 Task: Search for a digital music player on Amazon and review its specifications.
Action: Mouse pressed left at (430, 700)
Screenshot: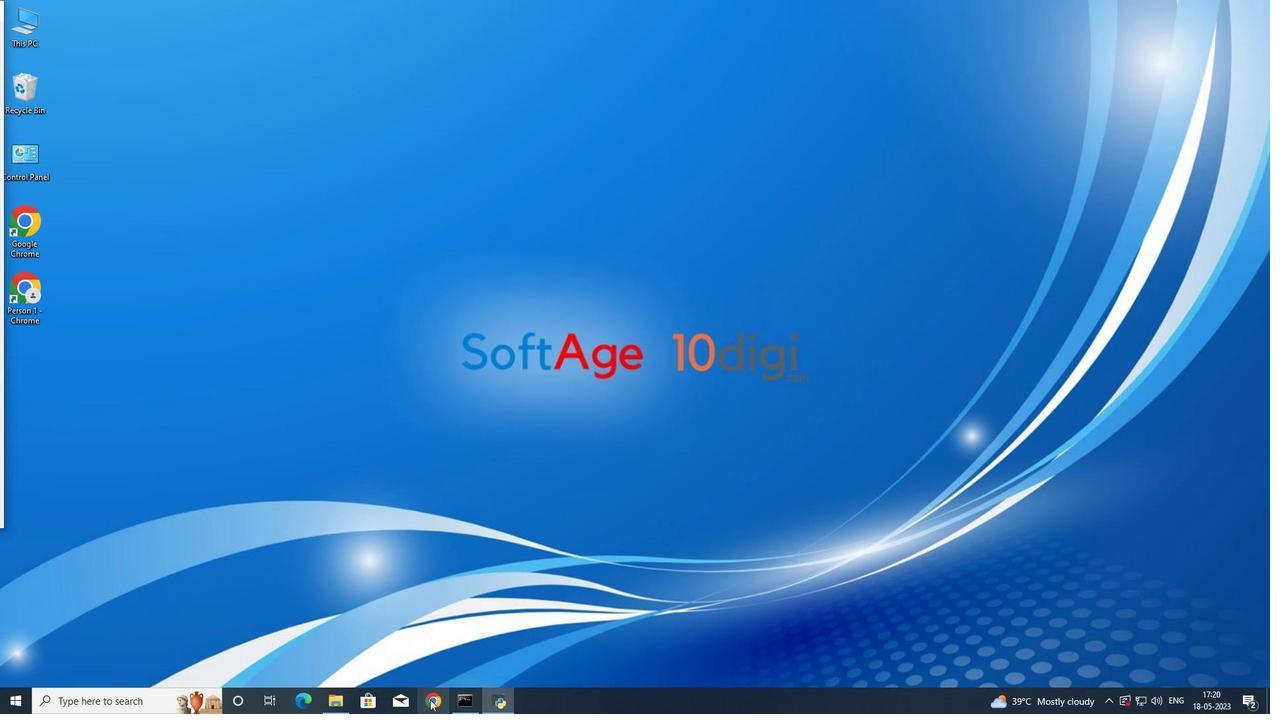 
Action: Mouse moved to (637, 400)
Screenshot: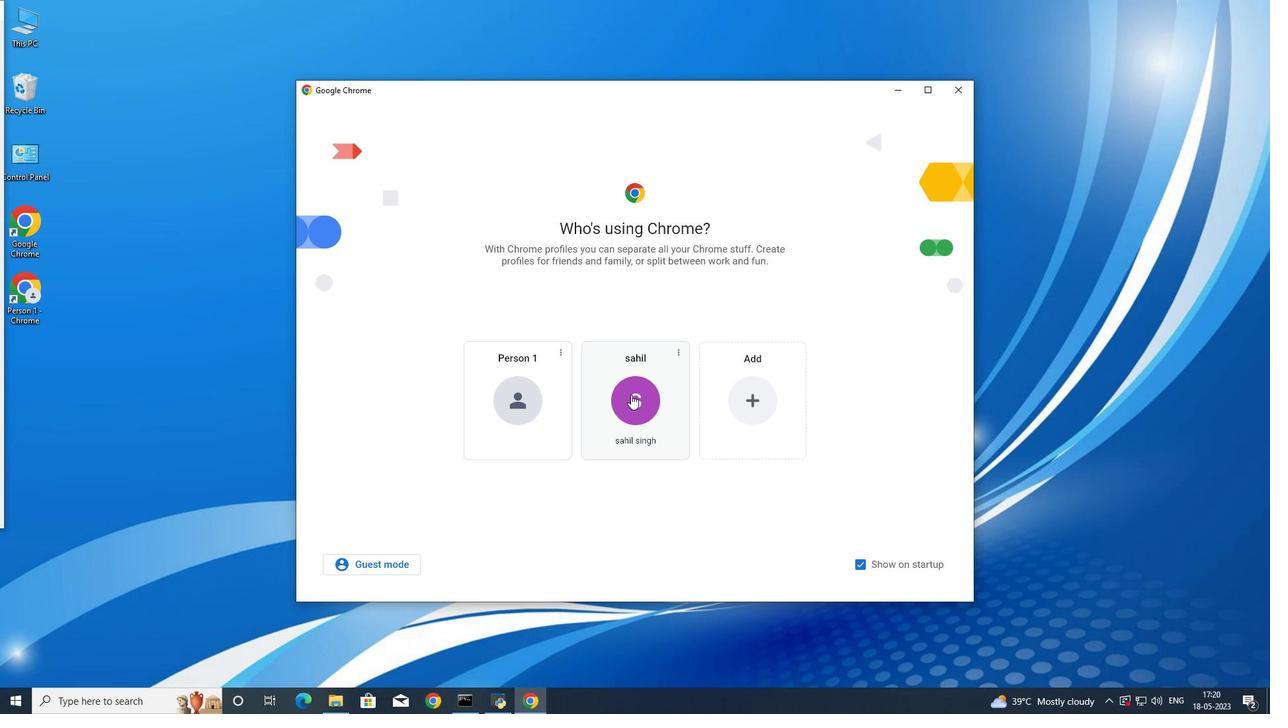
Action: Mouse pressed left at (637, 400)
Screenshot: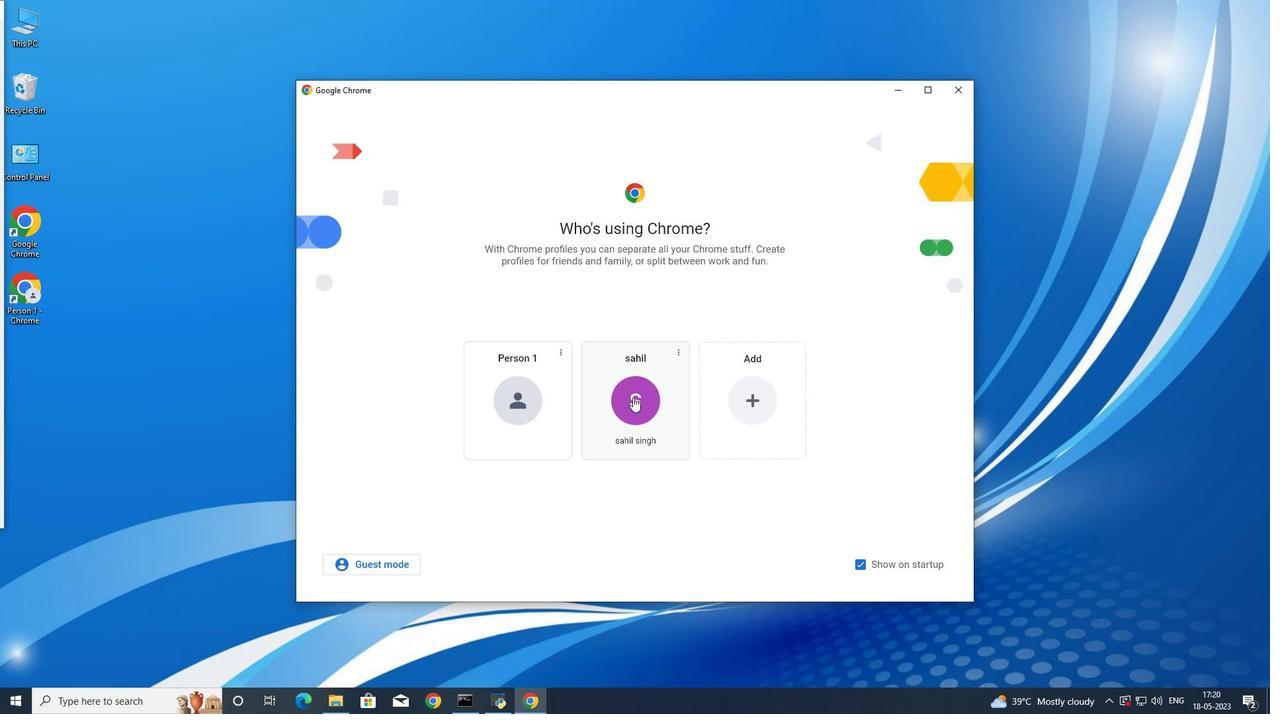 
Action: Mouse moved to (571, 263)
Screenshot: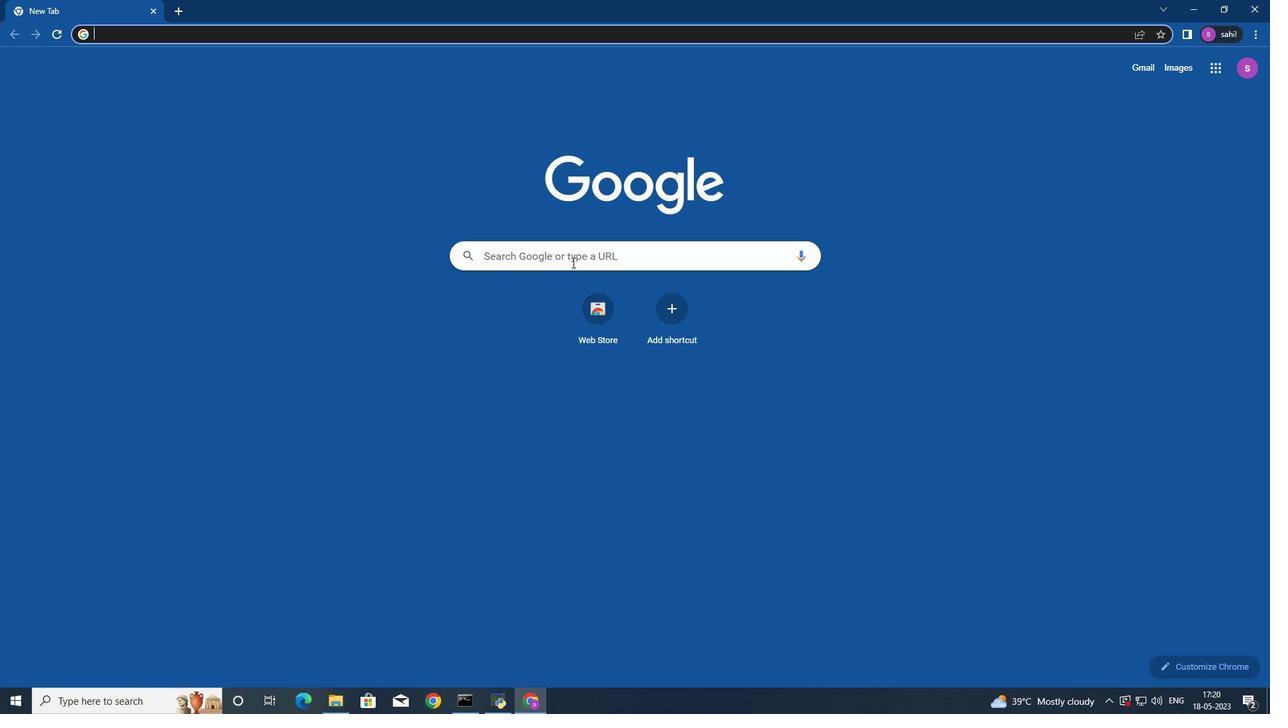 
Action: Mouse pressed left at (571, 263)
Screenshot: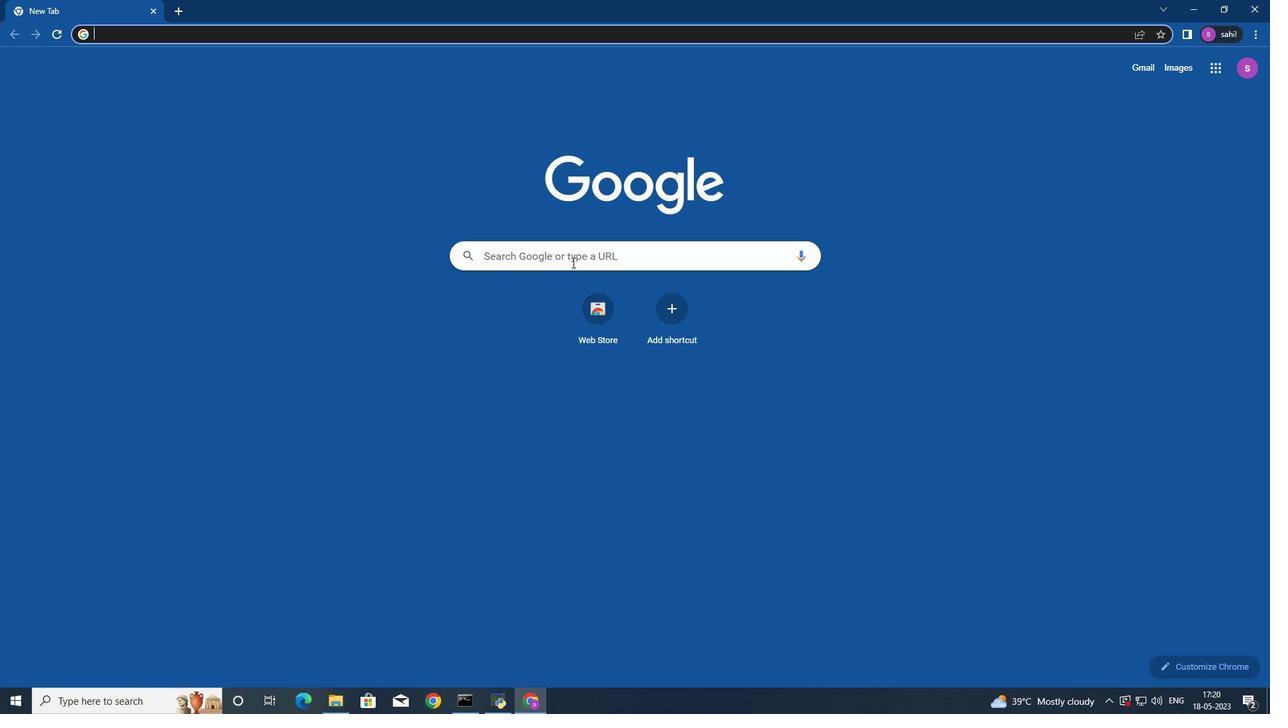 
Action: Mouse moved to (559, 287)
Screenshot: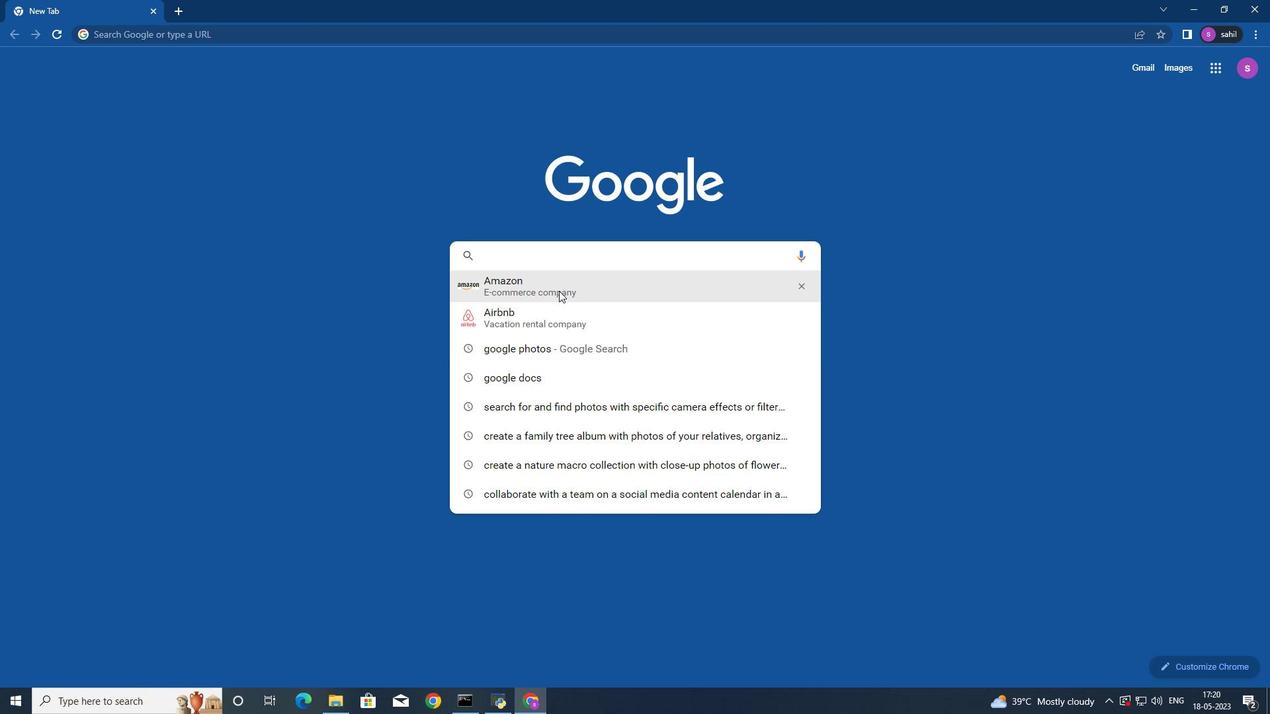 
Action: Mouse pressed left at (559, 287)
Screenshot: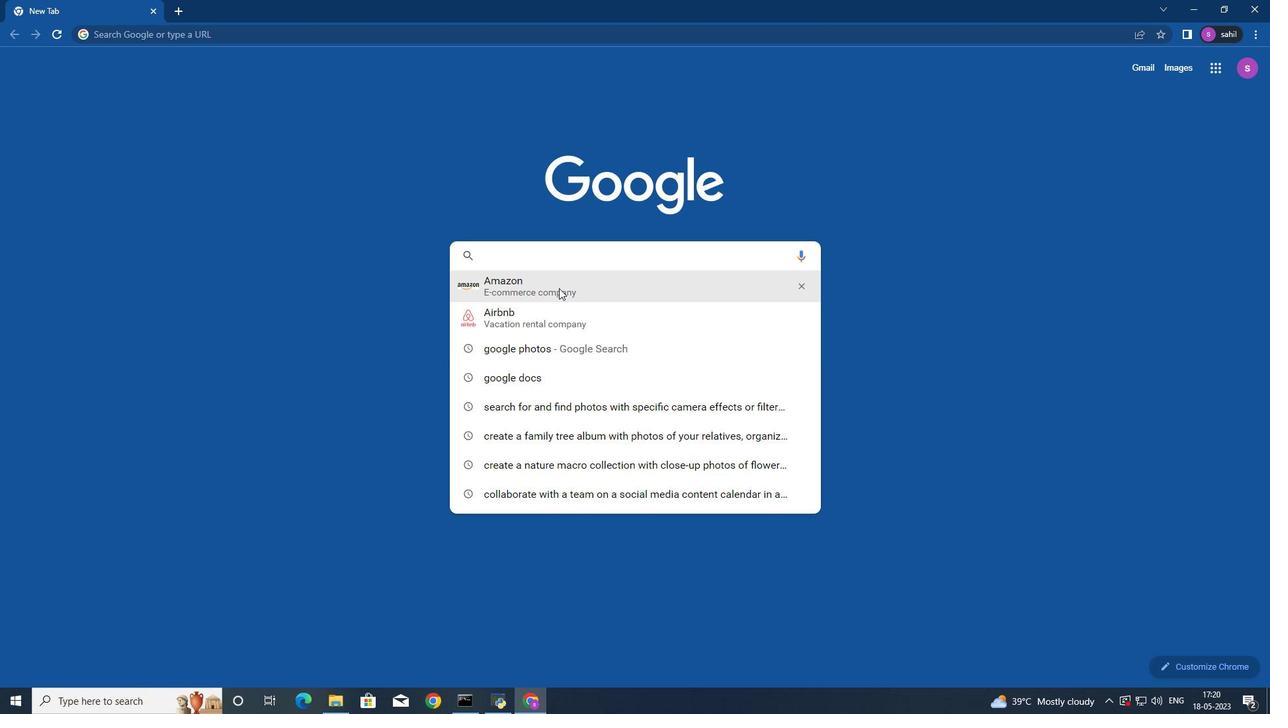 
Action: Mouse moved to (187, 201)
Screenshot: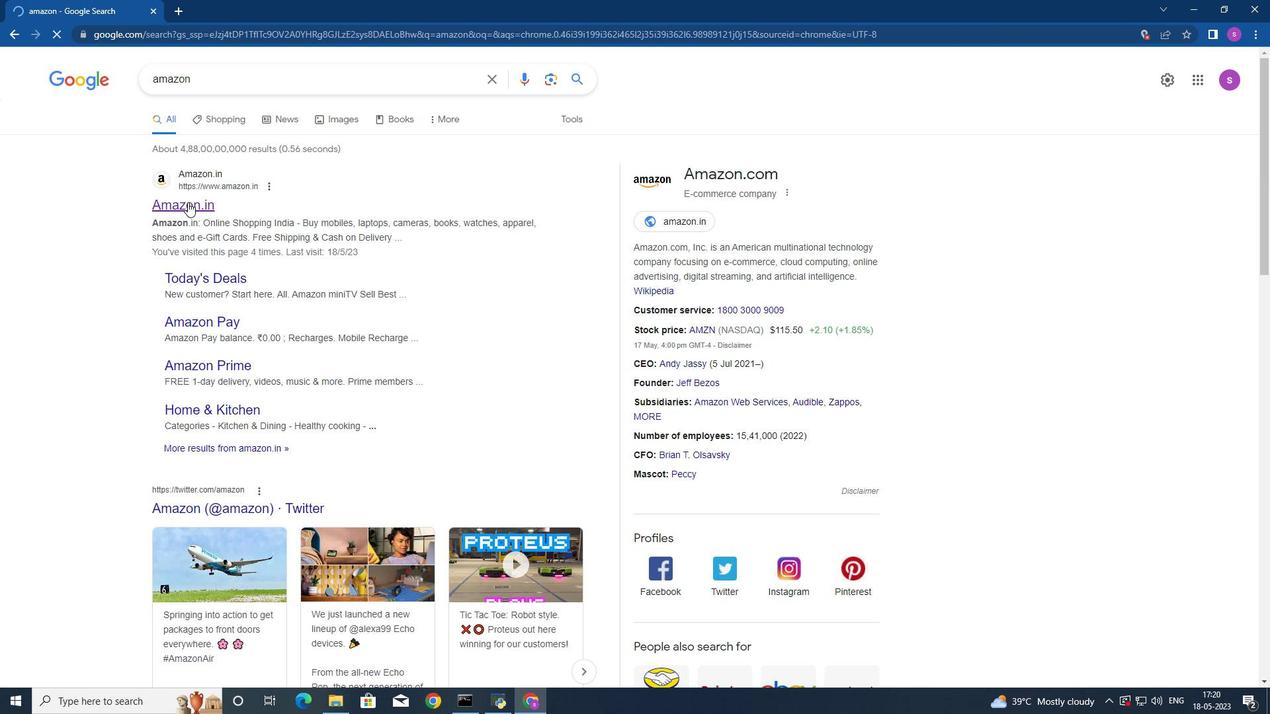 
Action: Mouse pressed left at (187, 201)
Screenshot: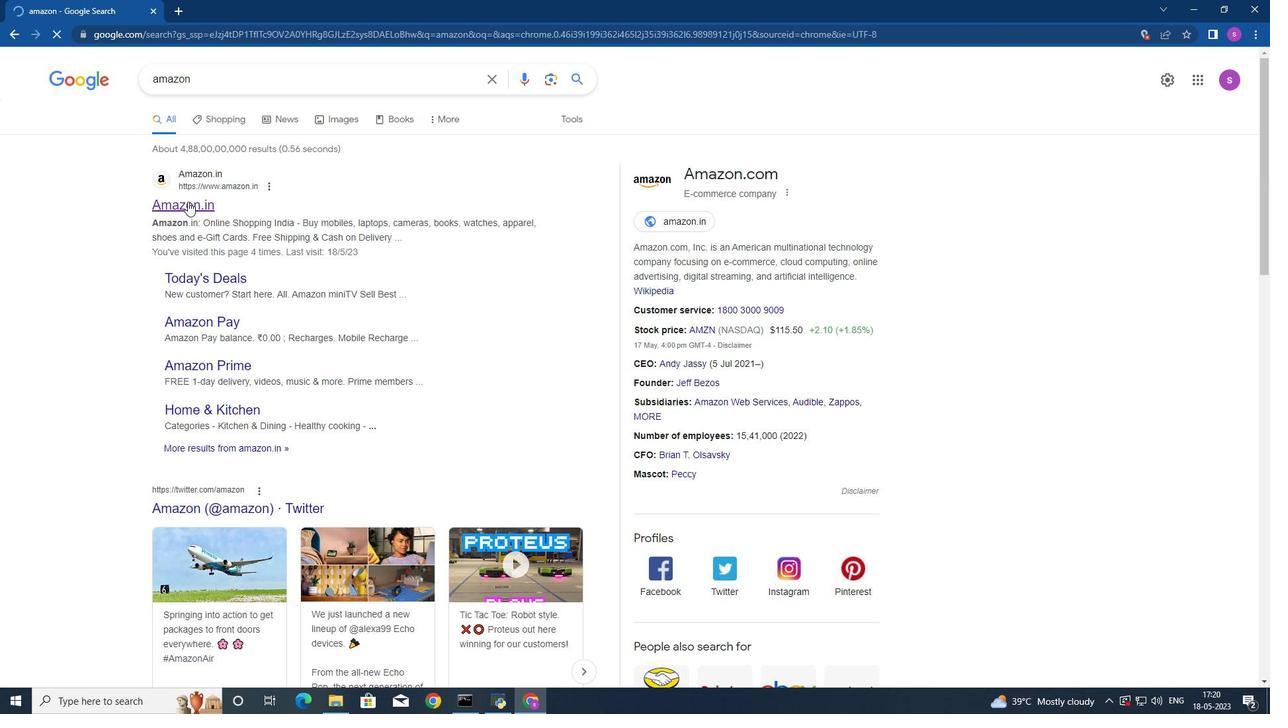 
Action: Mouse moved to (442, 63)
Screenshot: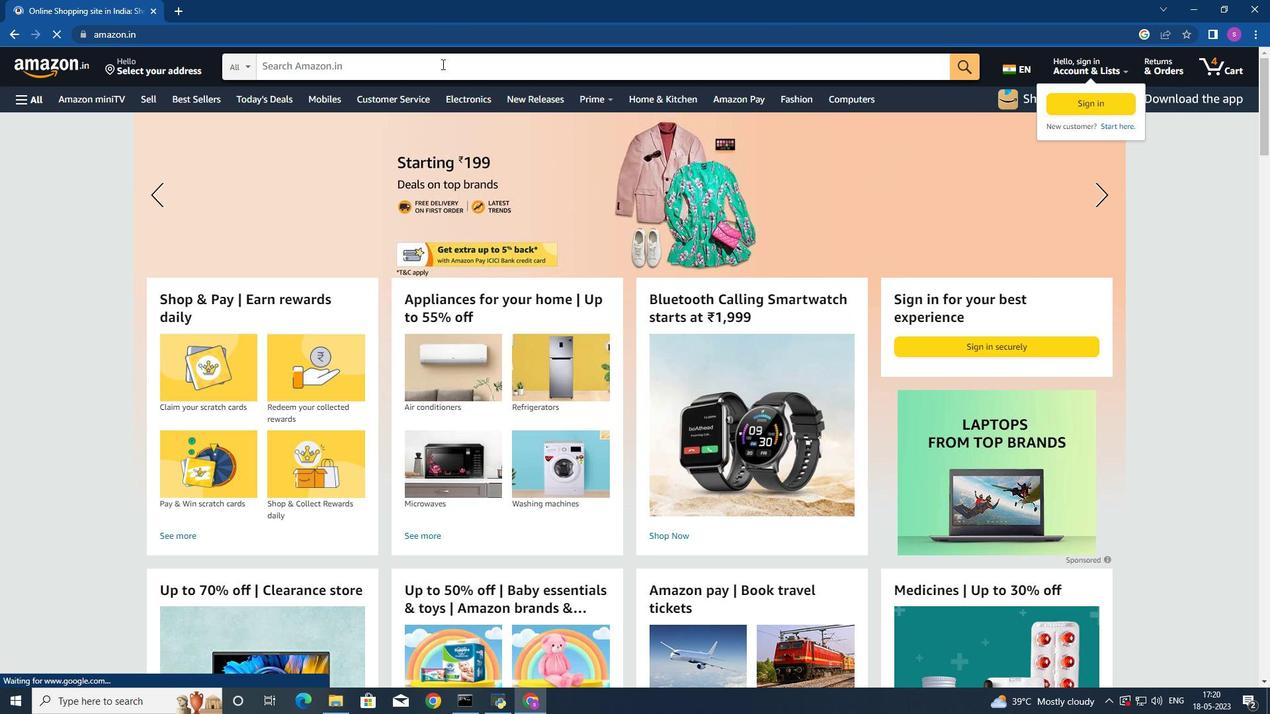 
Action: Mouse pressed left at (442, 63)
Screenshot: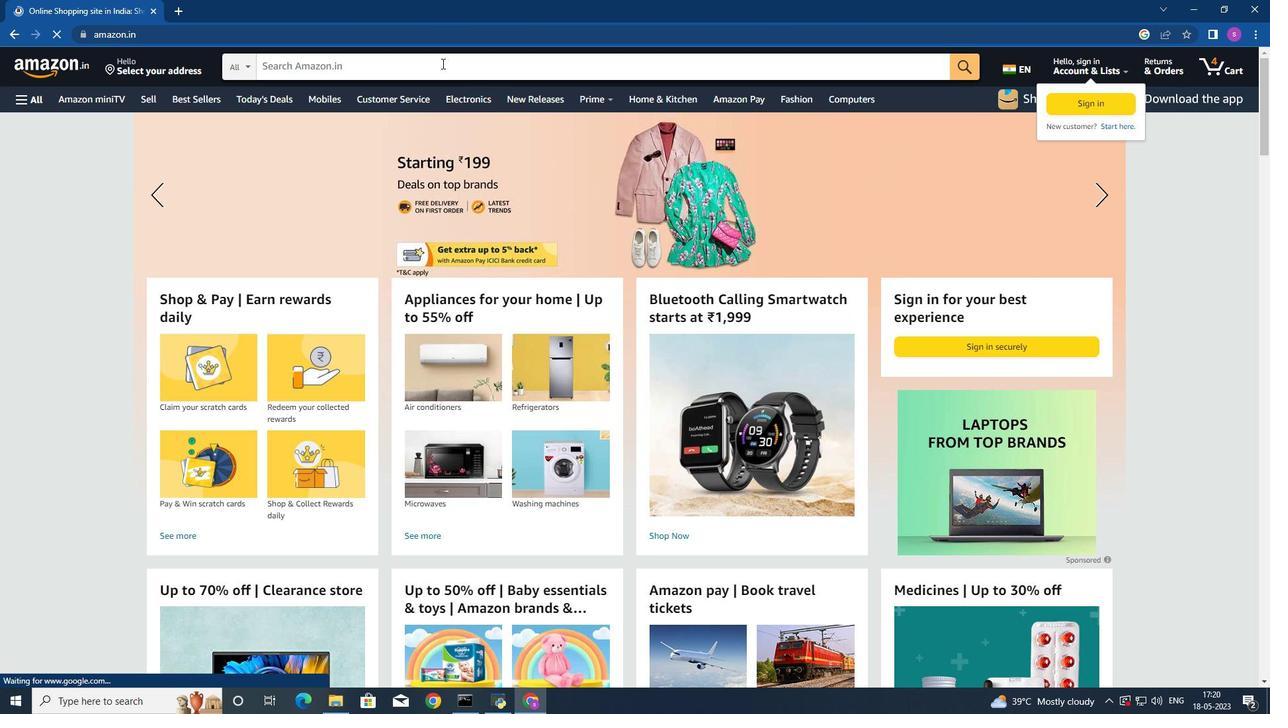 
Action: Key pressed <Key.shift>Digital<Key.space>music<Key.enter>
Screenshot: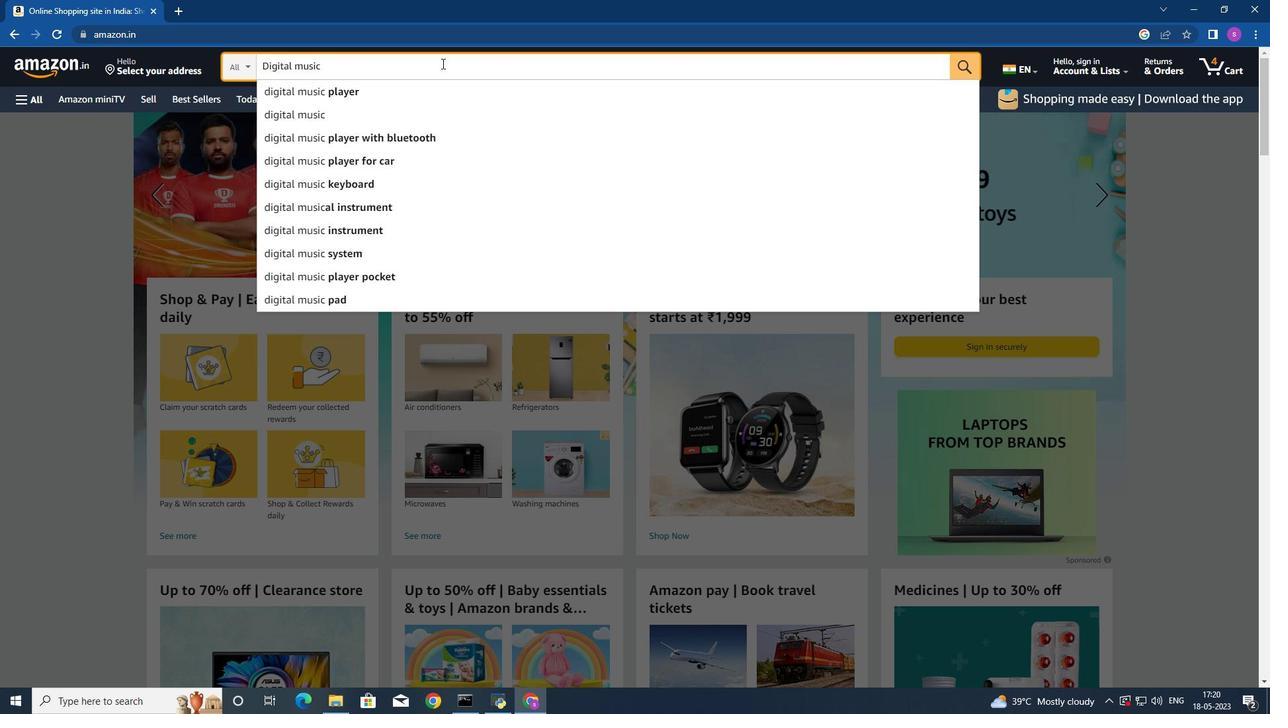 
Action: Mouse moved to (562, 426)
Screenshot: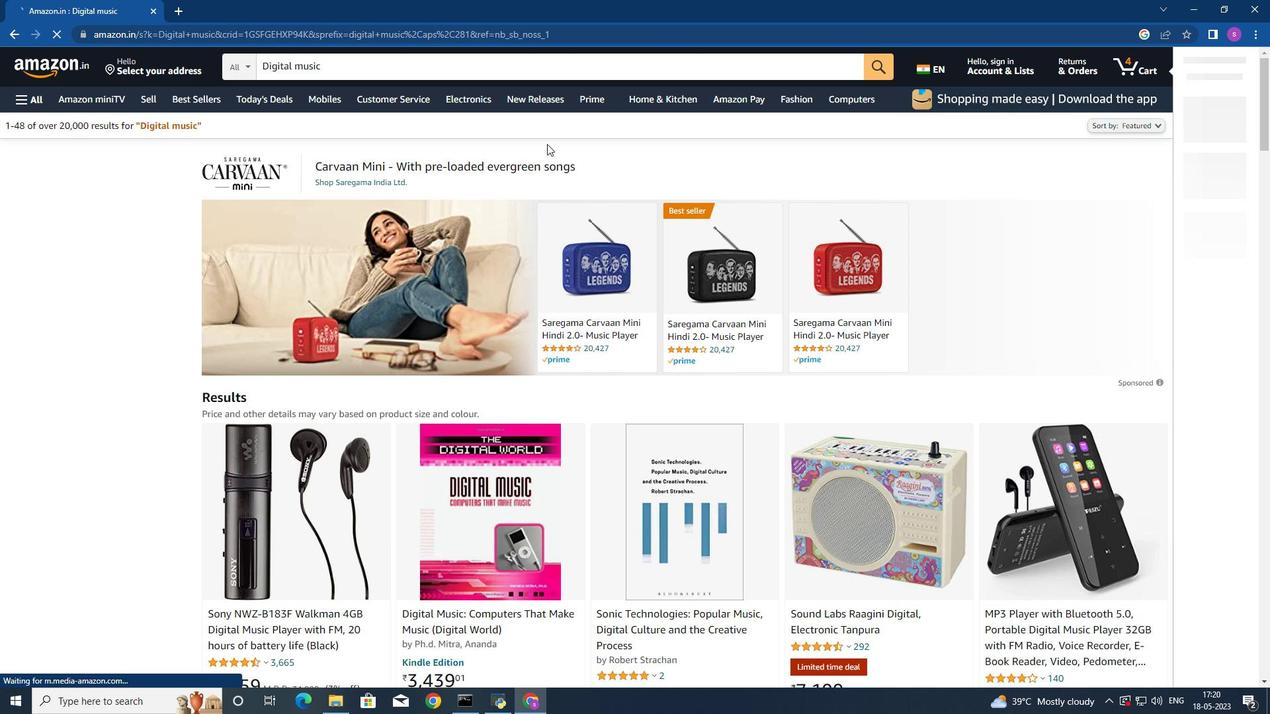 
Action: Mouse scrolled (559, 184) with delta (0, 0)
Screenshot: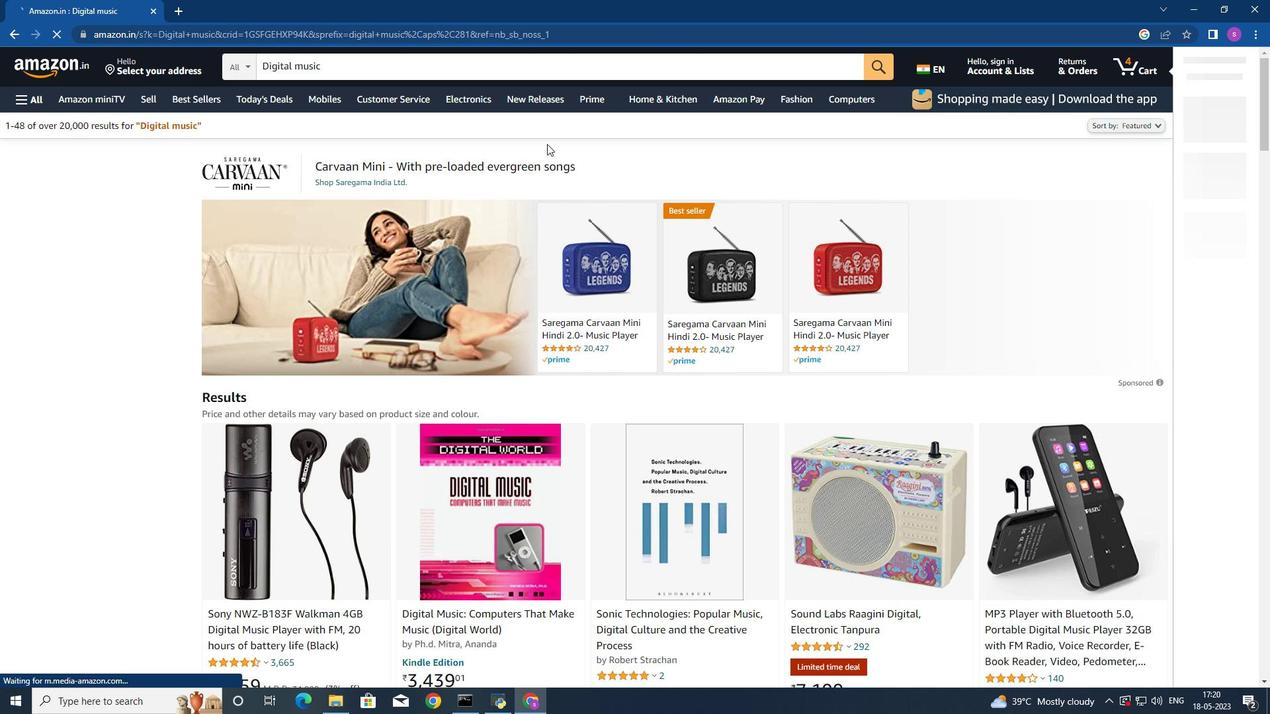 
Action: Mouse moved to (563, 438)
Screenshot: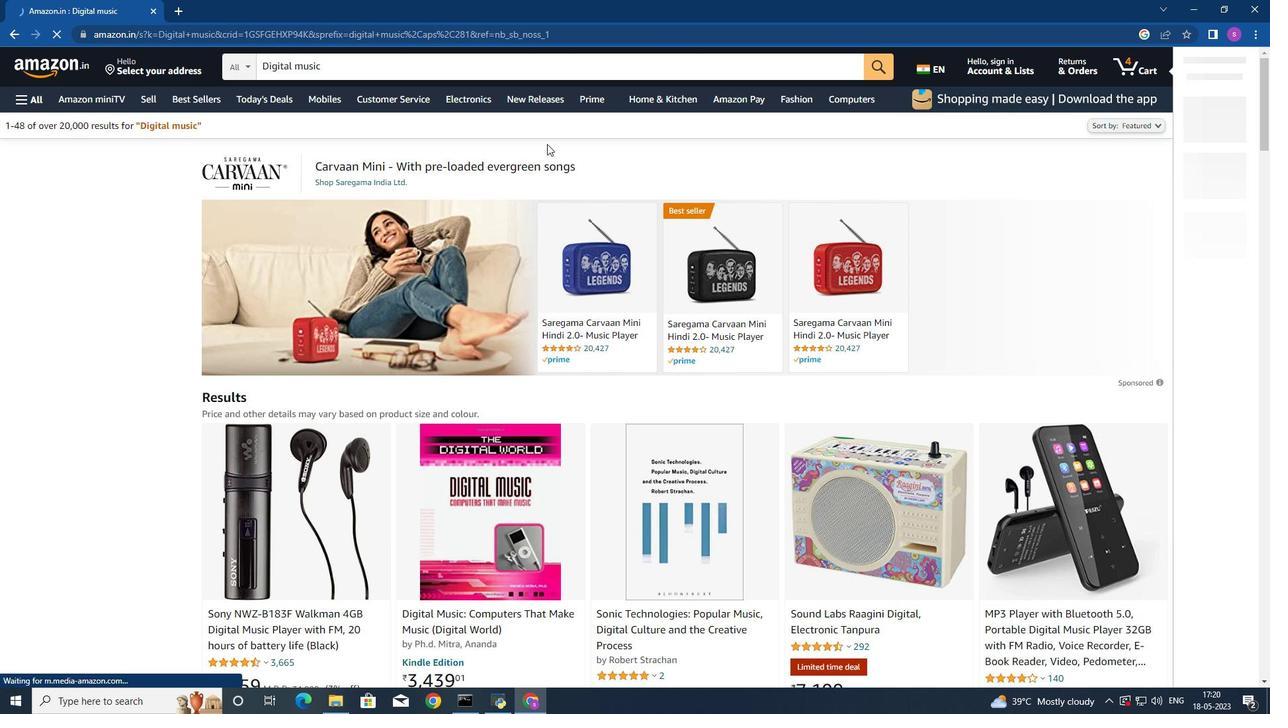 
Action: Mouse scrolled (563, 436) with delta (0, 0)
Screenshot: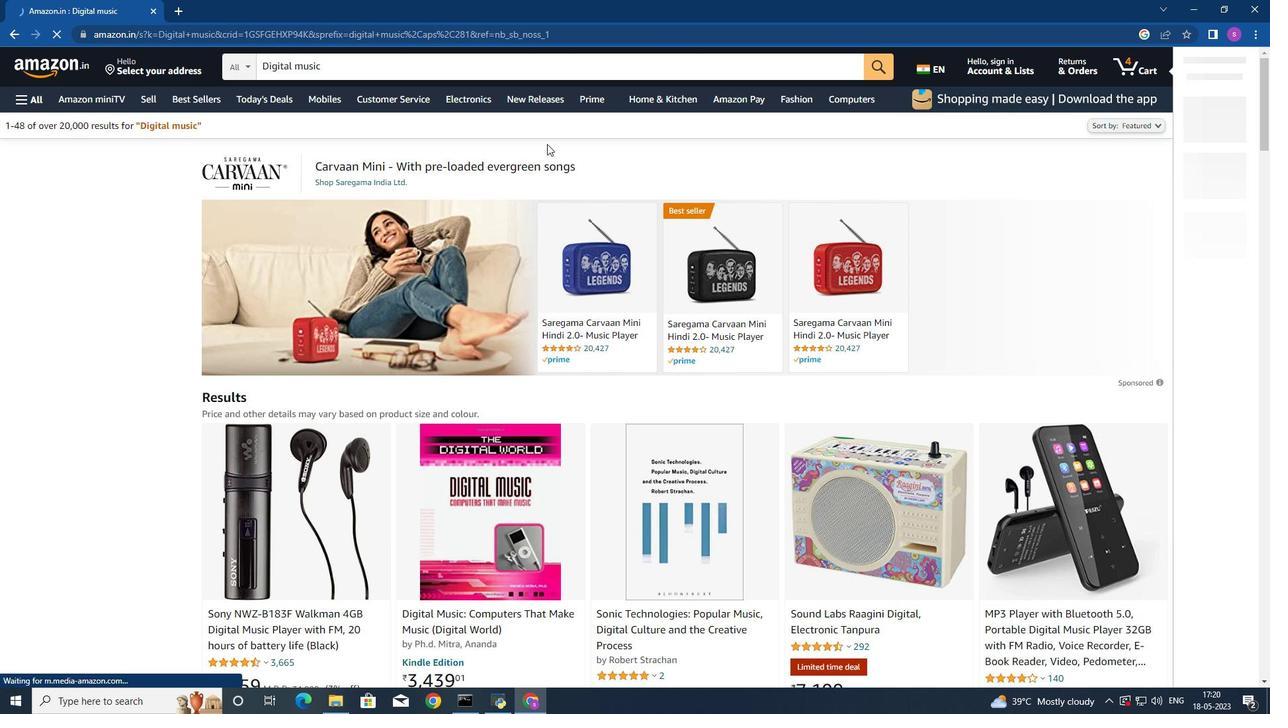 
Action: Mouse moved to (559, 463)
Screenshot: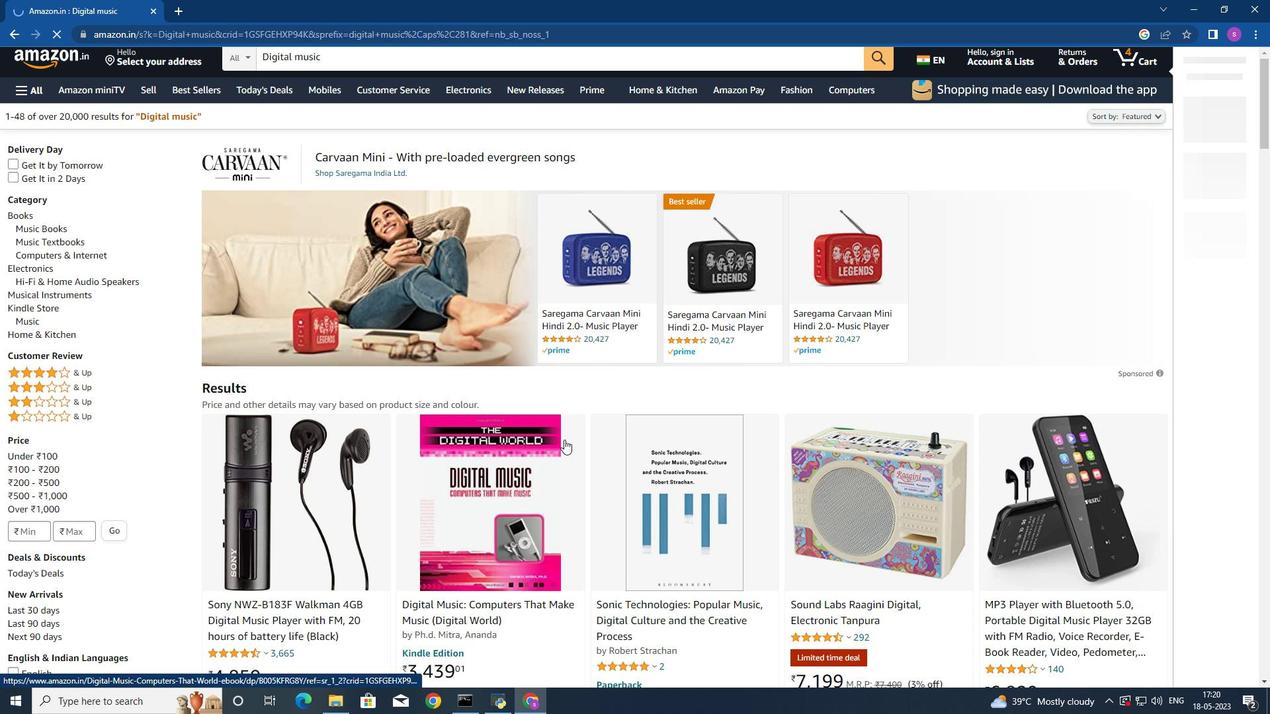 
Action: Mouse scrolled (559, 463) with delta (0, 0)
Screenshot: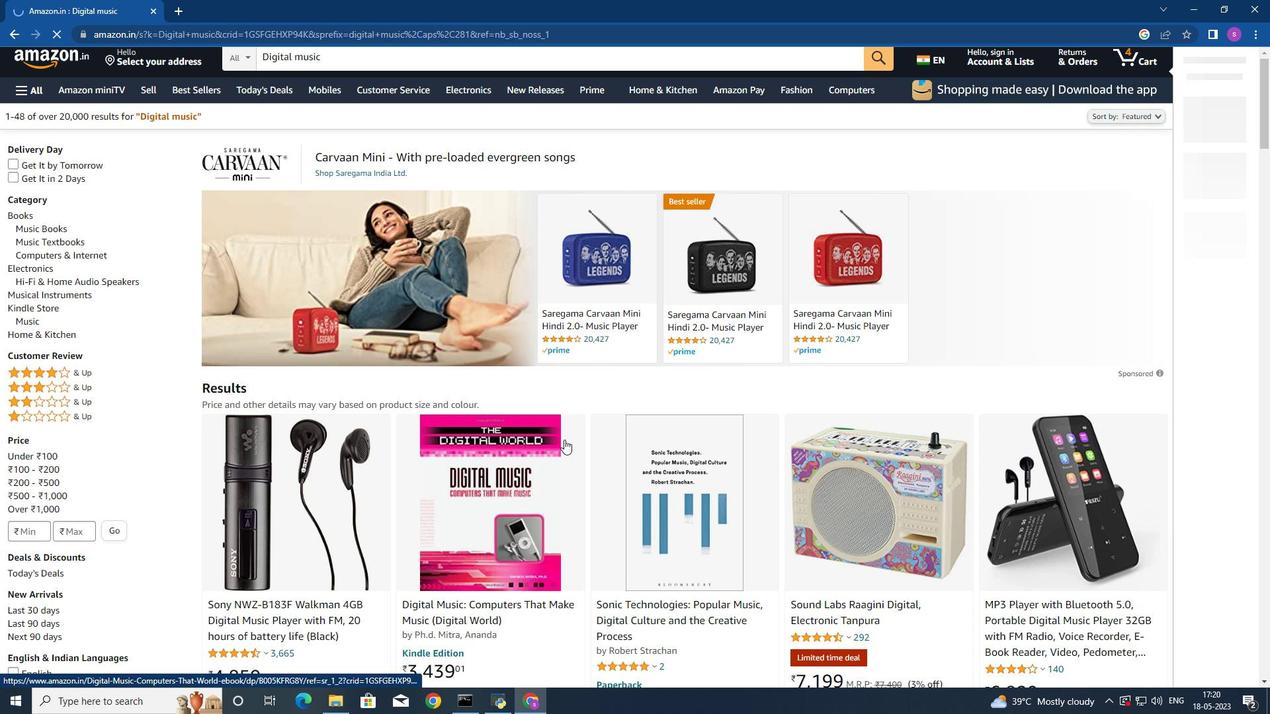 
Action: Mouse moved to (557, 502)
Screenshot: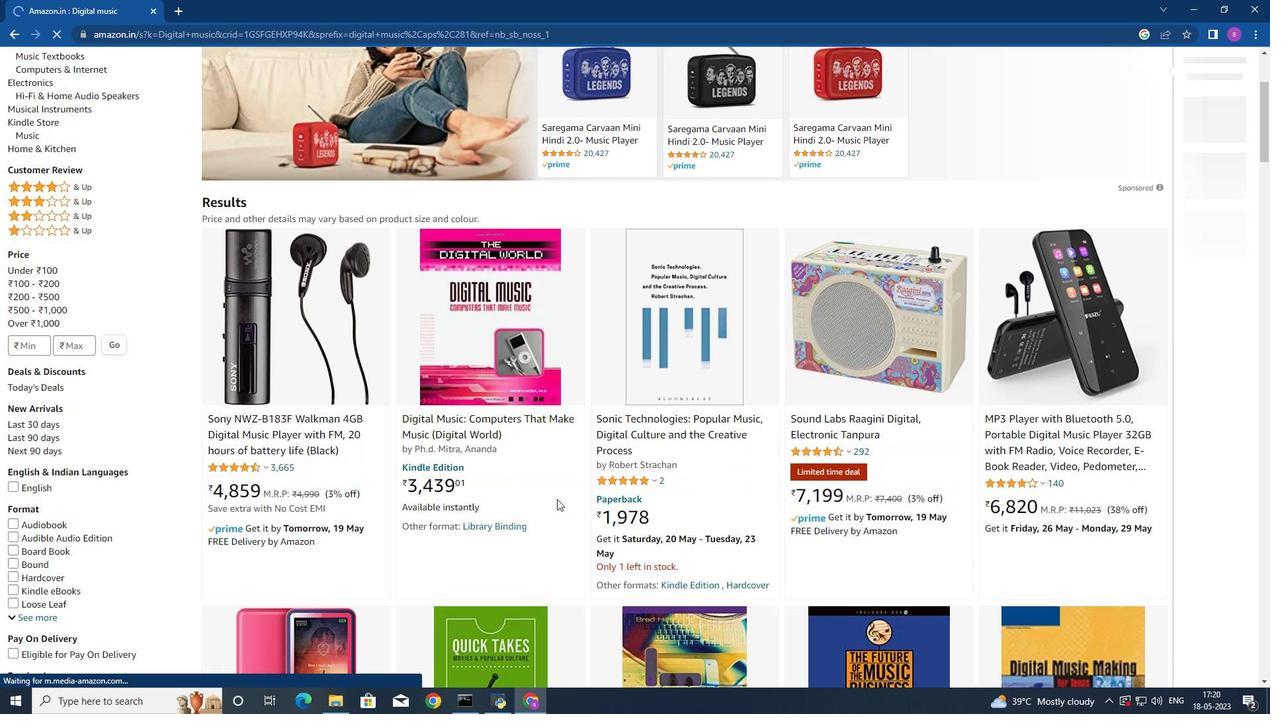 
Action: Mouse scrolled (557, 502) with delta (0, 0)
Screenshot: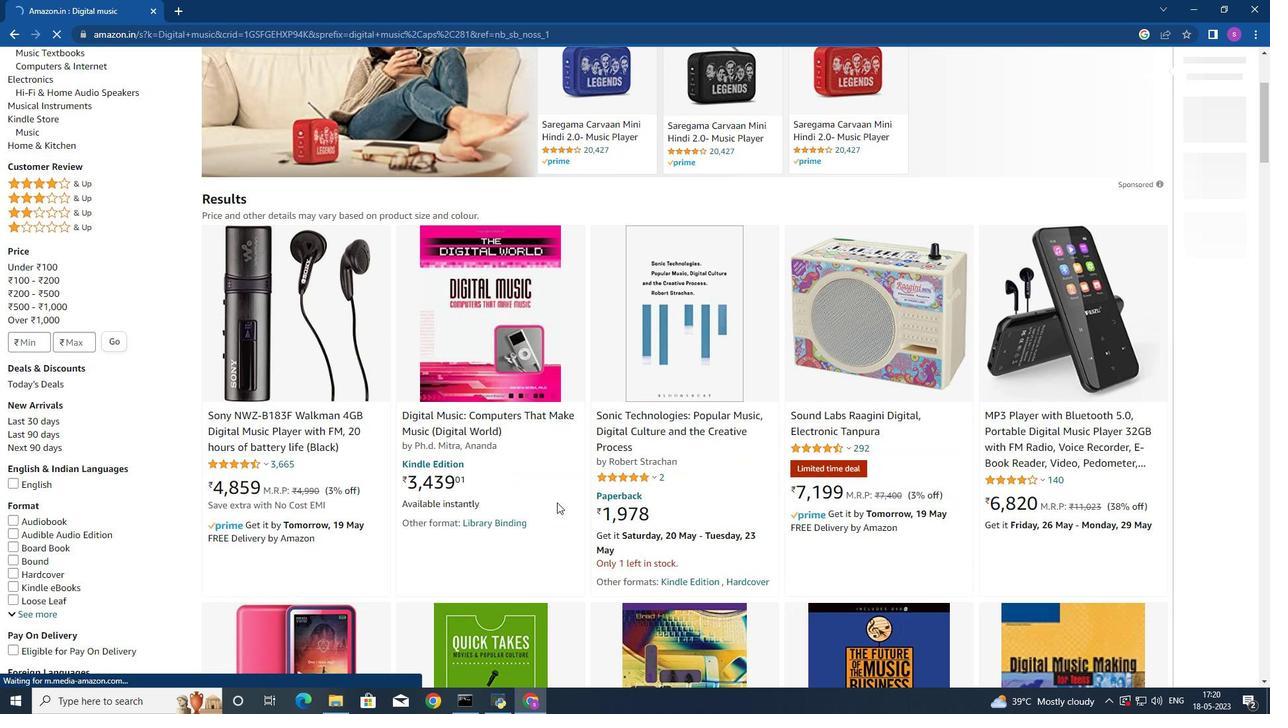 
Action: Mouse moved to (558, 501)
Screenshot: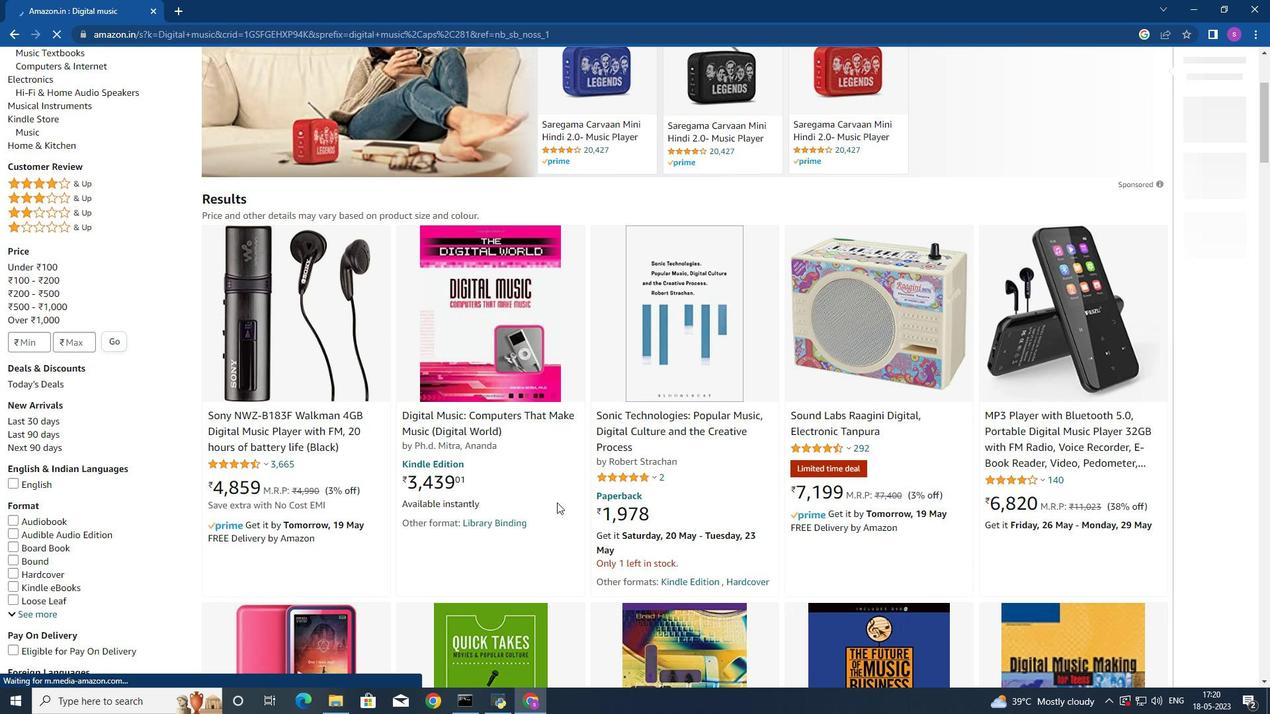 
Action: Mouse scrolled (557, 501) with delta (0, 0)
Screenshot: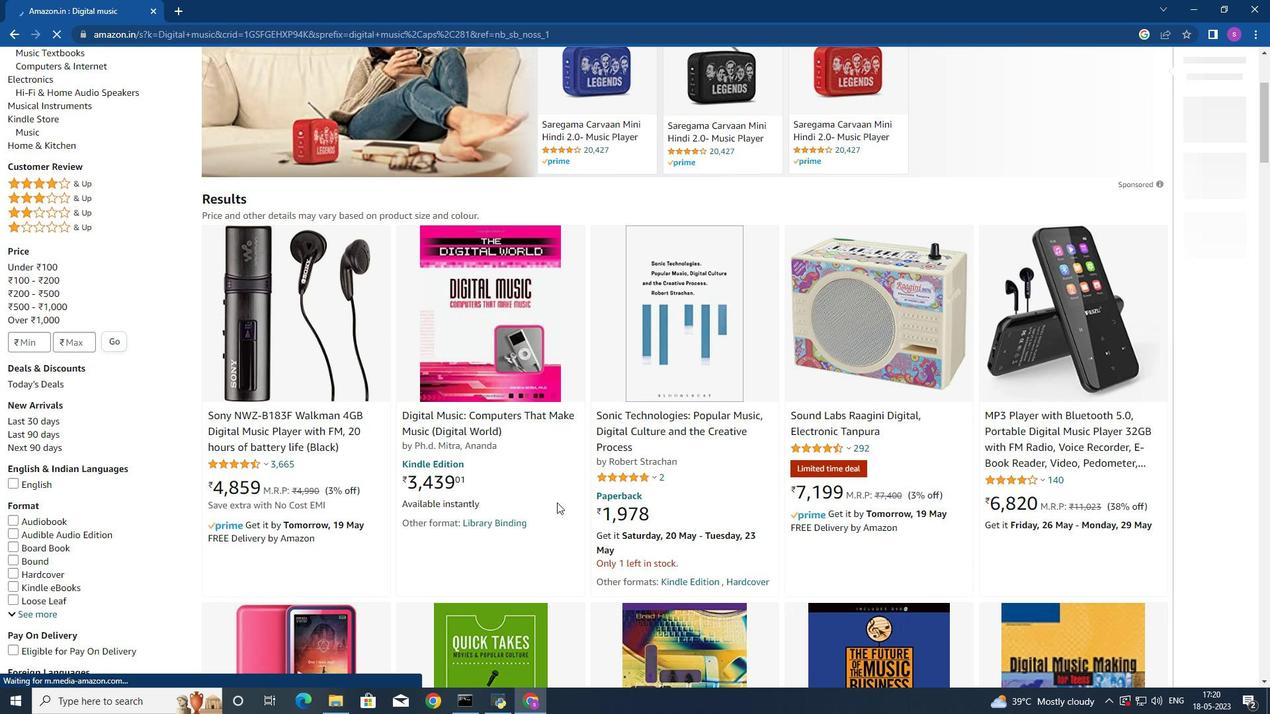 
Action: Mouse moved to (558, 501)
Screenshot: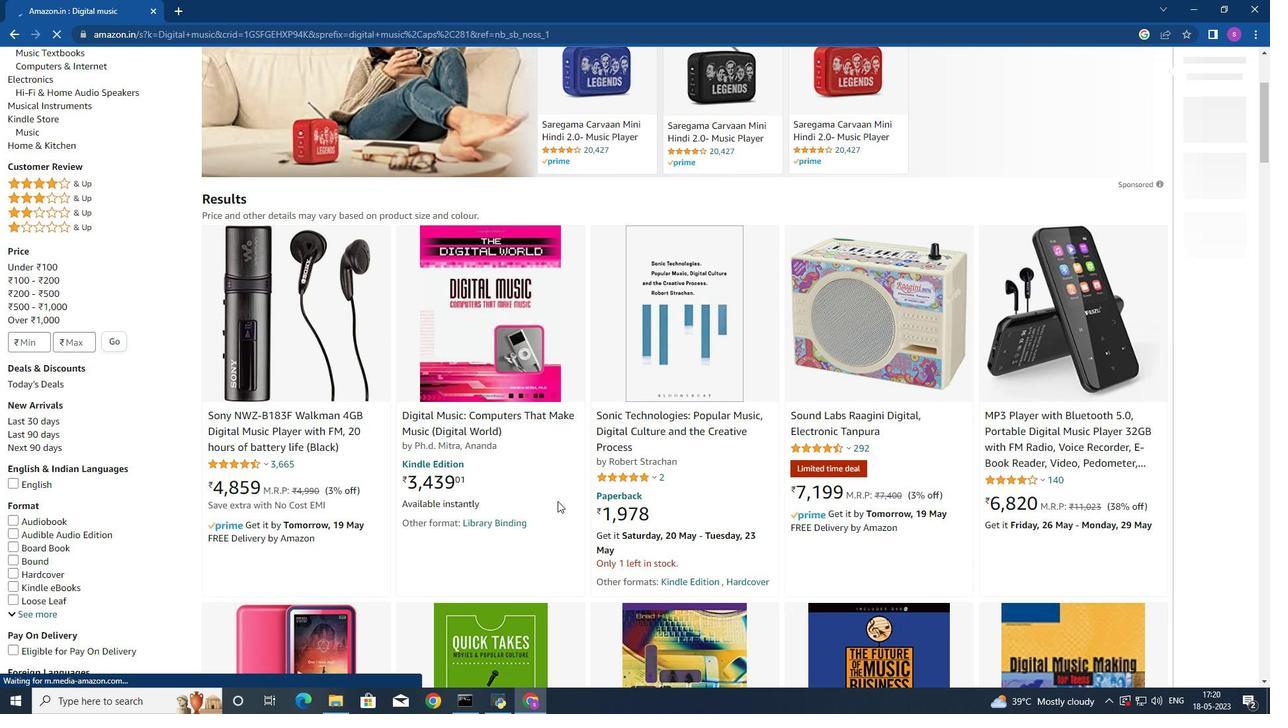 
Action: Mouse scrolled (558, 500) with delta (0, 0)
Screenshot: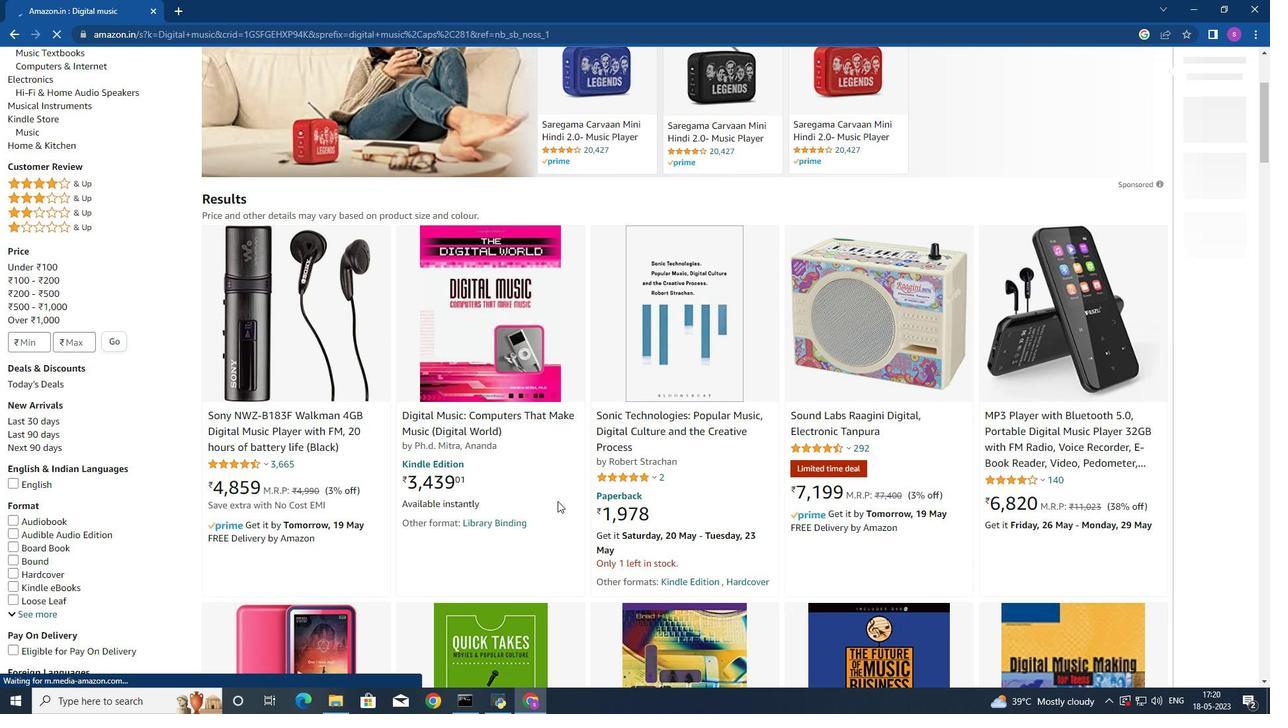 
Action: Mouse moved to (559, 499)
Screenshot: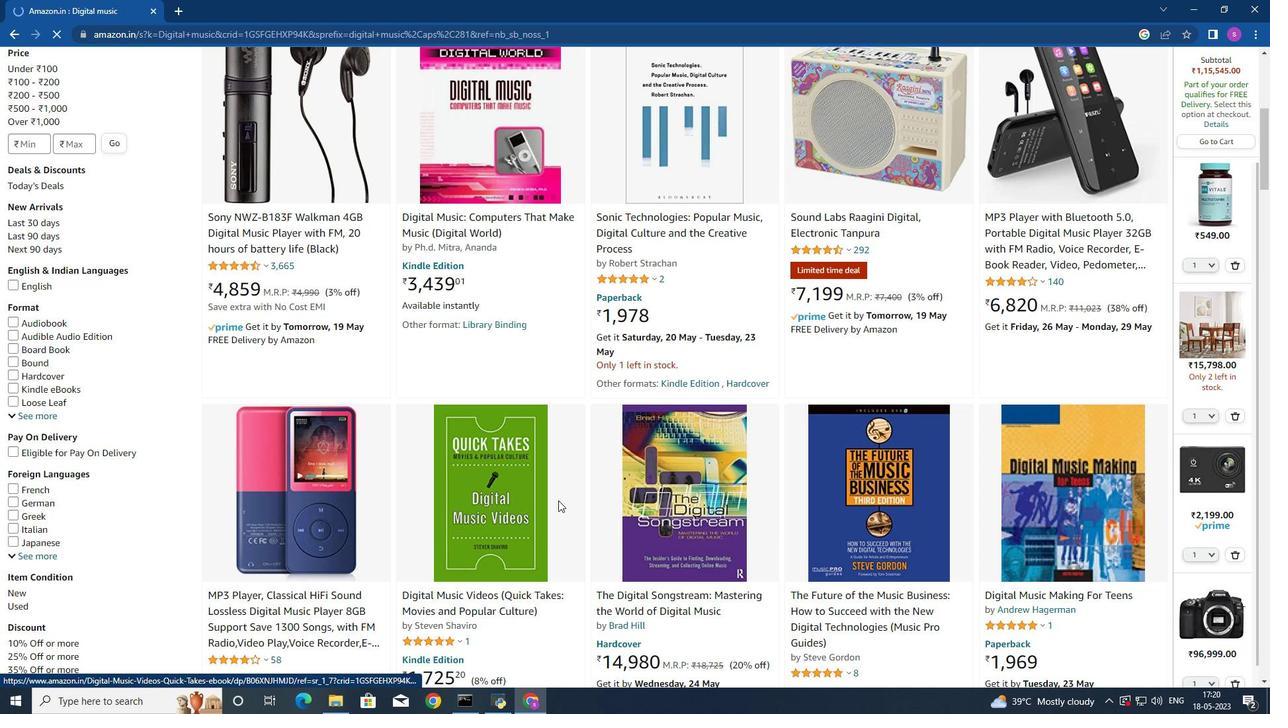 
Action: Mouse scrolled (559, 500) with delta (0, 0)
Screenshot: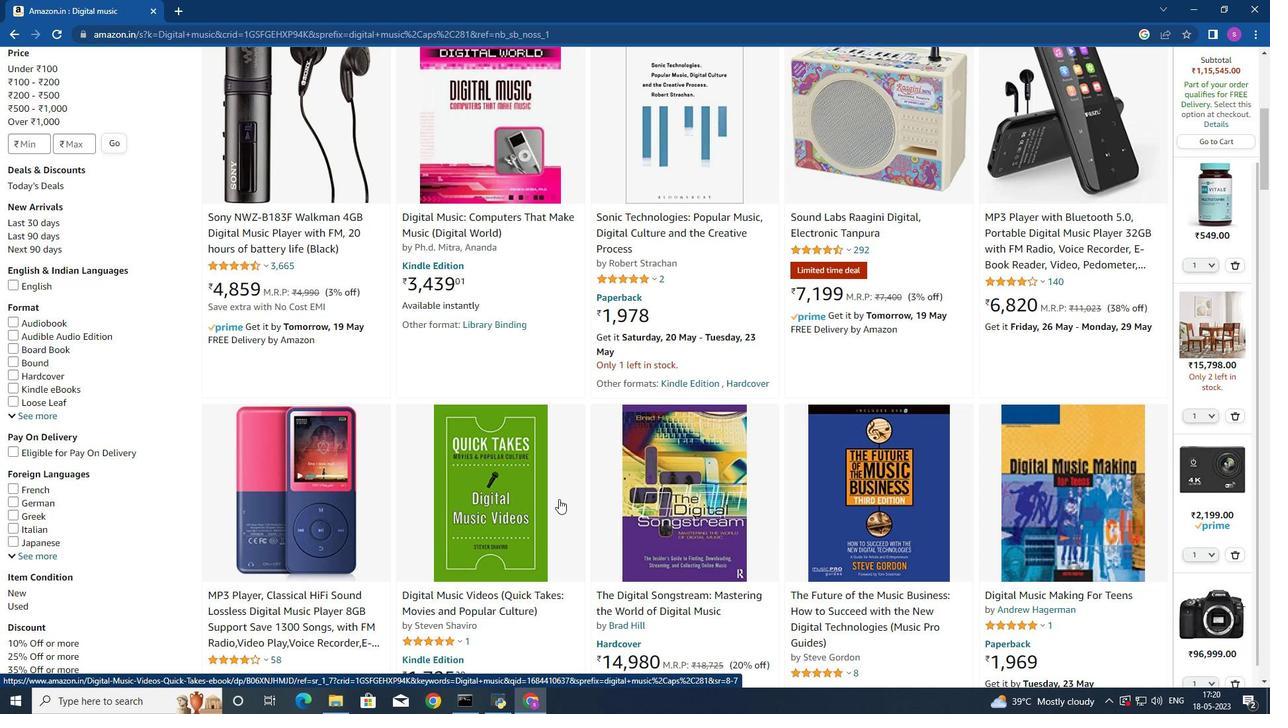 
Action: Mouse scrolled (559, 500) with delta (0, 0)
Screenshot: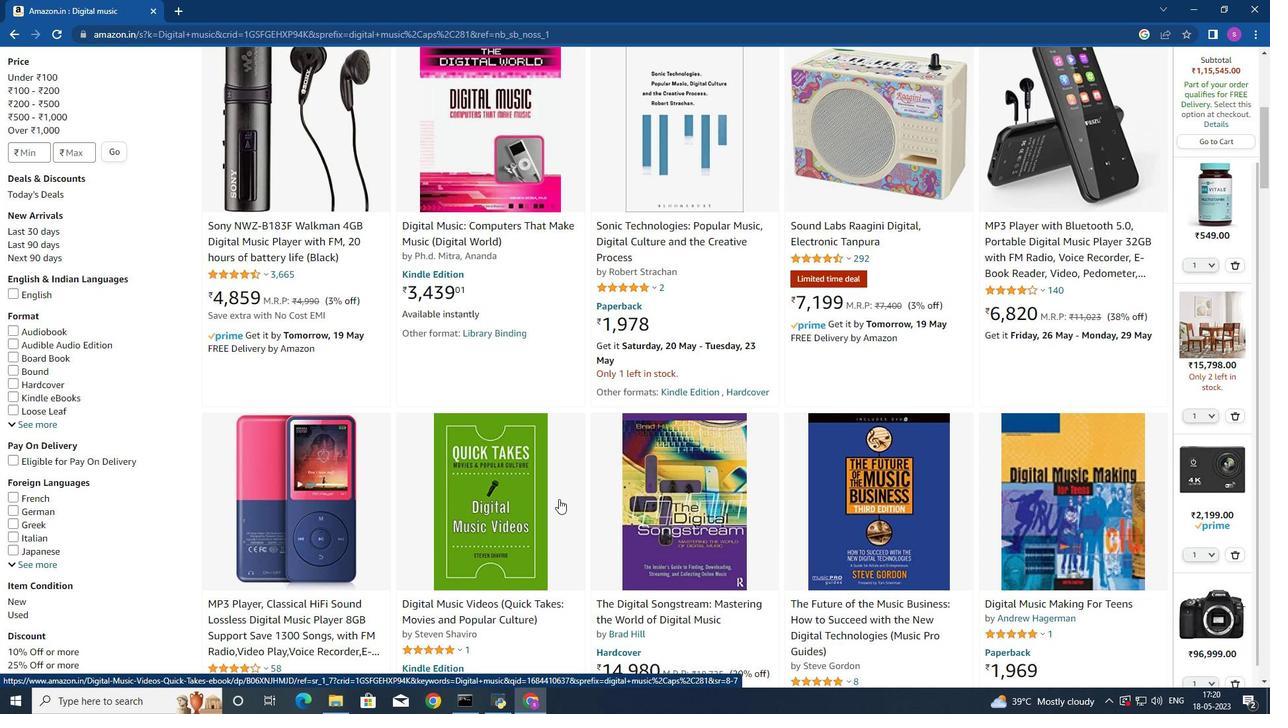 
Action: Mouse scrolled (559, 500) with delta (0, 0)
Screenshot: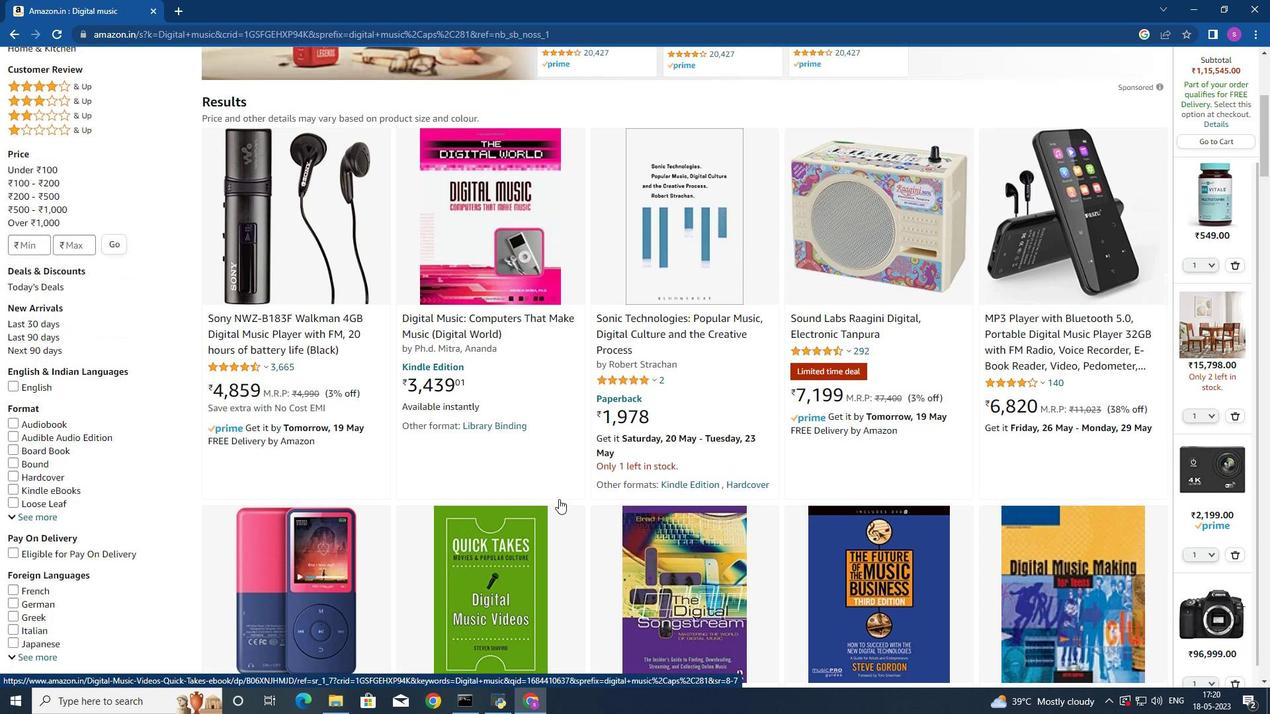 
Action: Mouse scrolled (559, 500) with delta (0, 0)
Screenshot: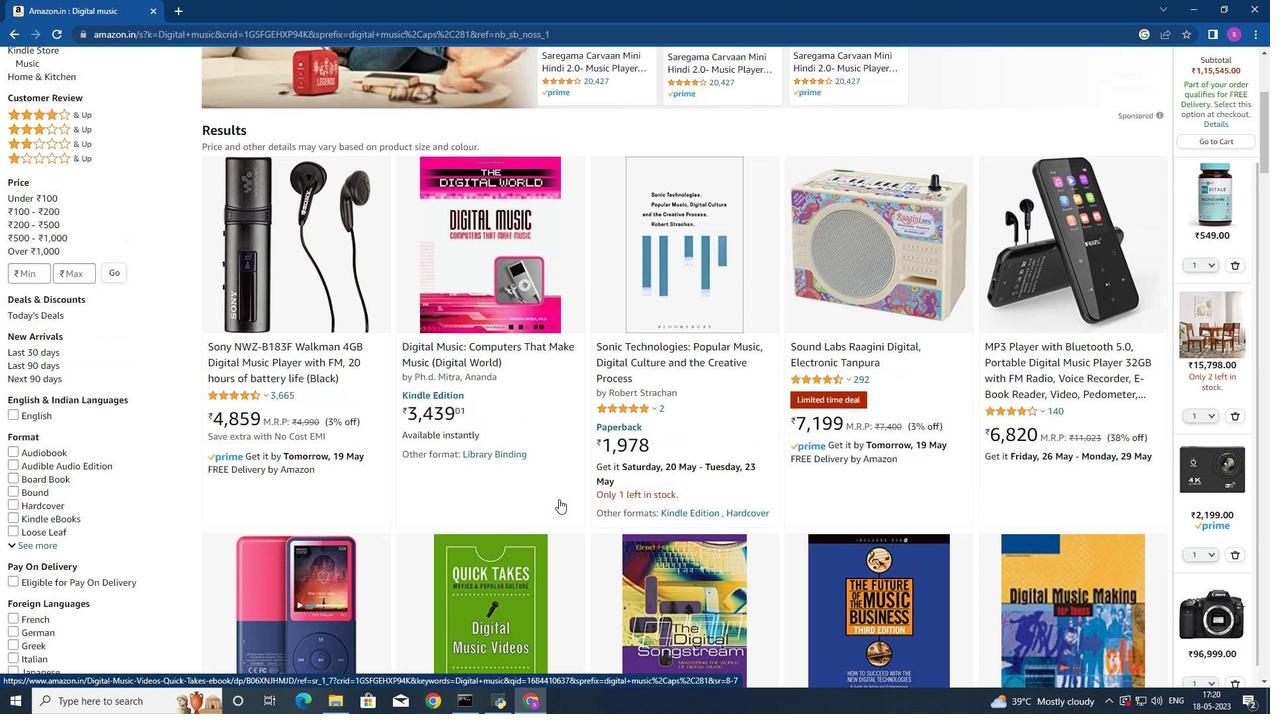 
Action: Mouse scrolled (559, 500) with delta (0, 0)
Screenshot: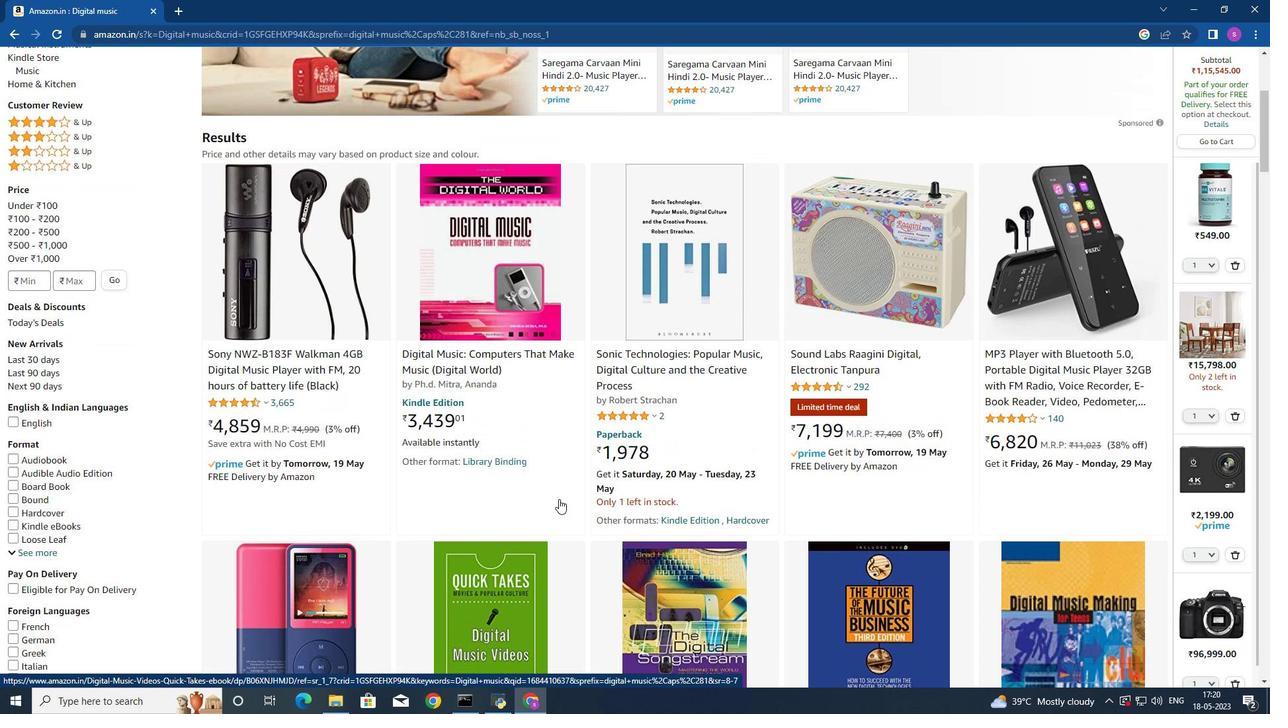 
Action: Mouse moved to (577, 342)
Screenshot: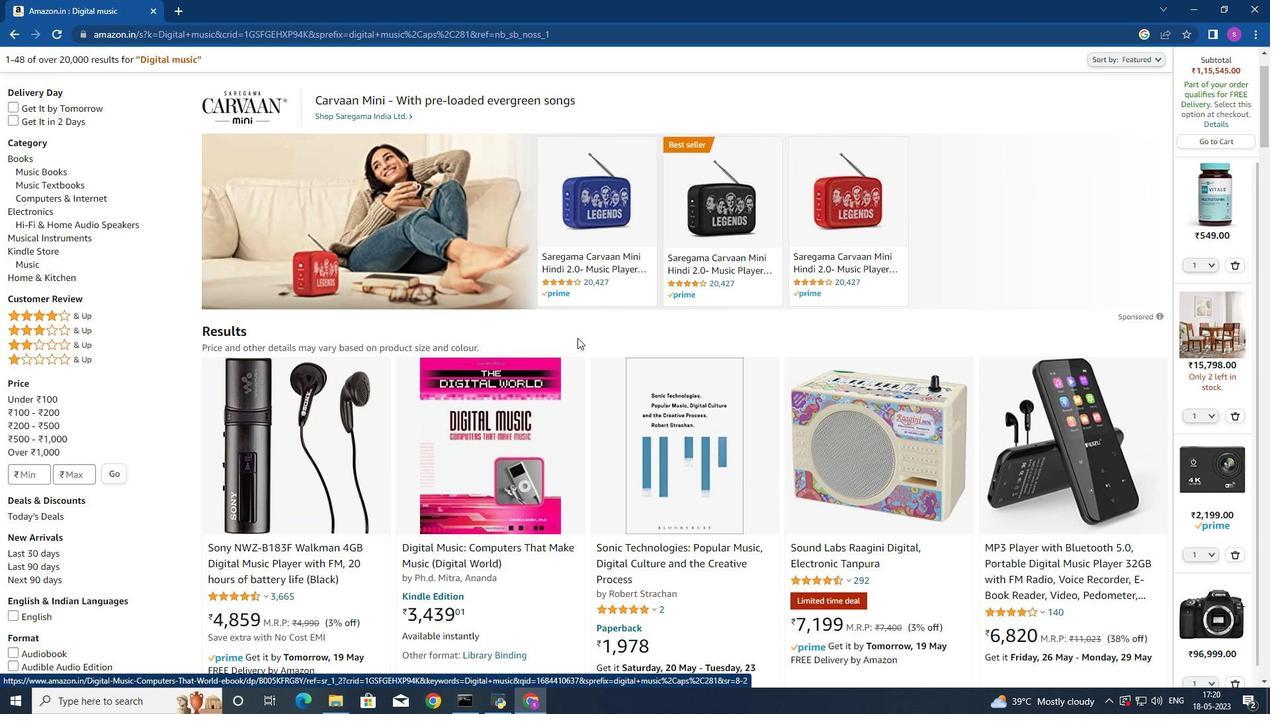 
Action: Mouse scrolled (577, 343) with delta (0, 0)
Screenshot: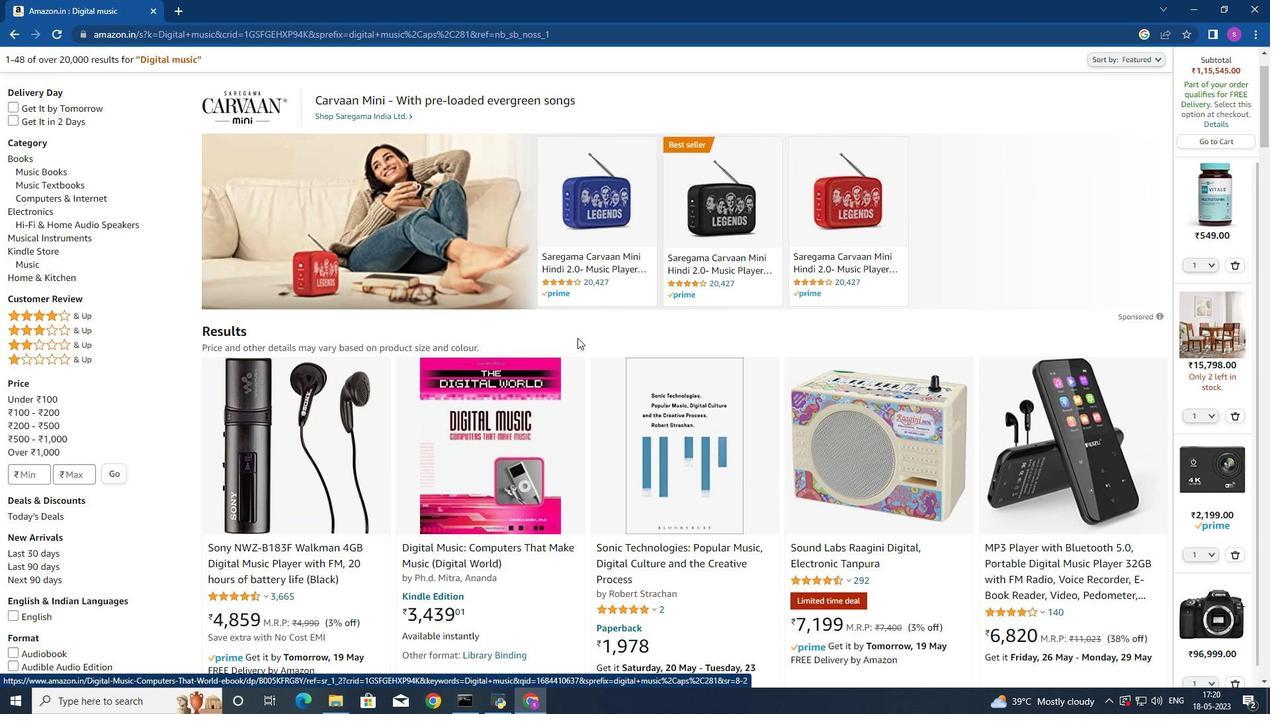 
Action: Mouse moved to (576, 343)
Screenshot: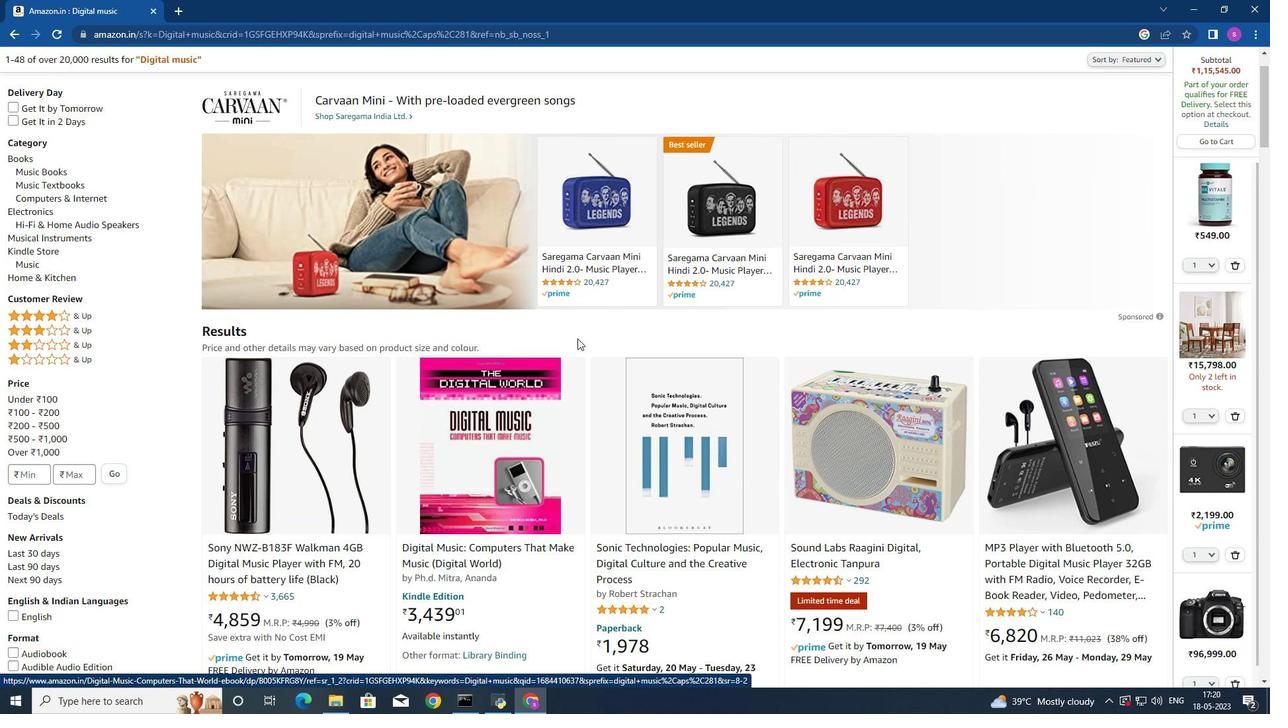 
Action: Mouse scrolled (576, 344) with delta (0, 0)
Screenshot: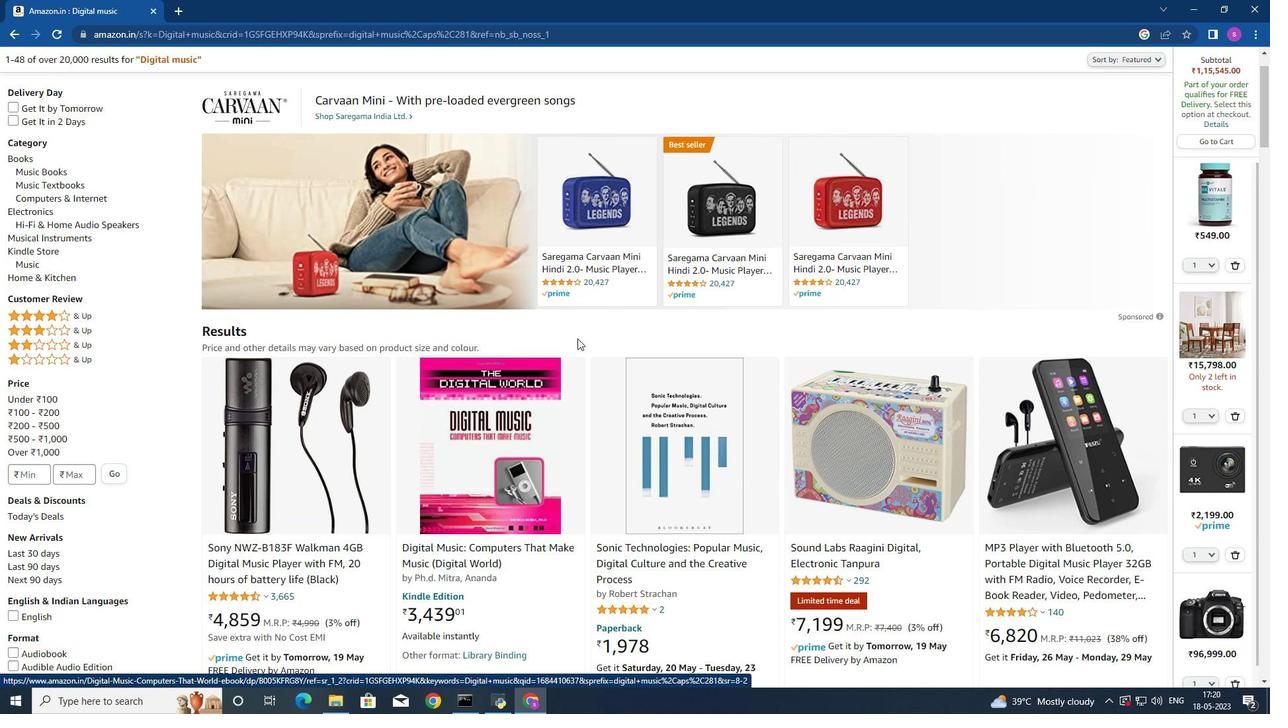 
Action: Mouse moved to (576, 344)
Screenshot: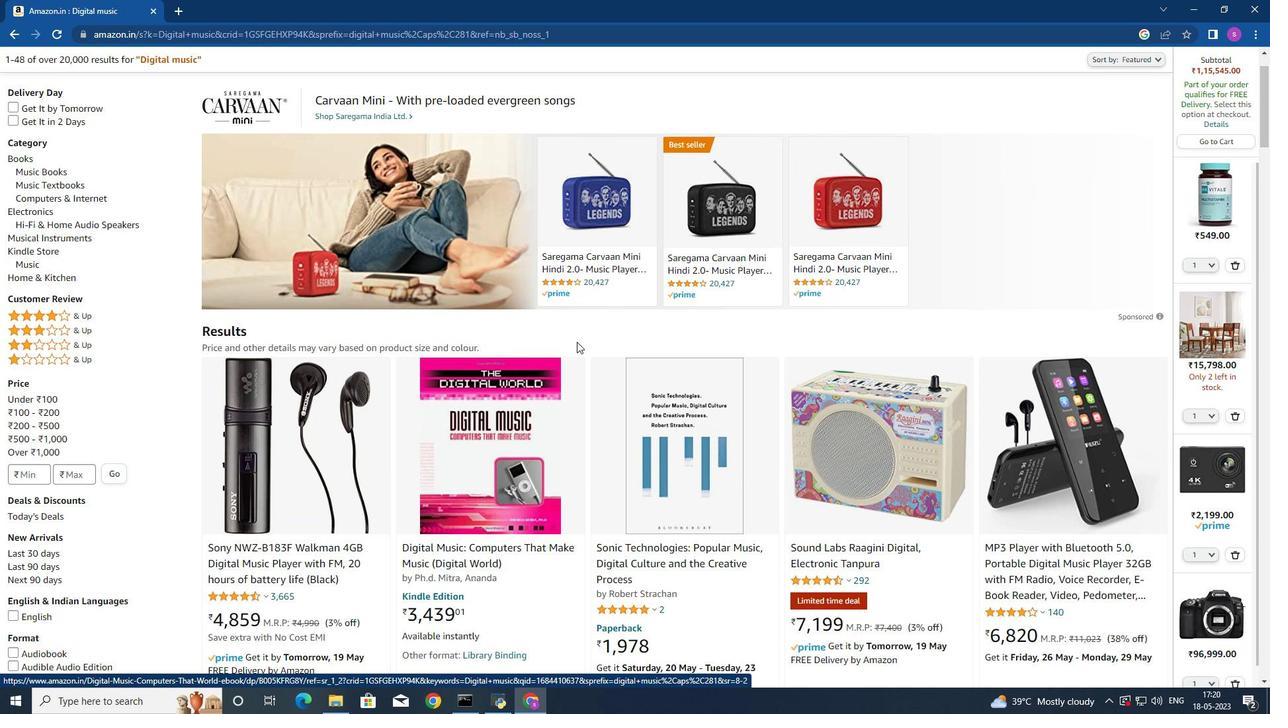 
Action: Mouse scrolled (576, 344) with delta (0, 0)
Screenshot: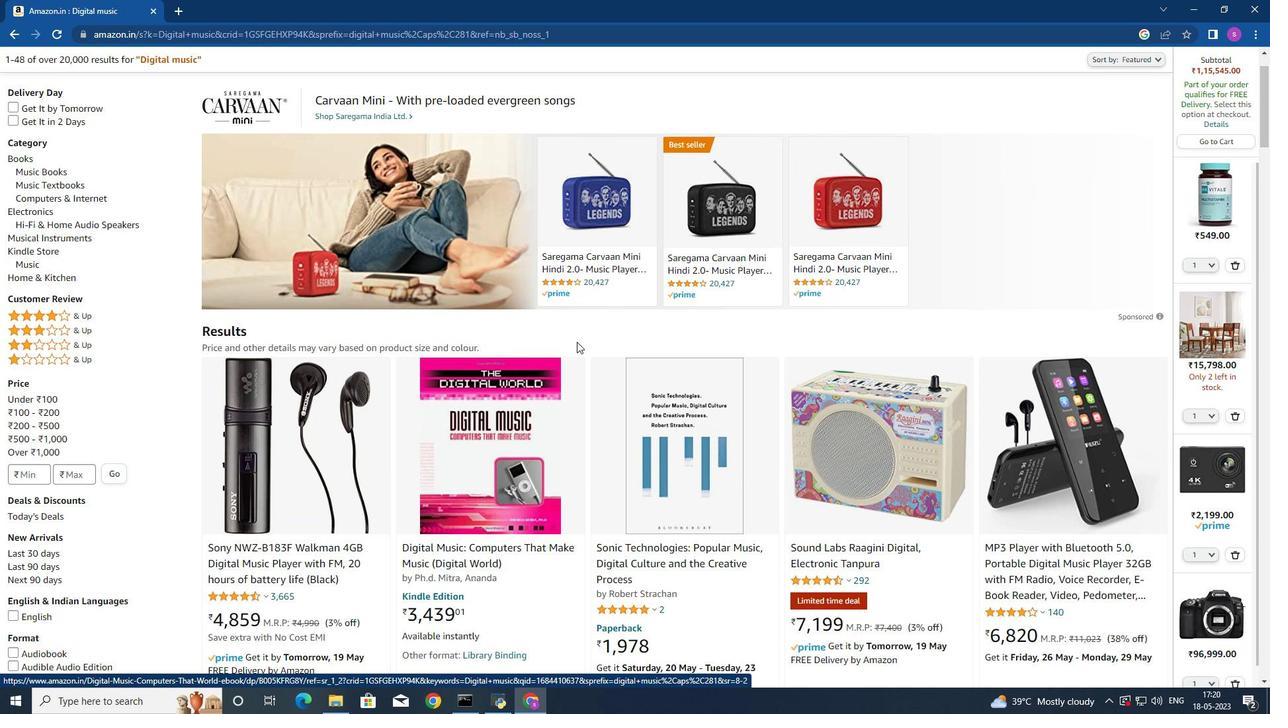 
Action: Mouse scrolled (576, 344) with delta (0, 0)
Screenshot: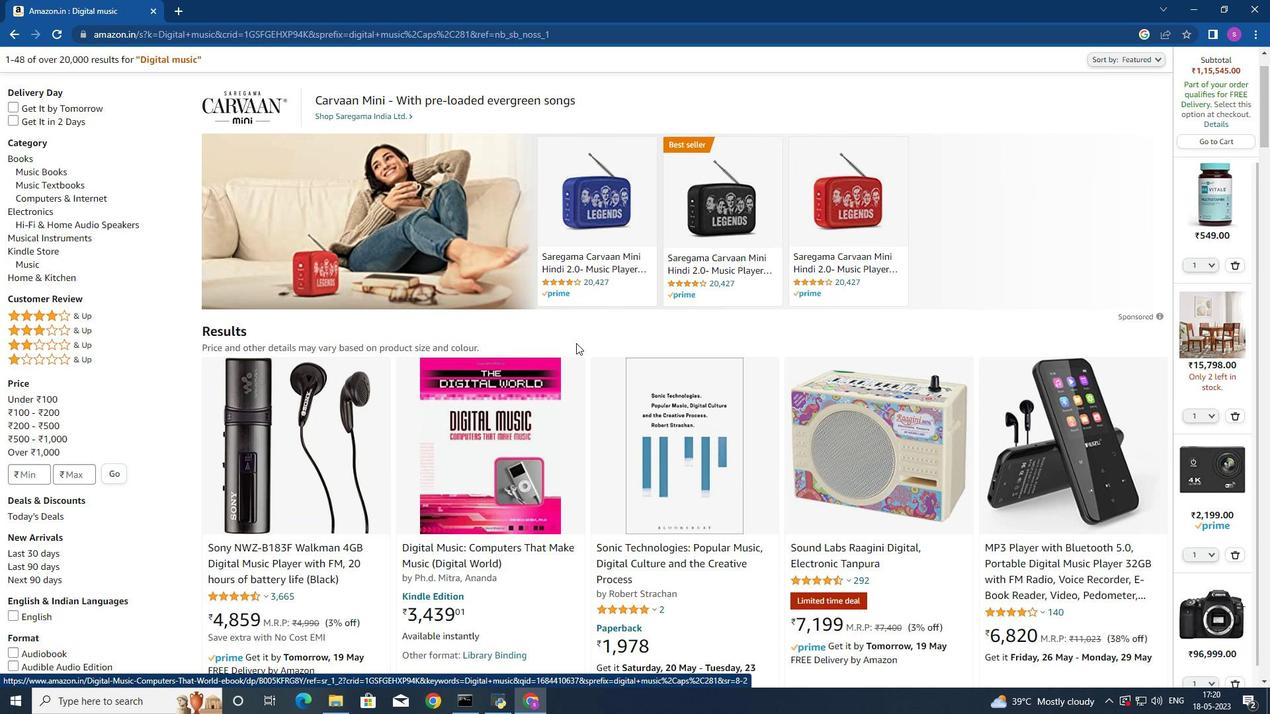 
Action: Mouse moved to (360, 60)
Screenshot: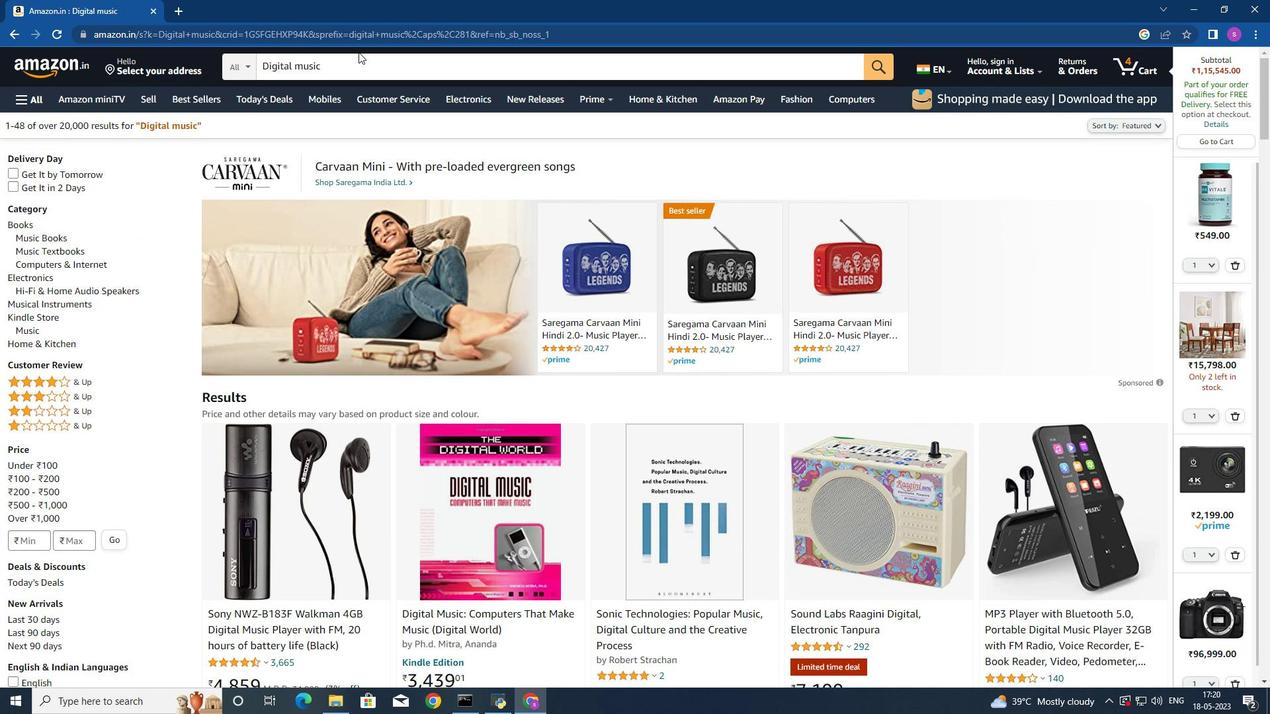 
Action: Mouse pressed left at (360, 60)
Screenshot: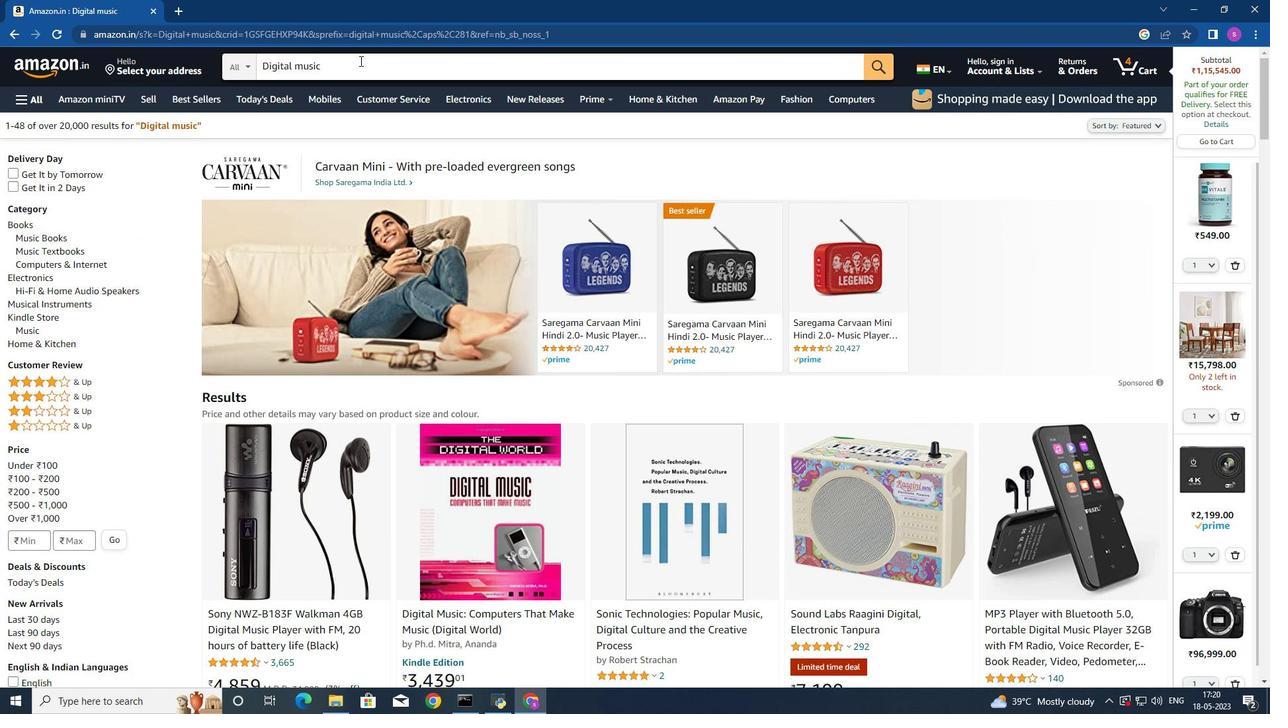 
Action: Mouse moved to (360, 60)
Screenshot: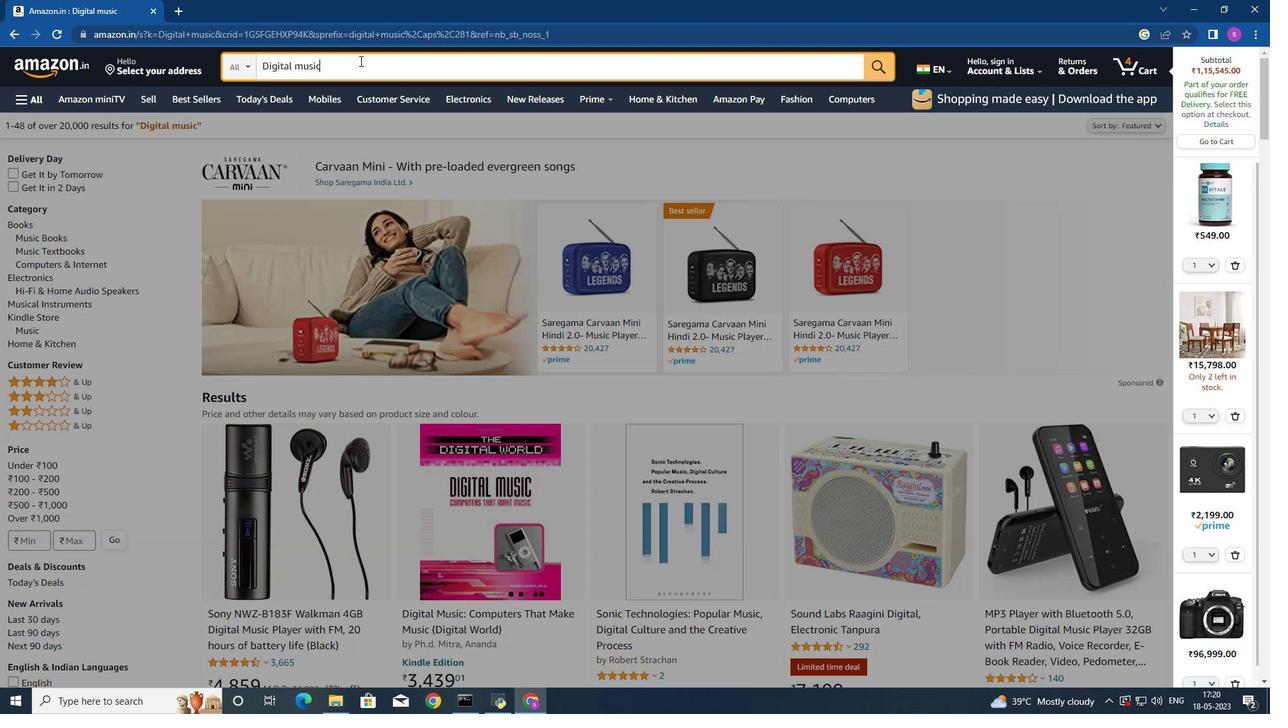 
Action: Key pressed <Key.space>section<Key.enter>
Screenshot: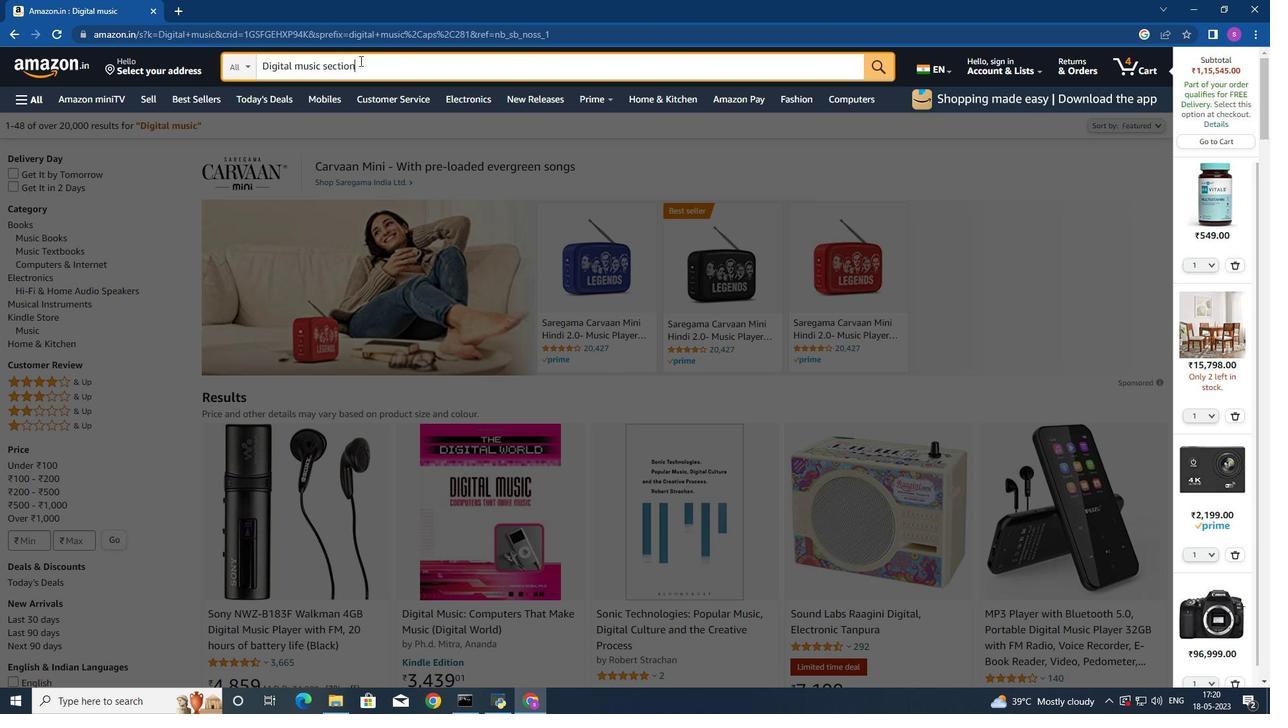 
Action: Mouse moved to (347, 220)
Screenshot: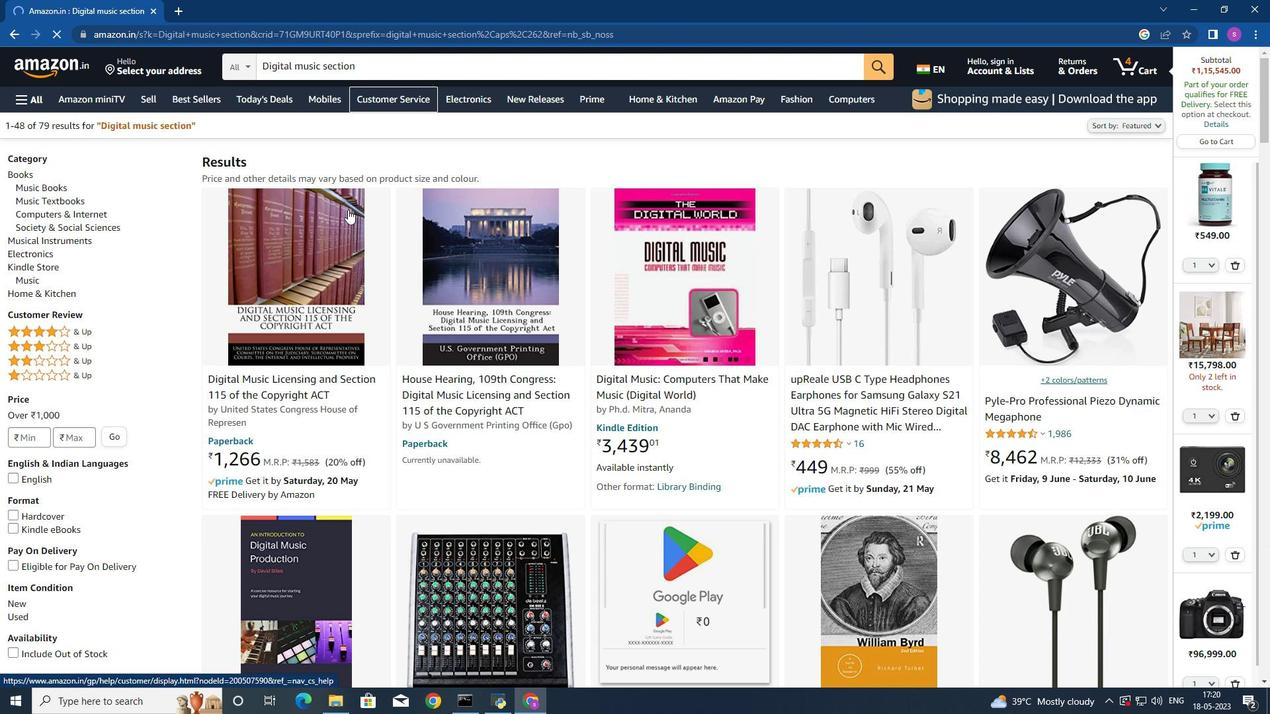 
Action: Mouse scrolled (347, 219) with delta (0, 0)
Screenshot: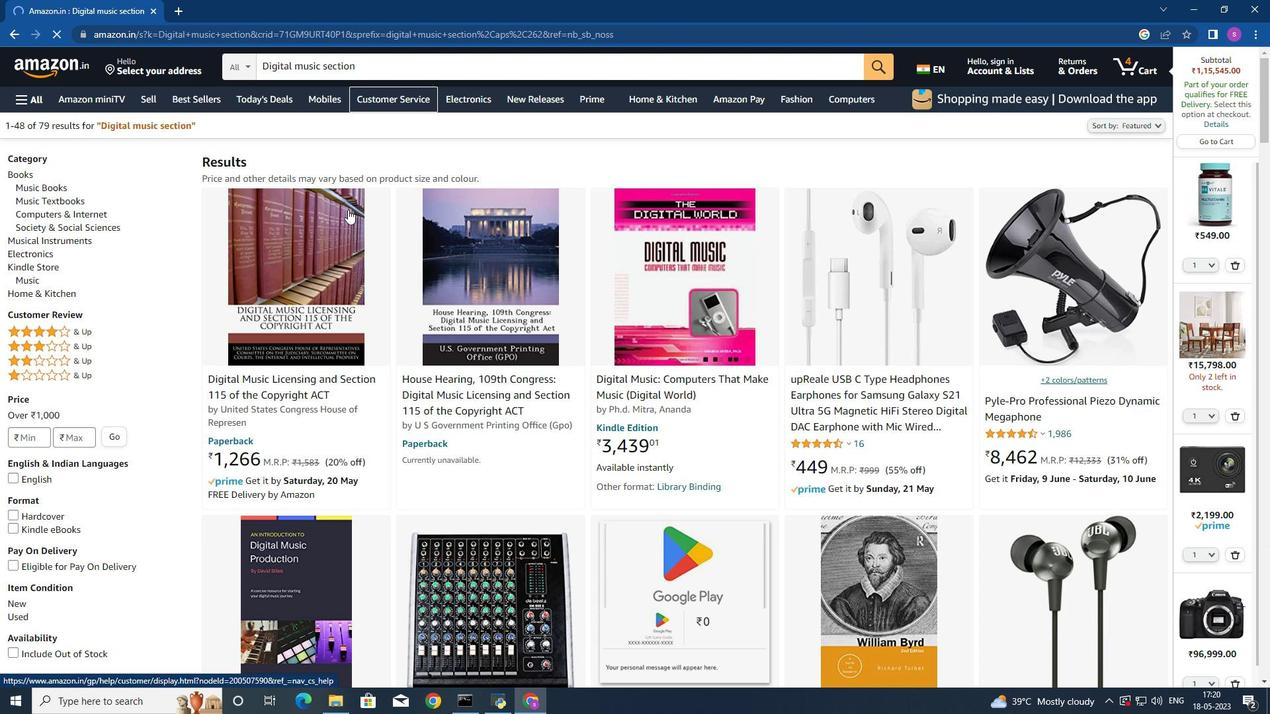 
Action: Mouse moved to (354, 231)
Screenshot: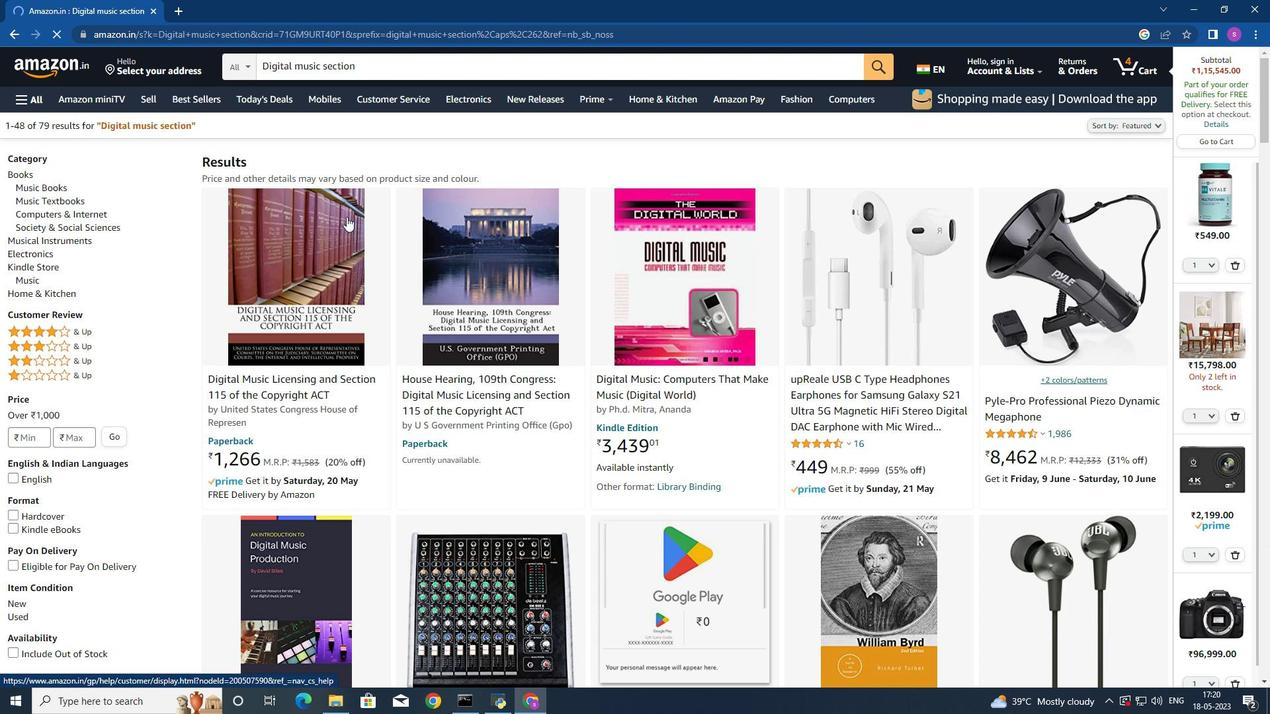 
Action: Mouse scrolled (354, 230) with delta (0, 0)
Screenshot: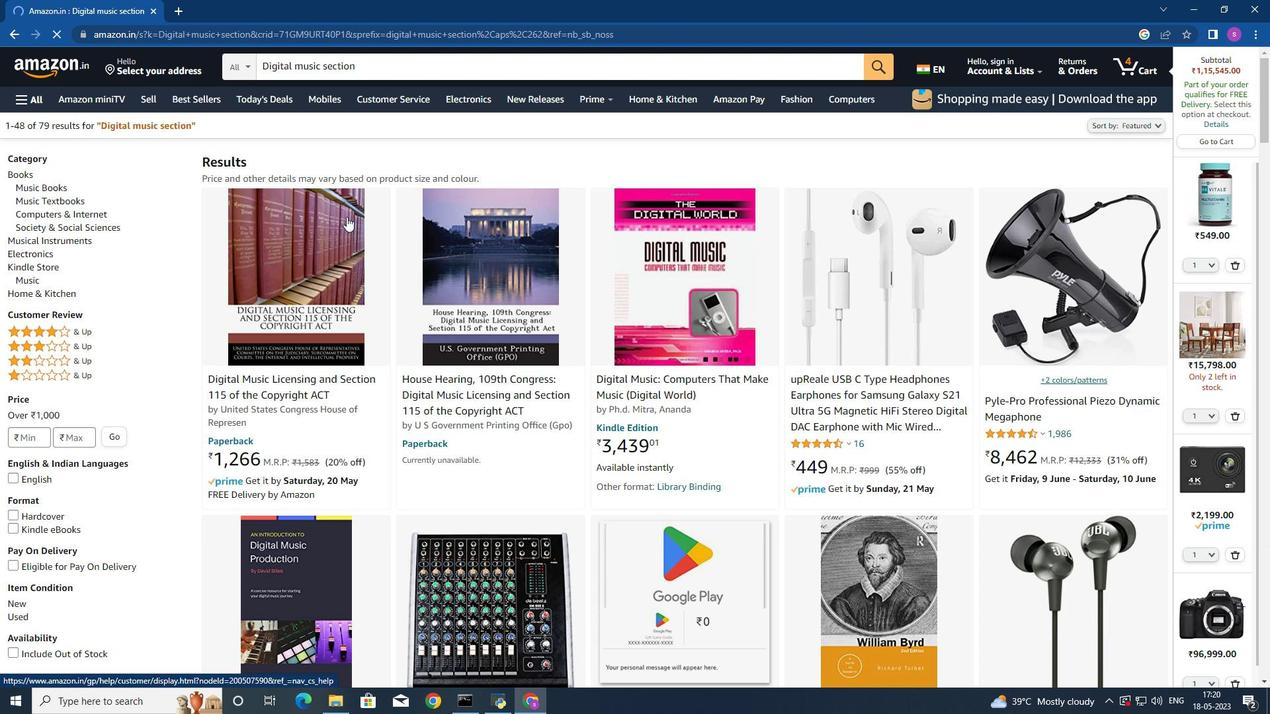 
Action: Mouse moved to (370, 239)
Screenshot: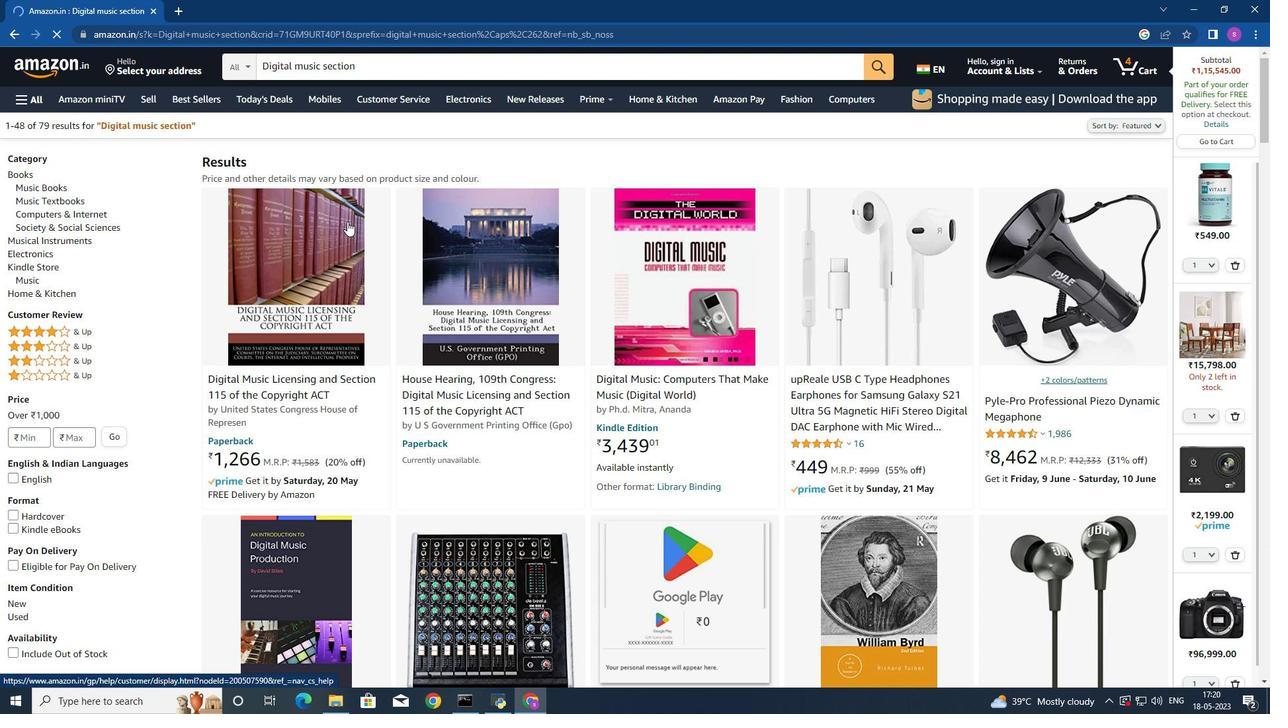 
Action: Mouse scrolled (370, 238) with delta (0, 0)
Screenshot: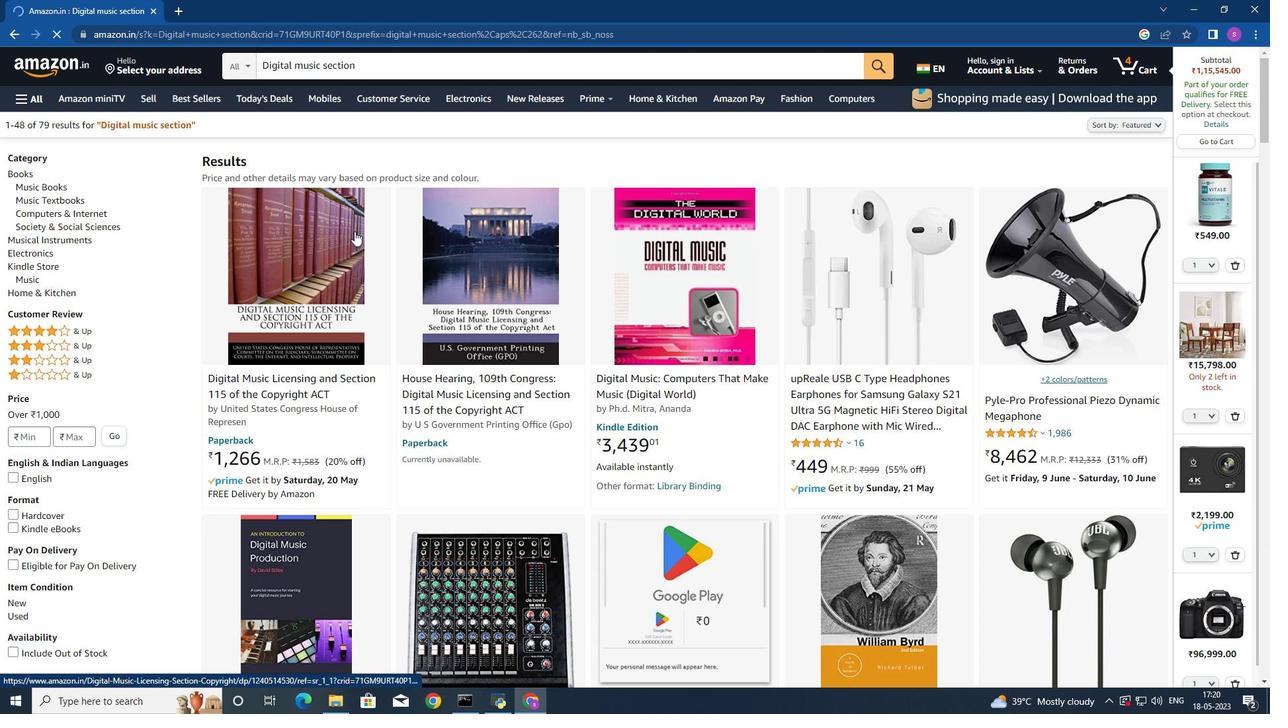 
Action: Mouse moved to (378, 242)
Screenshot: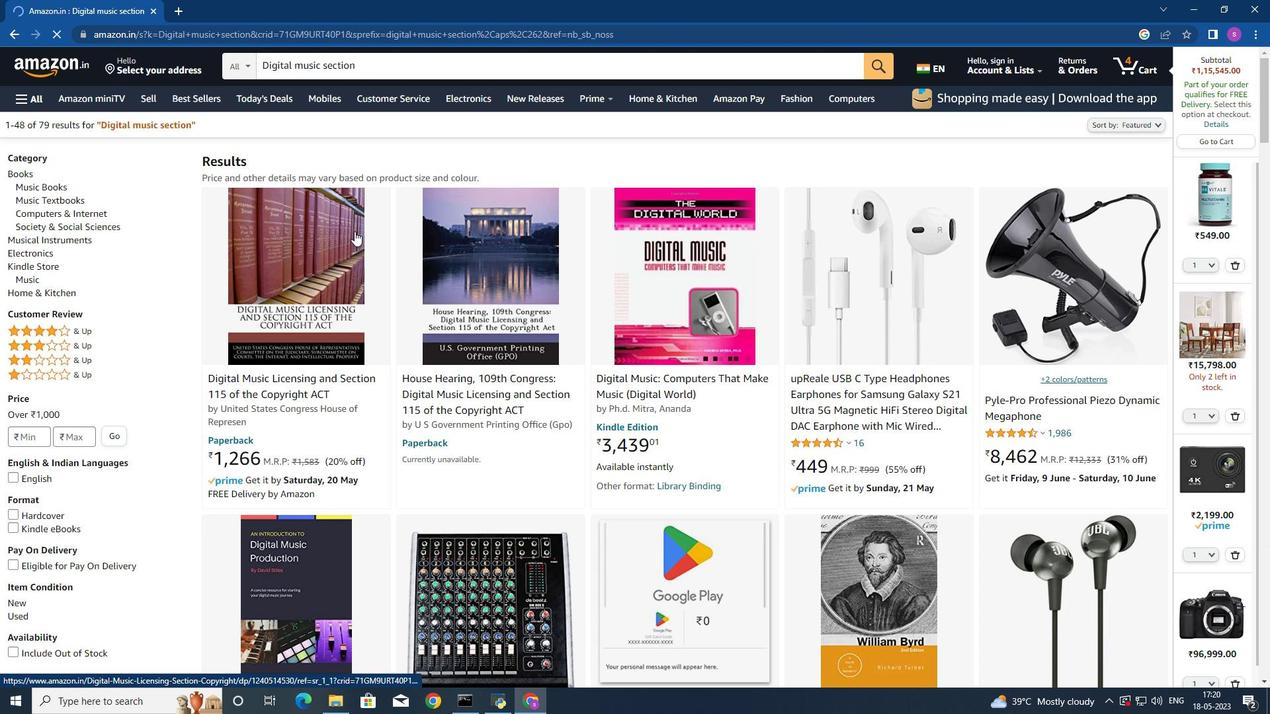 
Action: Mouse scrolled (378, 241) with delta (0, 0)
Screenshot: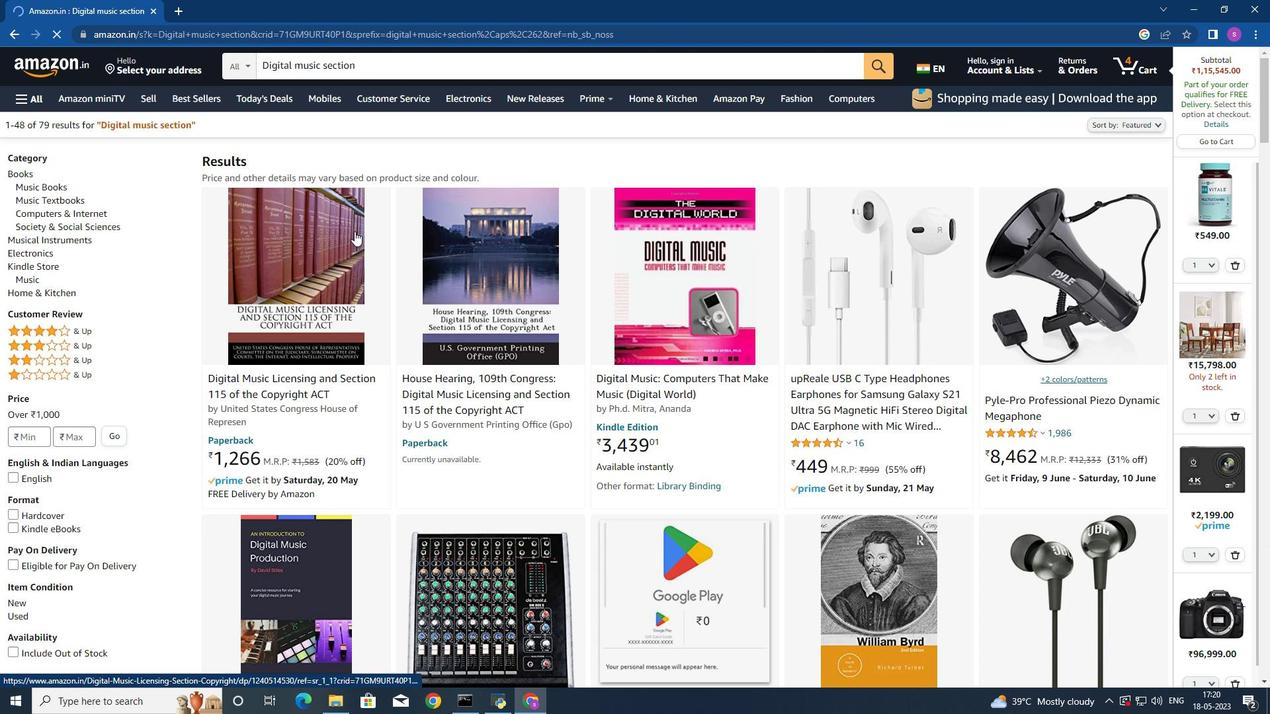 
Action: Mouse moved to (407, 250)
Screenshot: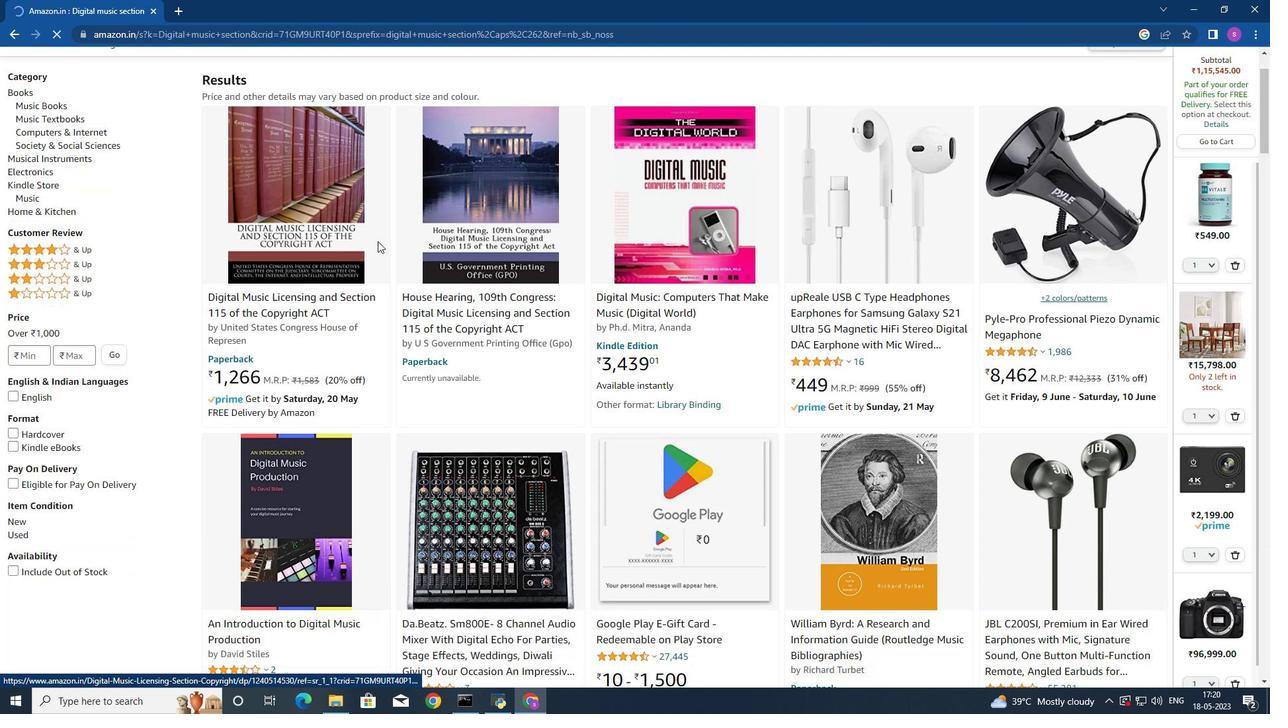 
Action: Mouse scrolled (407, 250) with delta (0, 0)
Screenshot: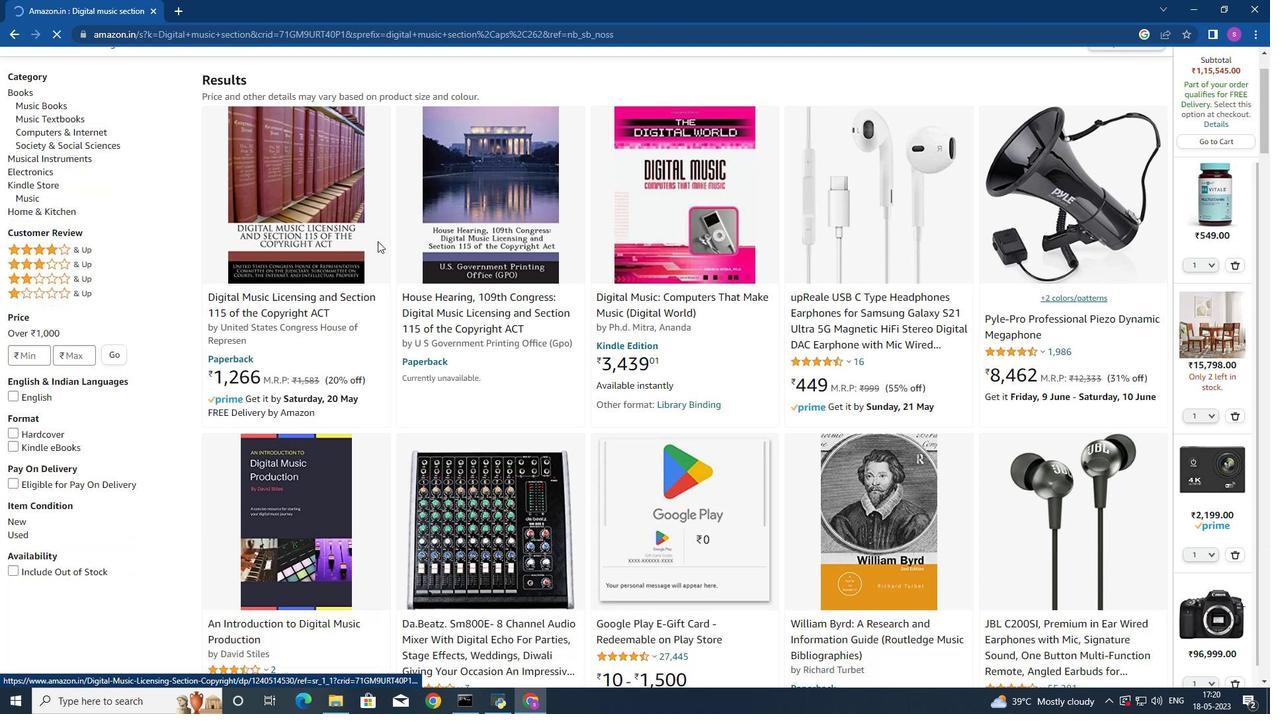 
Action: Mouse moved to (490, 311)
Screenshot: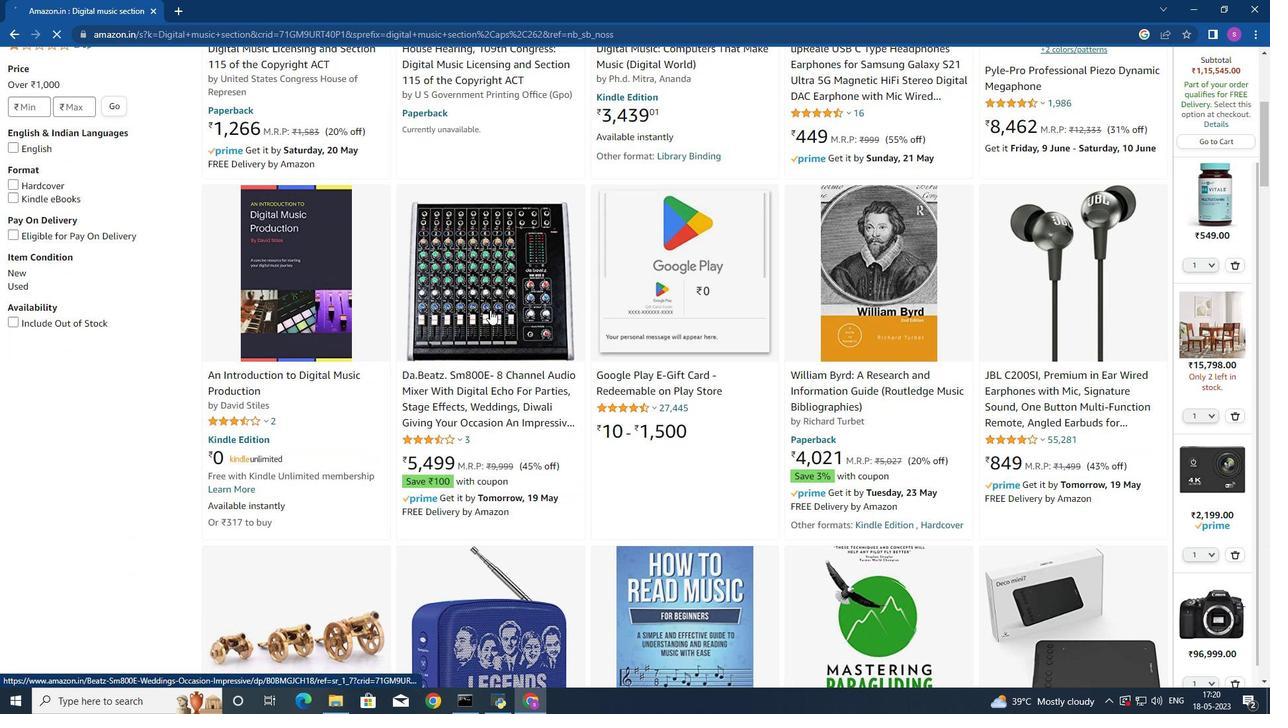 
Action: Mouse scrolled (490, 310) with delta (0, 0)
Screenshot: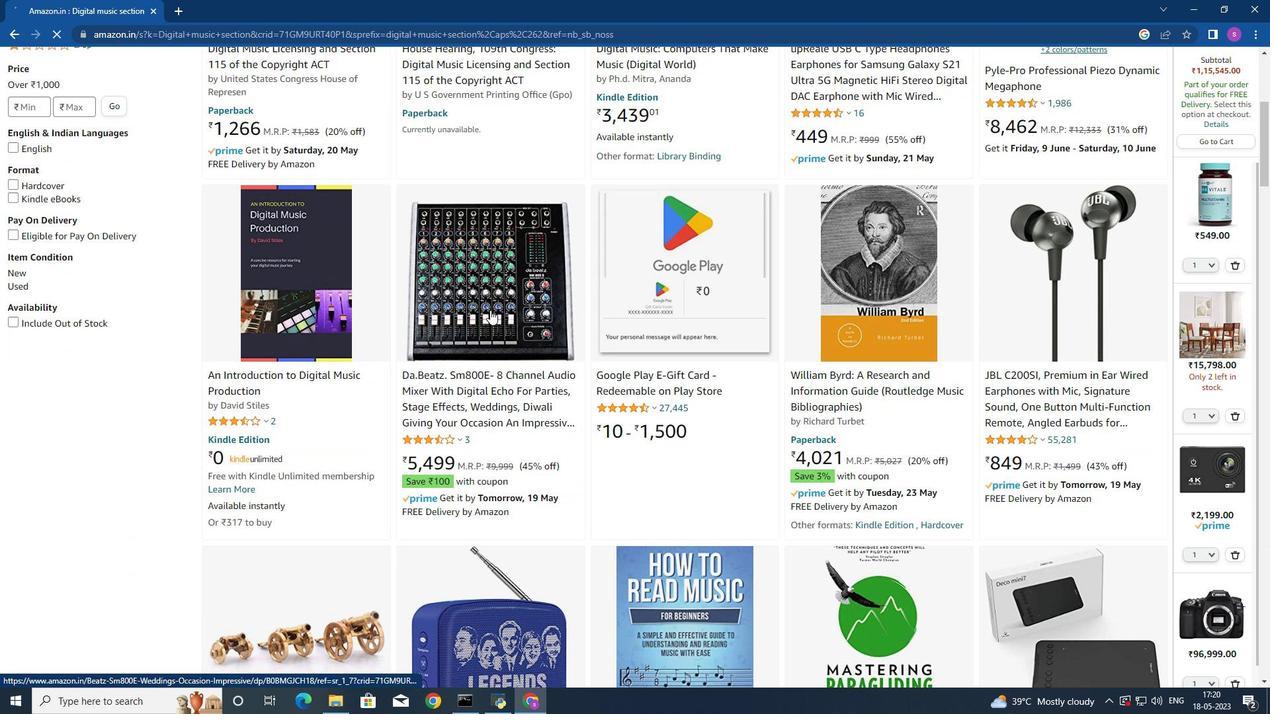 
Action: Mouse scrolled (490, 310) with delta (0, 0)
Screenshot: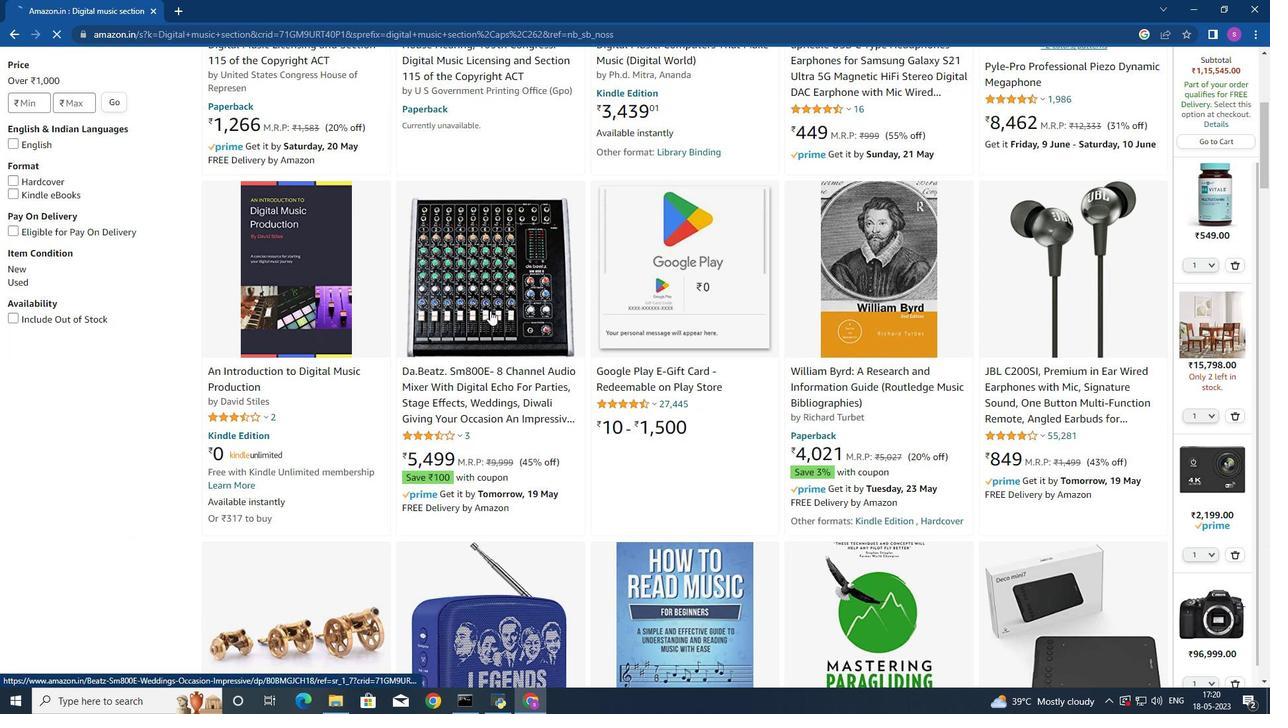 
Action: Mouse scrolled (490, 310) with delta (0, 0)
Screenshot: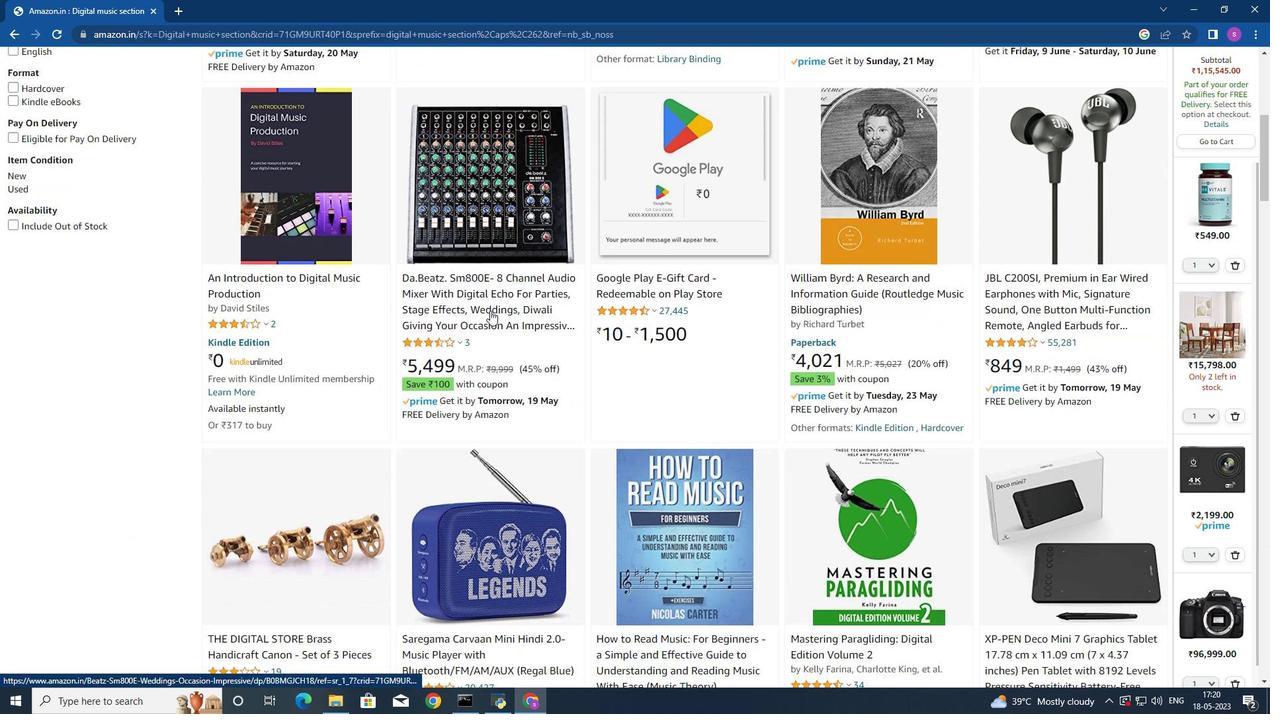 
Action: Mouse scrolled (490, 310) with delta (0, 0)
Screenshot: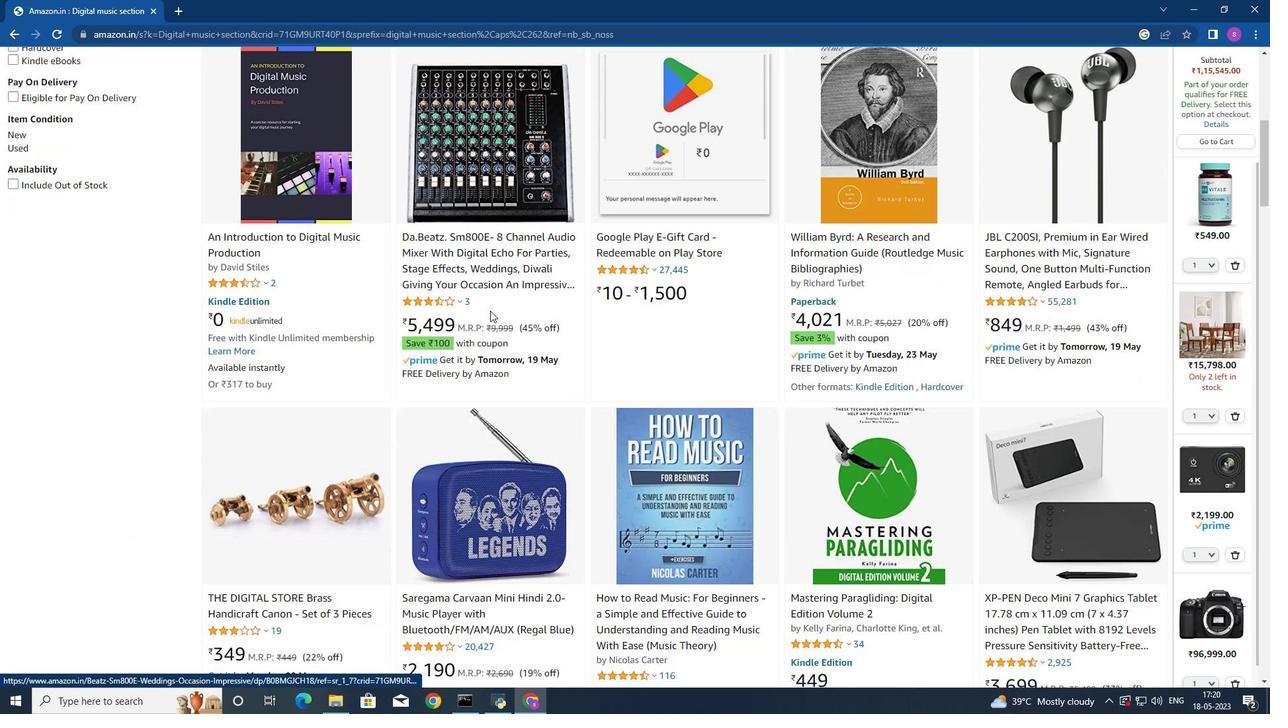 
Action: Mouse moved to (490, 311)
Screenshot: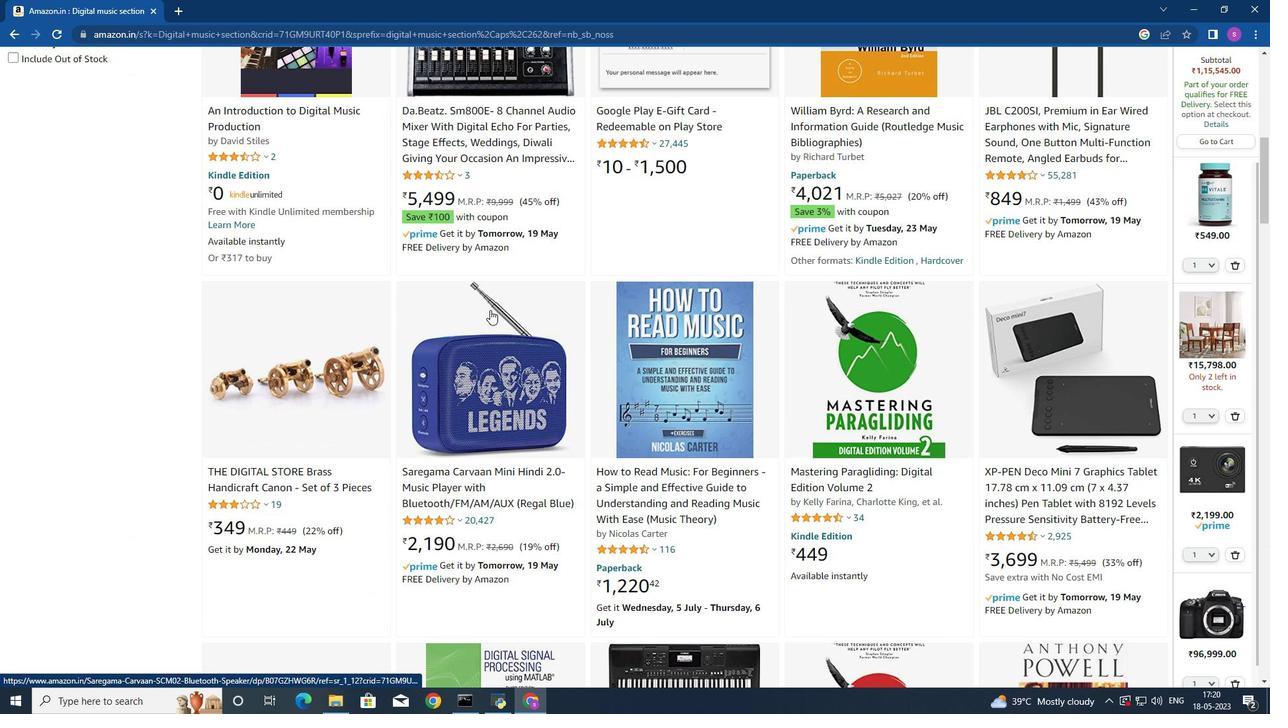 
Action: Mouse scrolled (490, 310) with delta (0, 0)
Screenshot: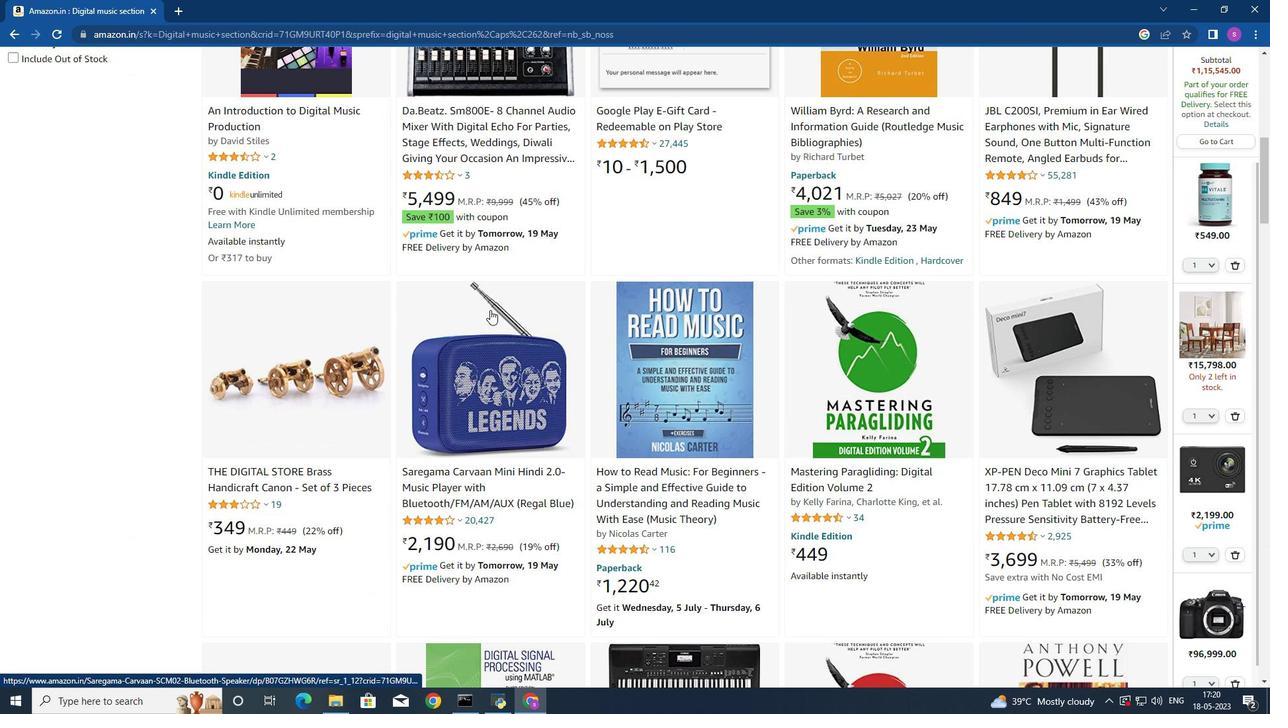 
Action: Mouse scrolled (490, 310) with delta (0, 0)
Screenshot: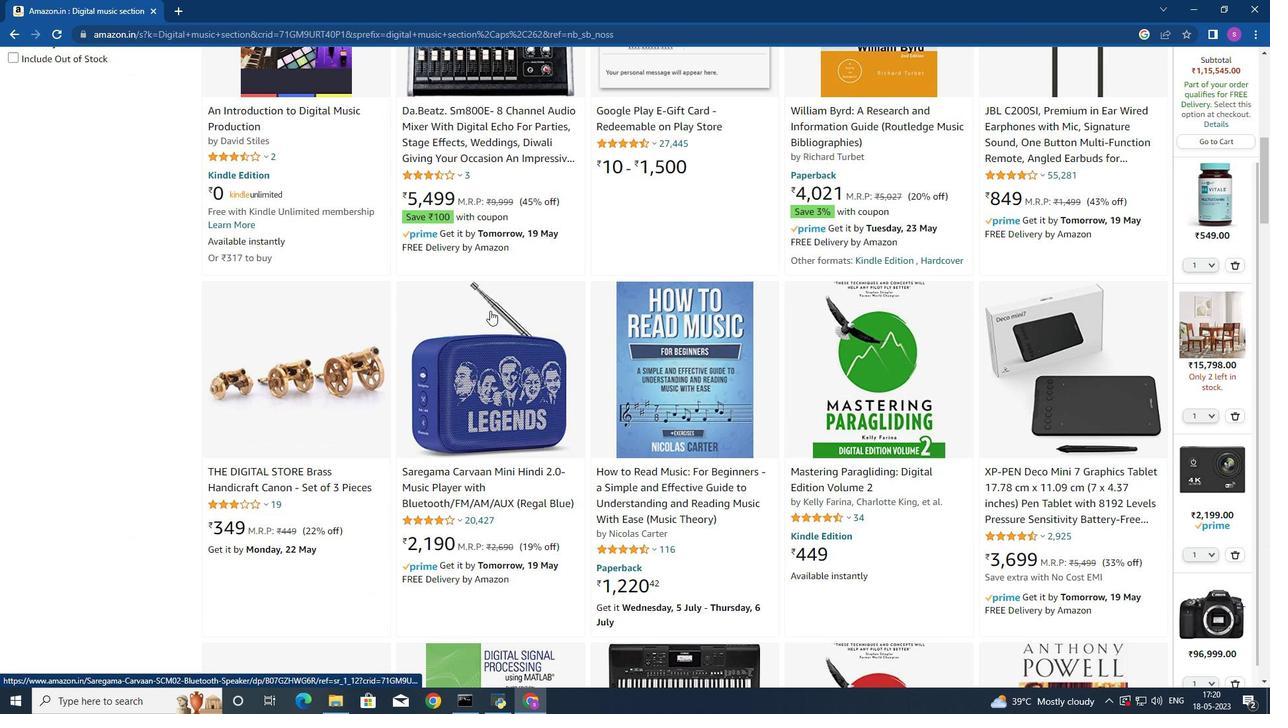 
Action: Mouse scrolled (490, 310) with delta (0, 0)
Screenshot: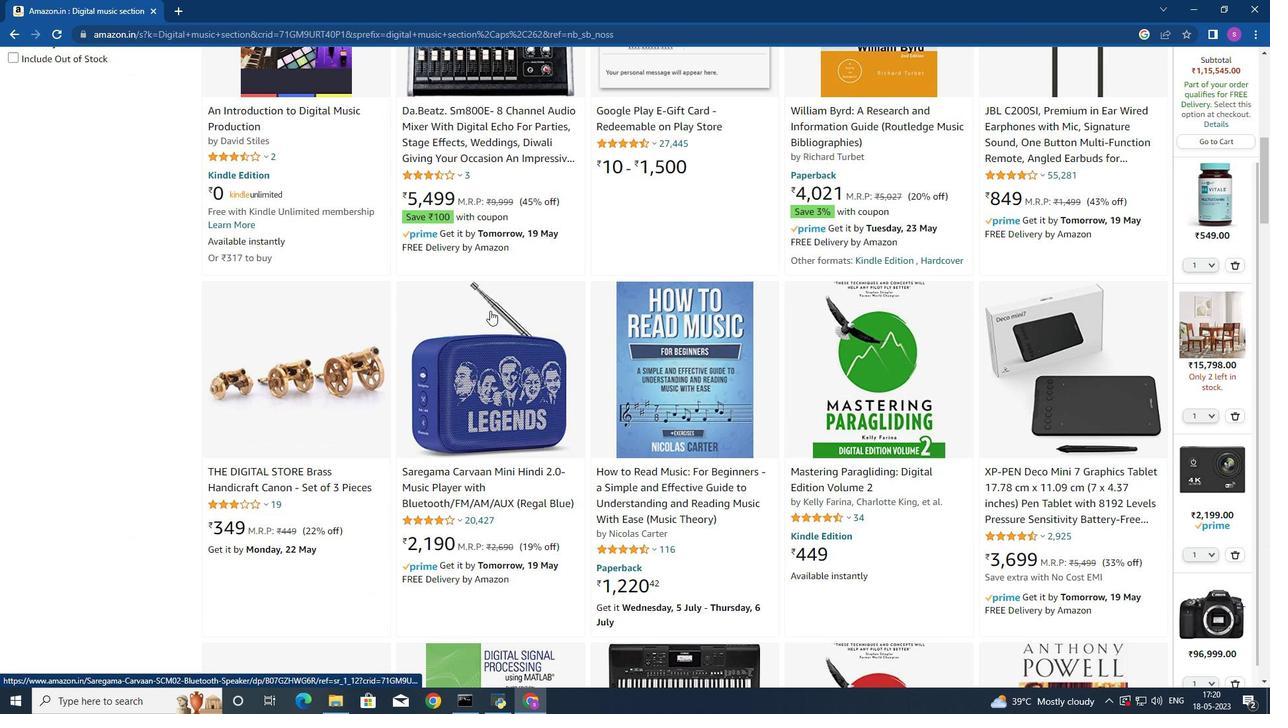 
Action: Mouse scrolled (490, 310) with delta (0, 0)
Screenshot: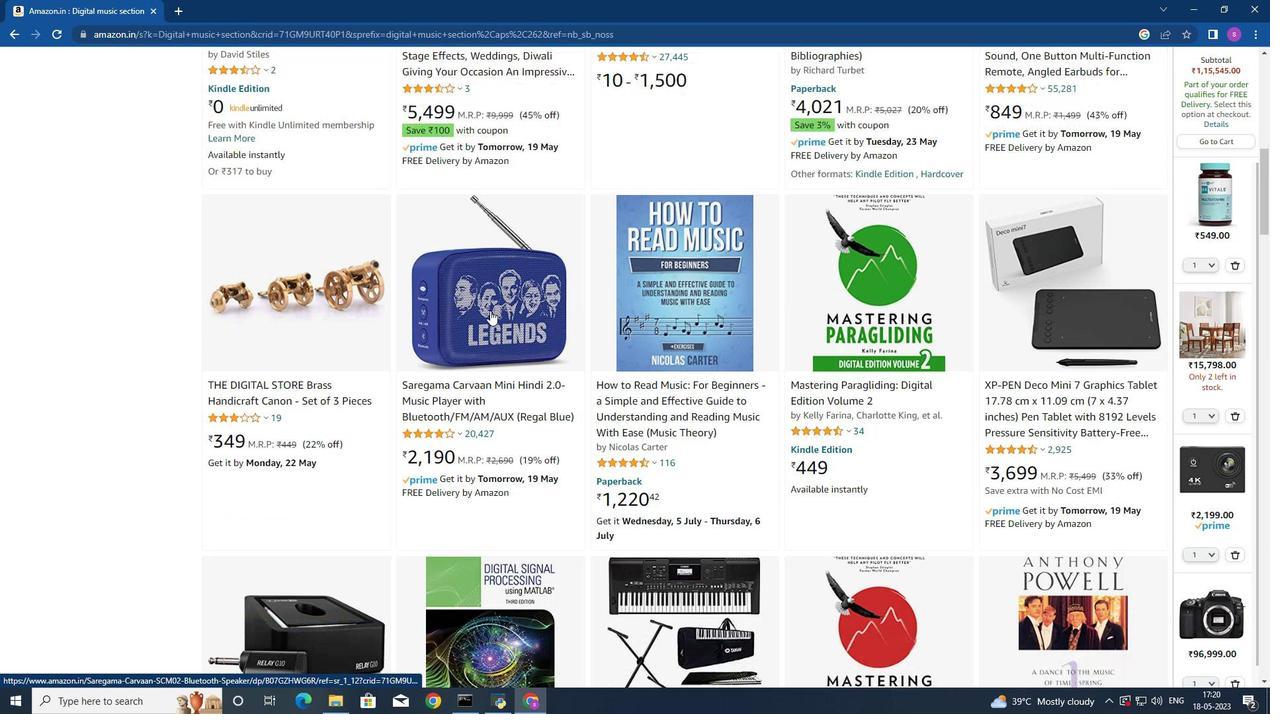
Action: Mouse scrolled (490, 310) with delta (0, 0)
Screenshot: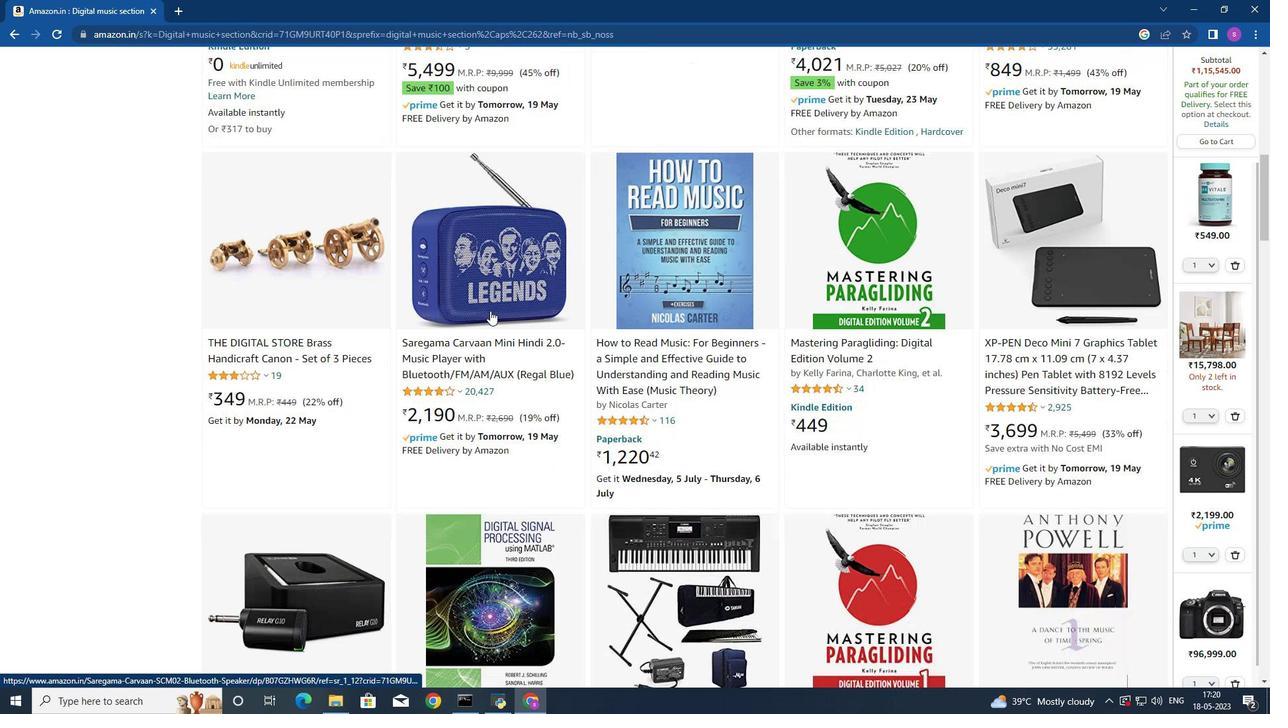 
Action: Mouse moved to (490, 310)
Screenshot: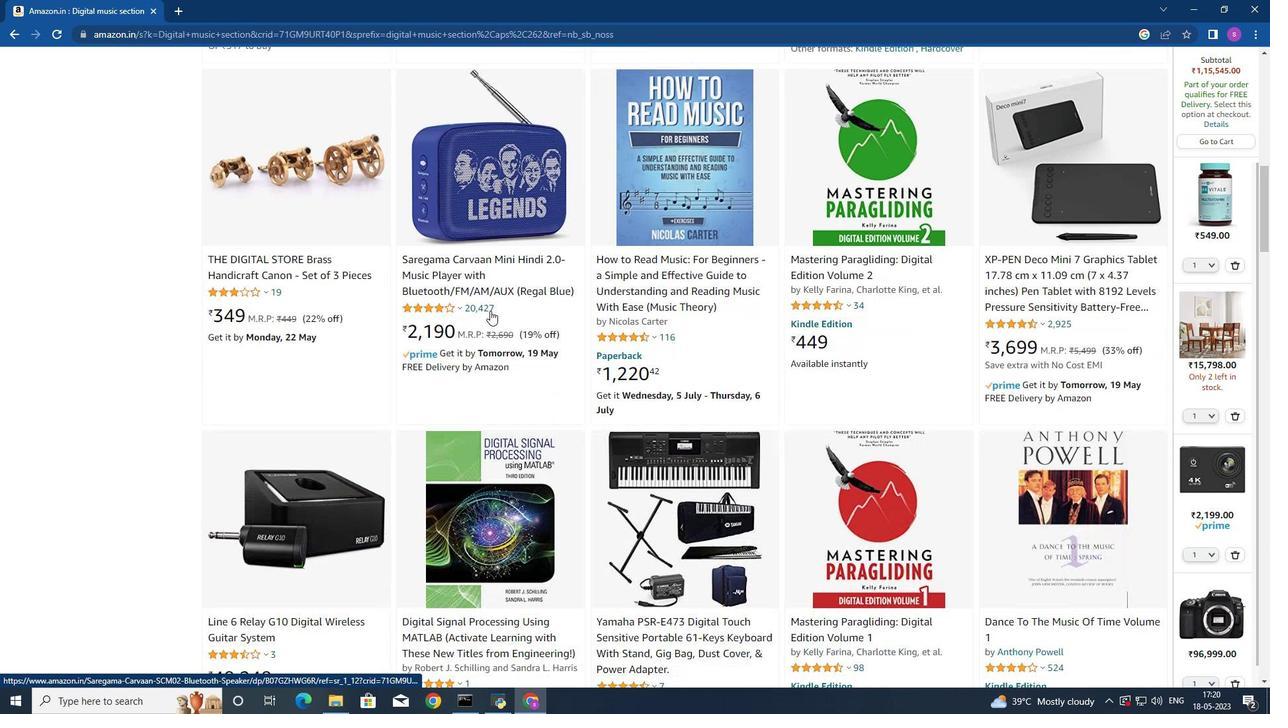 
Action: Mouse scrolled (490, 309) with delta (0, 0)
Screenshot: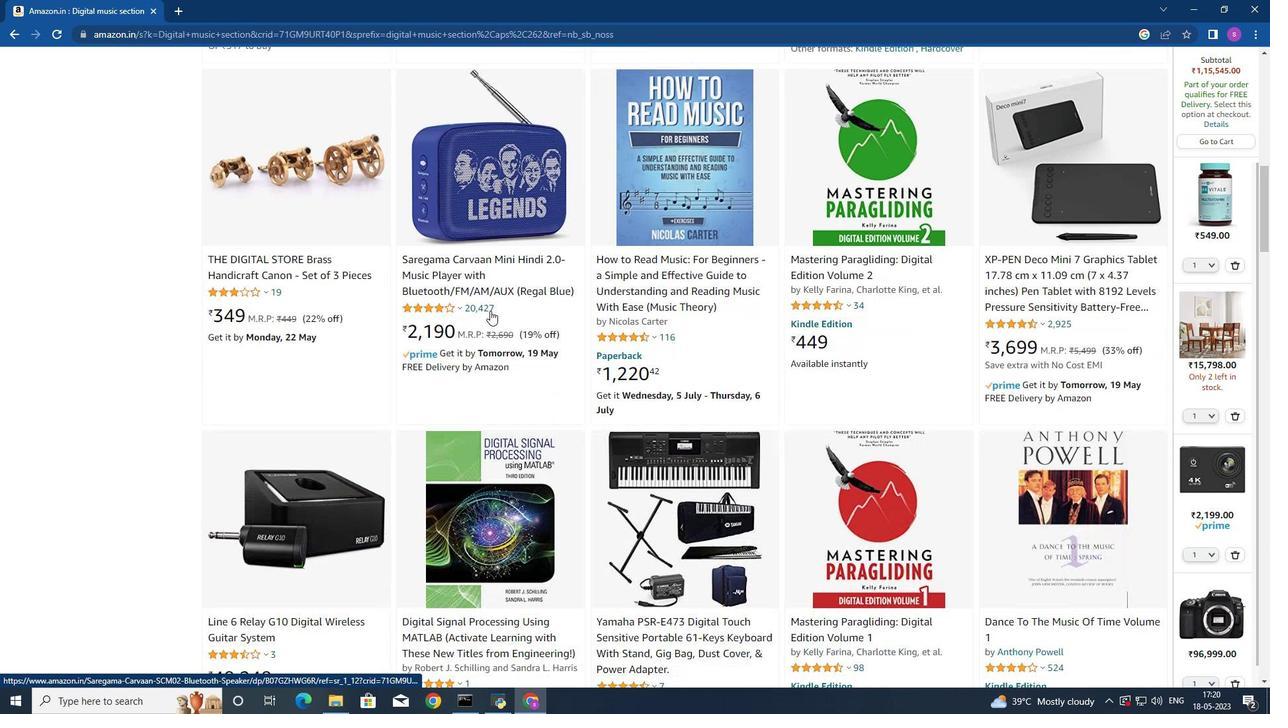 
Action: Mouse moved to (490, 309)
Screenshot: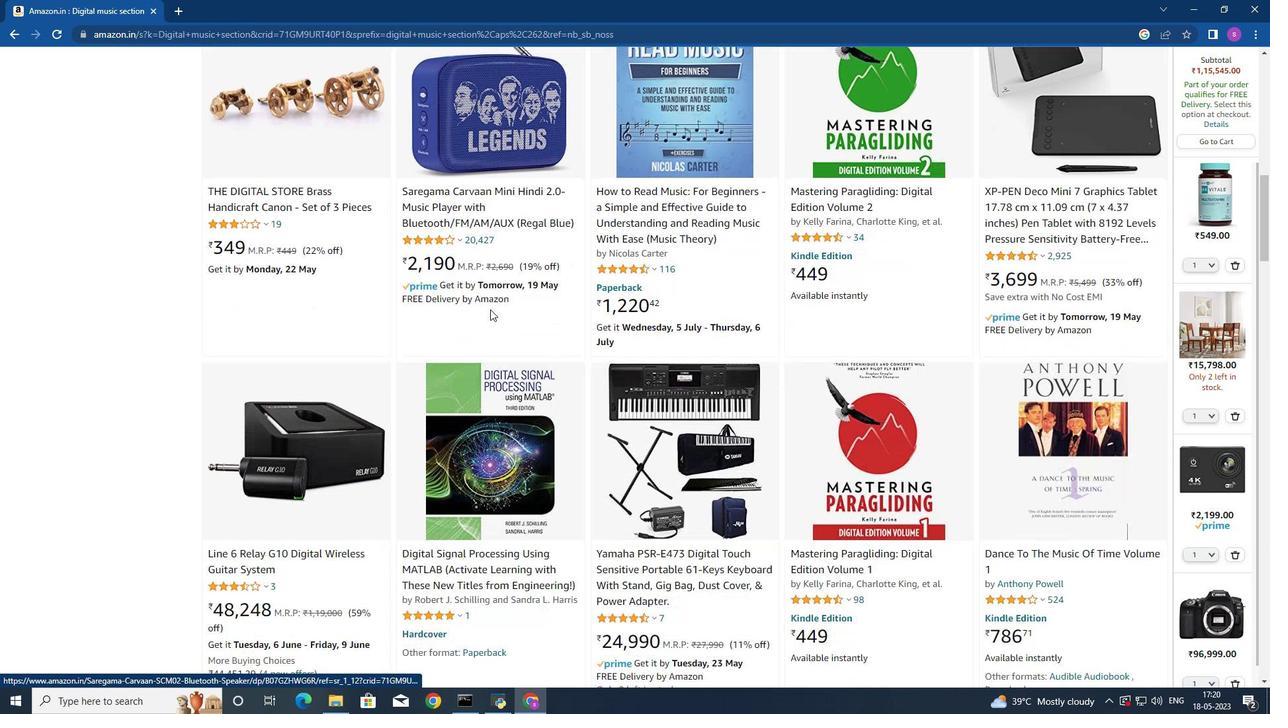 
Action: Mouse scrolled (490, 309) with delta (0, 0)
Screenshot: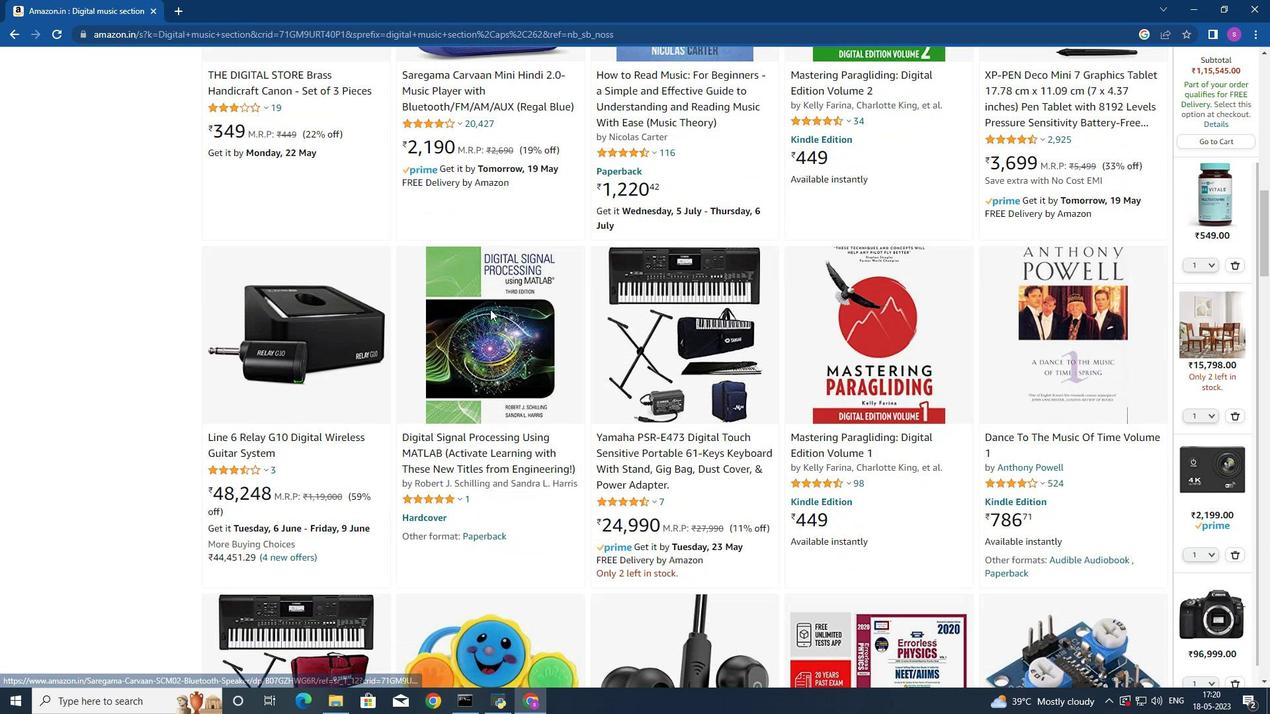 
Action: Mouse moved to (490, 309)
Screenshot: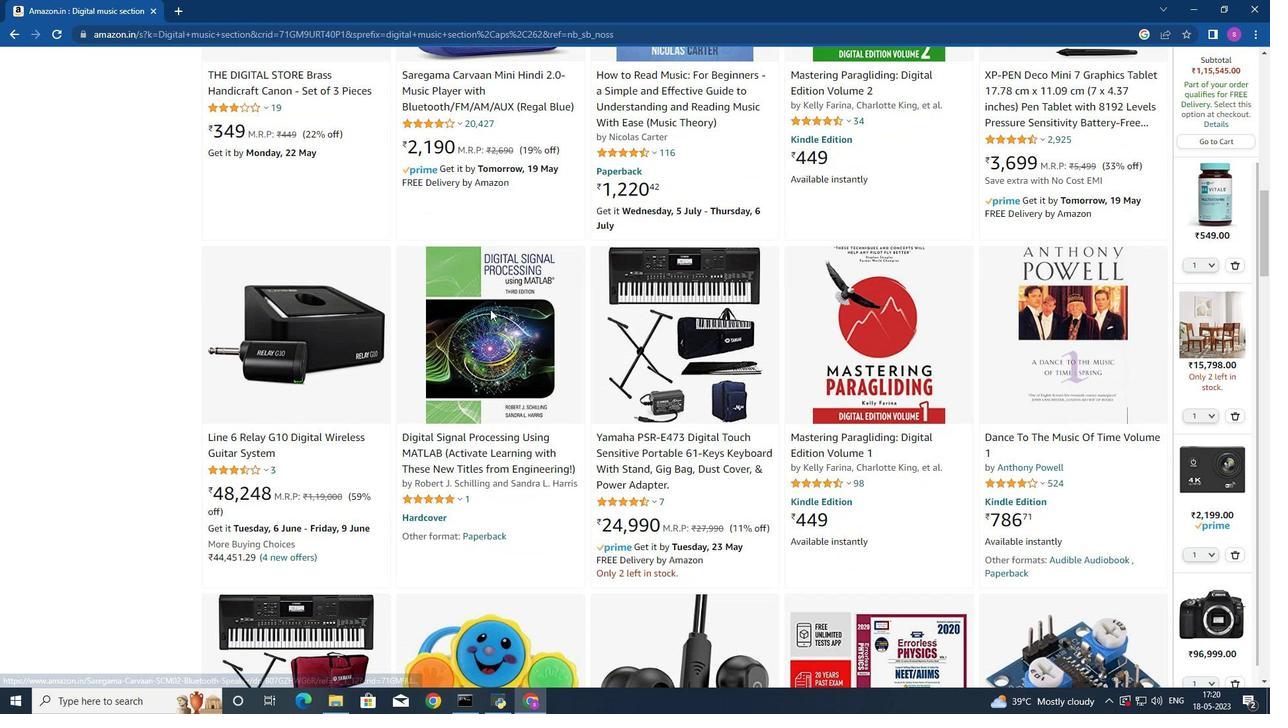 
Action: Mouse scrolled (490, 309) with delta (0, 0)
Screenshot: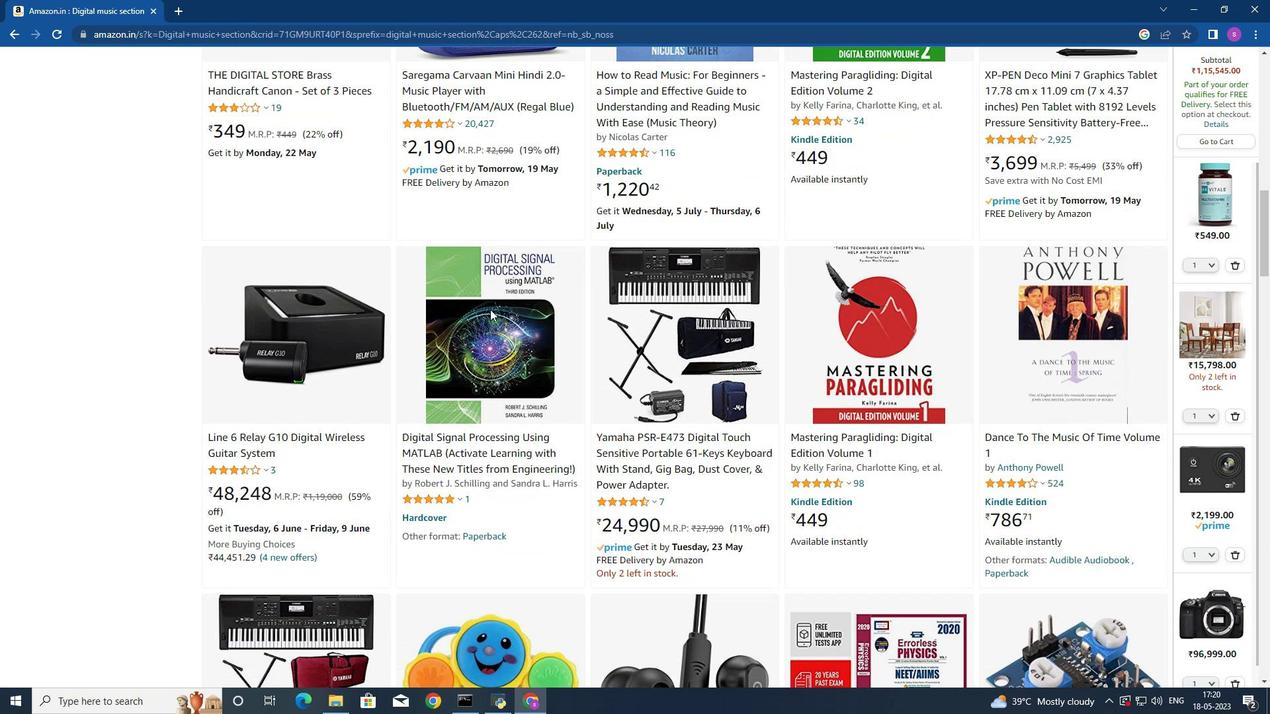 
Action: Mouse scrolled (490, 309) with delta (0, 0)
Screenshot: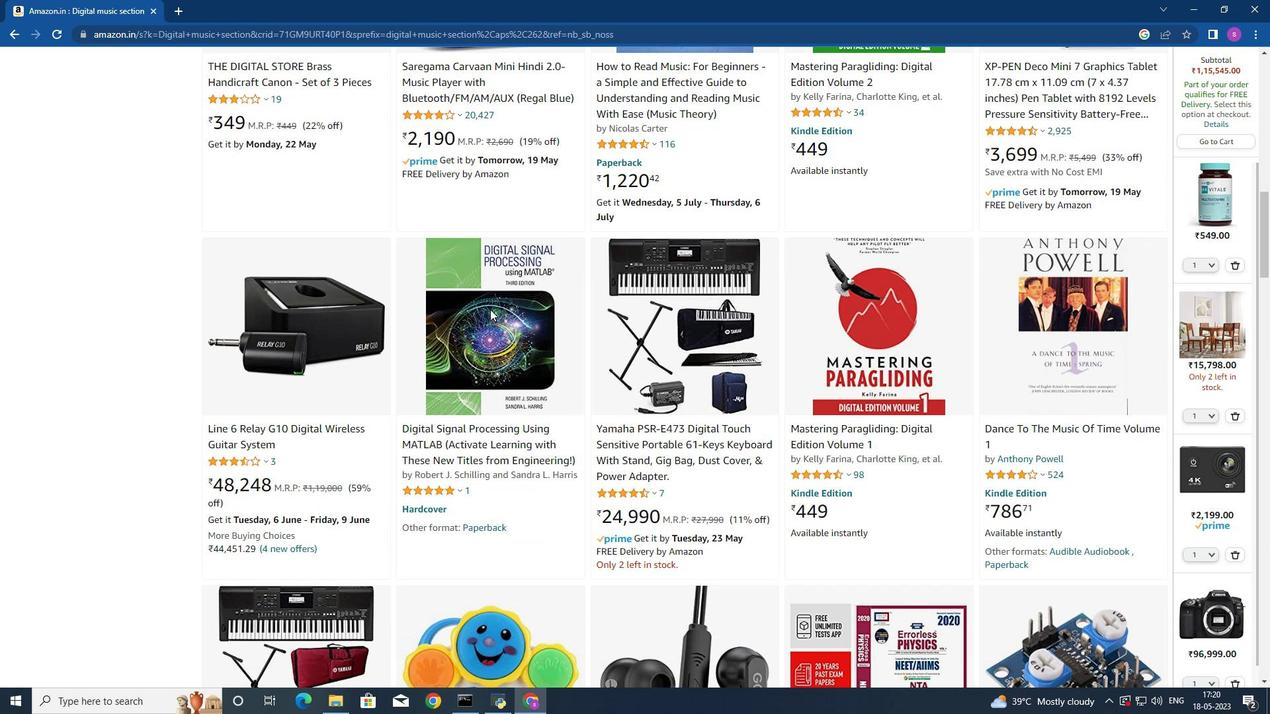 
Action: Mouse scrolled (490, 309) with delta (0, 0)
Screenshot: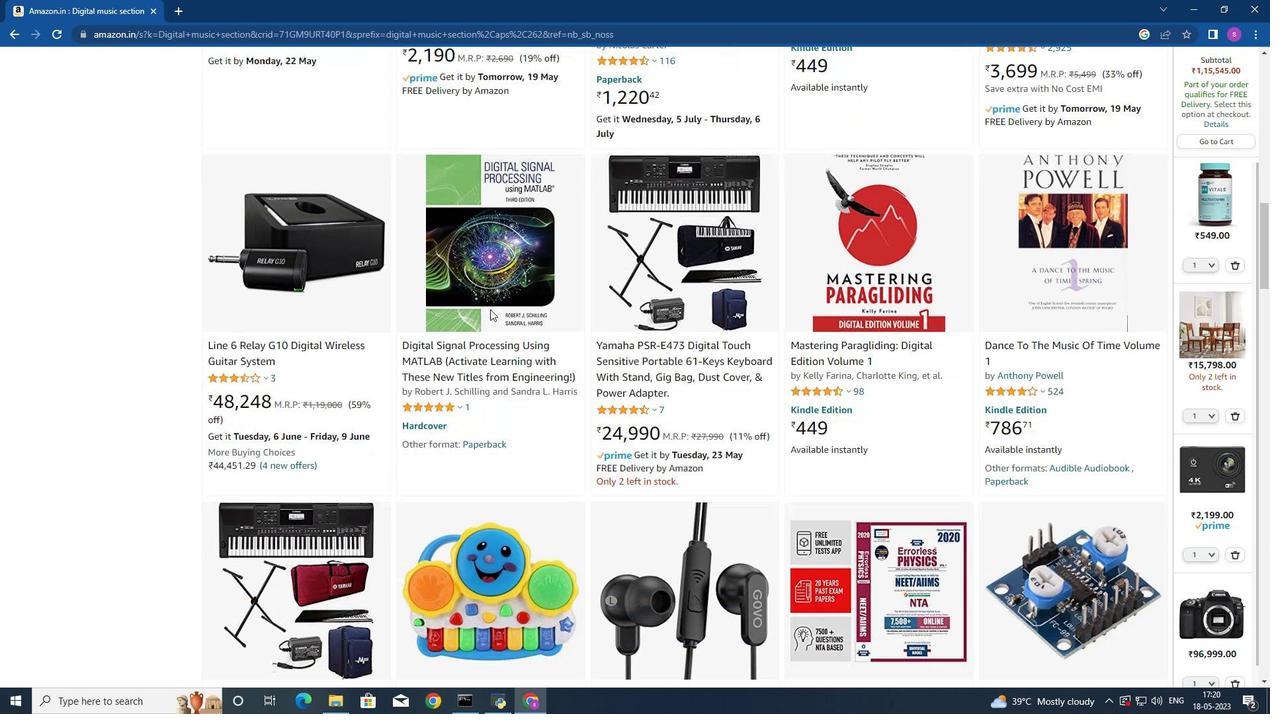 
Action: Mouse scrolled (490, 309) with delta (0, 0)
Screenshot: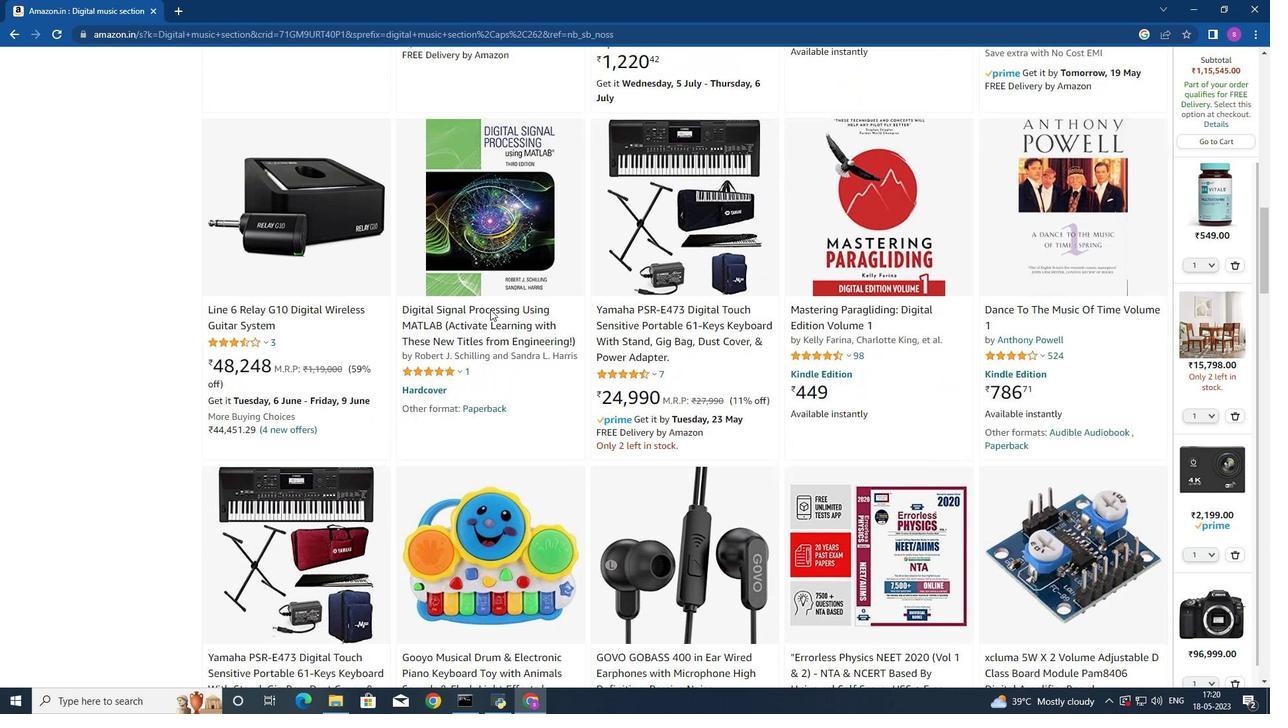 
Action: Mouse moved to (496, 315)
Screenshot: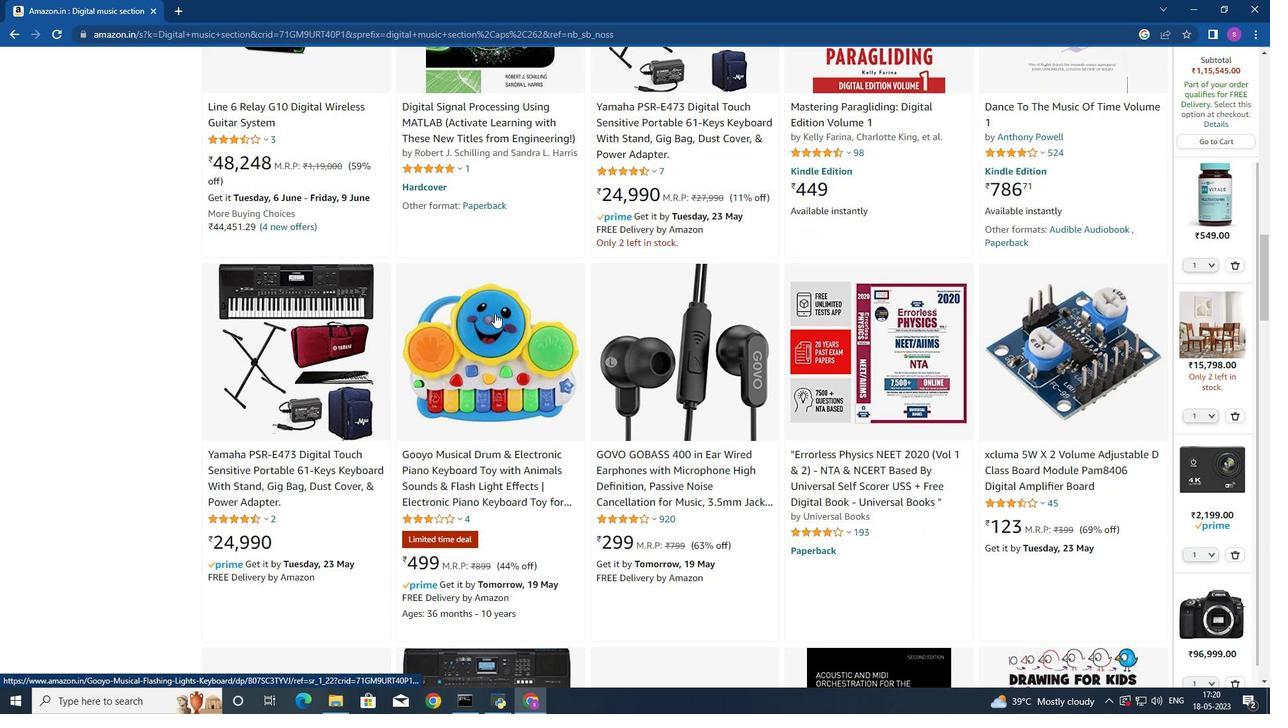 
Action: Mouse scrolled (496, 314) with delta (0, 0)
Screenshot: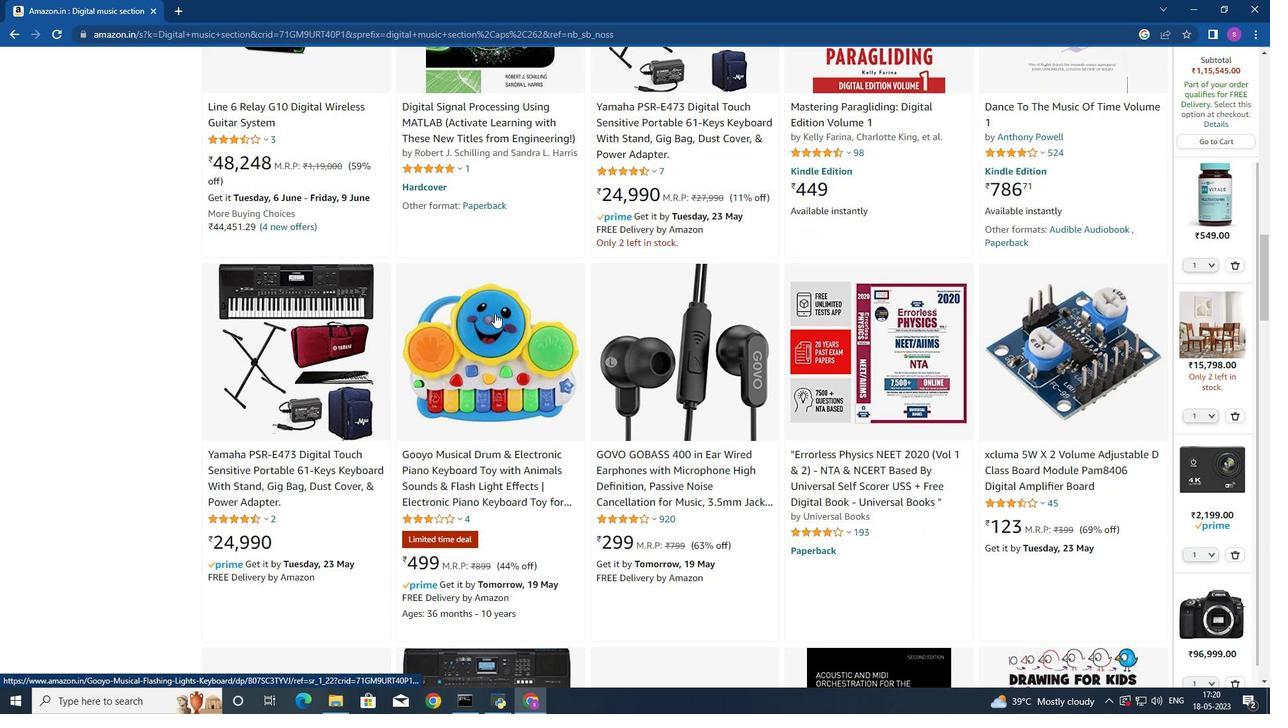 
Action: Mouse moved to (500, 319)
Screenshot: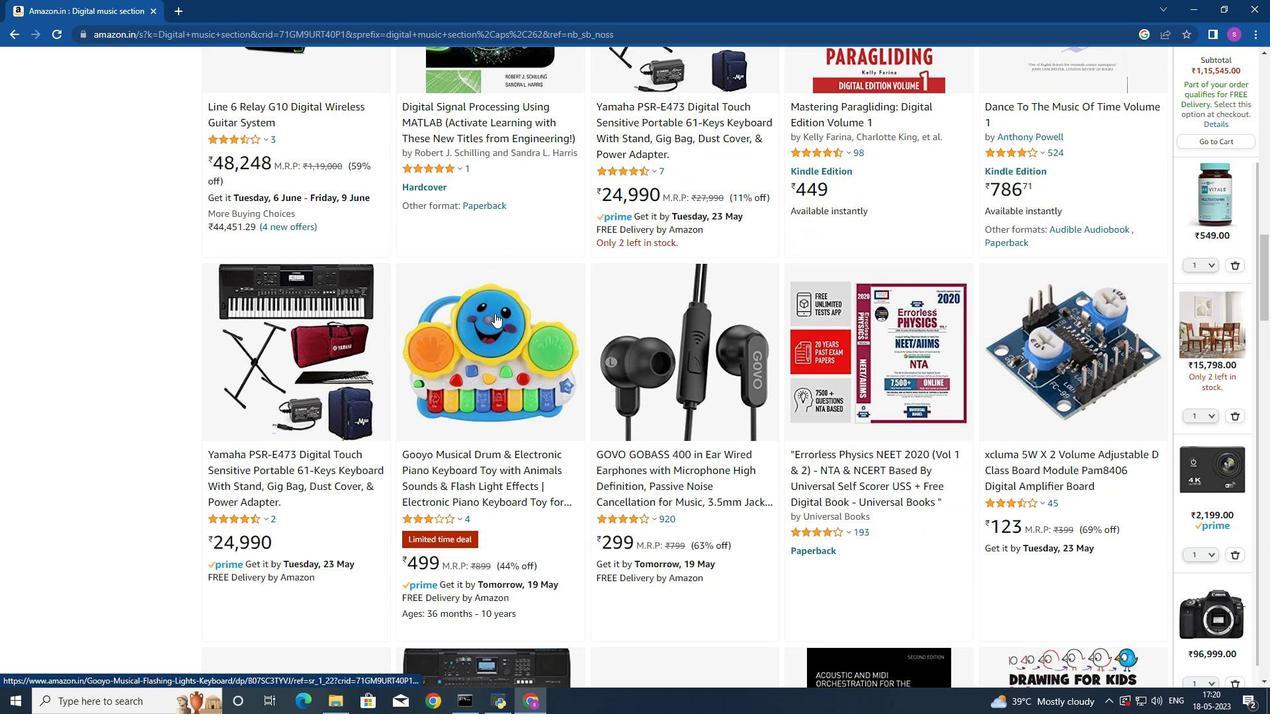 
Action: Mouse scrolled (500, 318) with delta (0, 0)
Screenshot: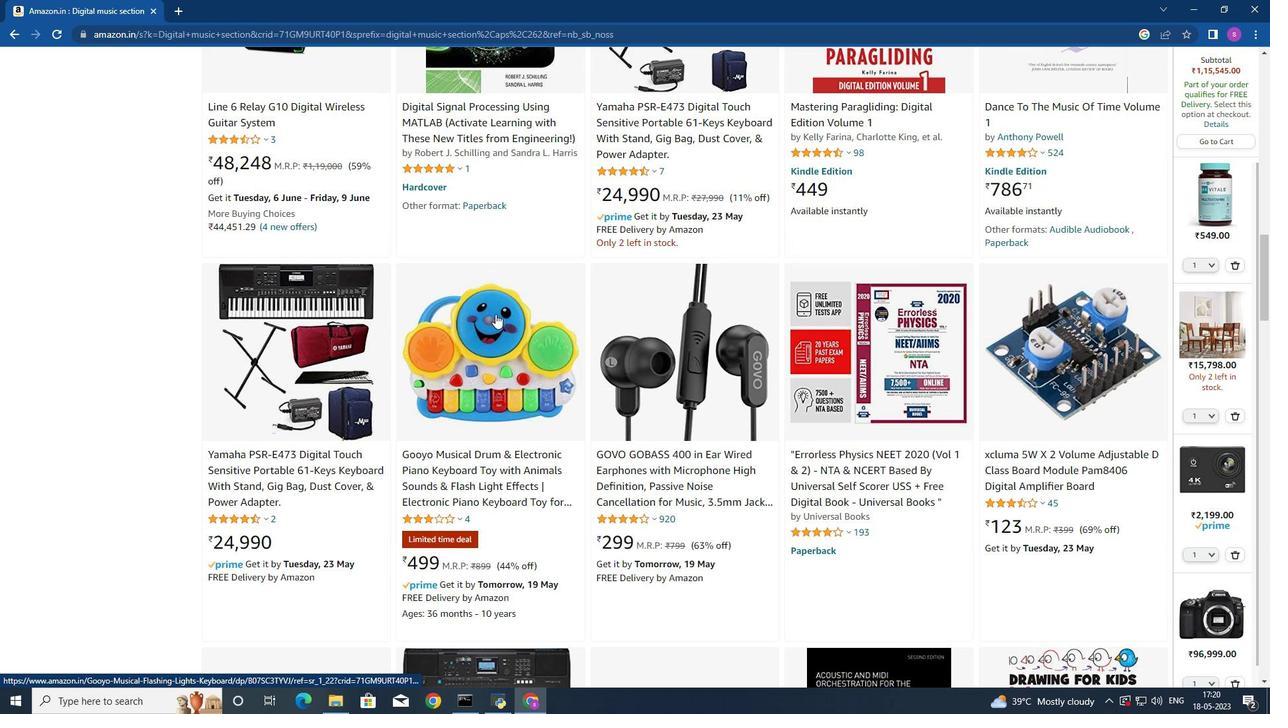 
Action: Mouse moved to (501, 319)
Screenshot: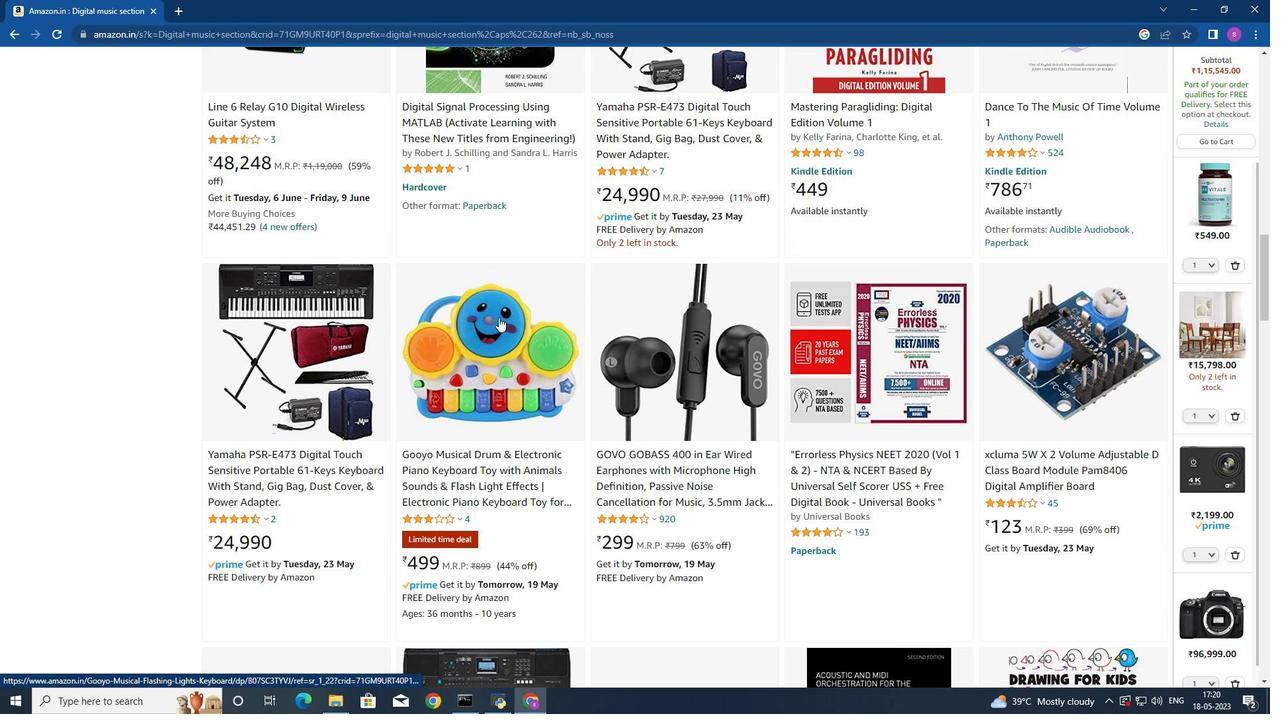 
Action: Mouse scrolled (501, 318) with delta (0, 0)
Screenshot: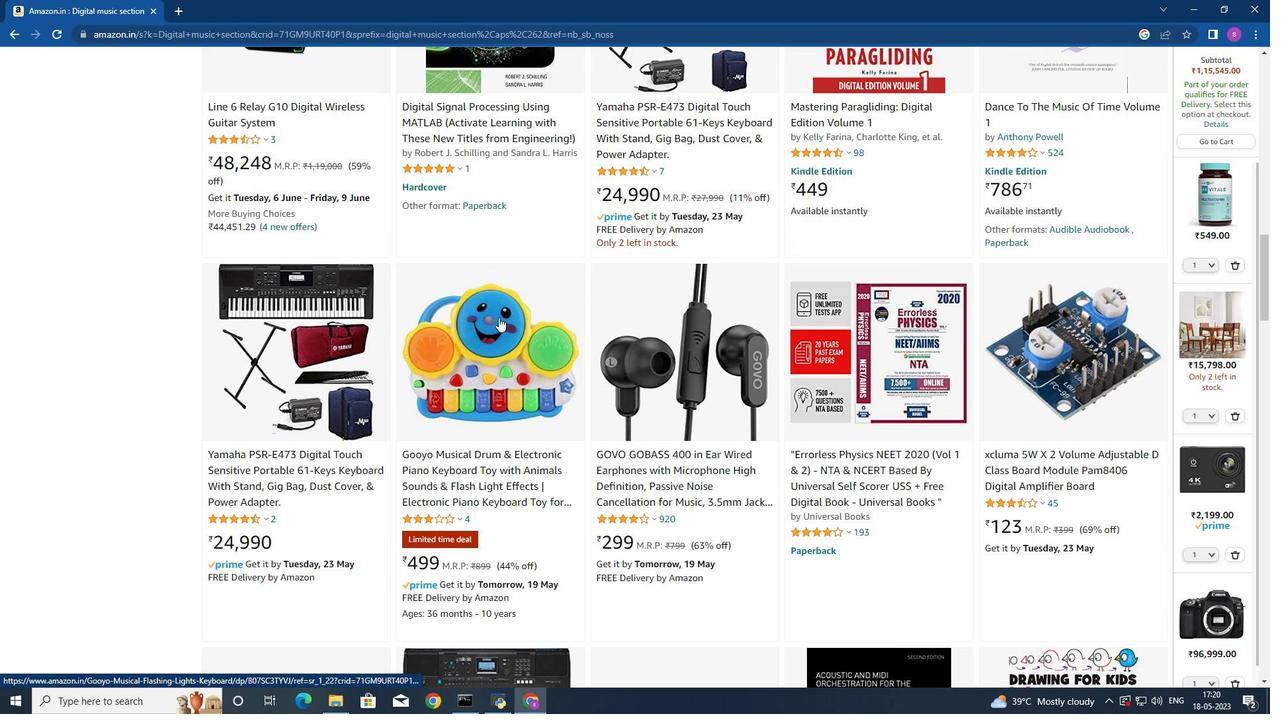 
Action: Mouse moved to (517, 321)
Screenshot: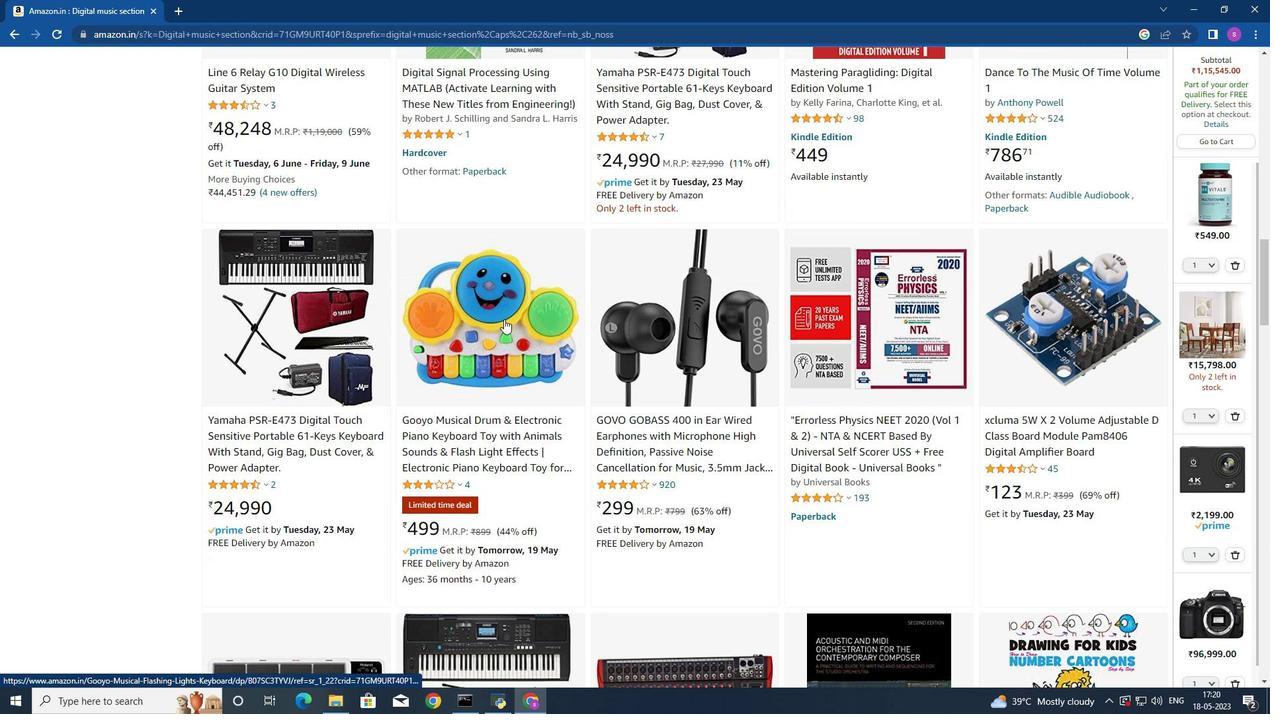 
Action: Mouse scrolled (517, 320) with delta (0, 0)
Screenshot: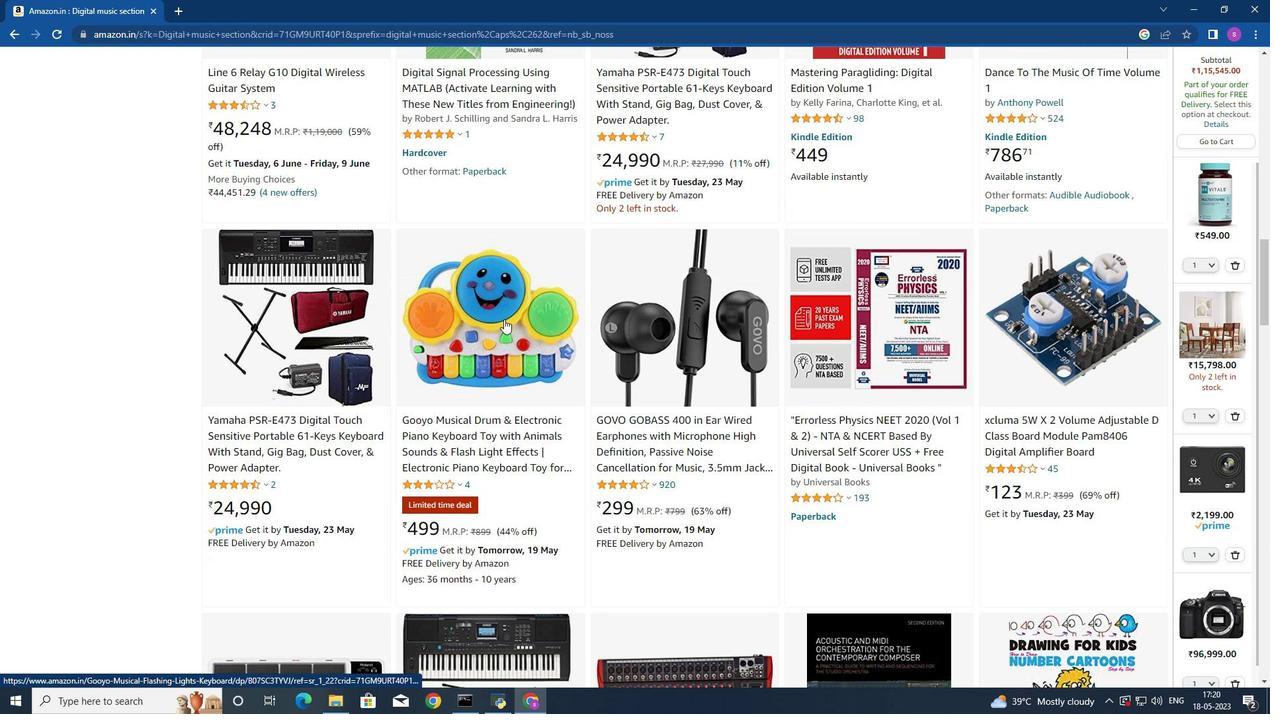 
Action: Mouse moved to (557, 325)
Screenshot: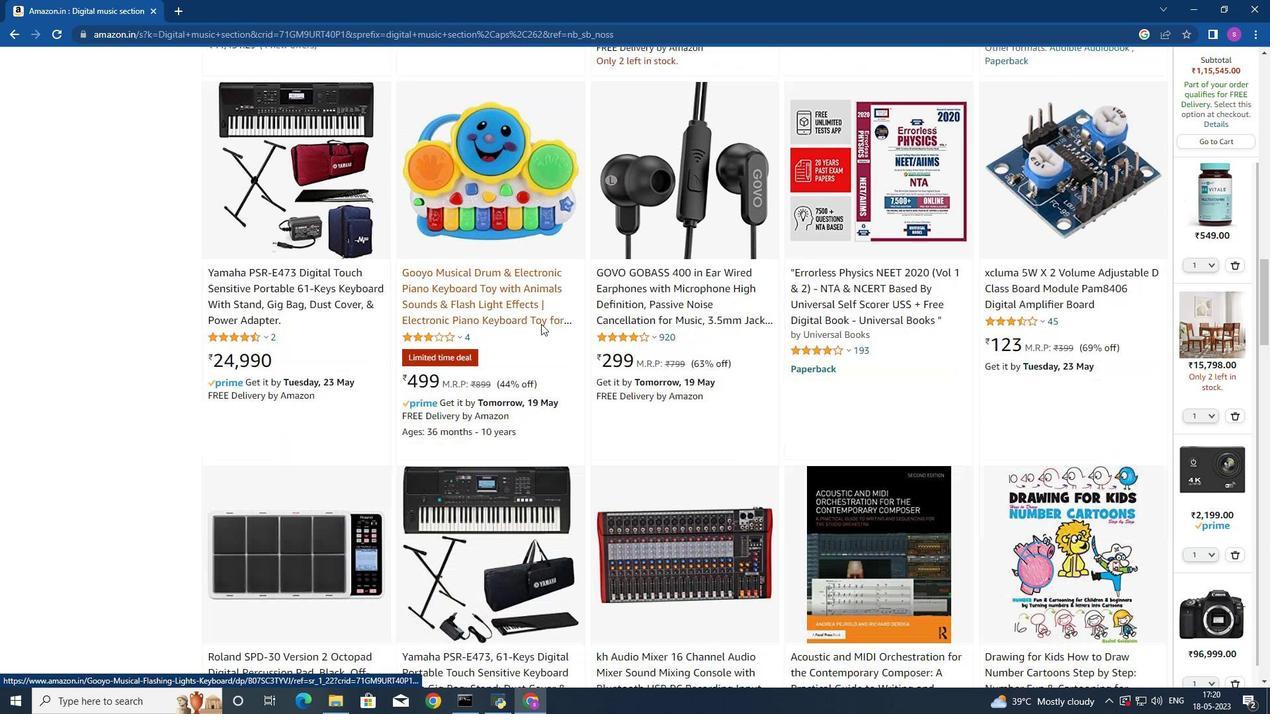 
Action: Mouse scrolled (557, 324) with delta (0, 0)
Screenshot: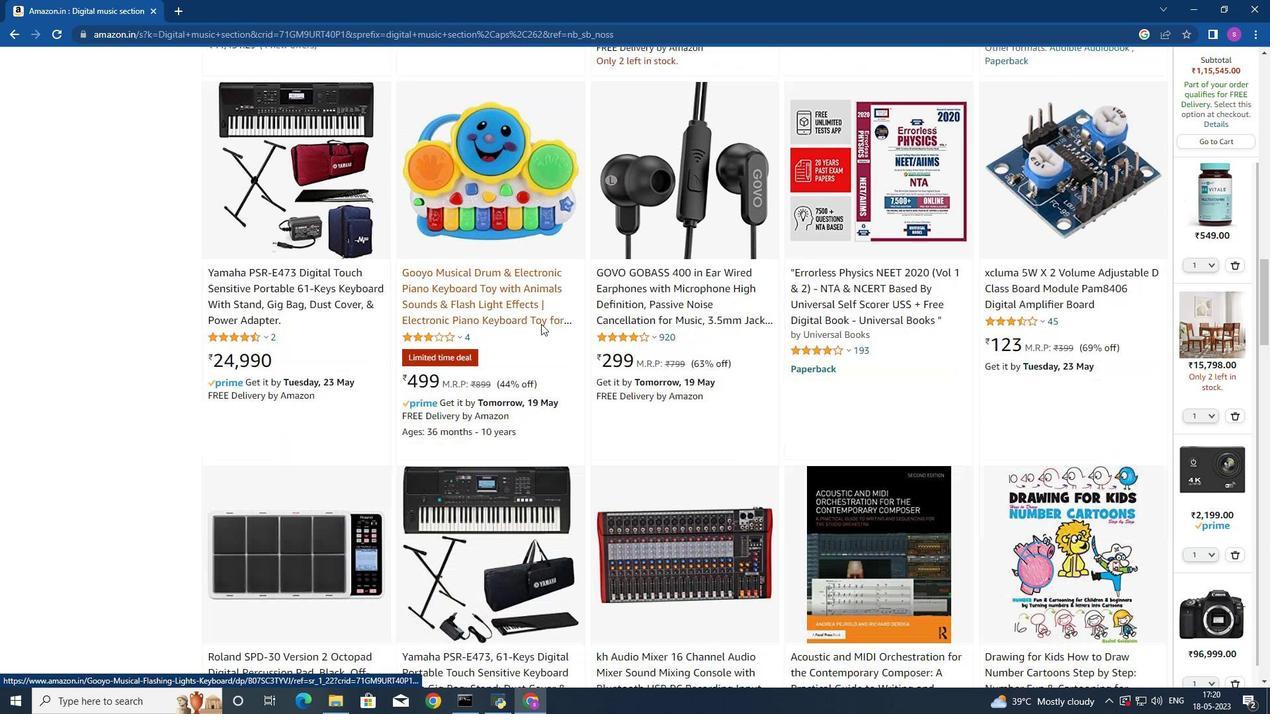
Action: Mouse moved to (596, 330)
Screenshot: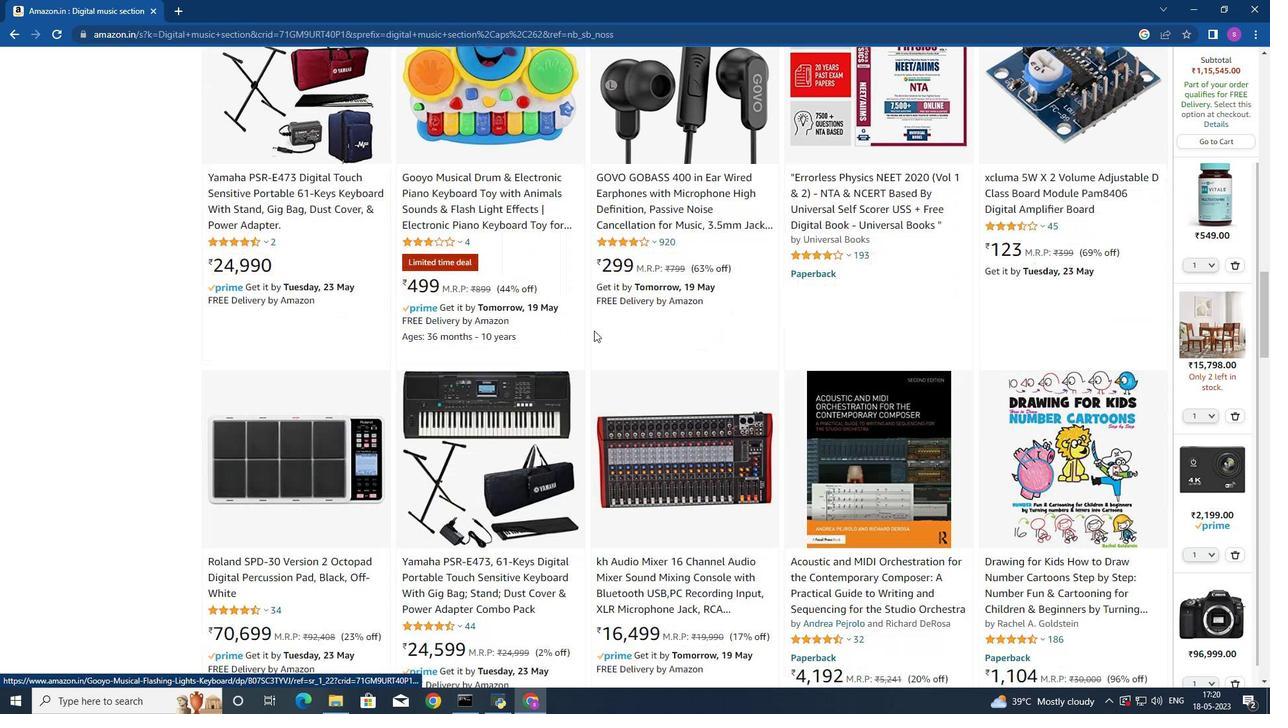 
Action: Mouse scrolled (596, 330) with delta (0, 0)
Screenshot: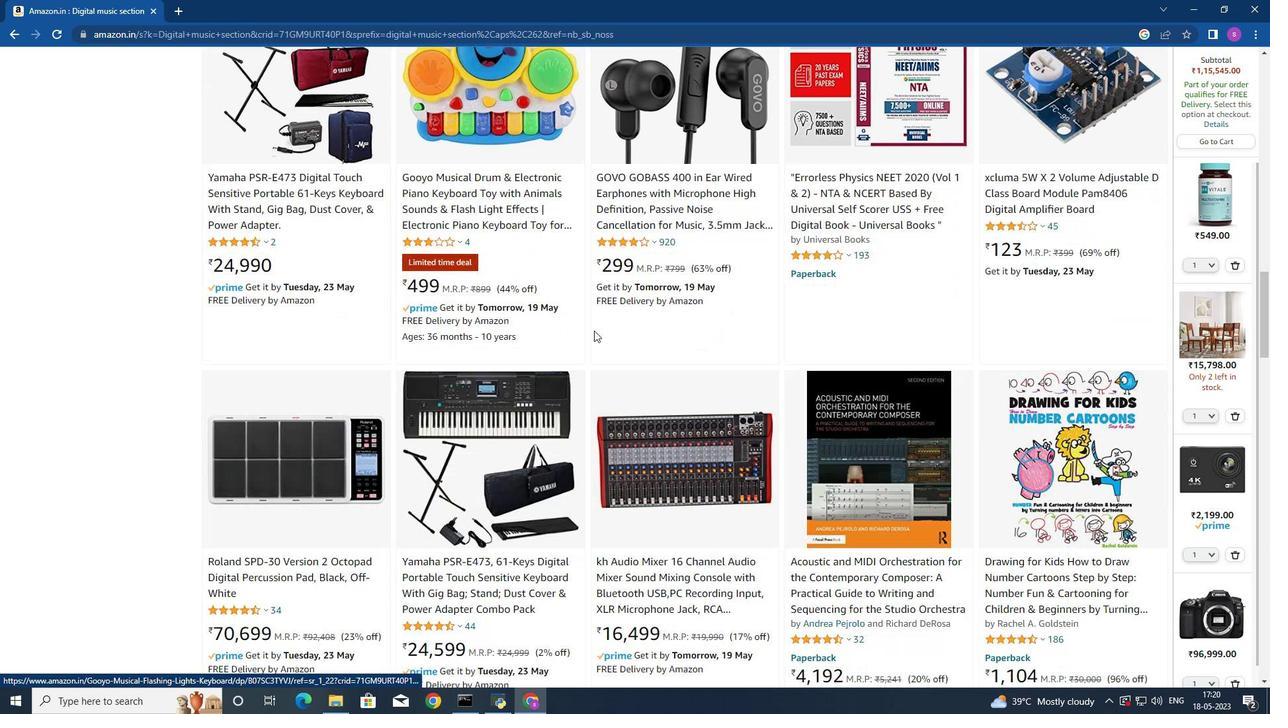 
Action: Mouse moved to (638, 336)
Screenshot: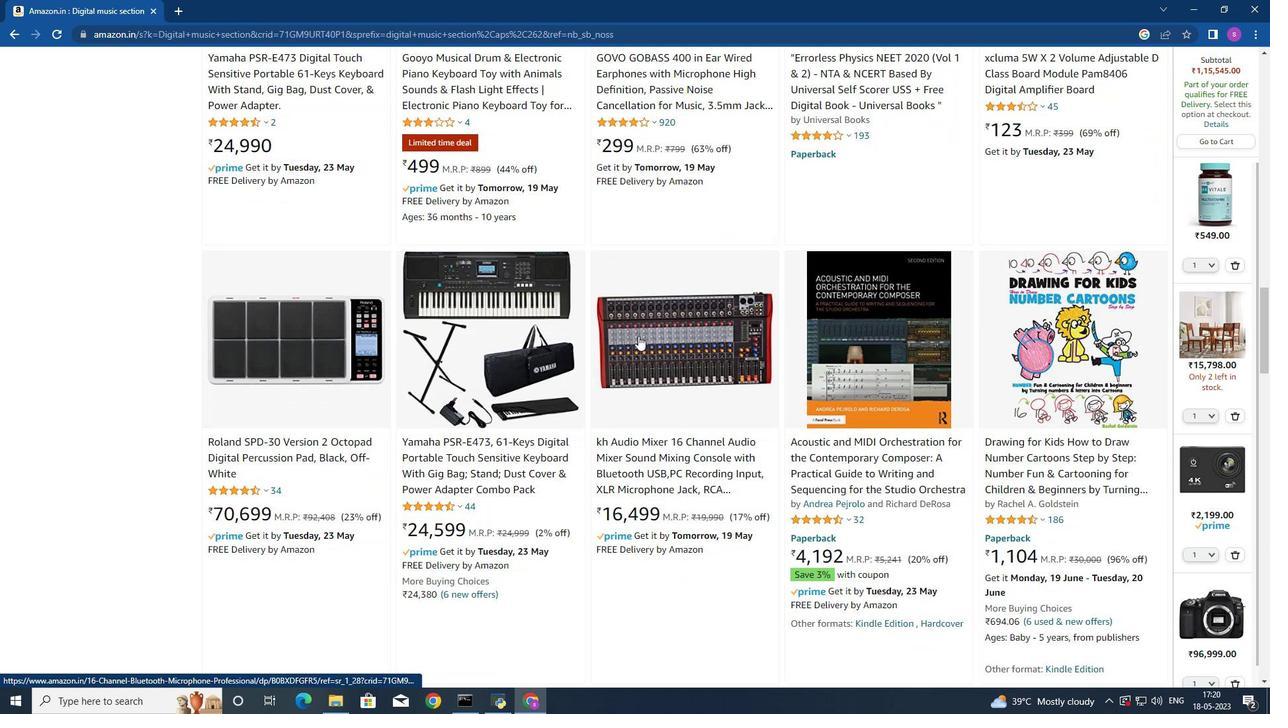 
Action: Mouse scrolled (638, 336) with delta (0, 0)
Screenshot: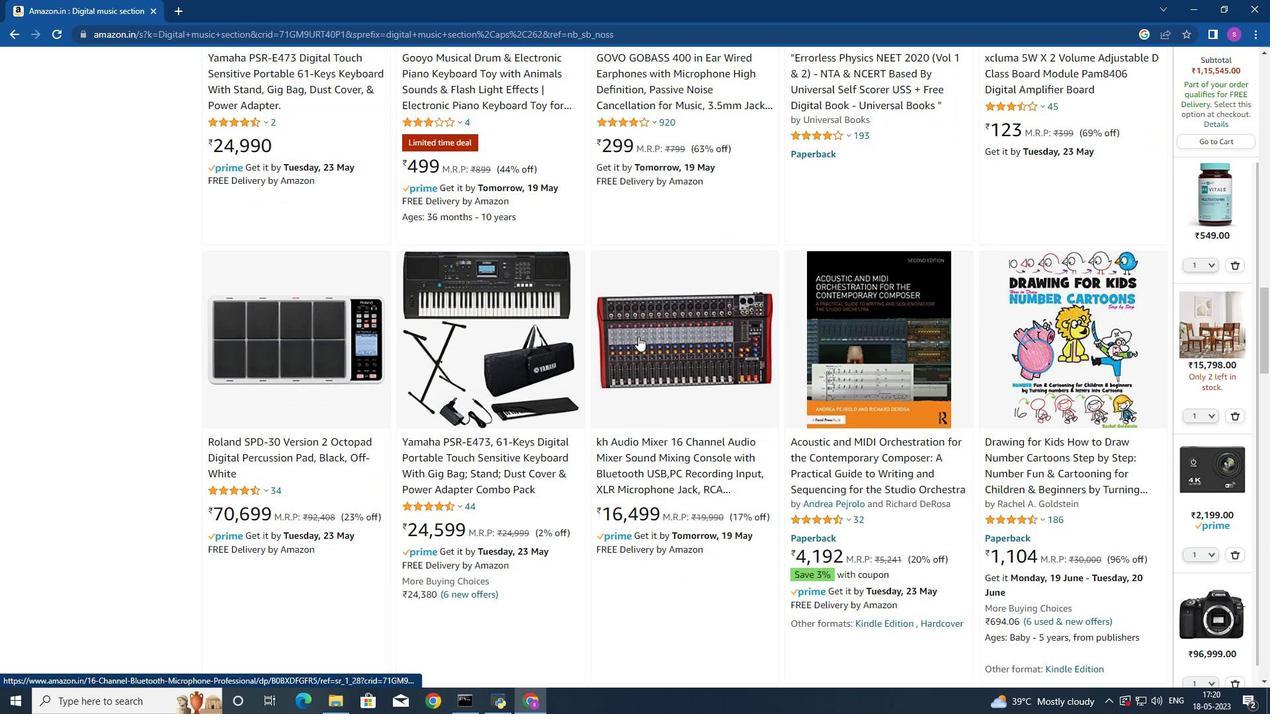 
Action: Mouse moved to (645, 339)
Screenshot: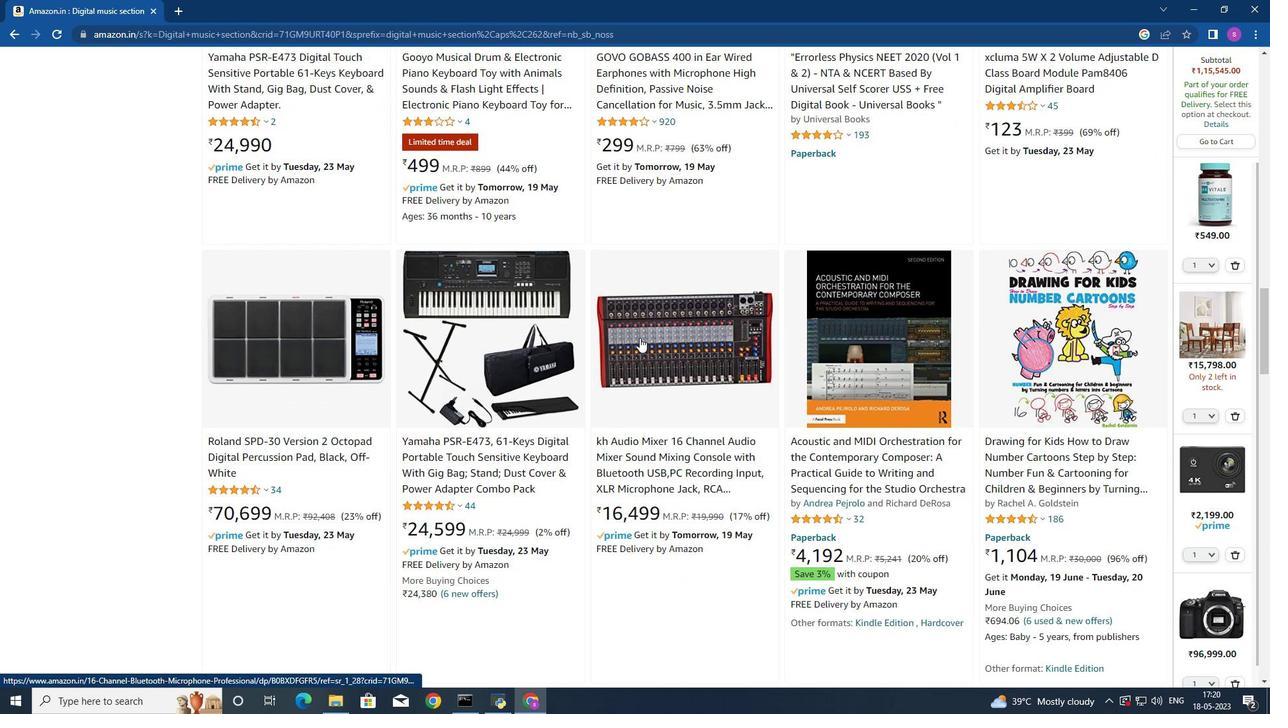 
Action: Mouse scrolled (641, 338) with delta (0, 0)
Screenshot: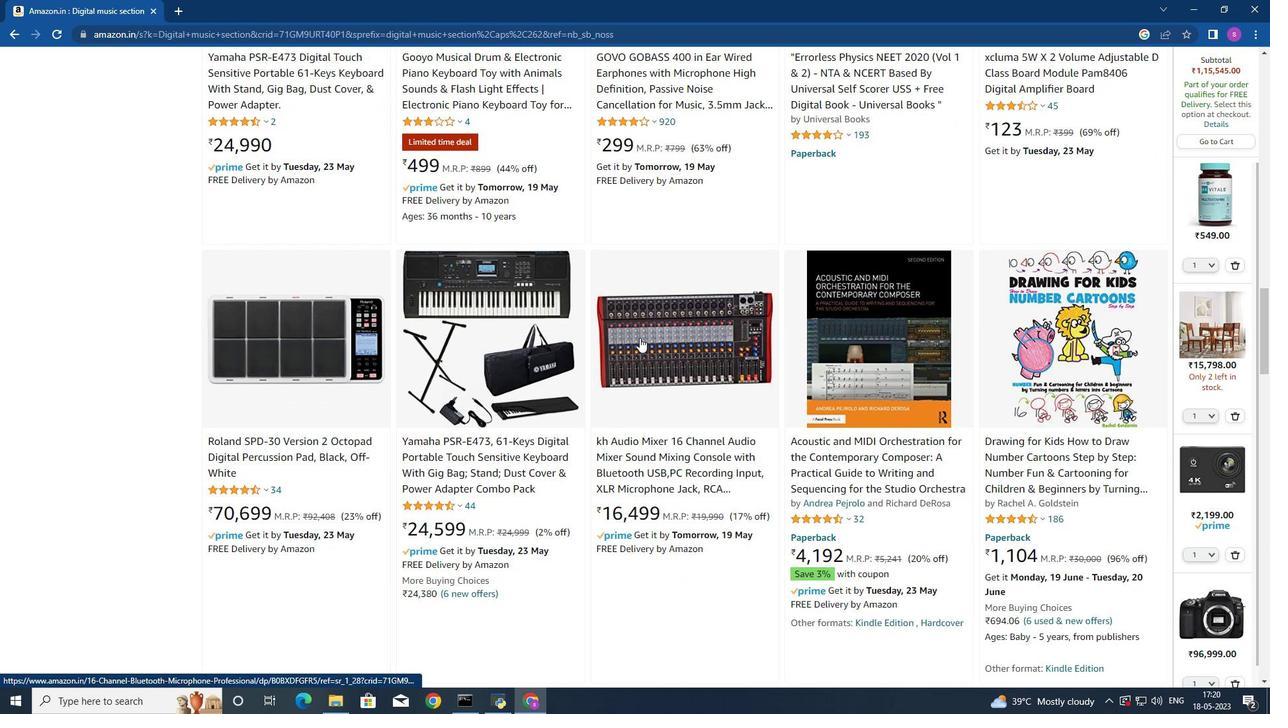 
Action: Mouse moved to (645, 339)
Screenshot: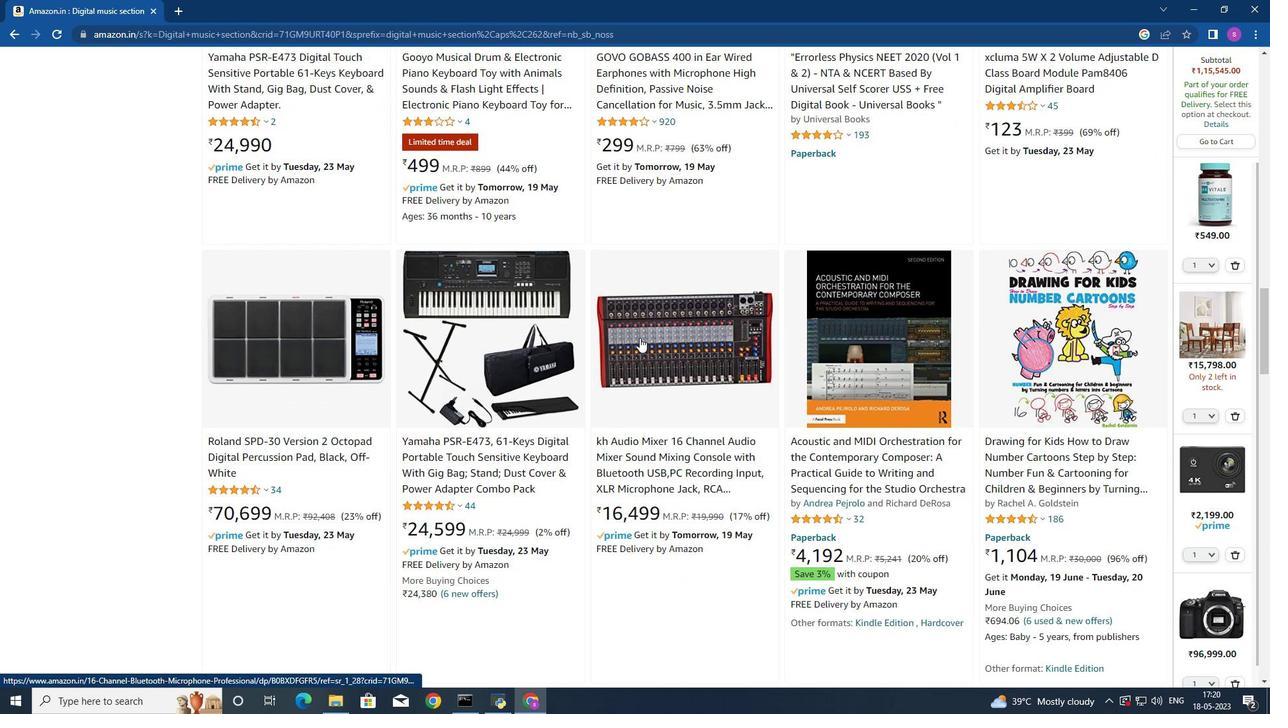 
Action: Mouse scrolled (645, 338) with delta (0, 0)
Screenshot: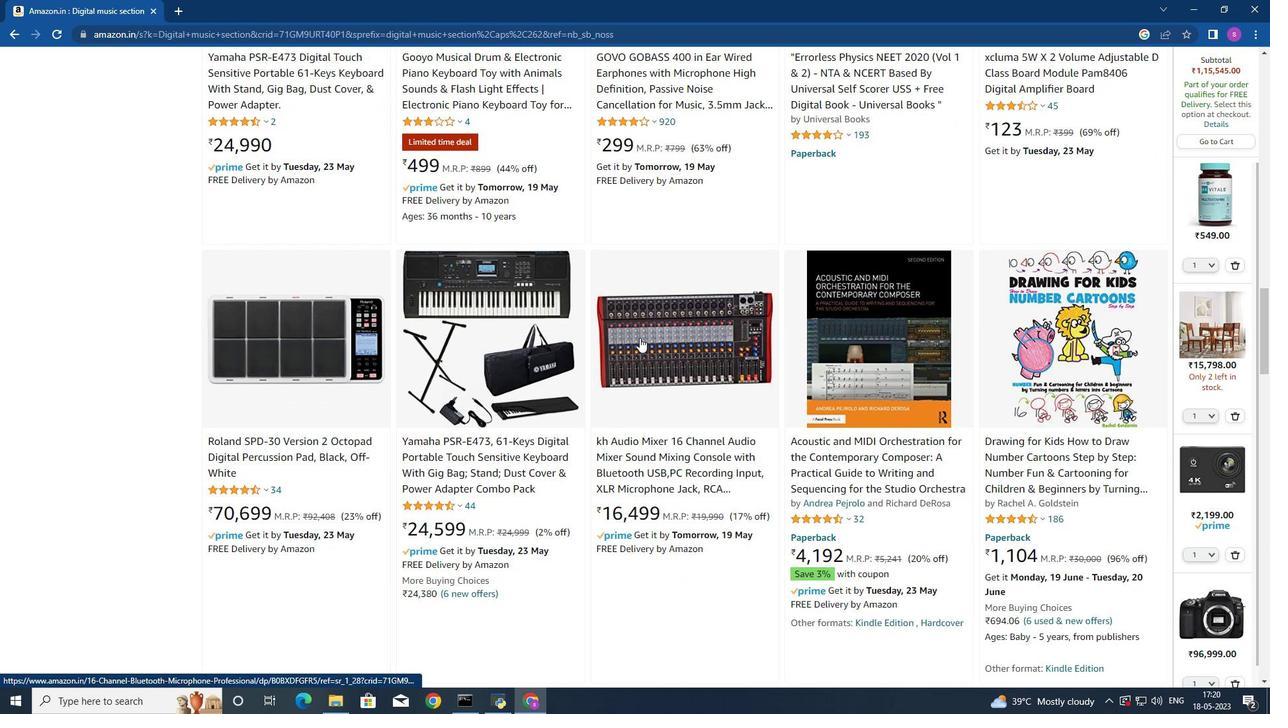 
Action: Mouse moved to (648, 339)
Screenshot: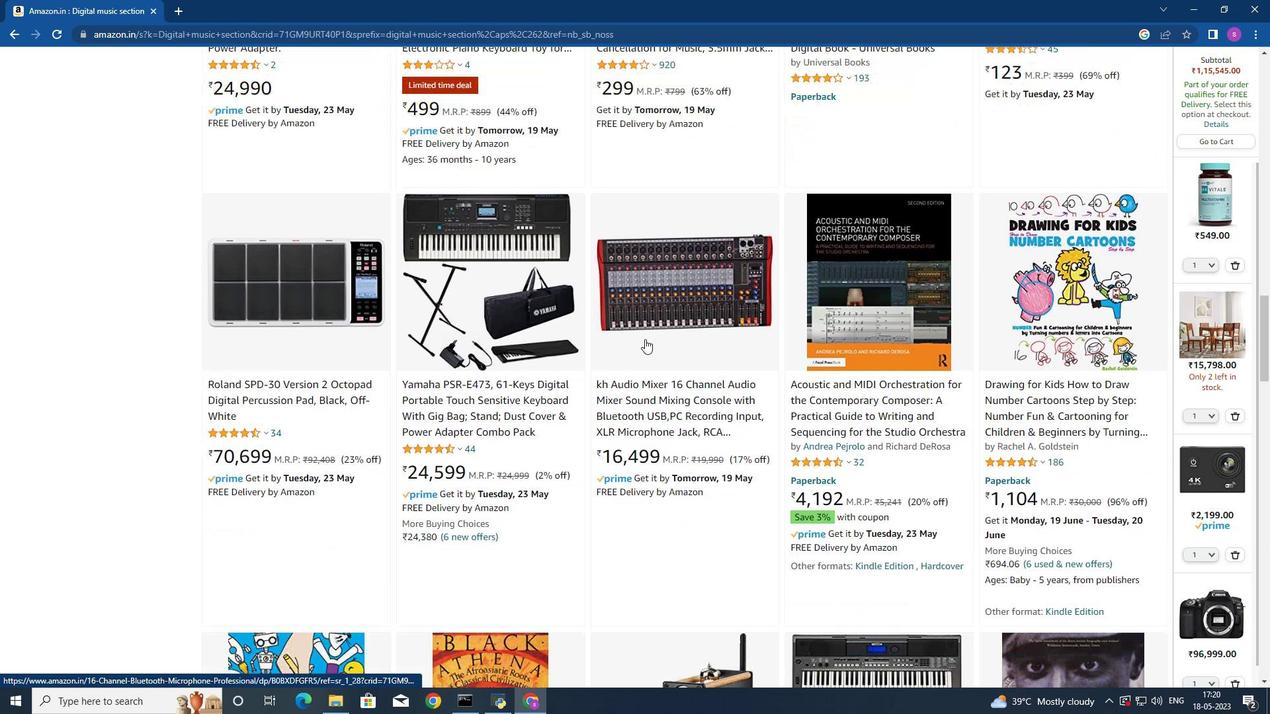 
Action: Mouse scrolled (648, 338) with delta (0, 0)
Screenshot: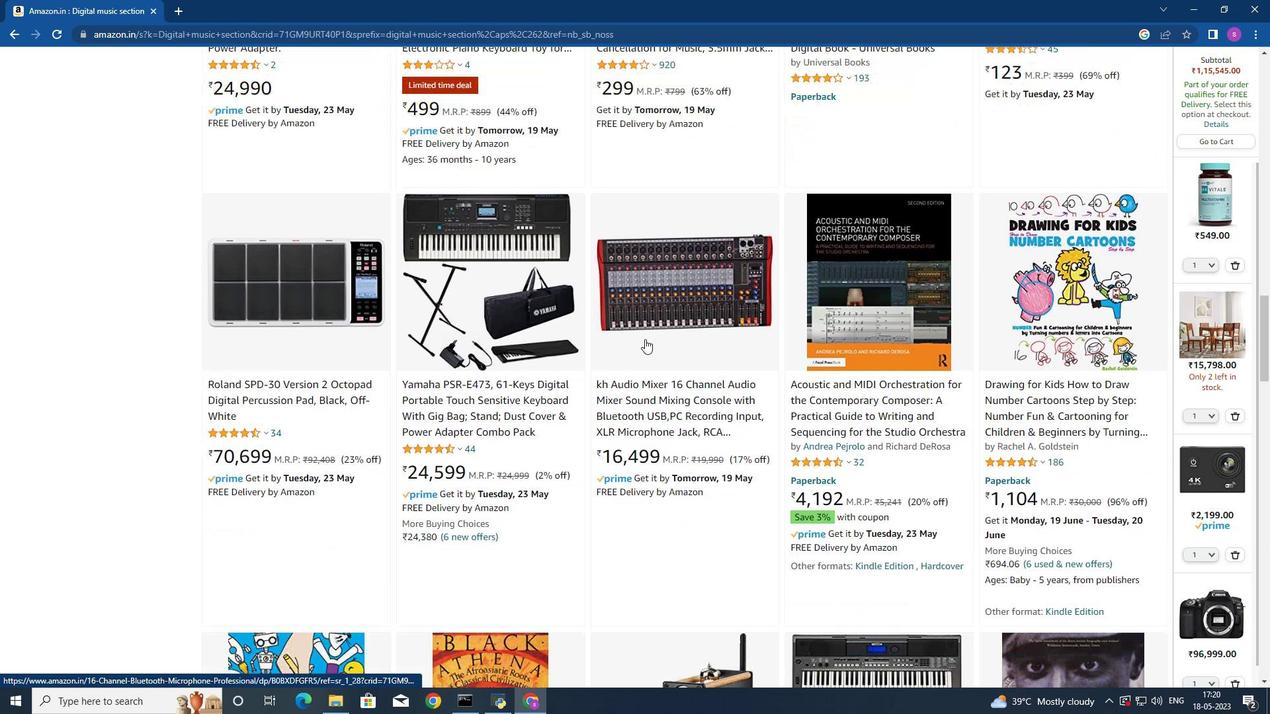 
Action: Mouse moved to (653, 340)
Screenshot: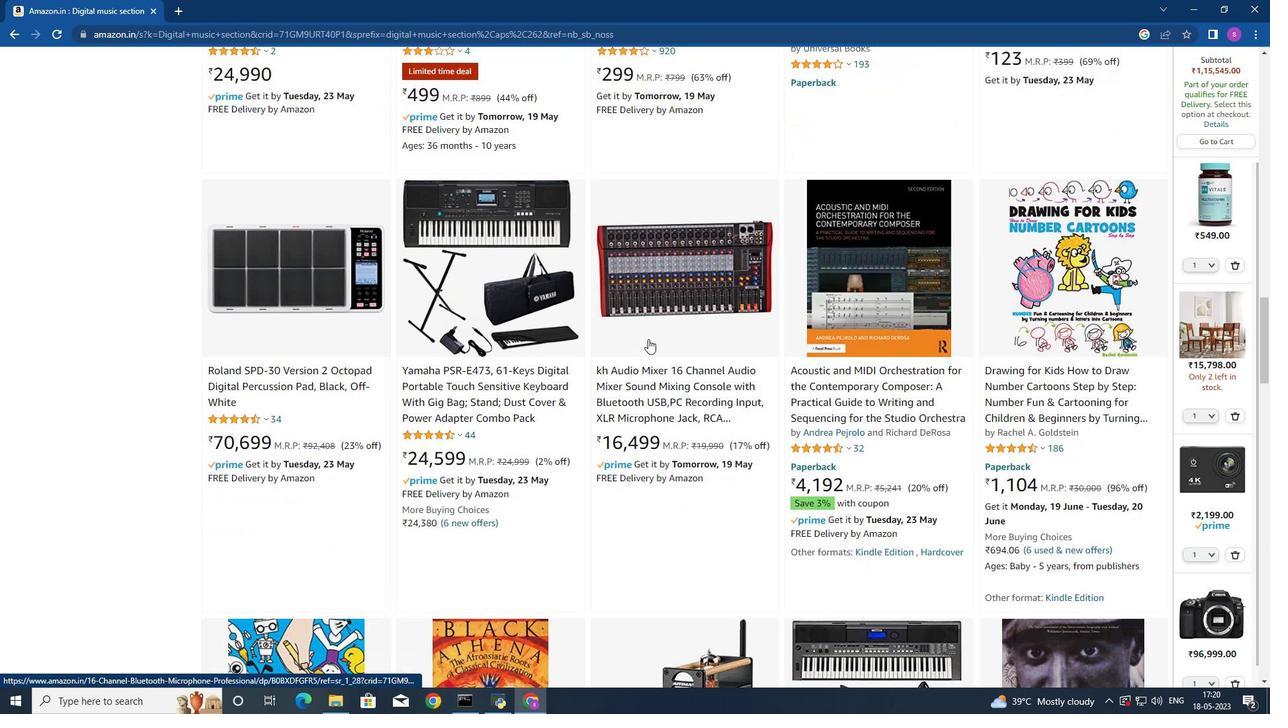 
Action: Mouse scrolled (653, 340) with delta (0, 0)
Screenshot: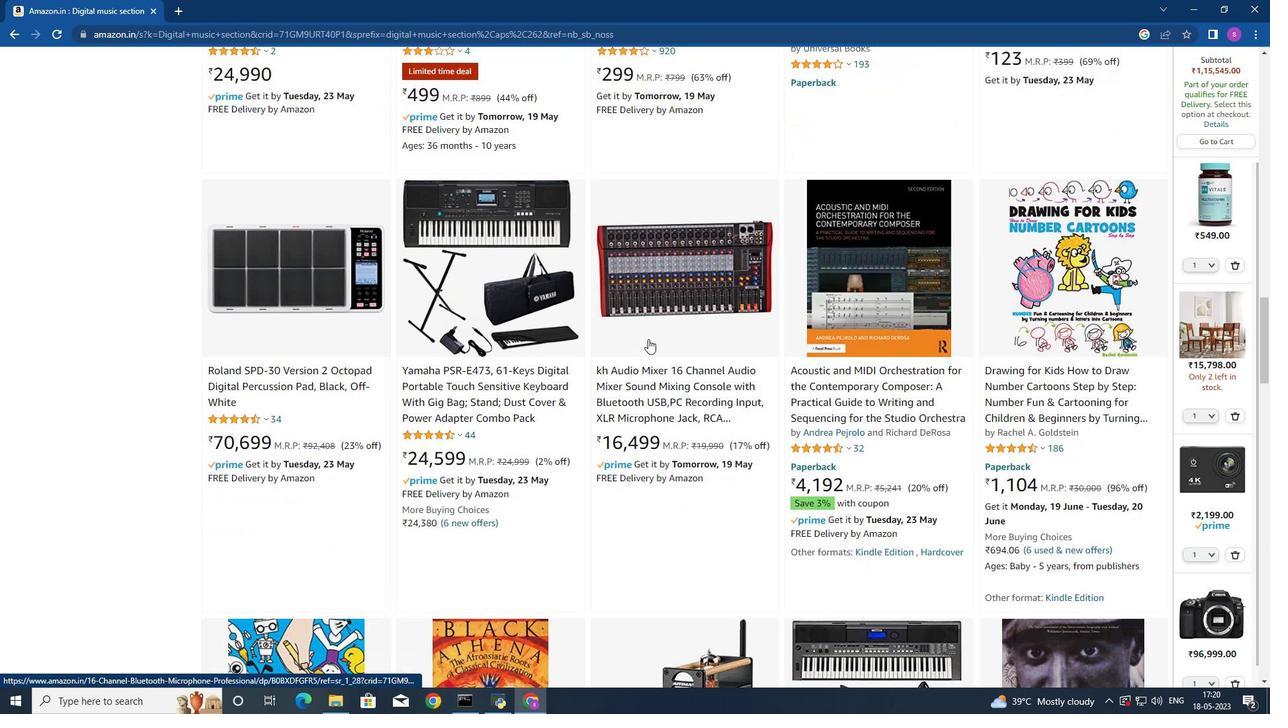 
Action: Mouse moved to (655, 340)
Screenshot: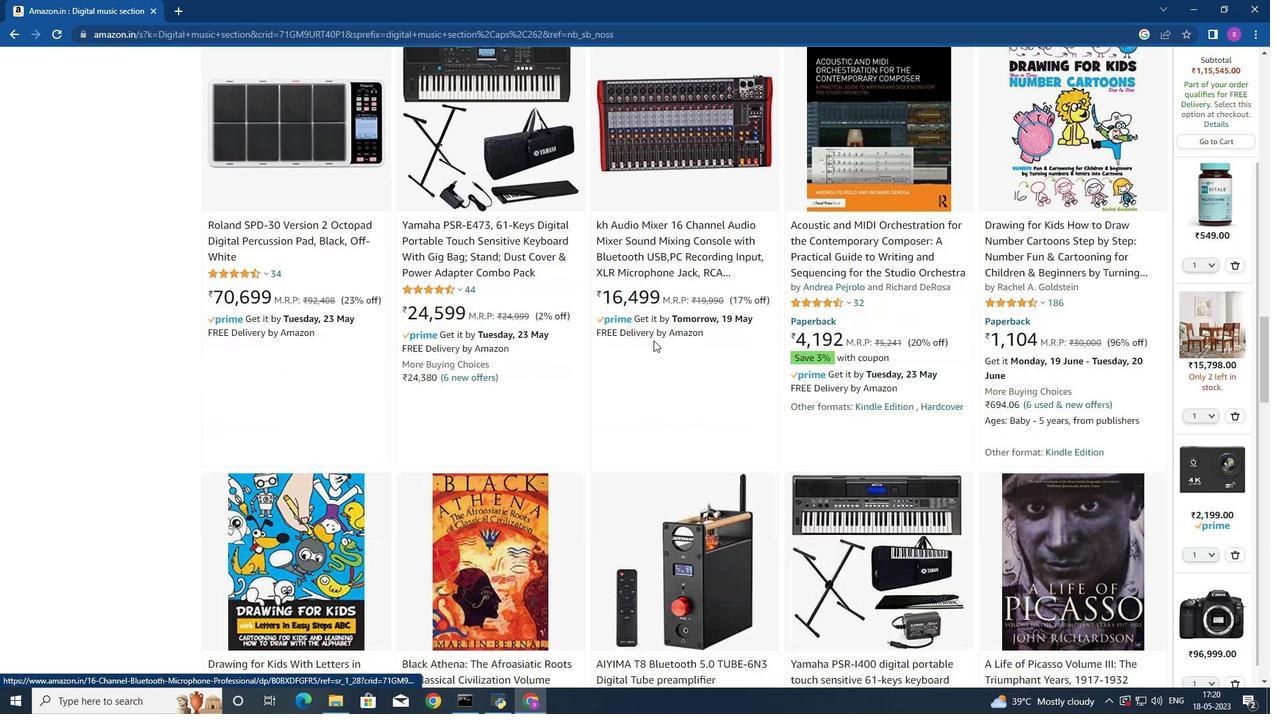
Action: Mouse scrolled (655, 340) with delta (0, 0)
Screenshot: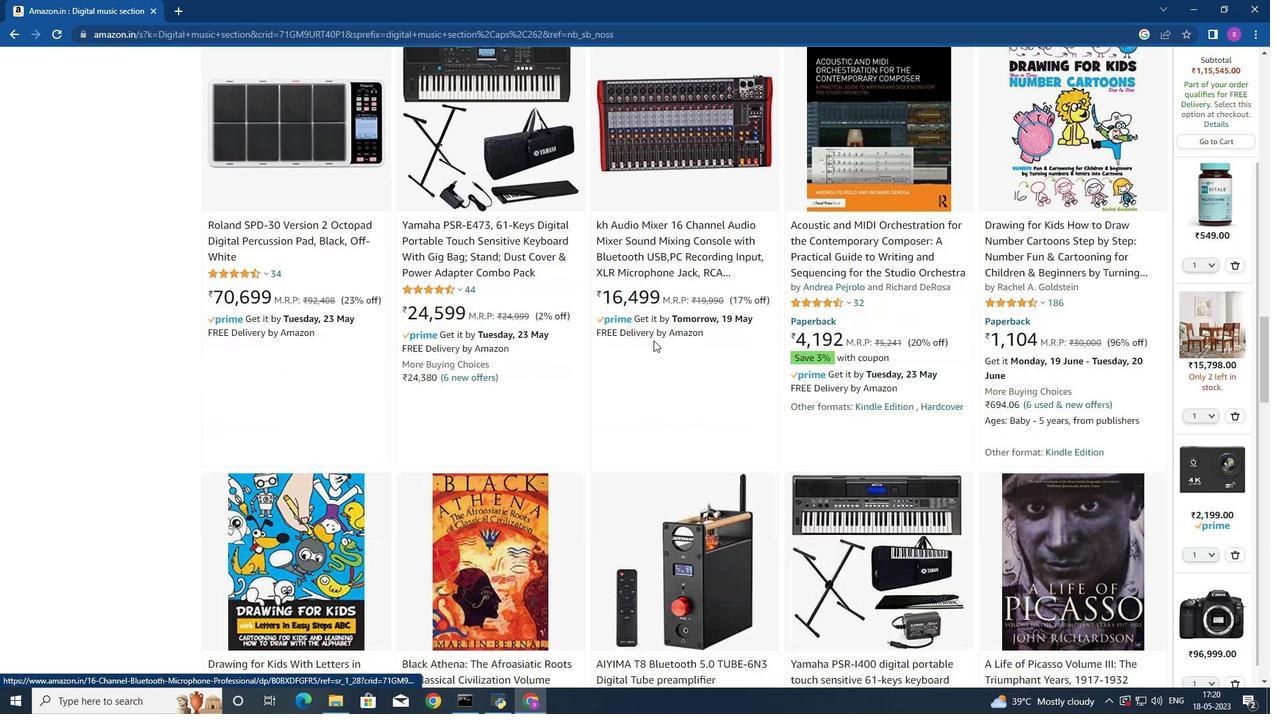 
Action: Mouse moved to (671, 342)
Screenshot: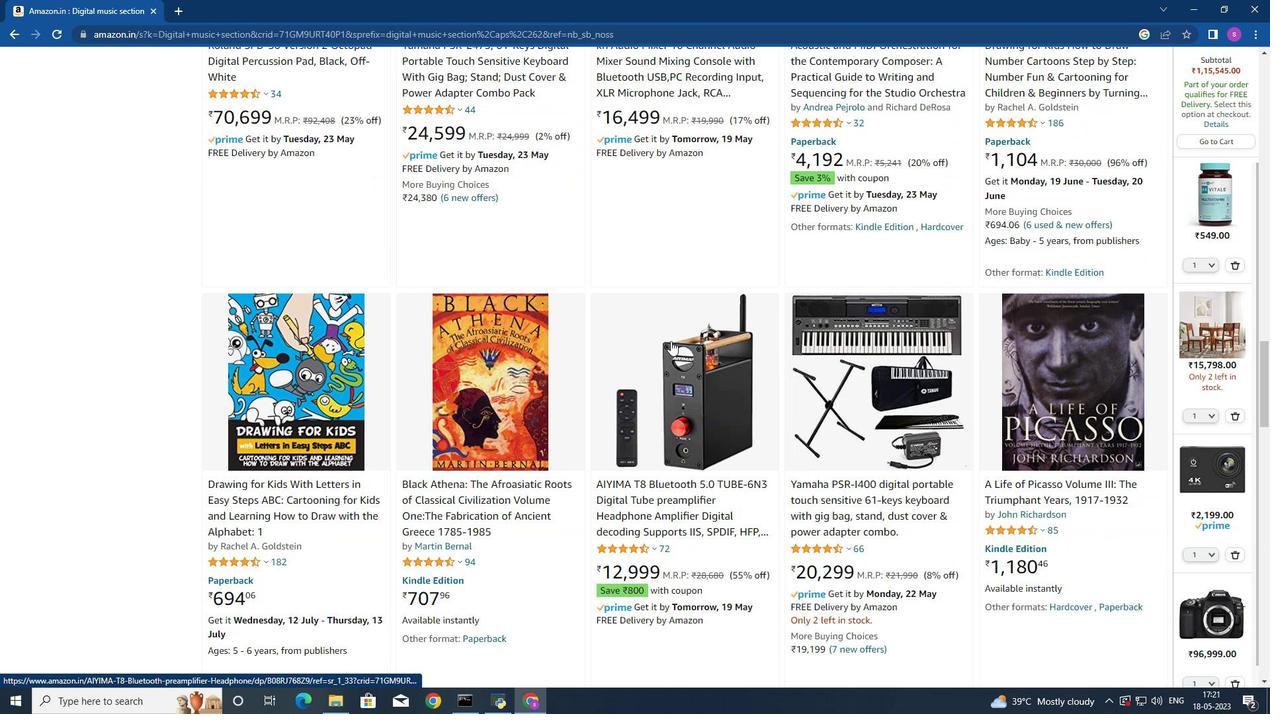 
Action: Mouse scrolled (671, 341) with delta (0, 0)
Screenshot: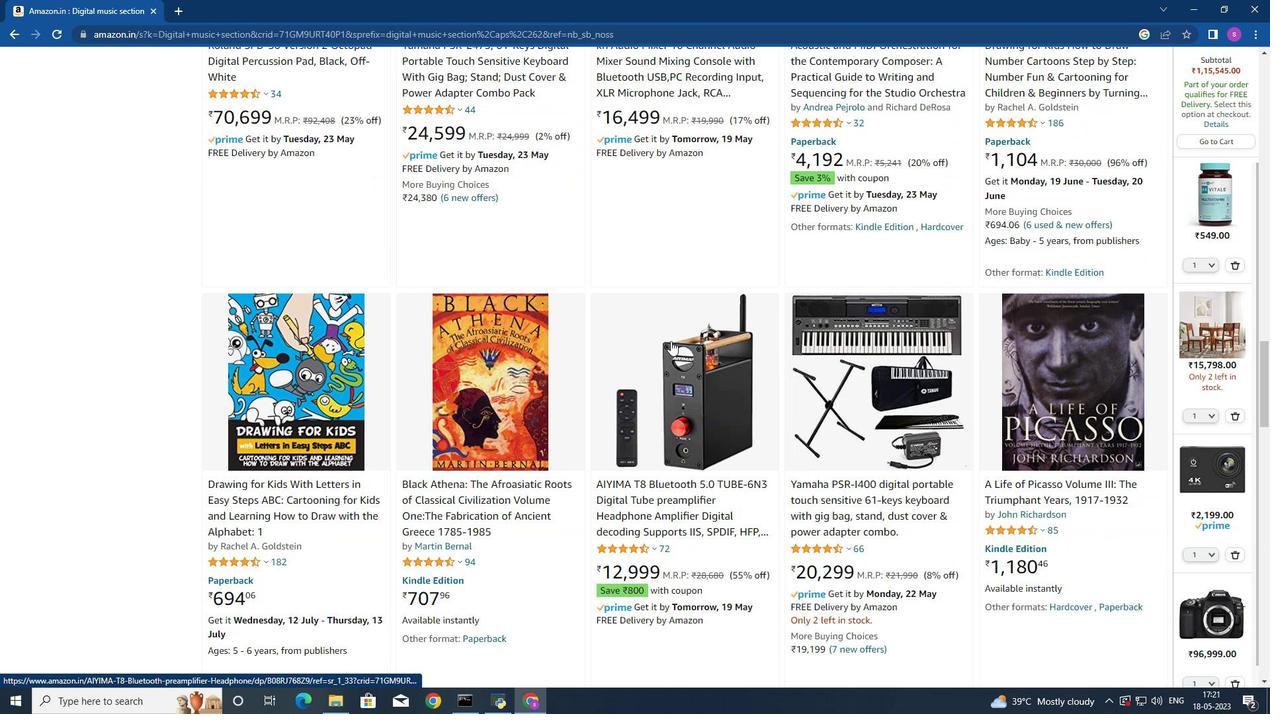 
Action: Mouse moved to (671, 342)
Screenshot: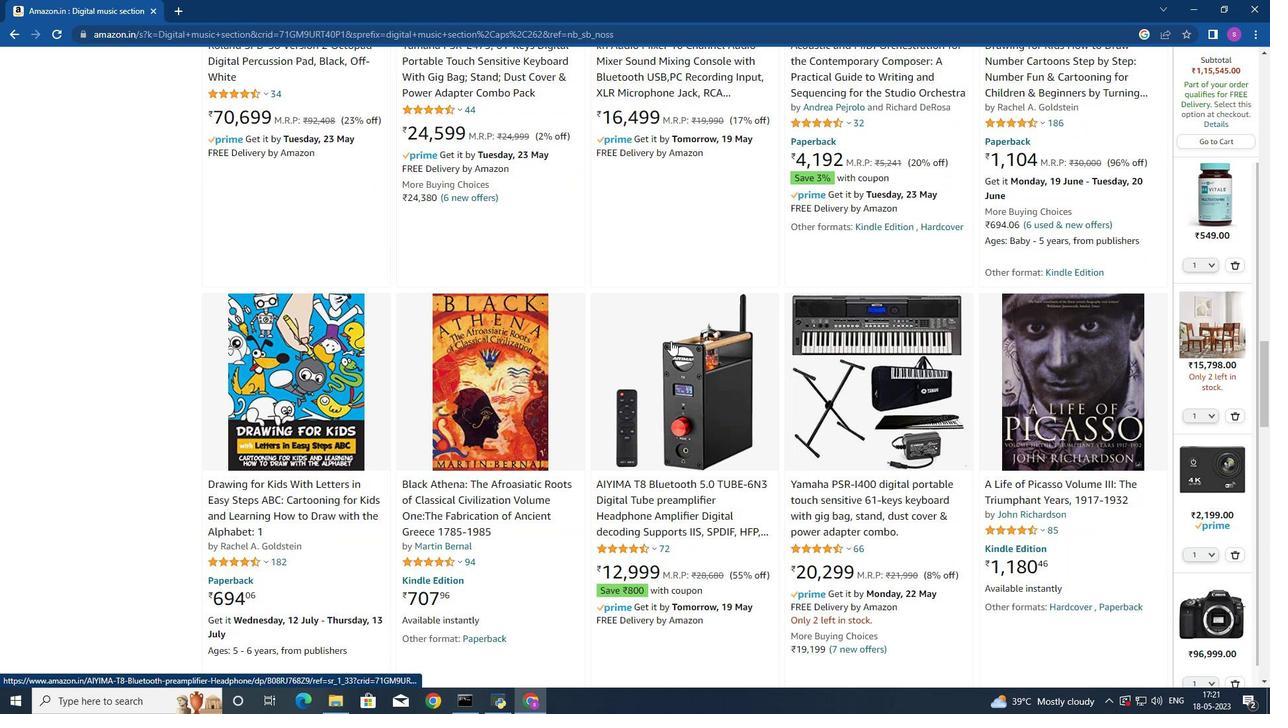
Action: Mouse scrolled (671, 341) with delta (0, 0)
Screenshot: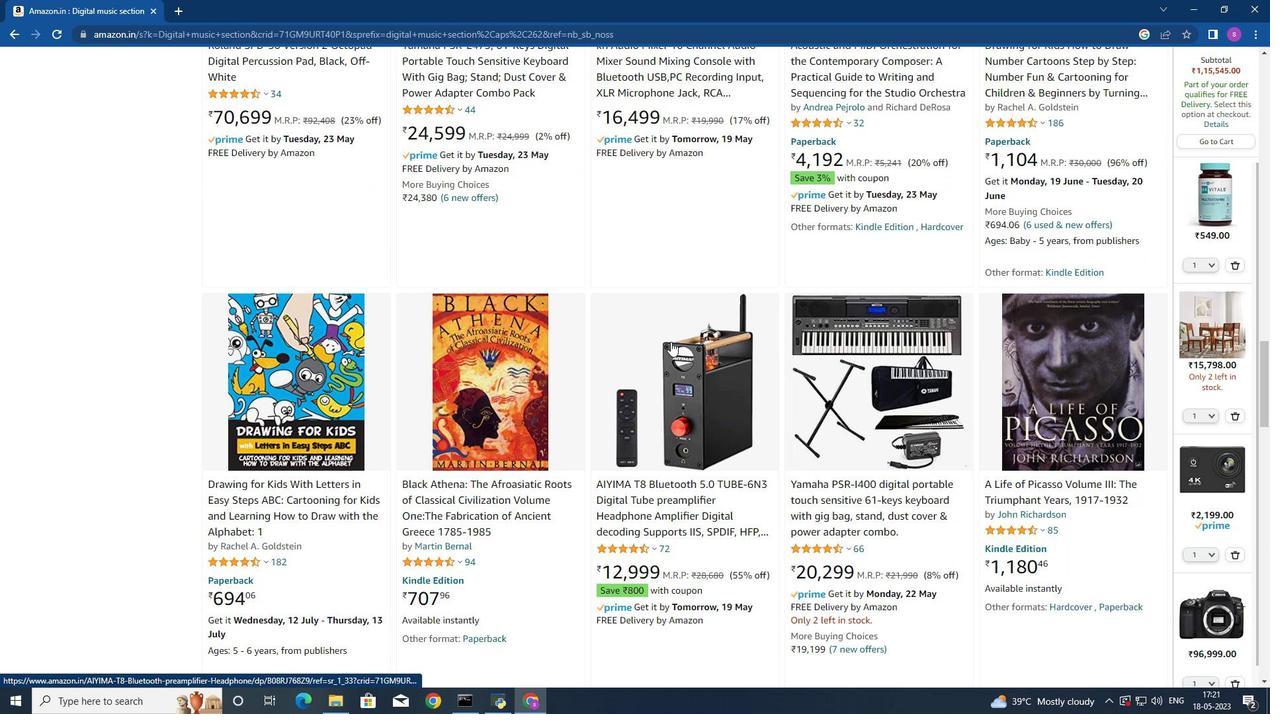 
Action: Mouse scrolled (671, 341) with delta (0, 0)
Screenshot: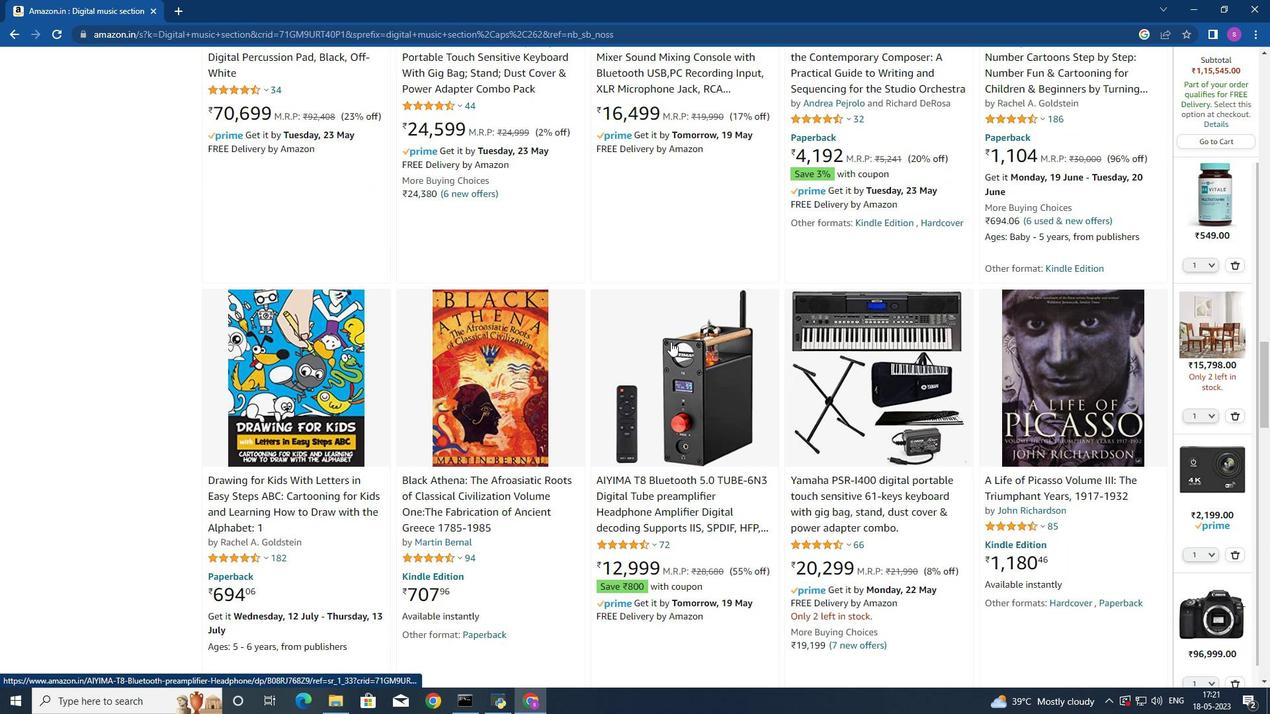 
Action: Mouse scrolled (671, 341) with delta (0, 0)
Screenshot: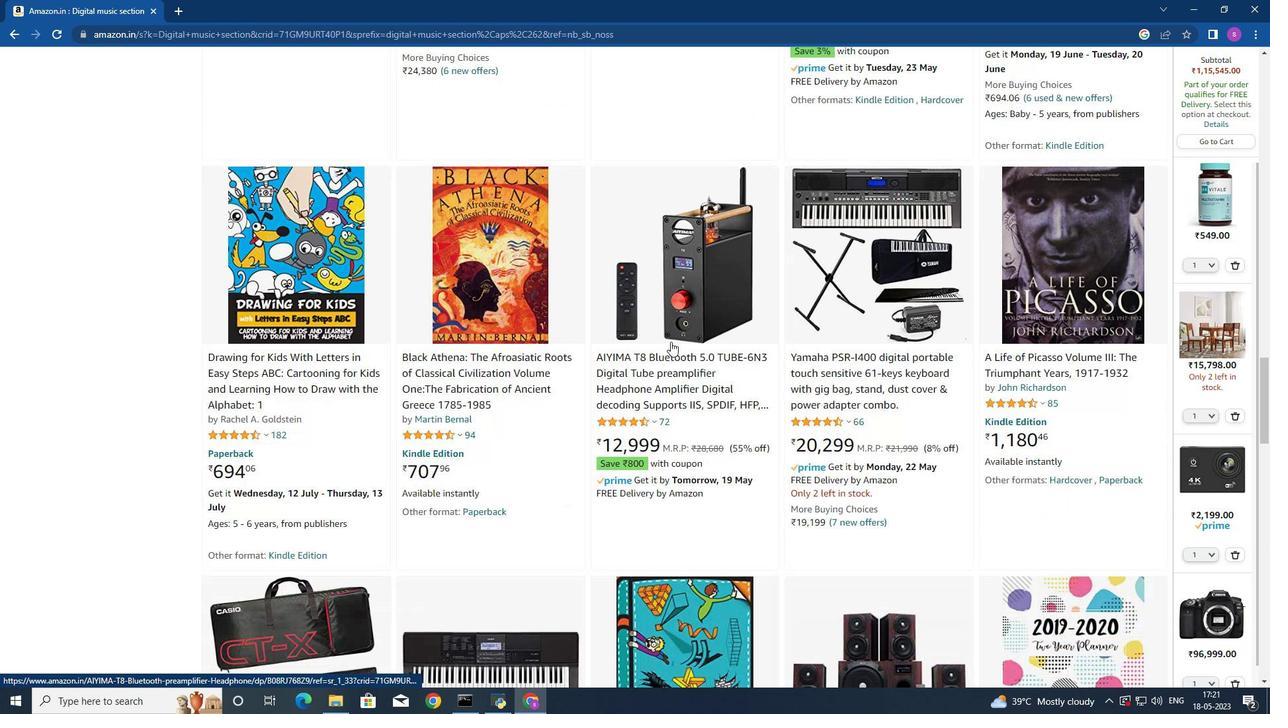 
Action: Mouse scrolled (671, 341) with delta (0, 0)
Screenshot: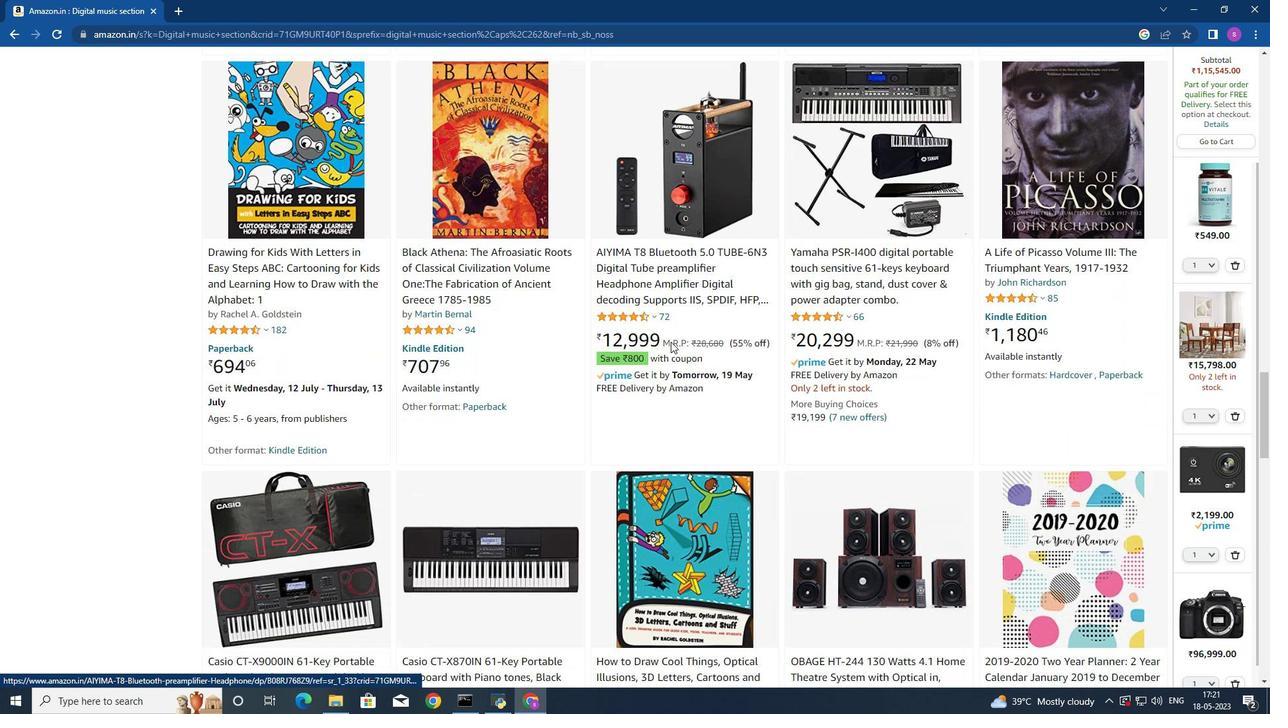 
Action: Mouse moved to (671, 342)
Screenshot: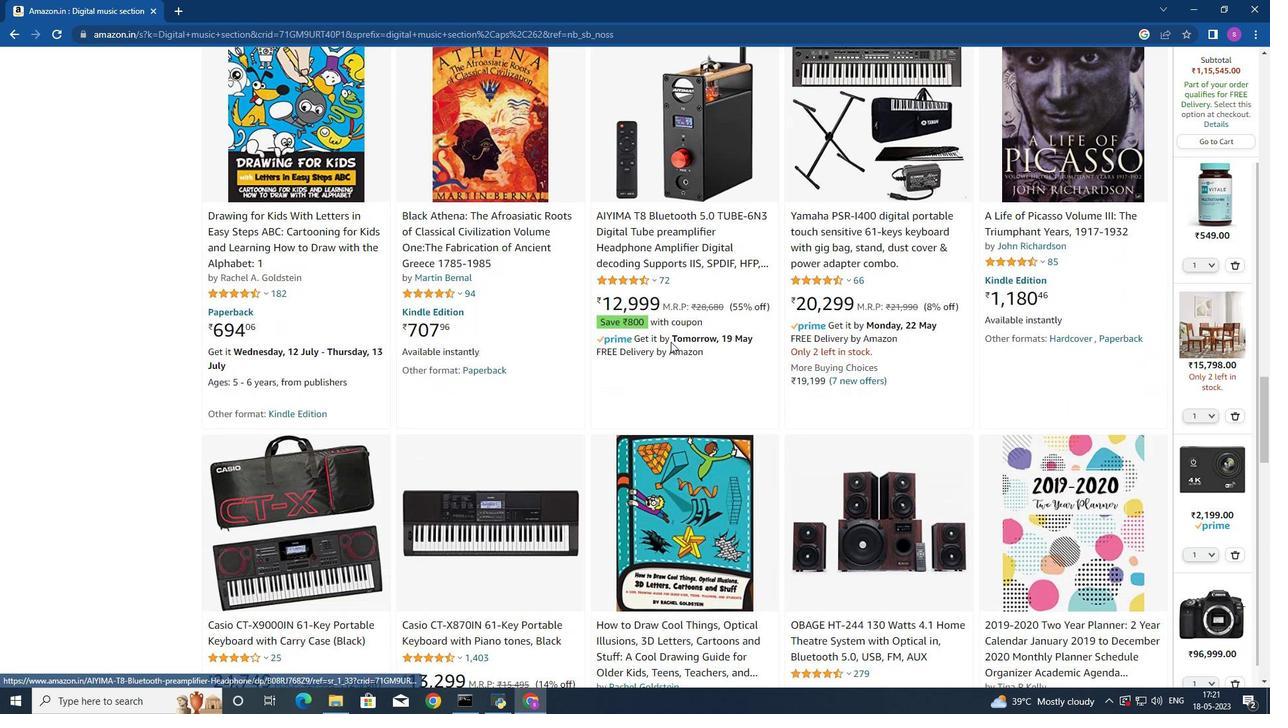 
Action: Mouse scrolled (671, 341) with delta (0, 0)
Screenshot: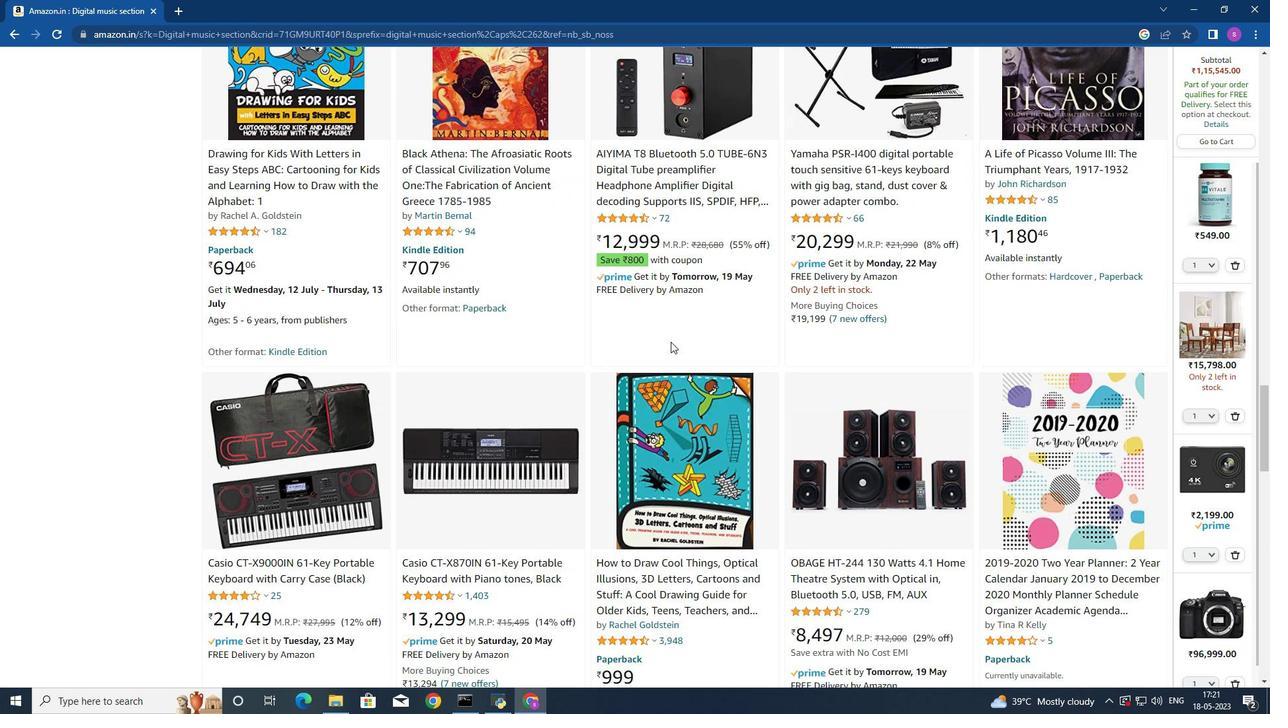 
Action: Mouse moved to (671, 342)
Screenshot: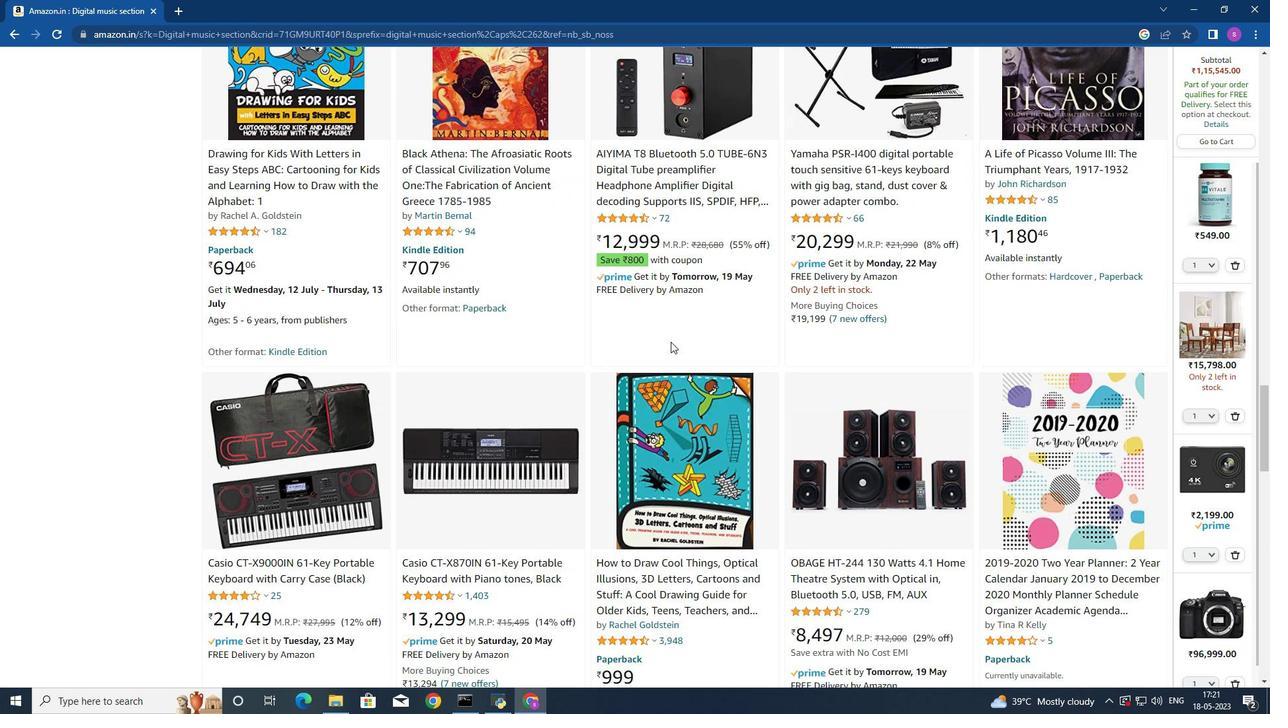 
Action: Mouse scrolled (671, 341) with delta (0, 0)
Screenshot: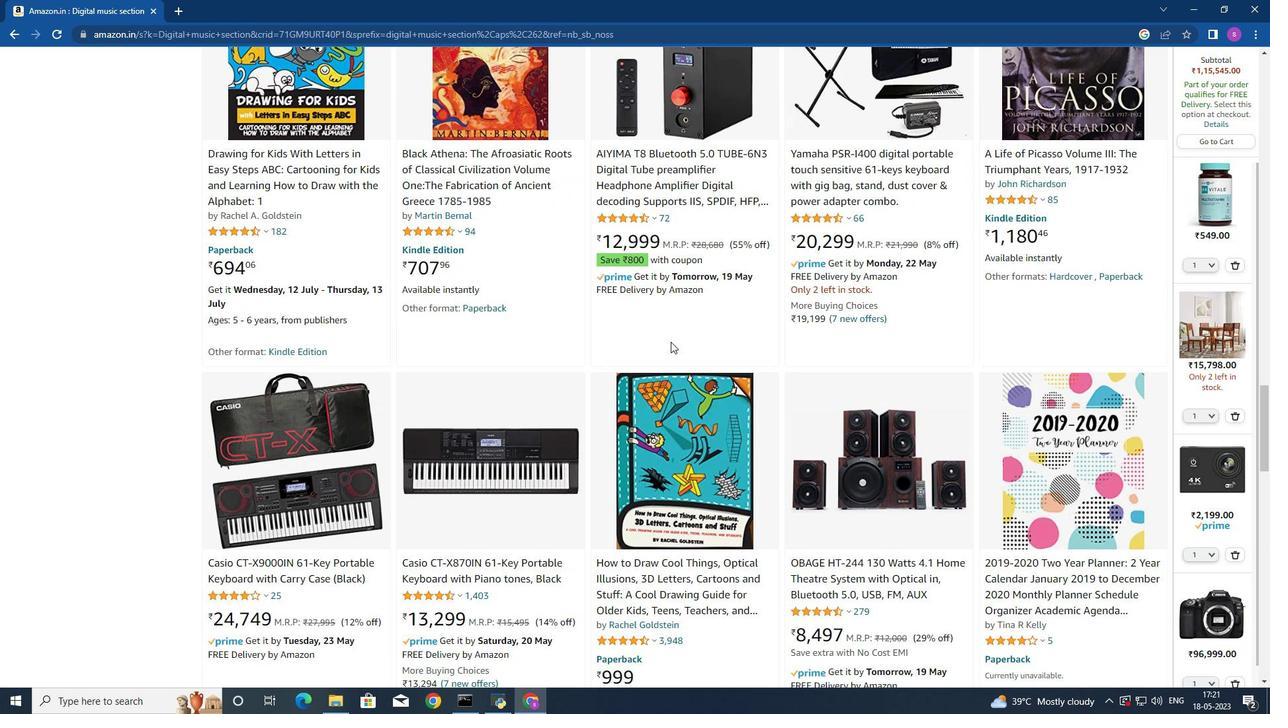 
Action: Mouse scrolled (671, 341) with delta (0, 0)
Screenshot: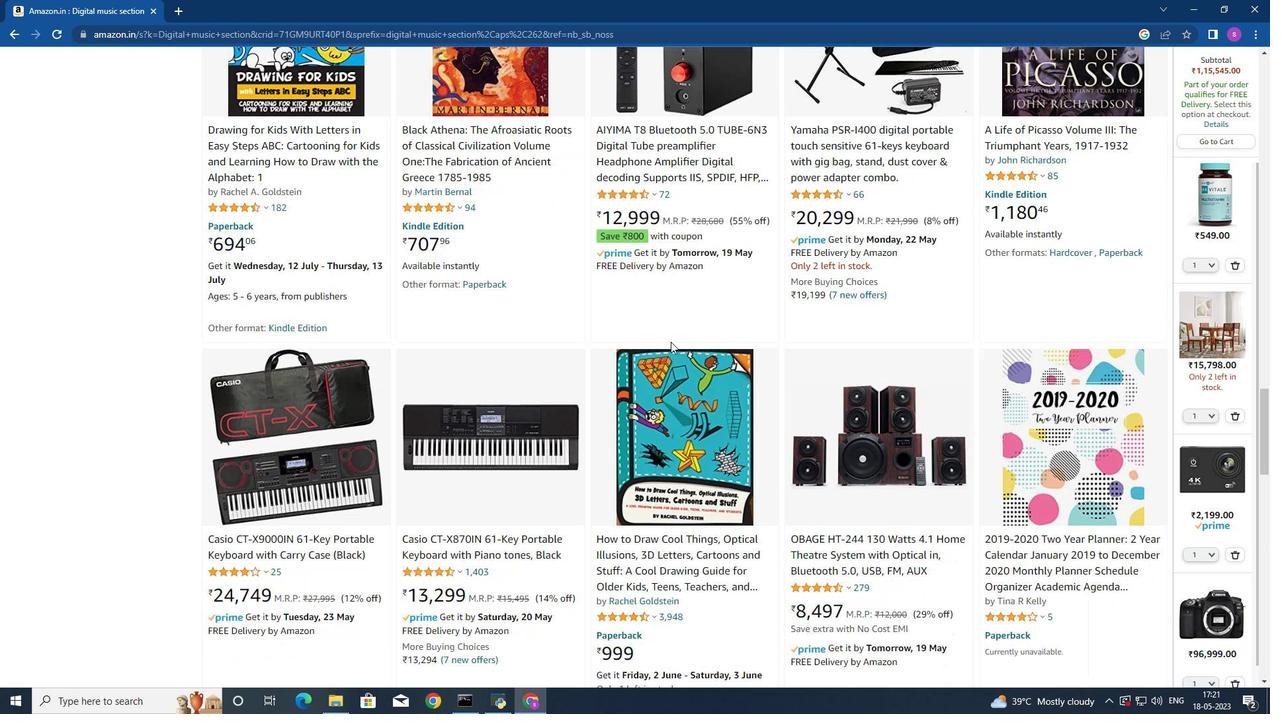 
Action: Mouse scrolled (671, 341) with delta (0, 0)
Screenshot: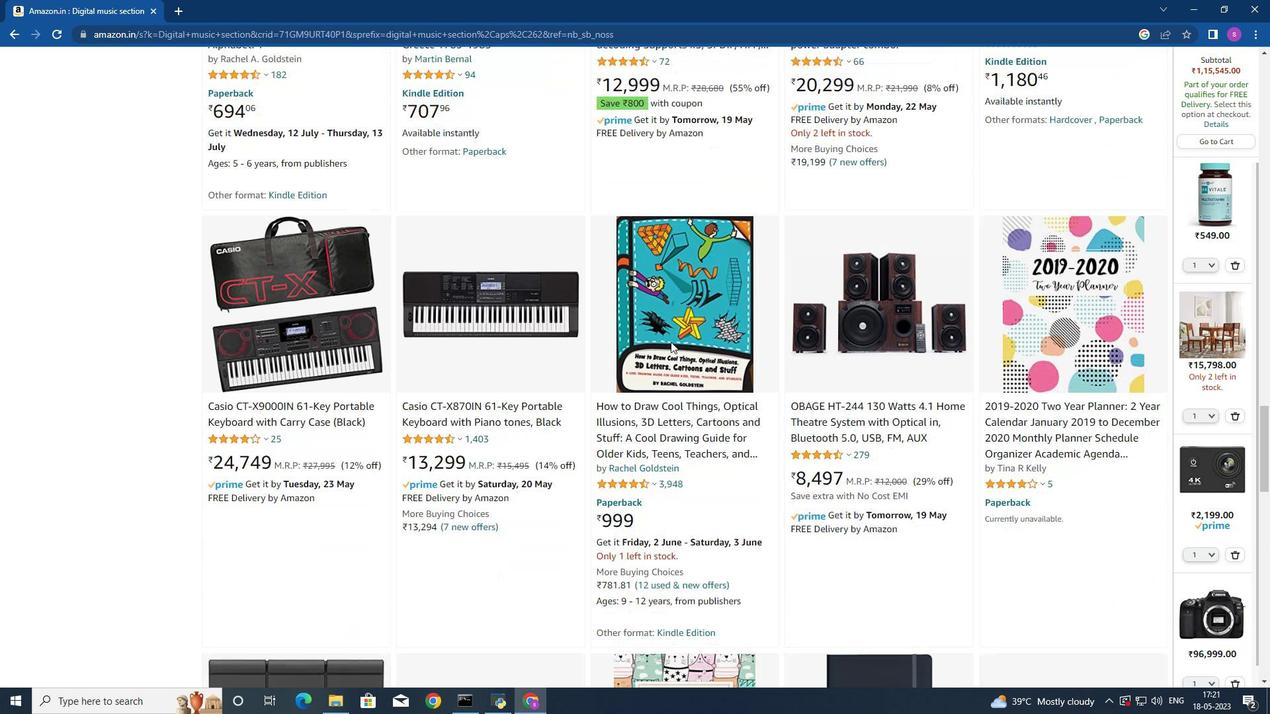 
Action: Mouse scrolled (671, 341) with delta (0, 0)
Screenshot: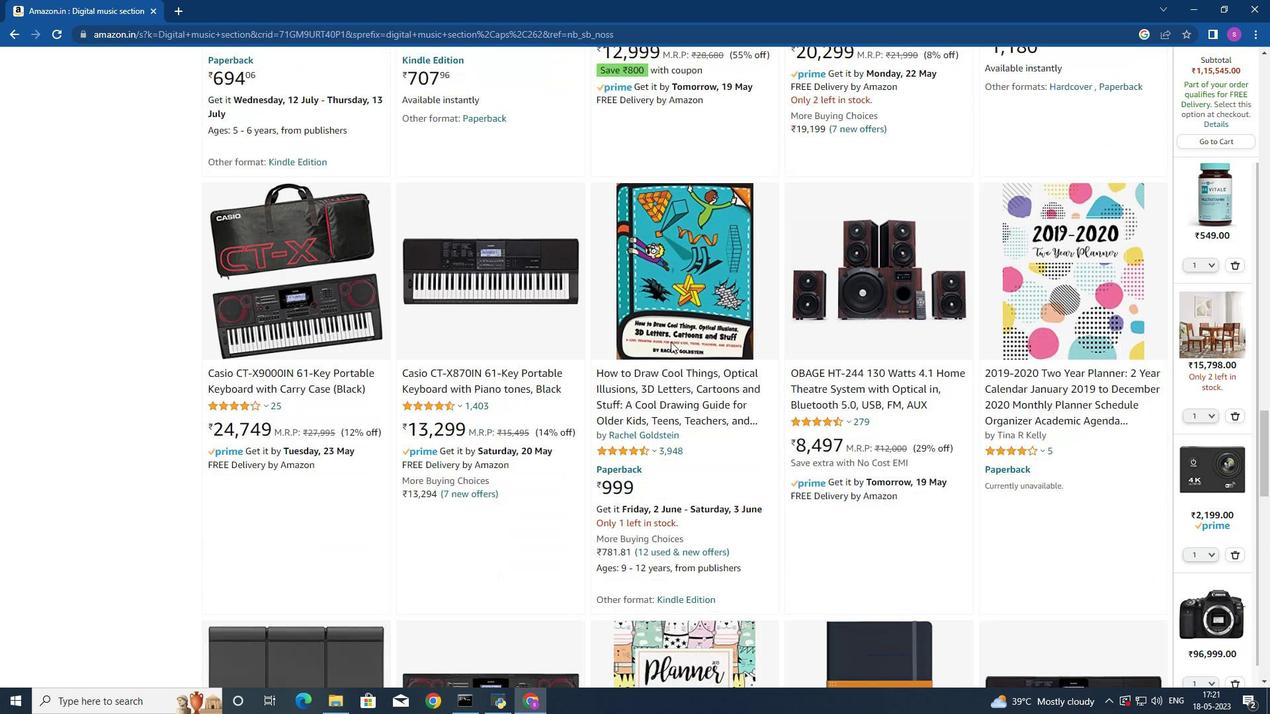 
Action: Mouse moved to (672, 342)
Screenshot: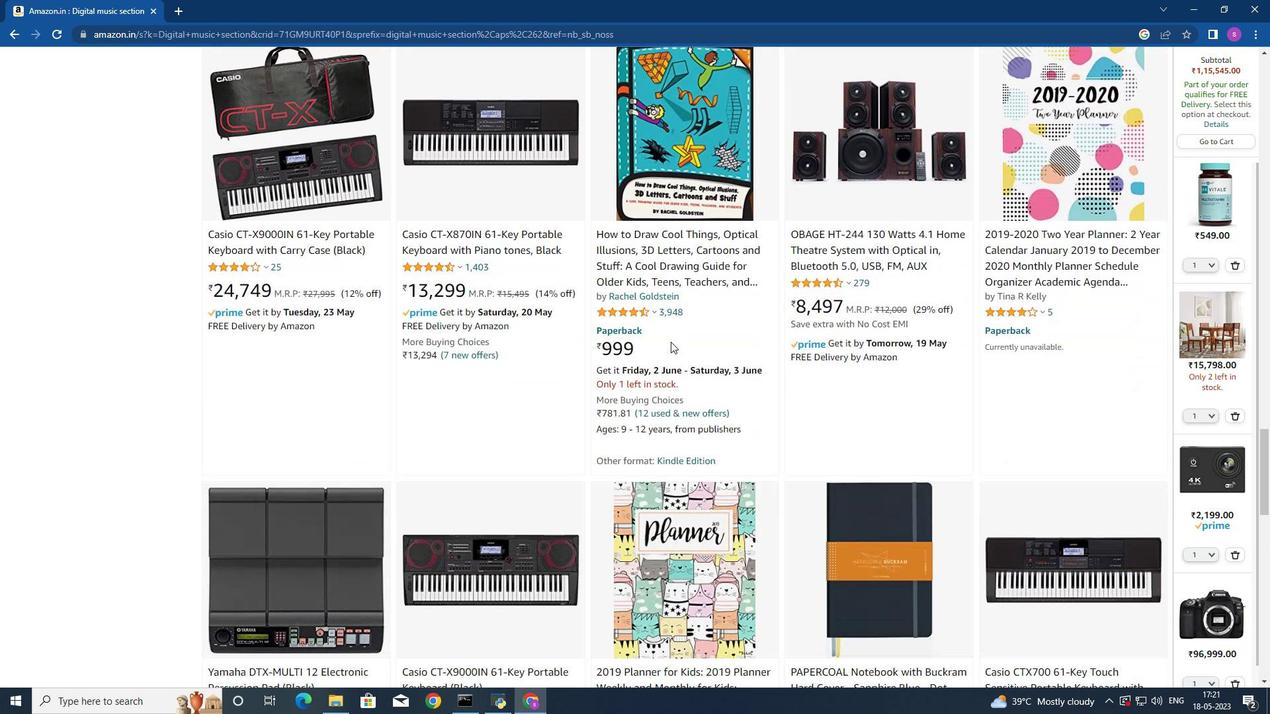 
Action: Mouse scrolled (672, 341) with delta (0, 0)
Screenshot: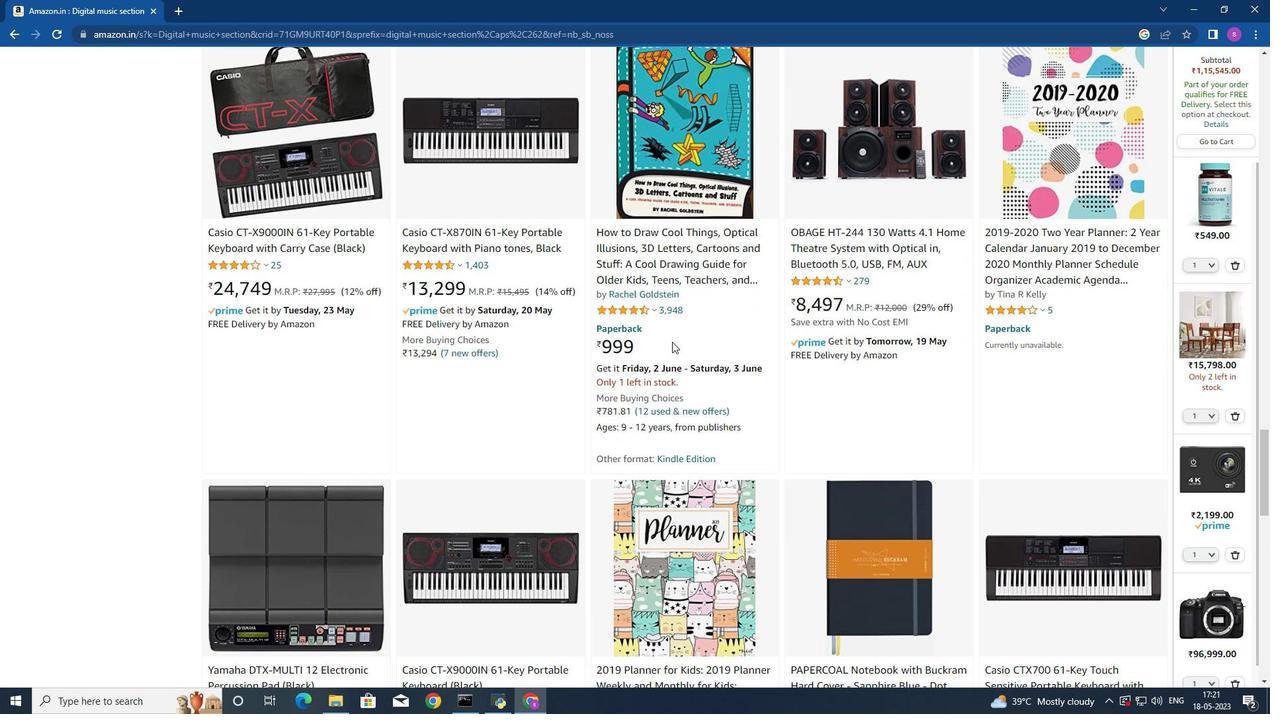 
Action: Mouse moved to (672, 342)
Screenshot: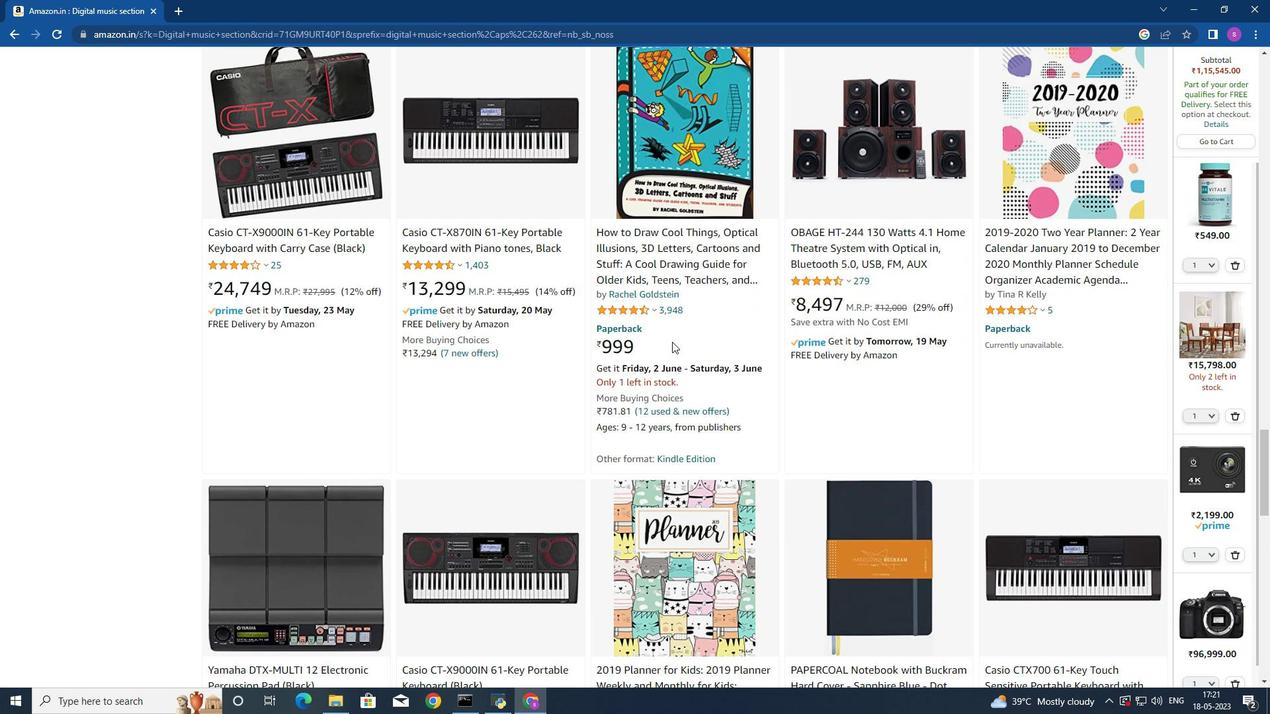 
Action: Mouse scrolled (672, 342) with delta (0, 0)
Screenshot: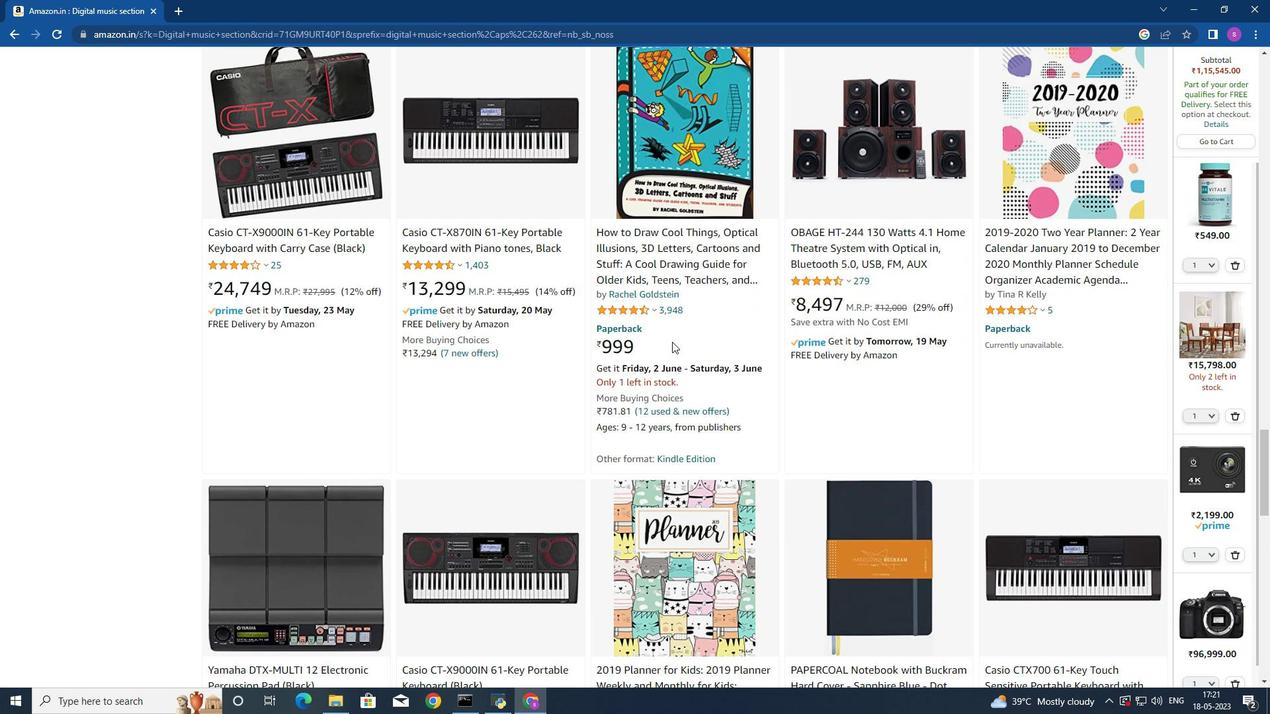 
Action: Mouse scrolled (672, 342) with delta (0, 0)
Screenshot: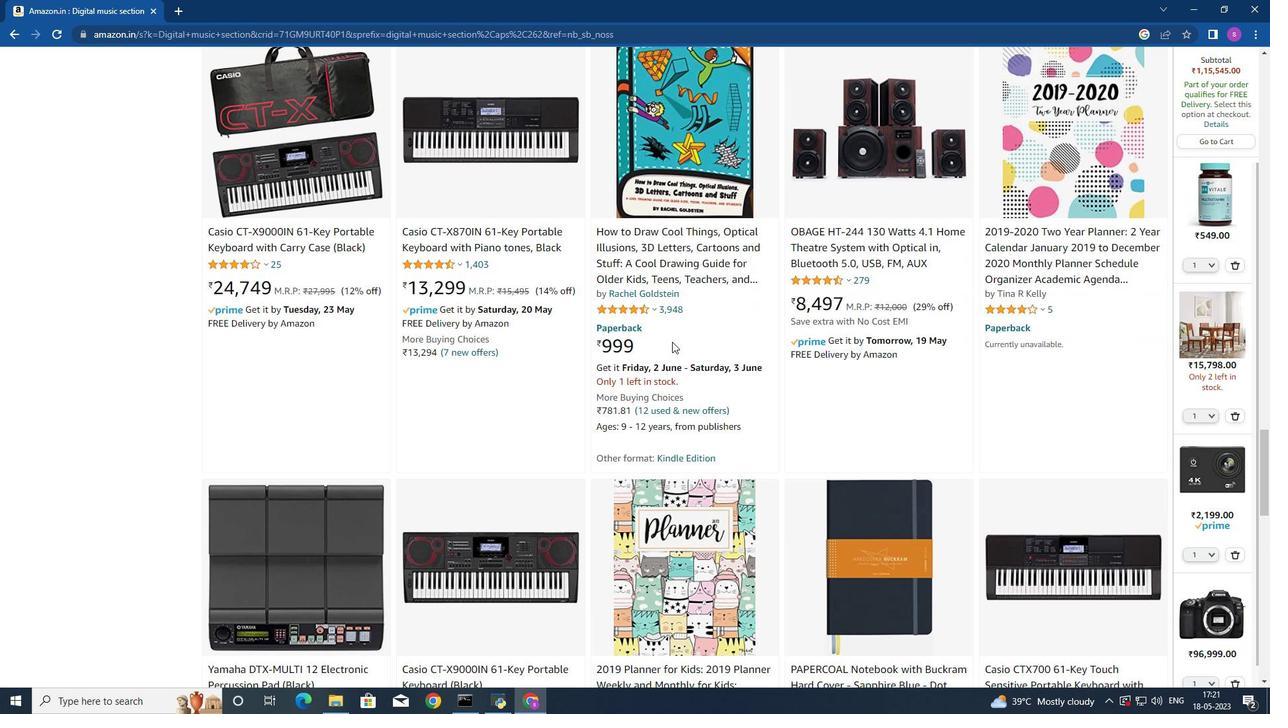
Action: Mouse scrolled (672, 342) with delta (0, 0)
Screenshot: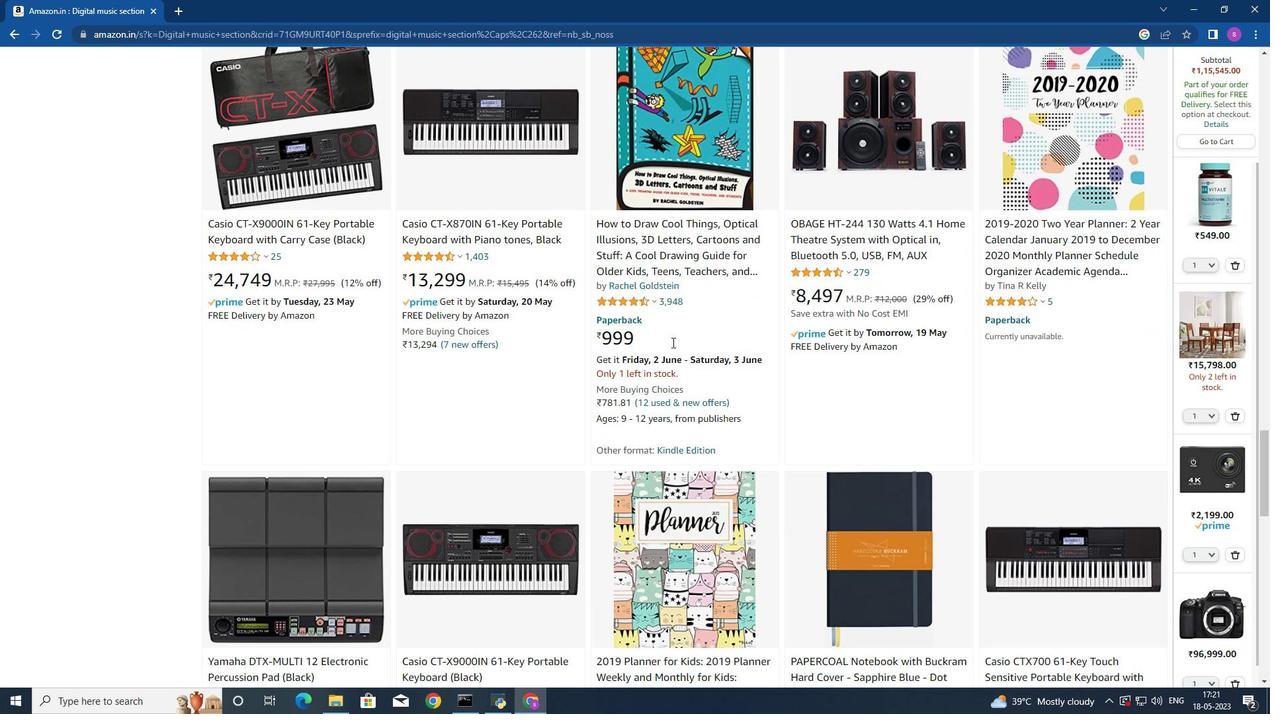 
Action: Mouse scrolled (672, 342) with delta (0, 0)
Screenshot: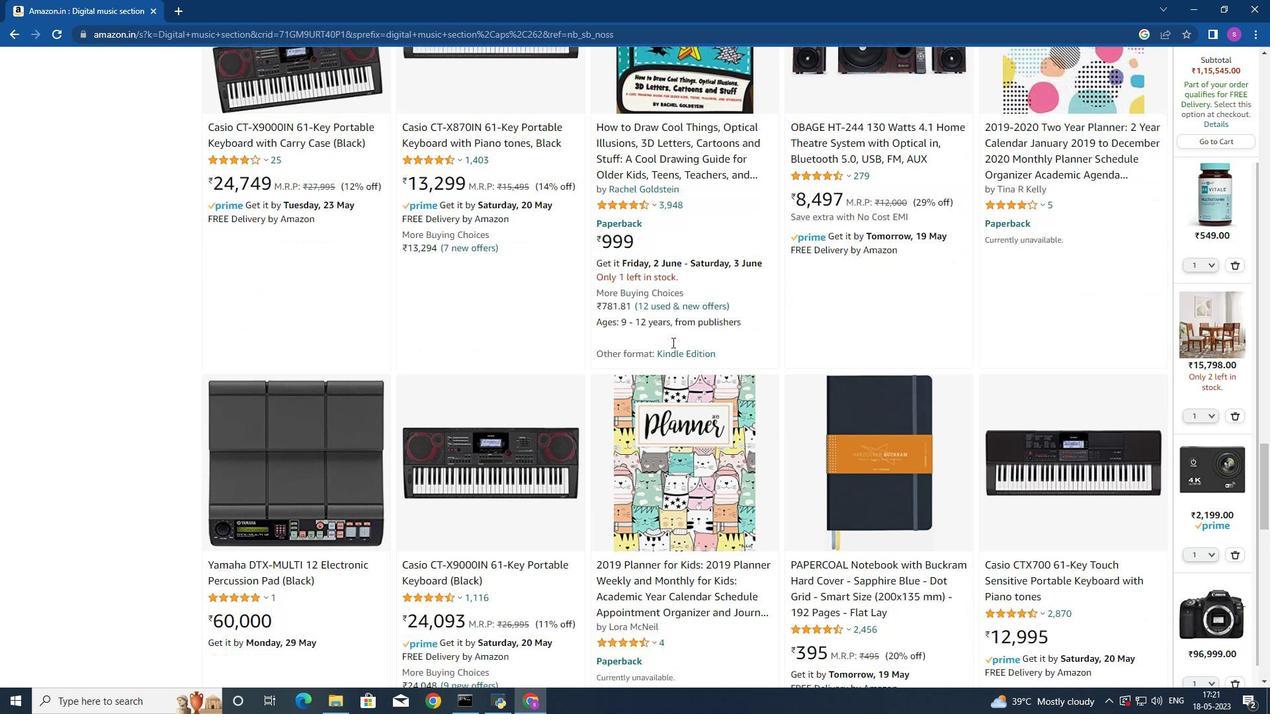 
Action: Mouse scrolled (672, 342) with delta (0, 0)
Screenshot: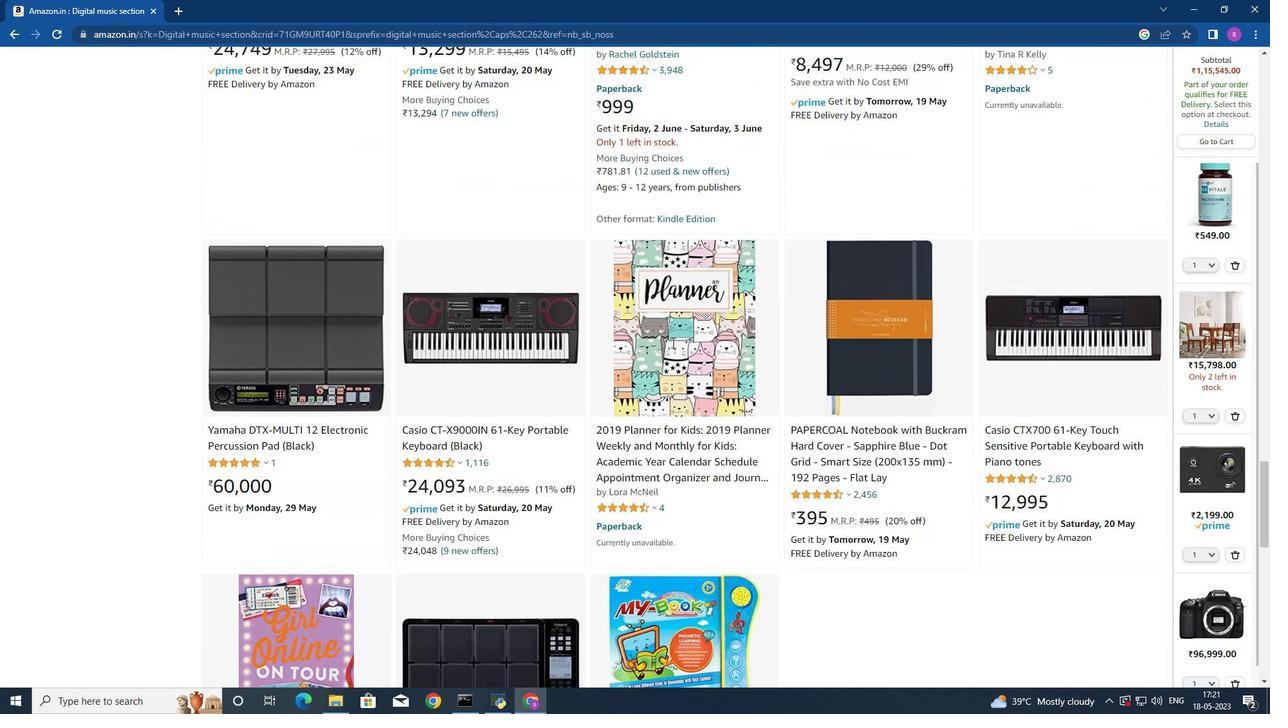 
Action: Mouse scrolled (672, 342) with delta (0, 0)
Screenshot: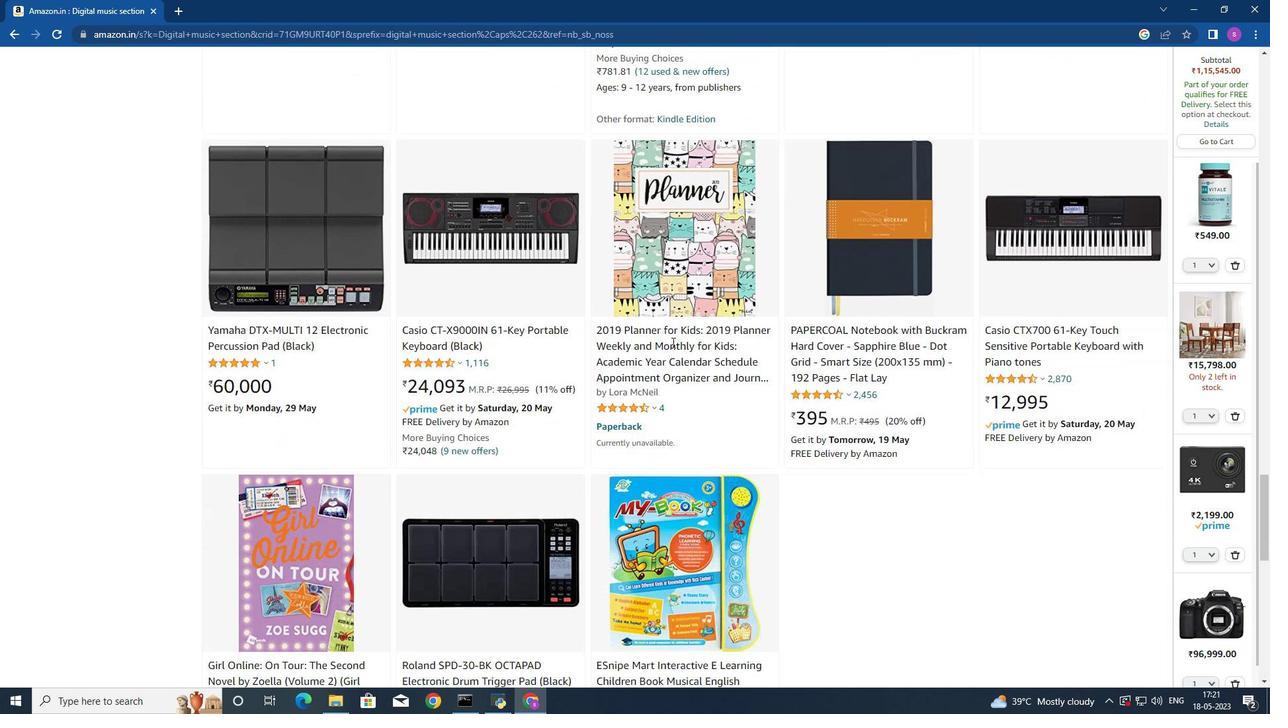 
Action: Mouse moved to (672, 342)
Screenshot: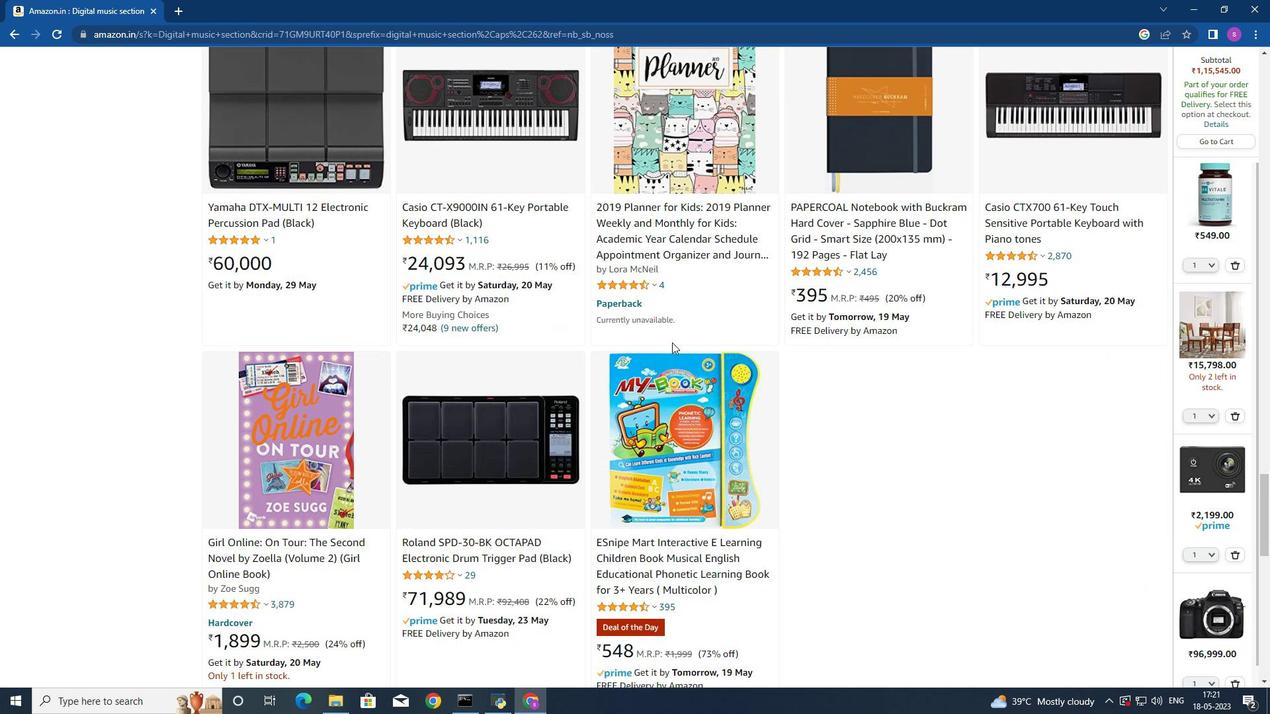 
Action: Mouse scrolled (672, 342) with delta (0, 0)
Screenshot: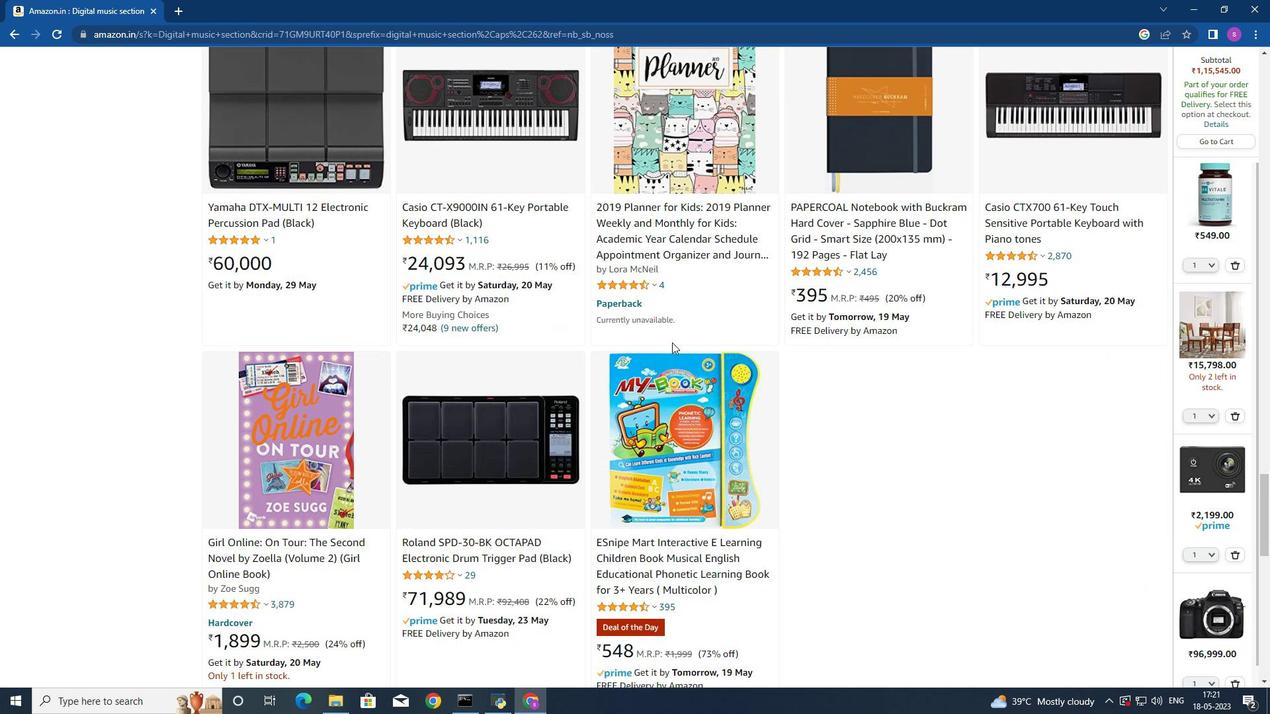 
Action: Mouse scrolled (672, 342) with delta (0, 0)
Screenshot: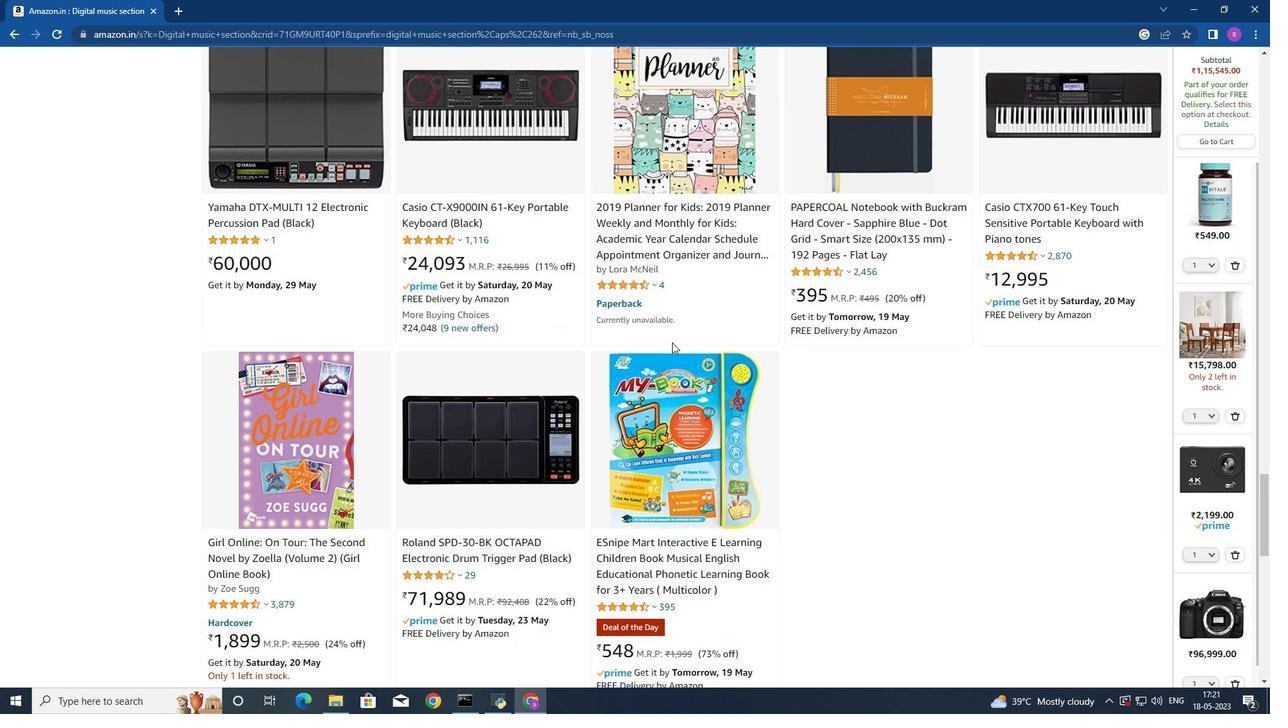 
Action: Mouse moved to (672, 342)
Screenshot: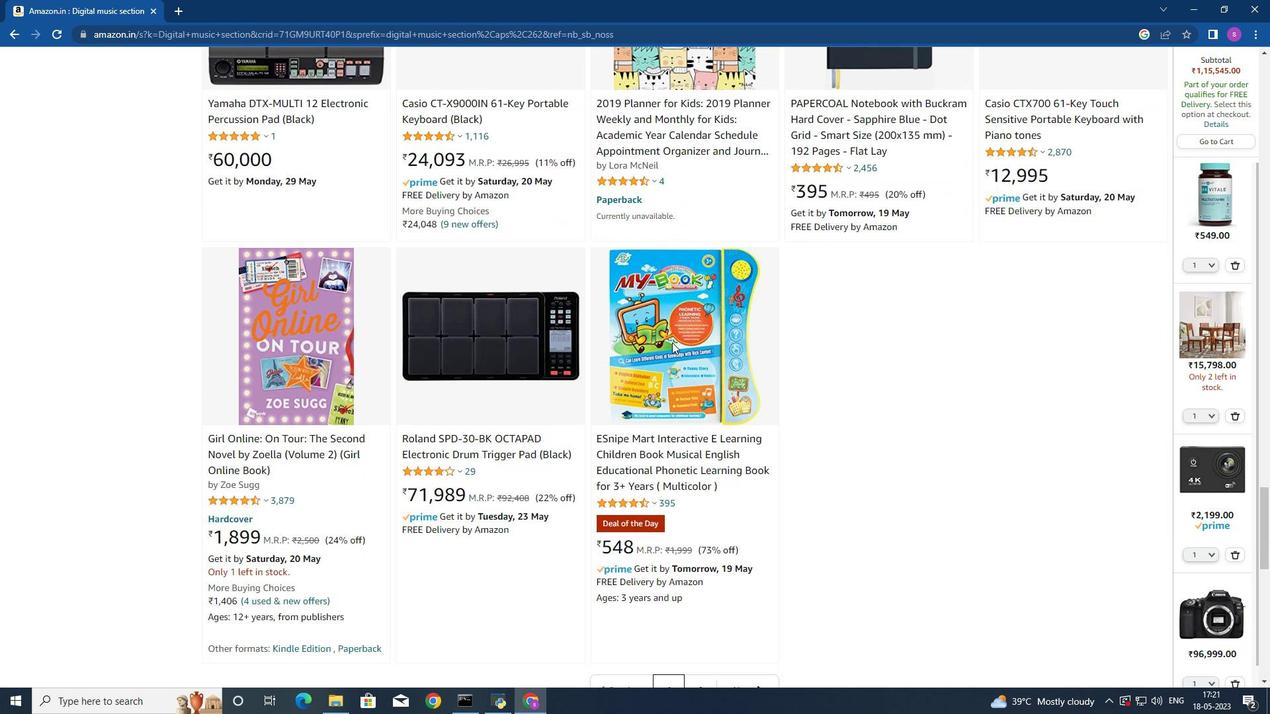 
Action: Mouse scrolled (672, 343) with delta (0, 0)
Screenshot: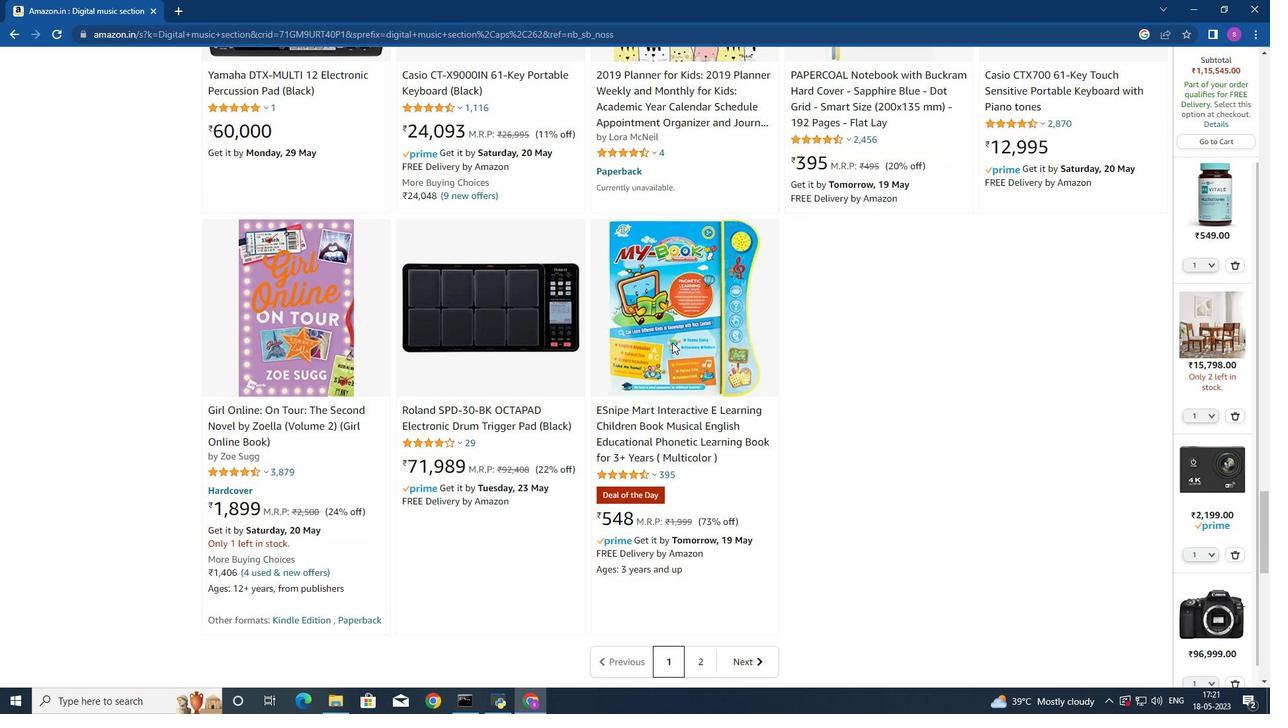 
Action: Mouse scrolled (672, 343) with delta (0, 0)
Screenshot: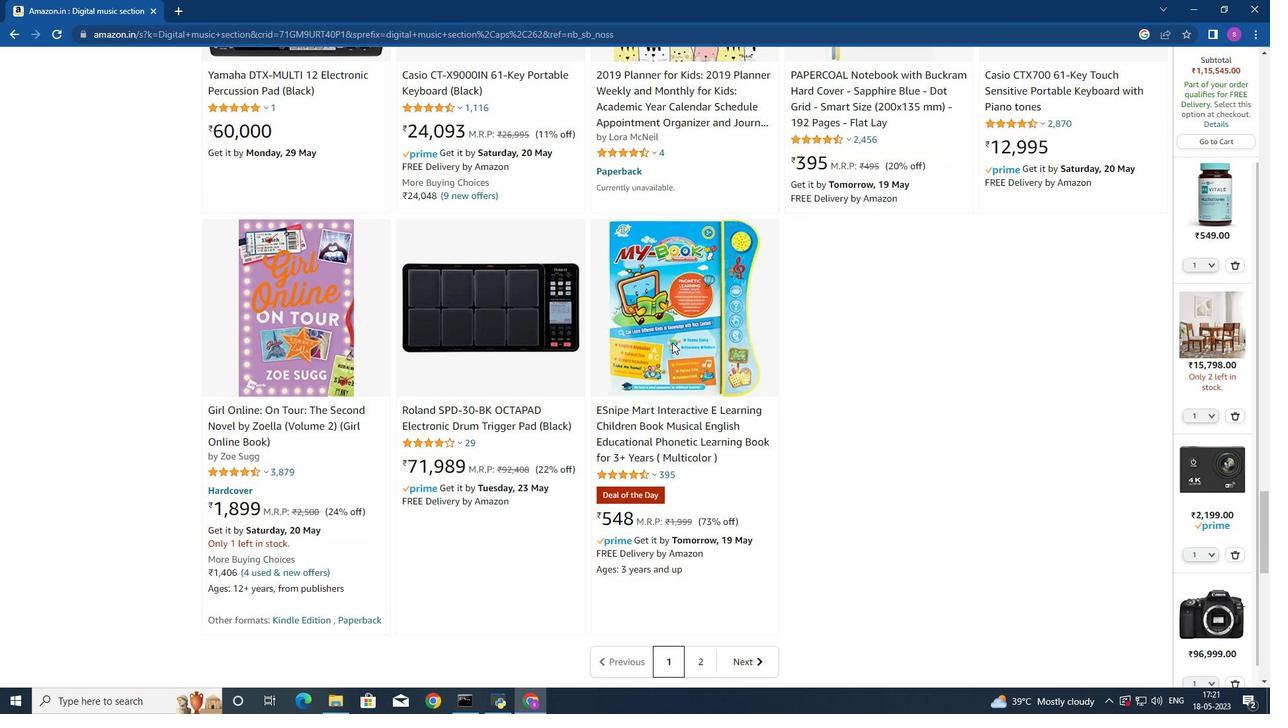 
Action: Mouse scrolled (672, 343) with delta (0, 0)
Screenshot: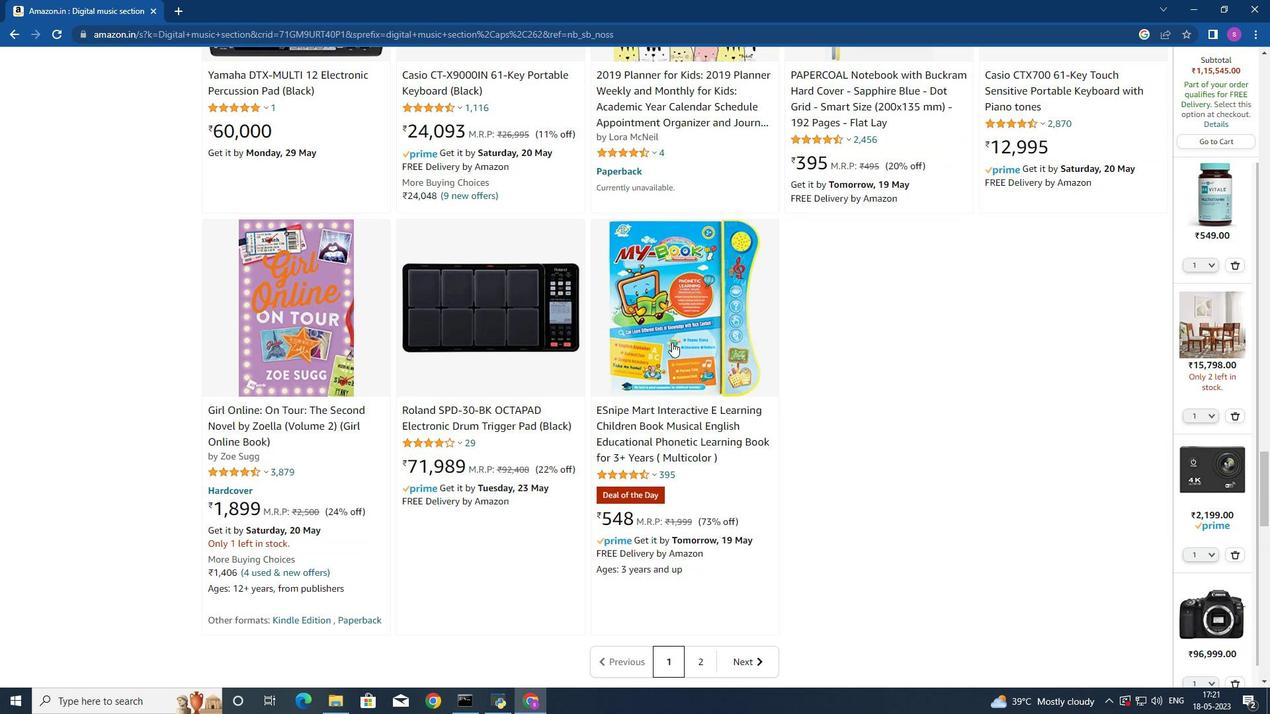 
Action: Mouse scrolled (672, 343) with delta (0, 0)
Screenshot: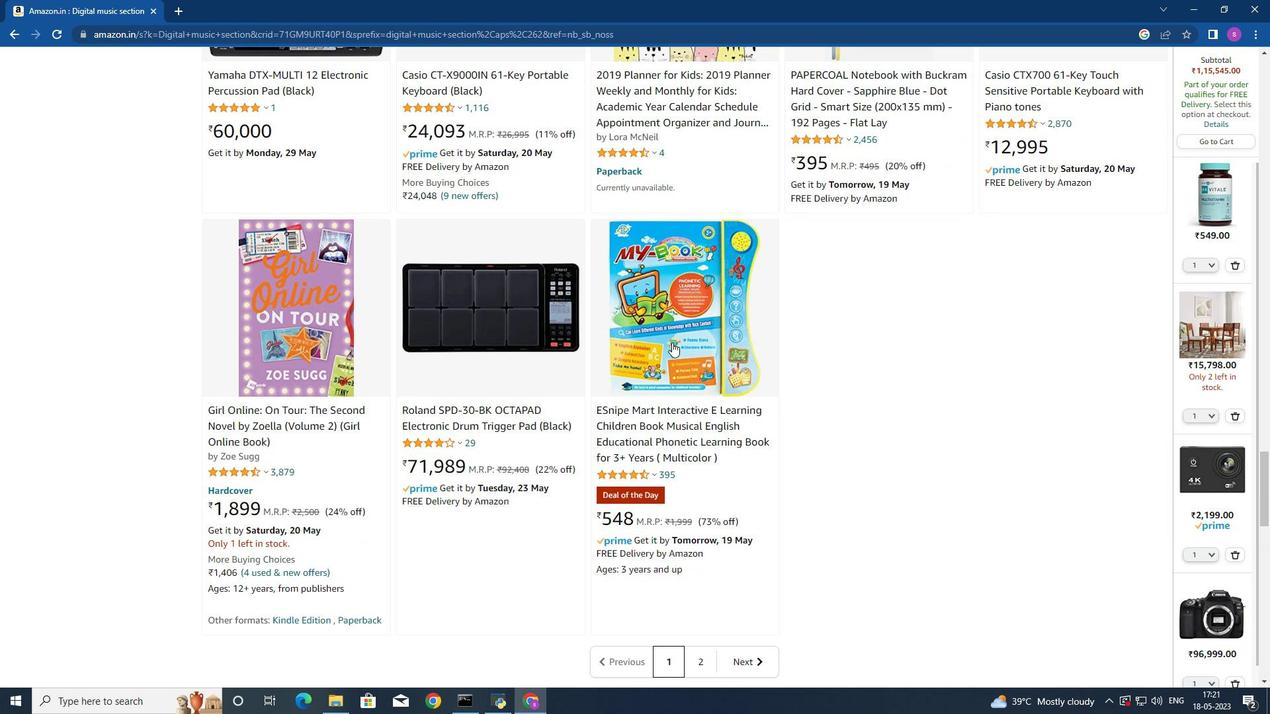 
Action: Mouse scrolled (672, 343) with delta (0, 0)
Screenshot: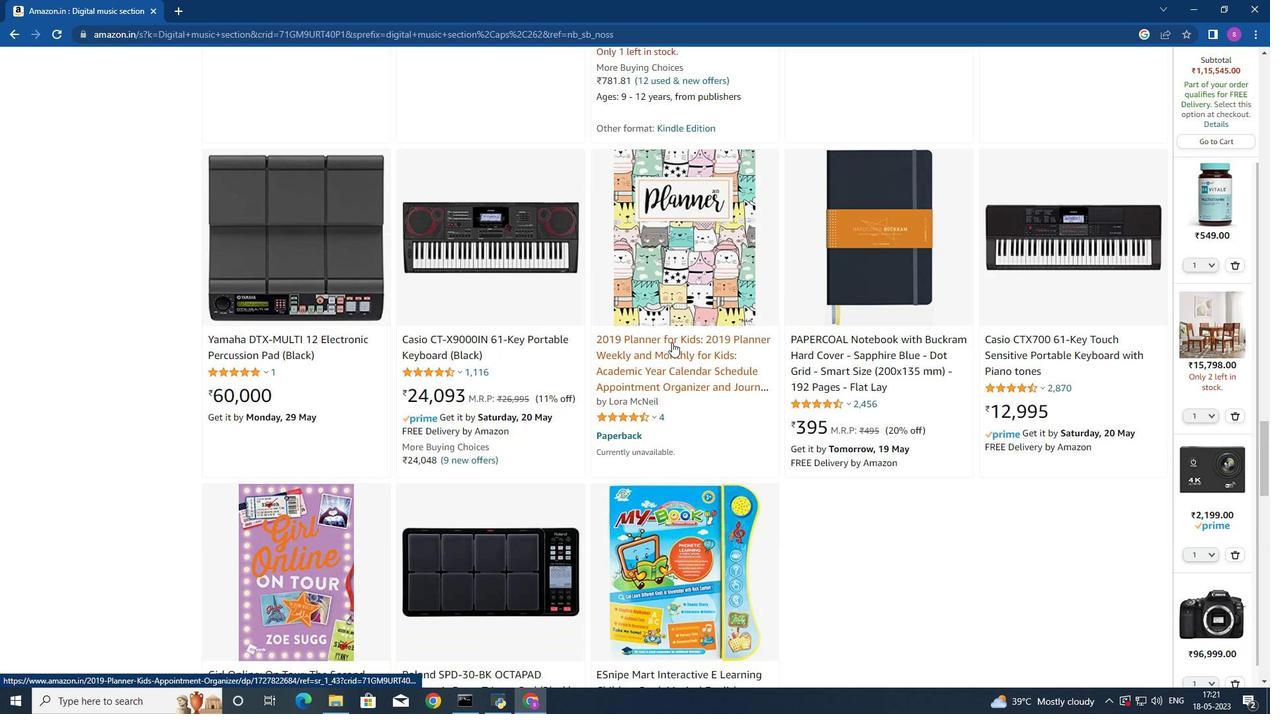 
Action: Mouse scrolled (672, 343) with delta (0, 0)
Screenshot: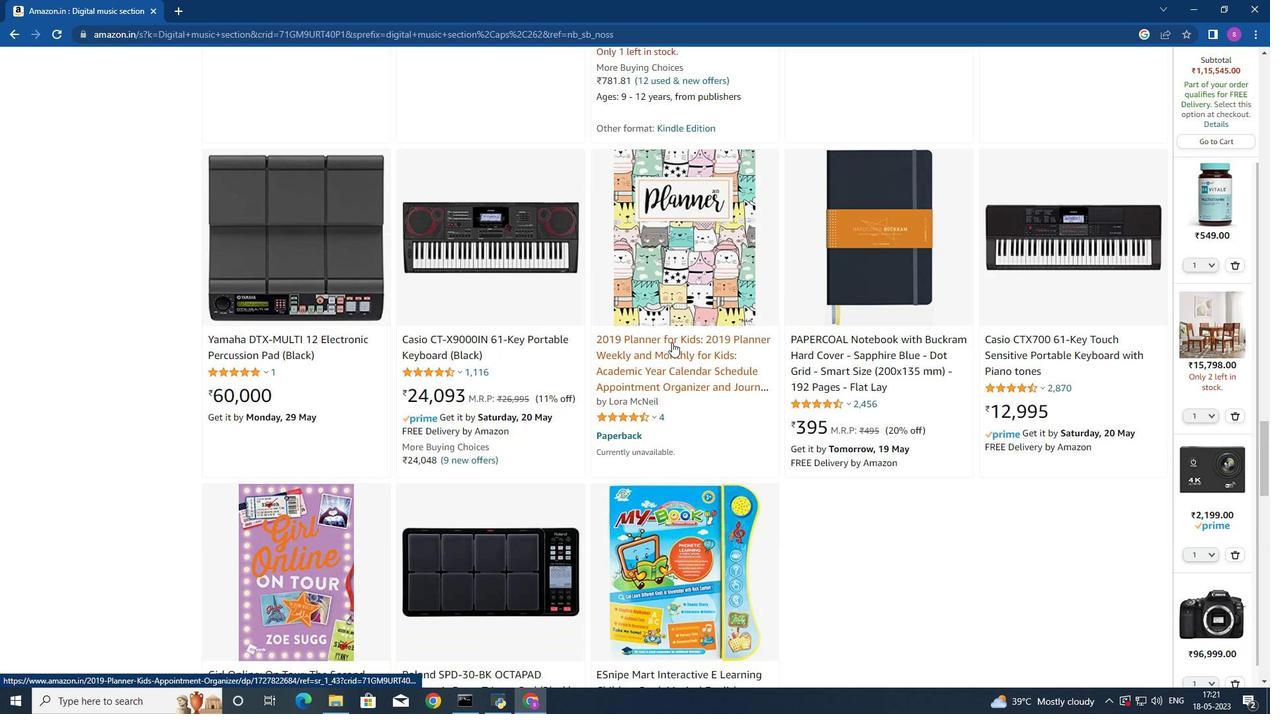 
Action: Mouse scrolled (672, 343) with delta (0, 0)
Screenshot: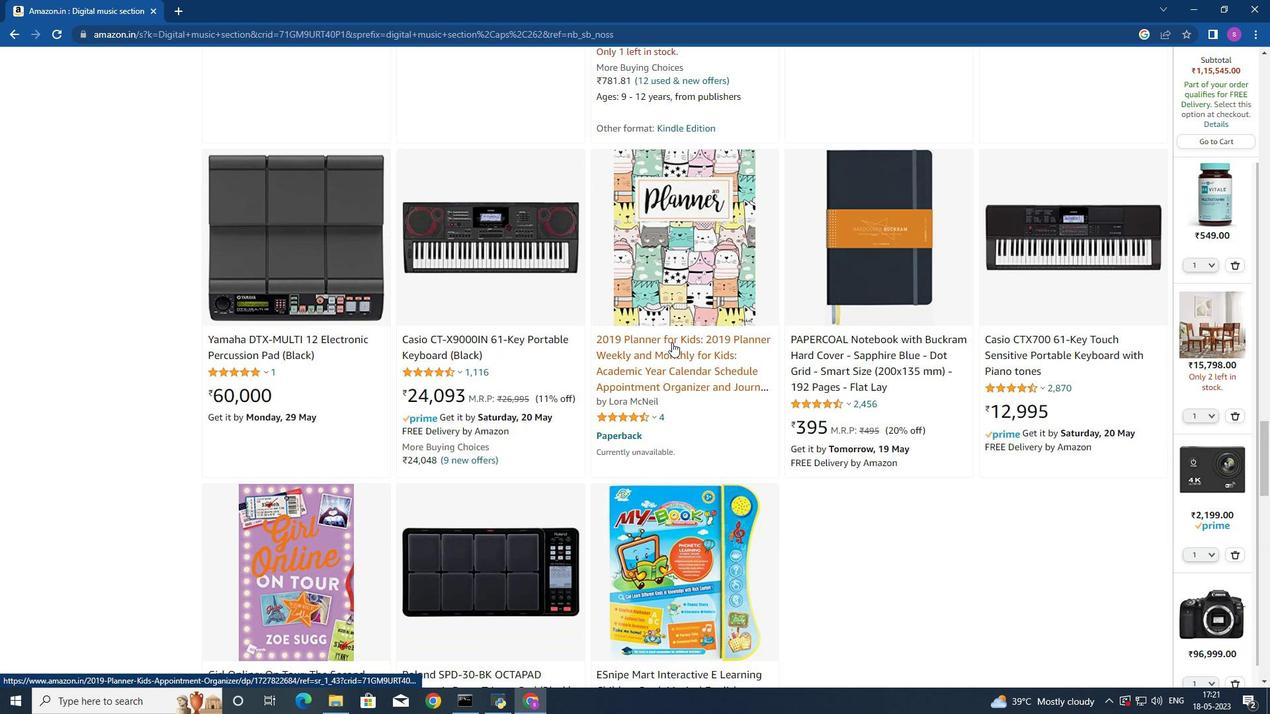 
Action: Mouse scrolled (672, 343) with delta (0, 0)
Screenshot: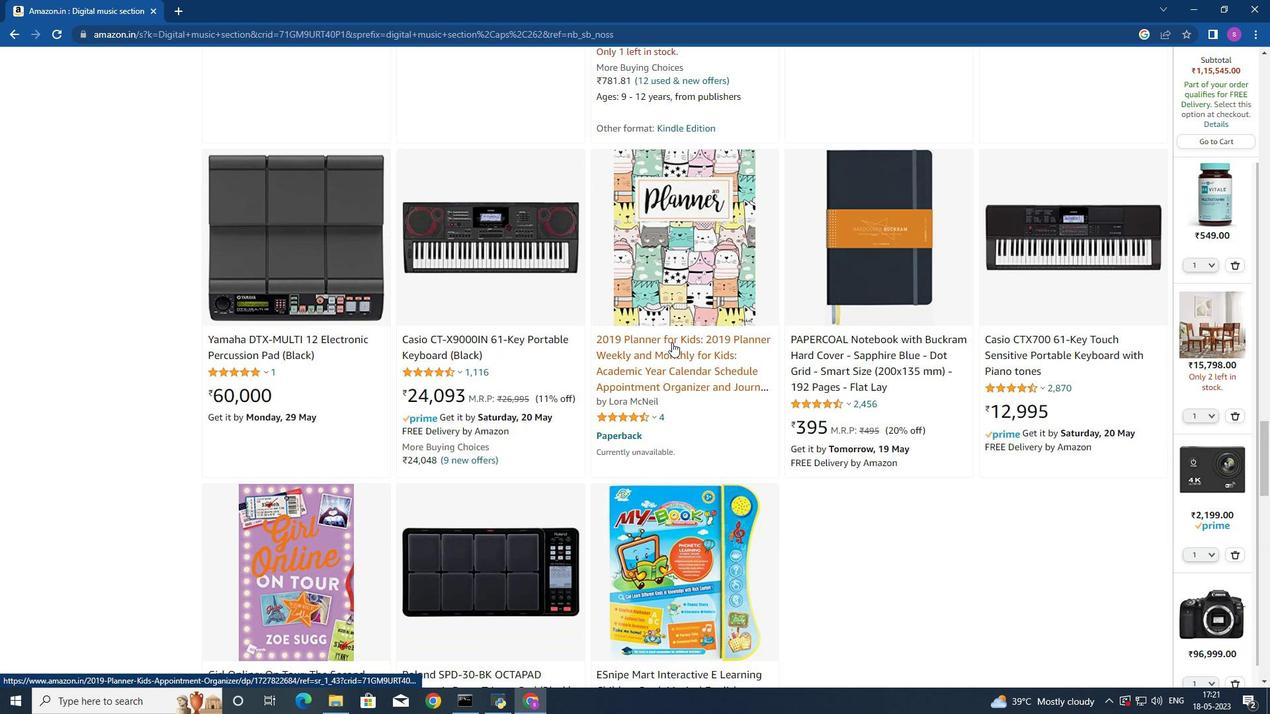 
Action: Mouse scrolled (672, 343) with delta (0, 0)
Screenshot: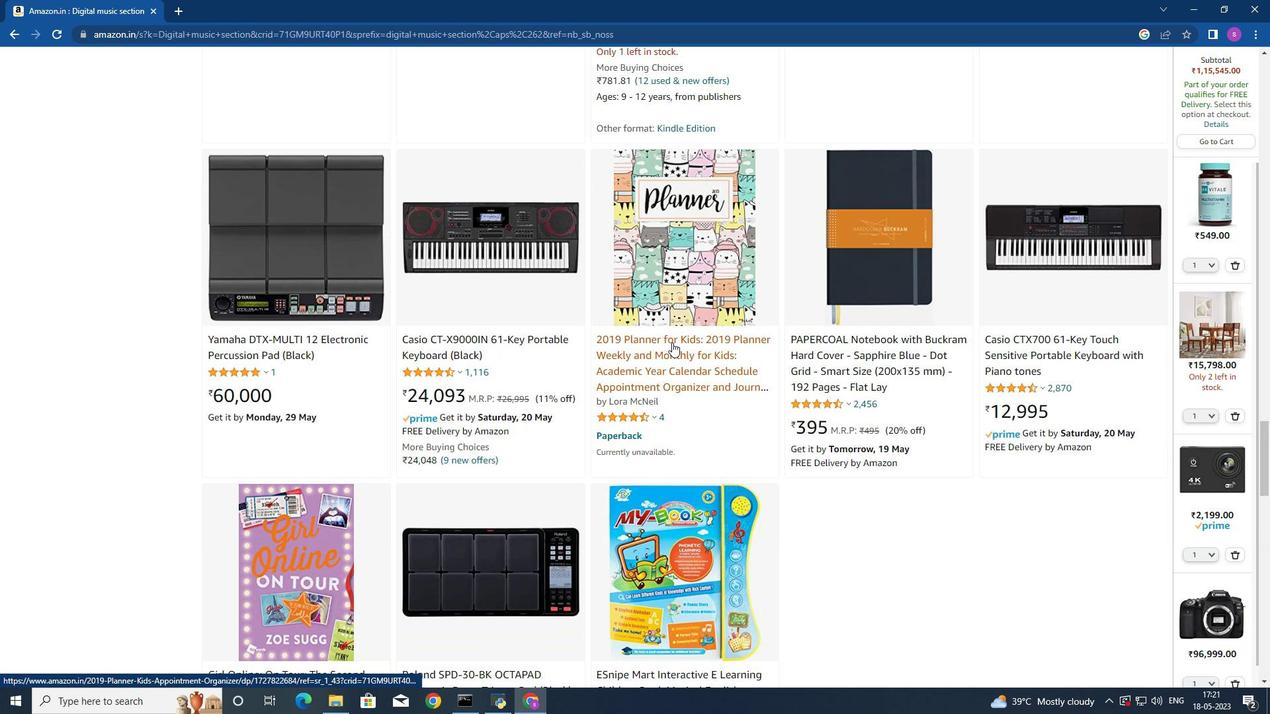 
Action: Mouse scrolled (672, 343) with delta (0, 0)
Screenshot: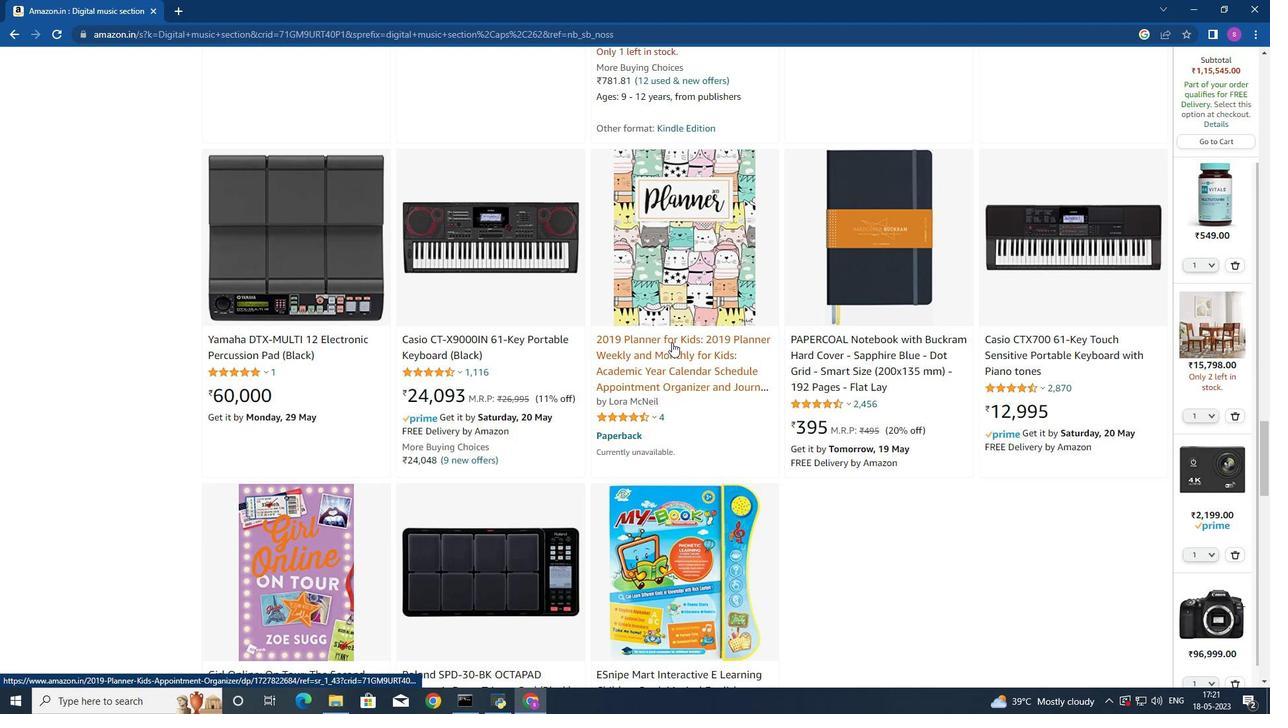 
Action: Mouse moved to (672, 342)
Screenshot: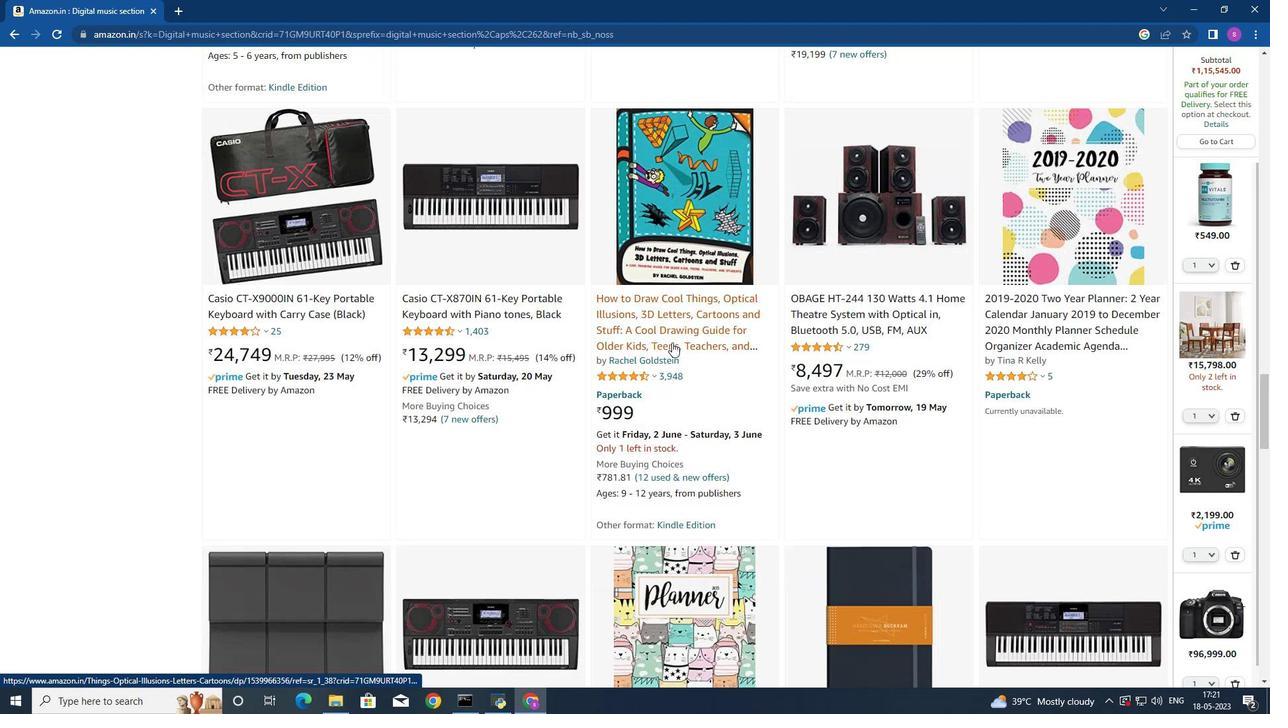 
Action: Mouse scrolled (672, 343) with delta (0, 0)
Screenshot: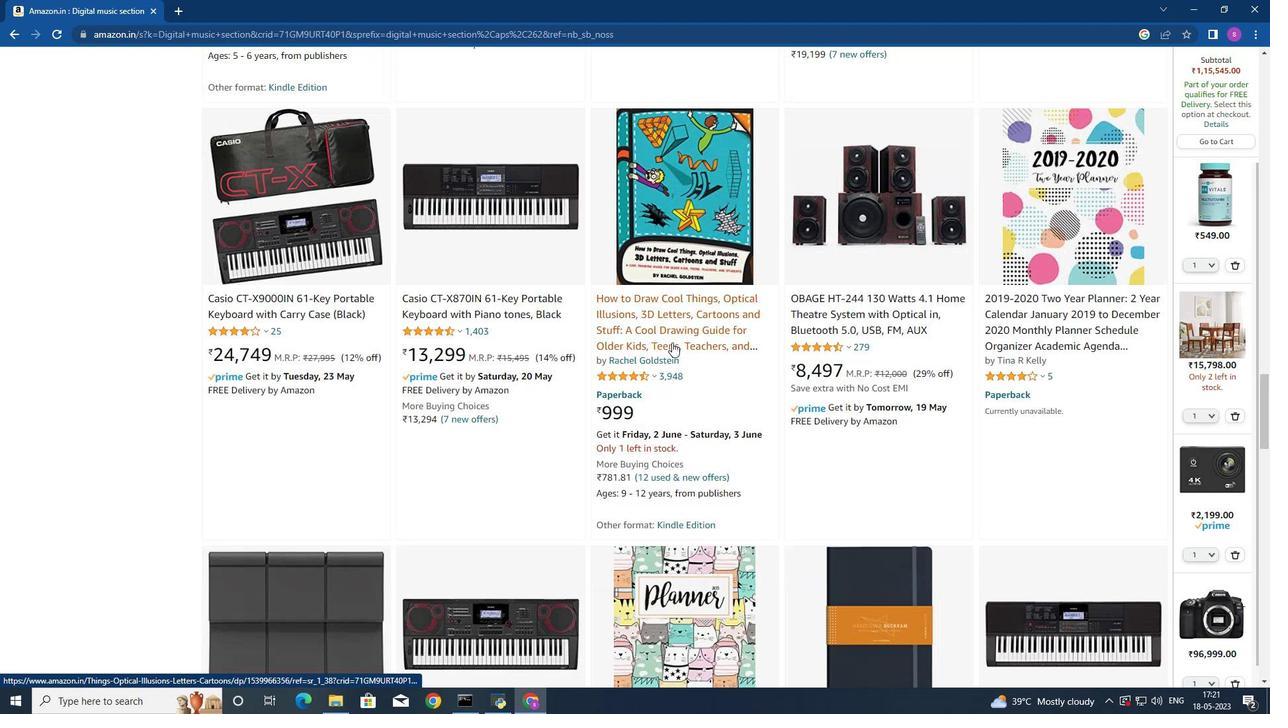 
Action: Mouse scrolled (672, 343) with delta (0, 0)
Screenshot: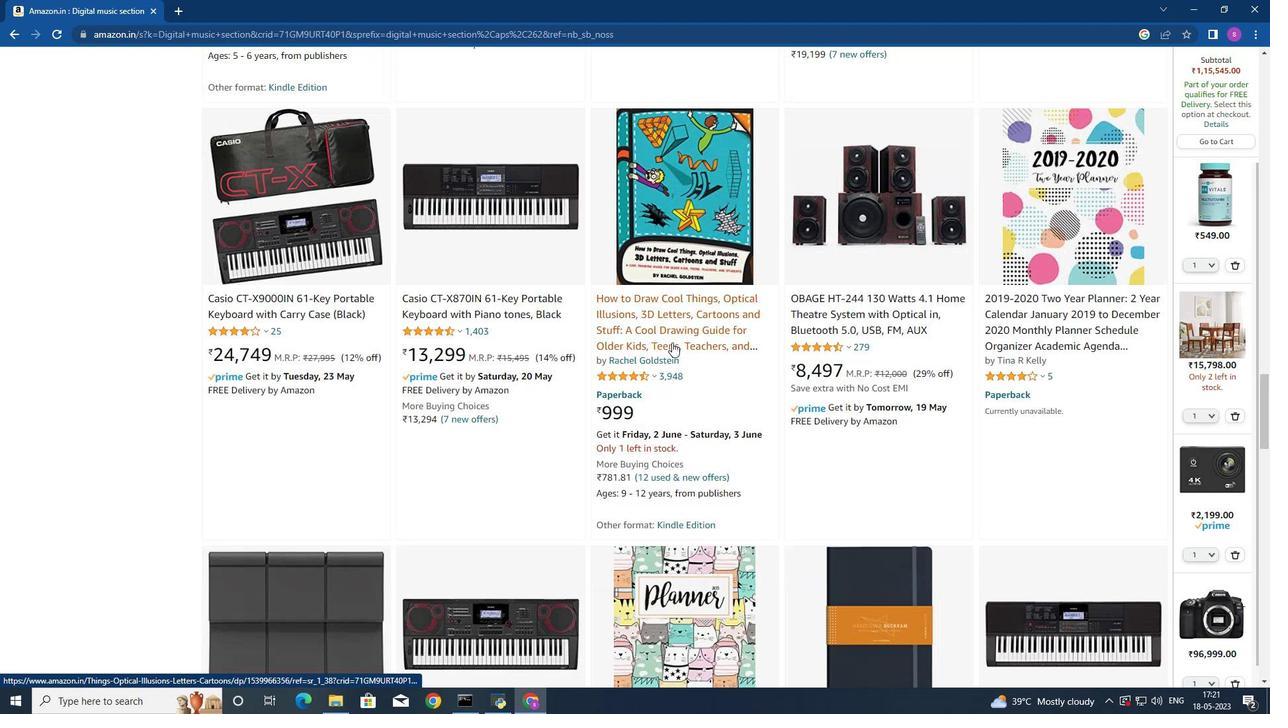 
Action: Mouse scrolled (672, 343) with delta (0, 0)
Screenshot: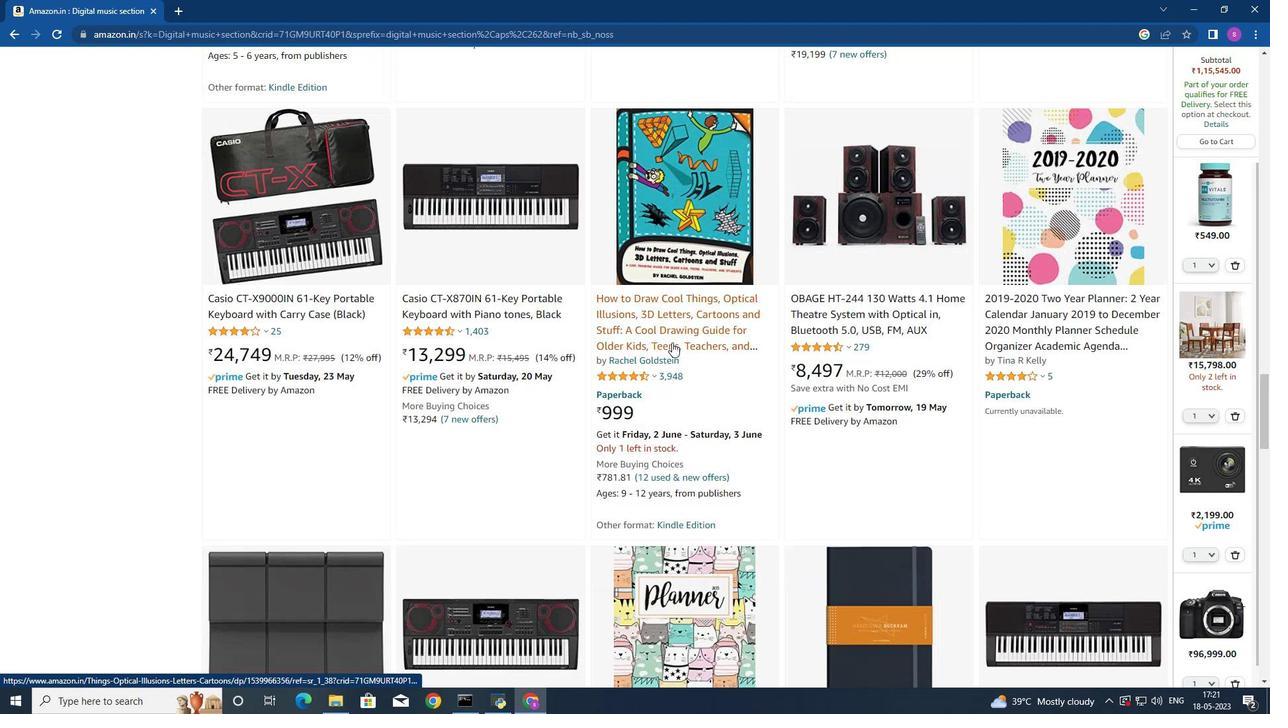 
Action: Mouse scrolled (672, 343) with delta (0, 0)
Screenshot: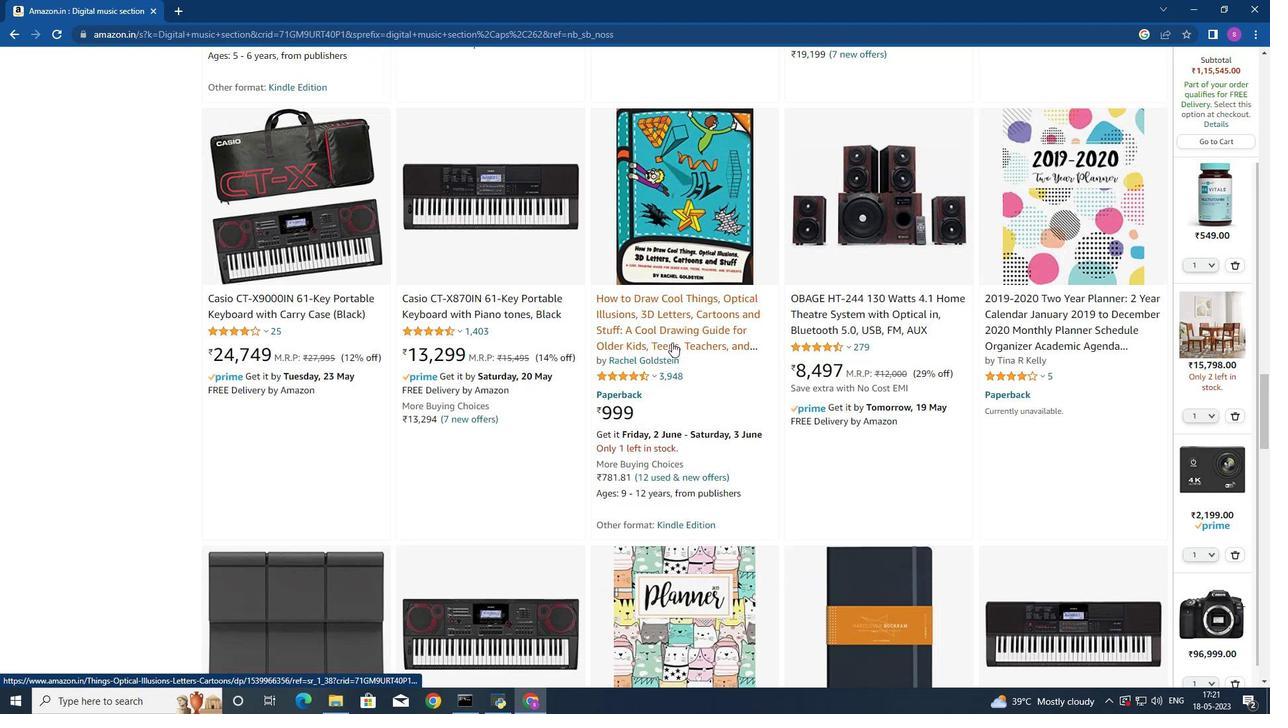 
Action: Mouse scrolled (672, 343) with delta (0, 0)
Screenshot: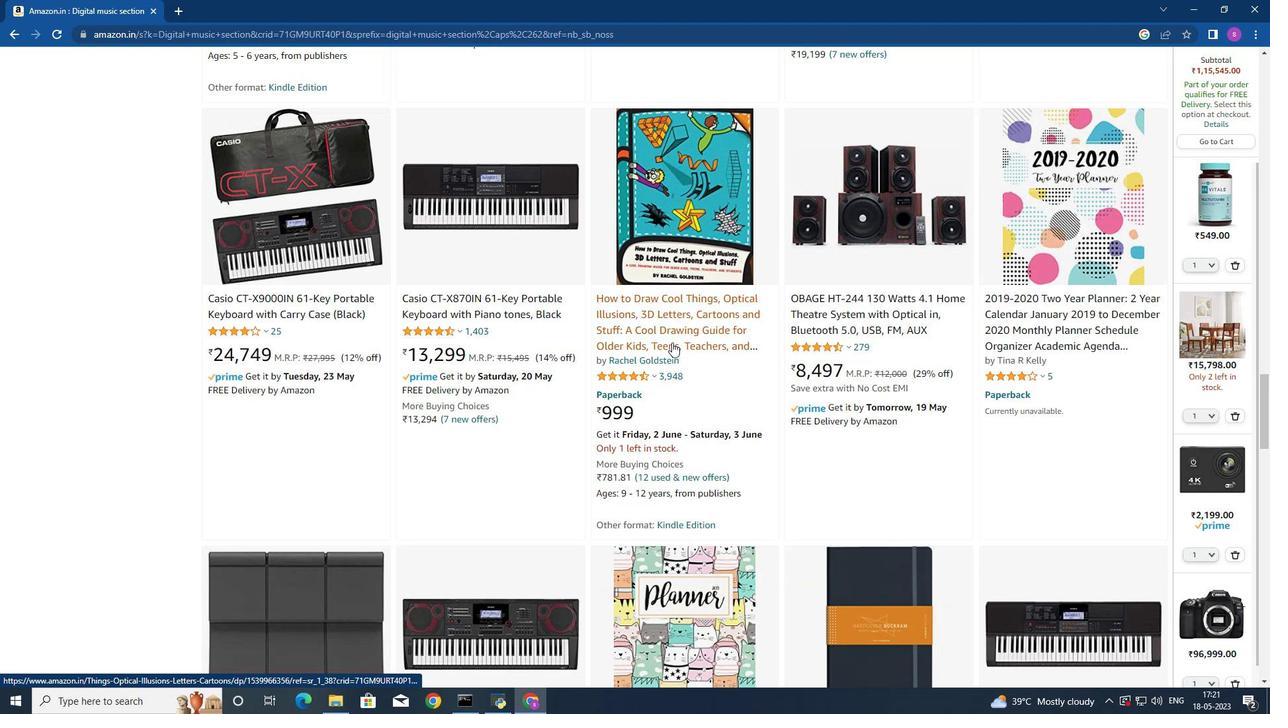 
Action: Mouse scrolled (672, 343) with delta (0, 0)
Screenshot: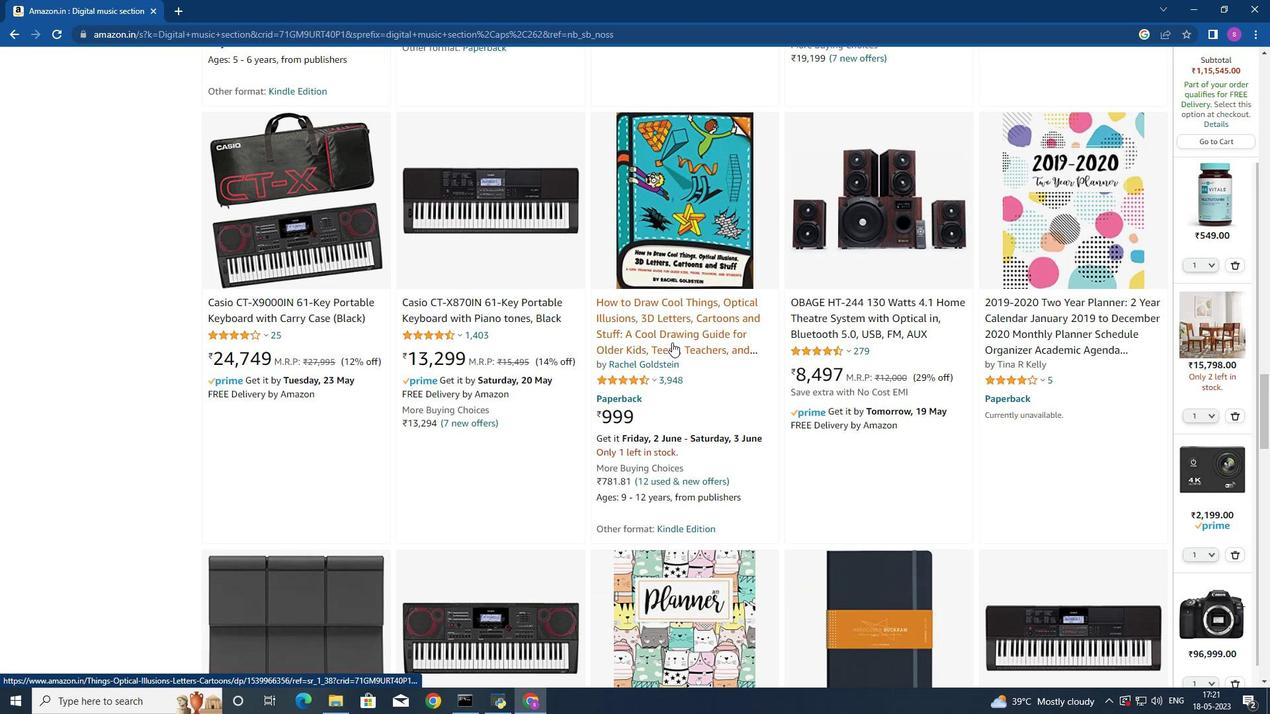 
Action: Mouse scrolled (672, 343) with delta (0, 0)
Screenshot: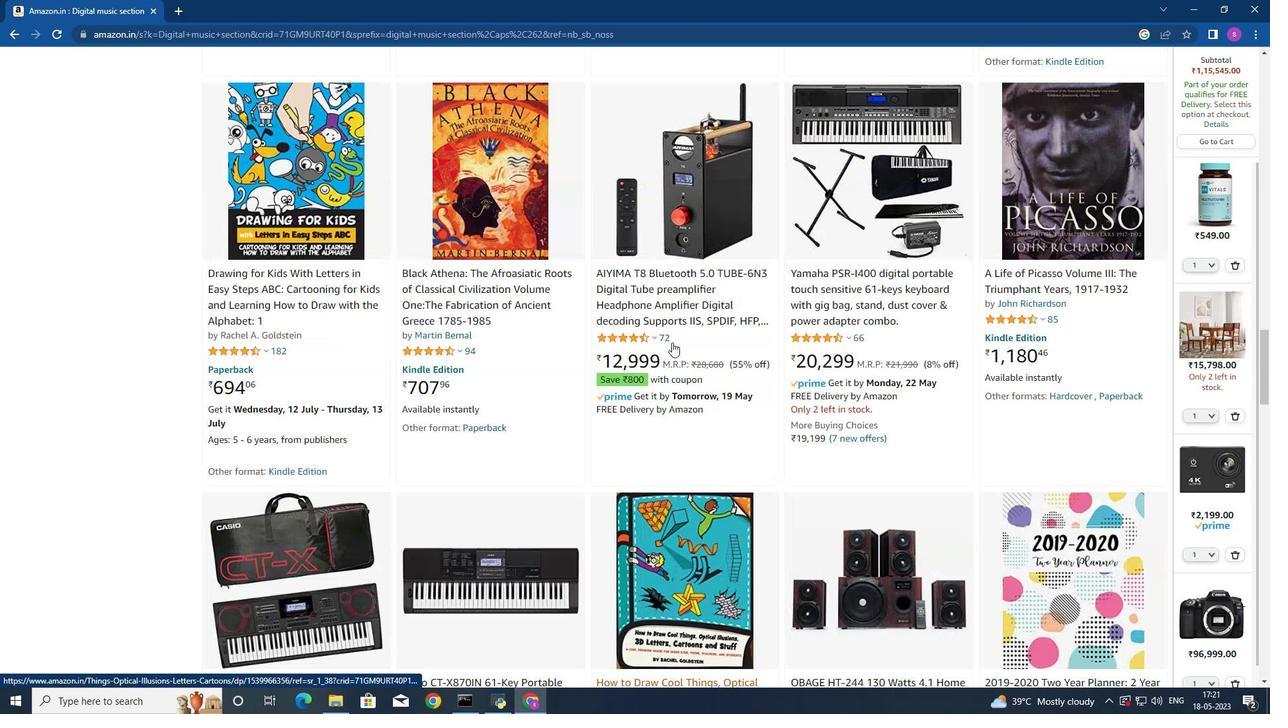 
Action: Mouse scrolled (672, 343) with delta (0, 0)
Screenshot: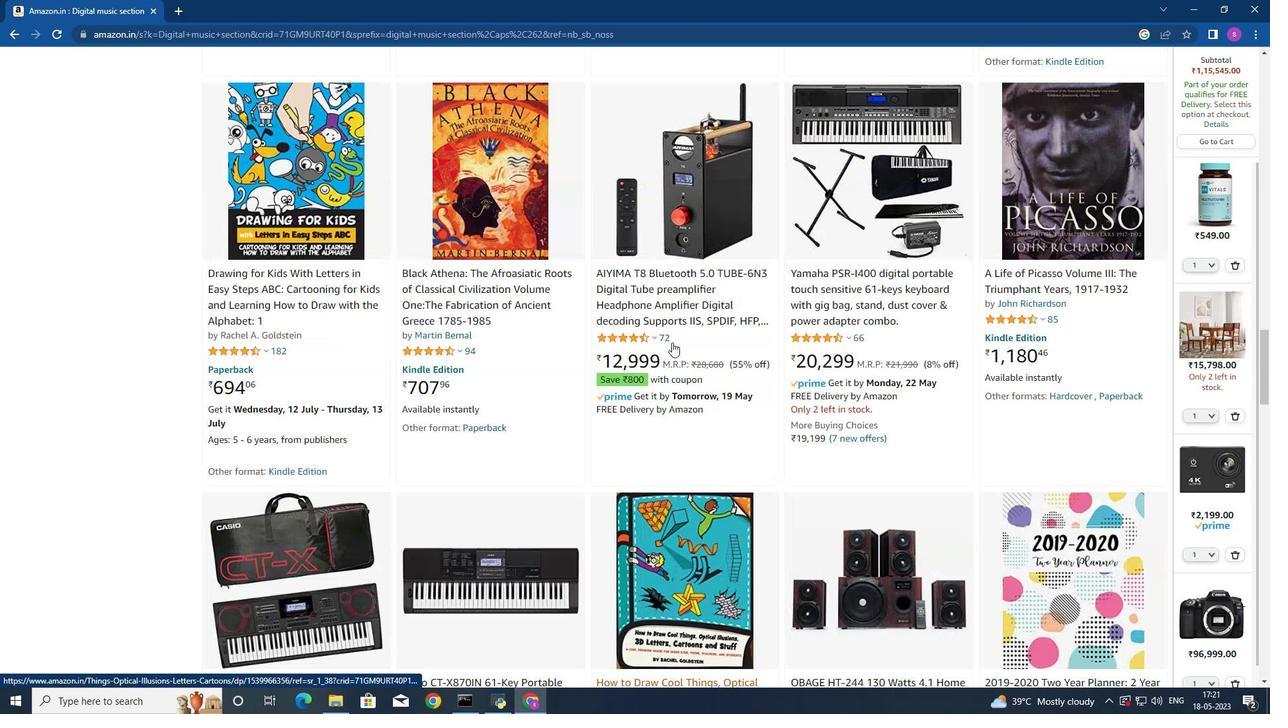 
Action: Mouse scrolled (672, 343) with delta (0, 0)
Screenshot: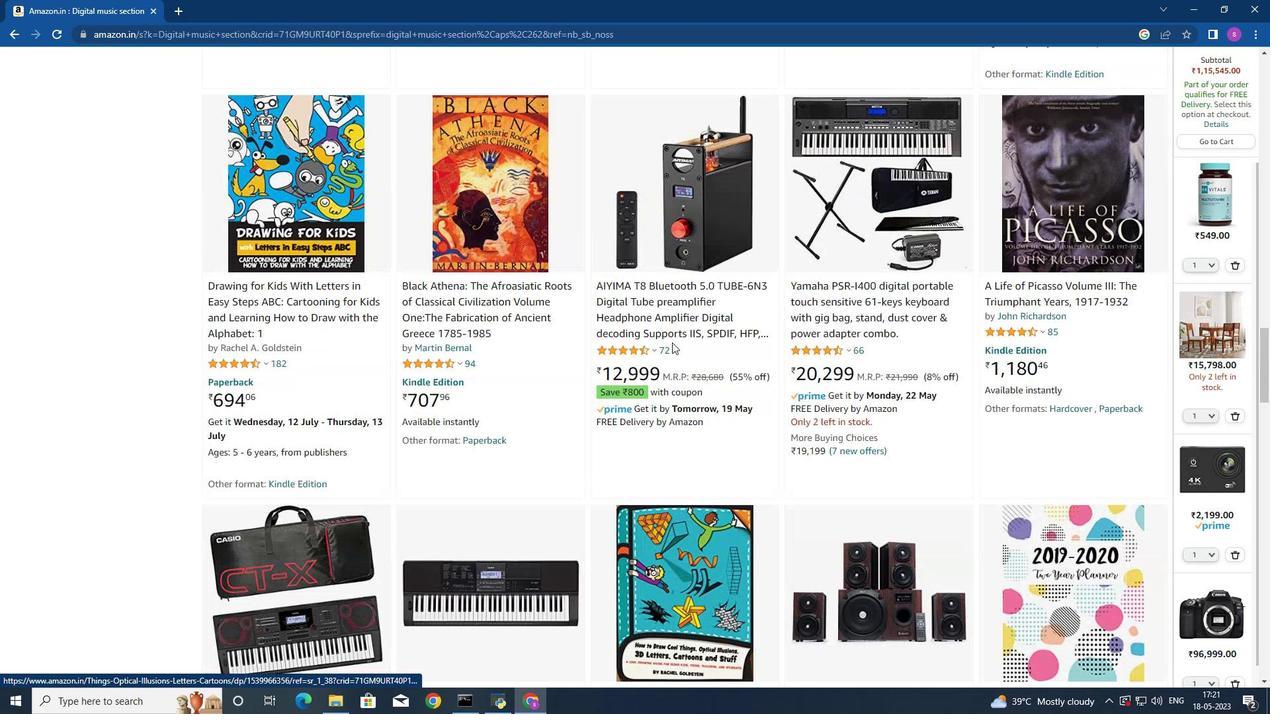 
Action: Mouse scrolled (672, 343) with delta (0, 0)
Screenshot: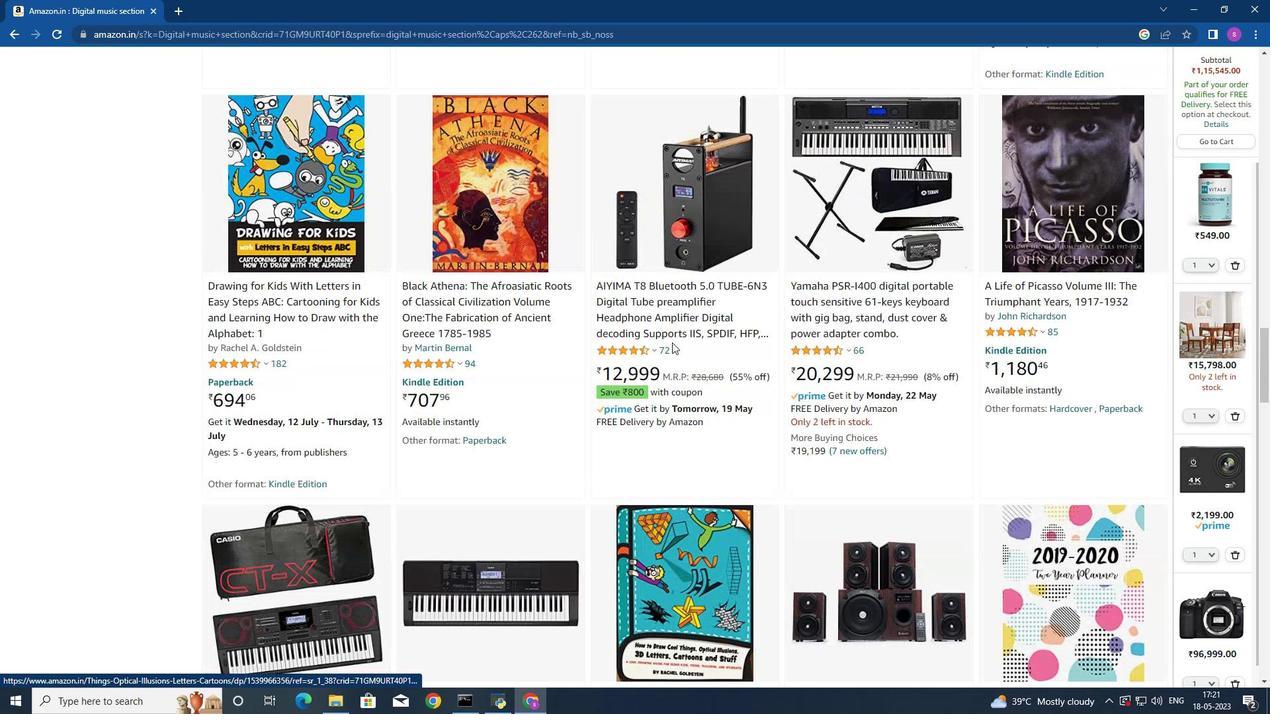 
Action: Mouse scrolled (672, 343) with delta (0, 0)
Screenshot: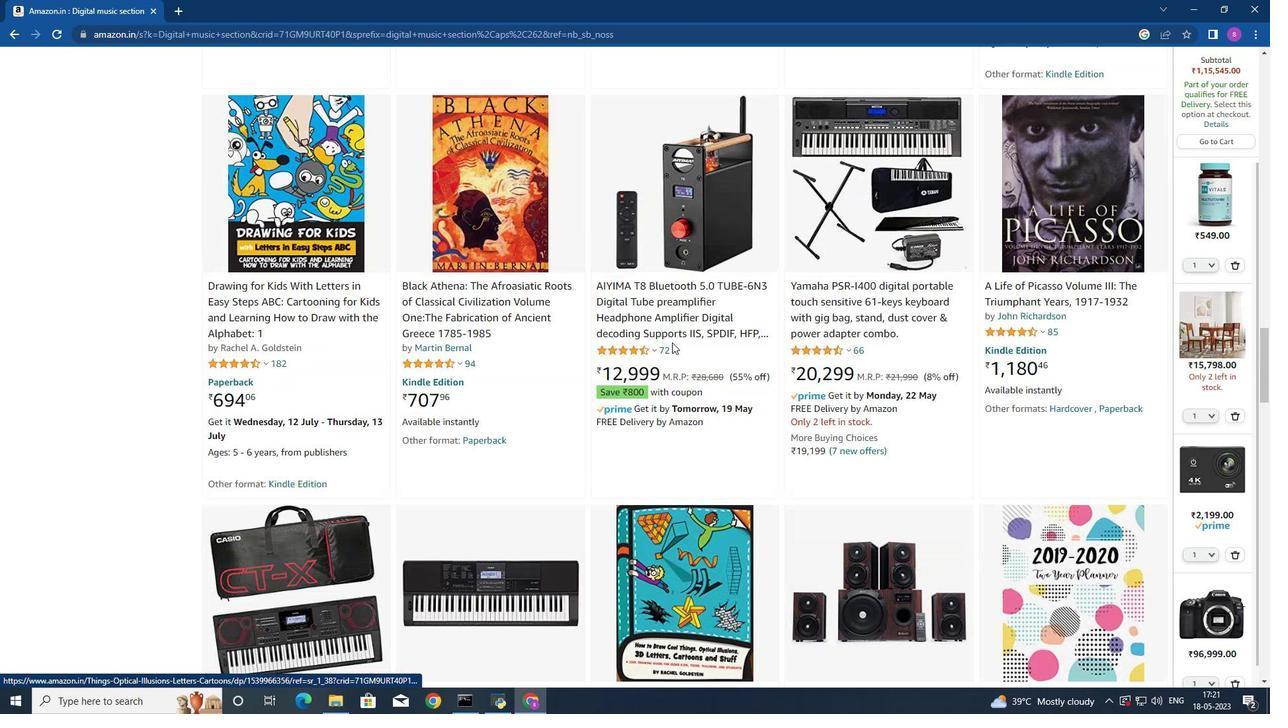 
Action: Mouse scrolled (672, 343) with delta (0, 0)
Screenshot: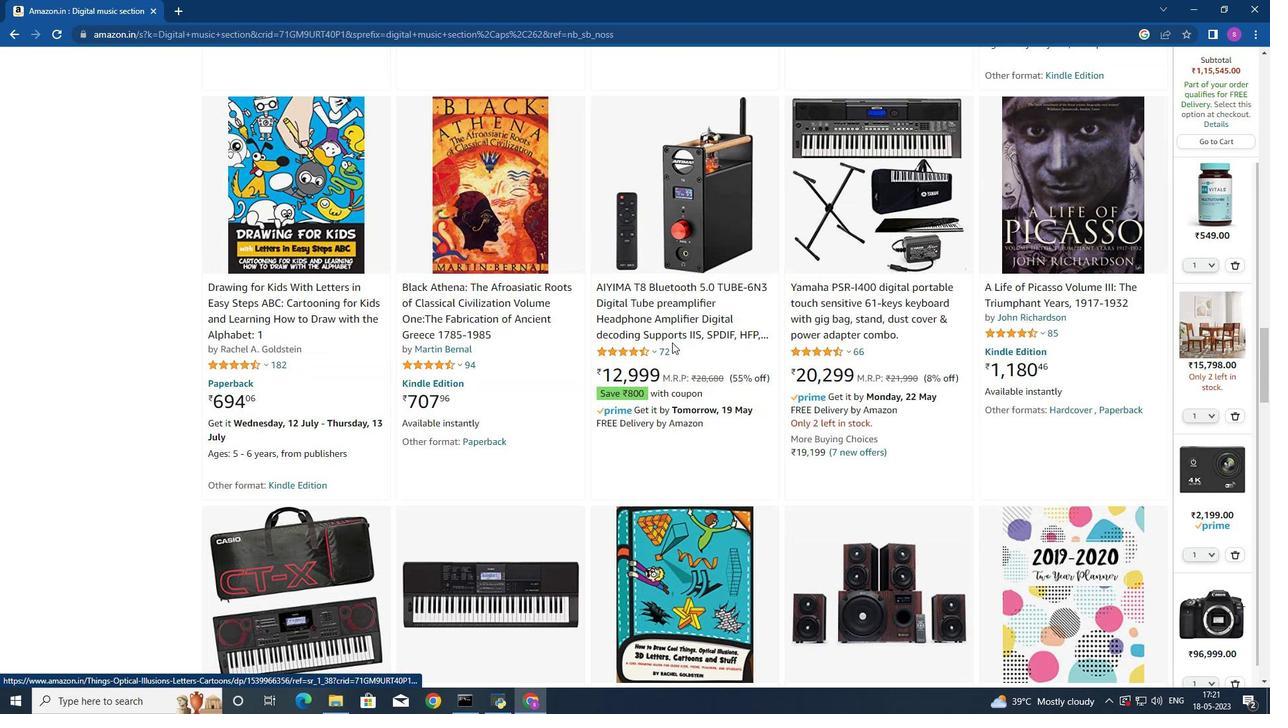 
Action: Mouse scrolled (672, 343) with delta (0, 0)
Screenshot: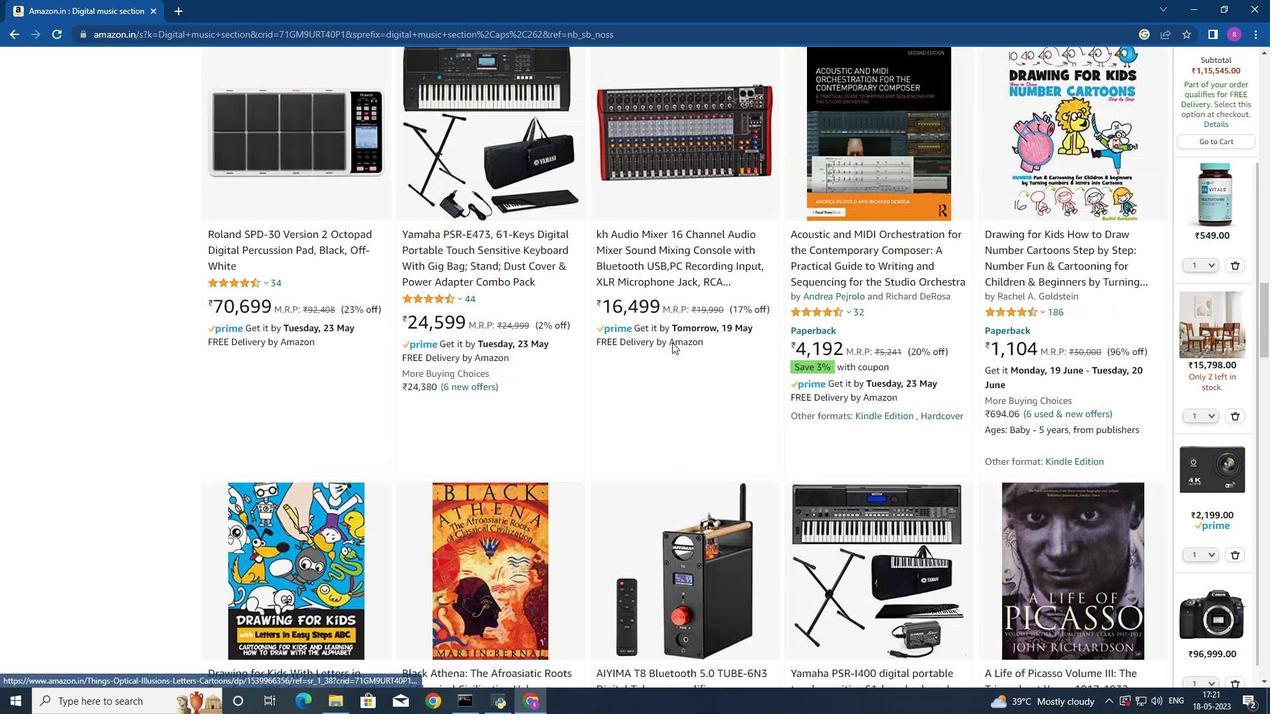 
Action: Mouse scrolled (672, 343) with delta (0, 0)
Screenshot: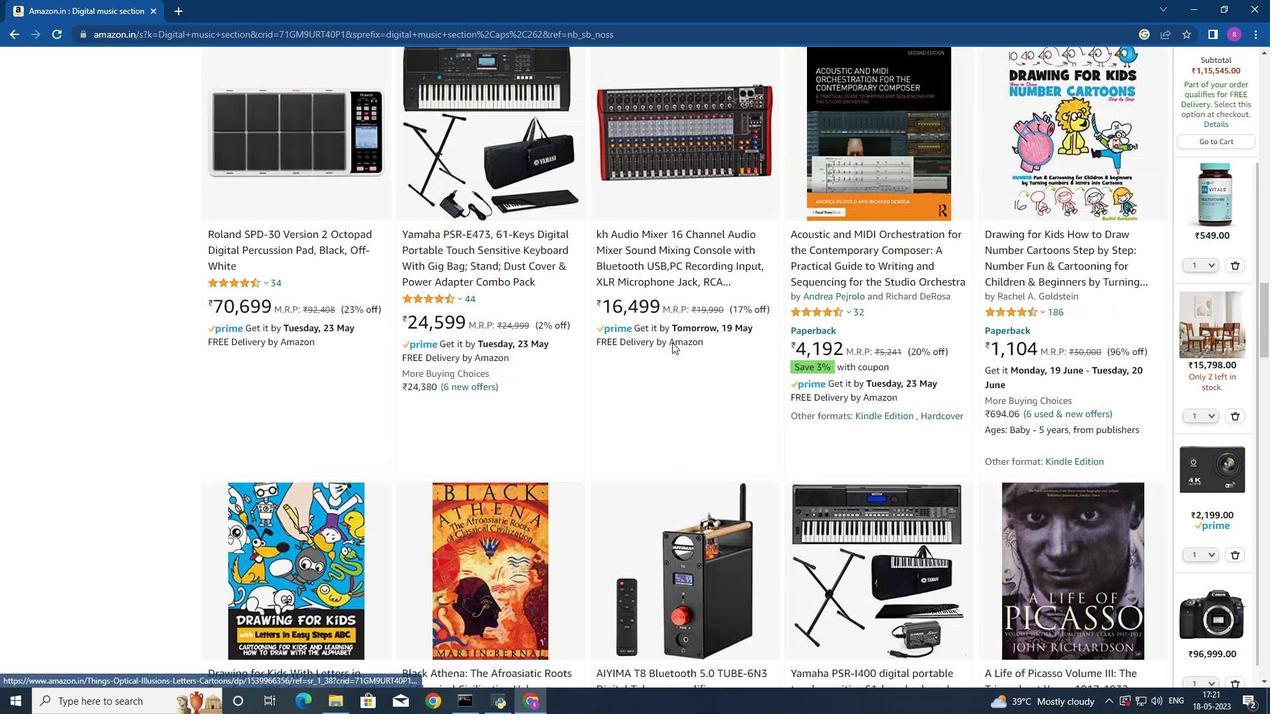 
Action: Mouse scrolled (672, 343) with delta (0, 0)
Screenshot: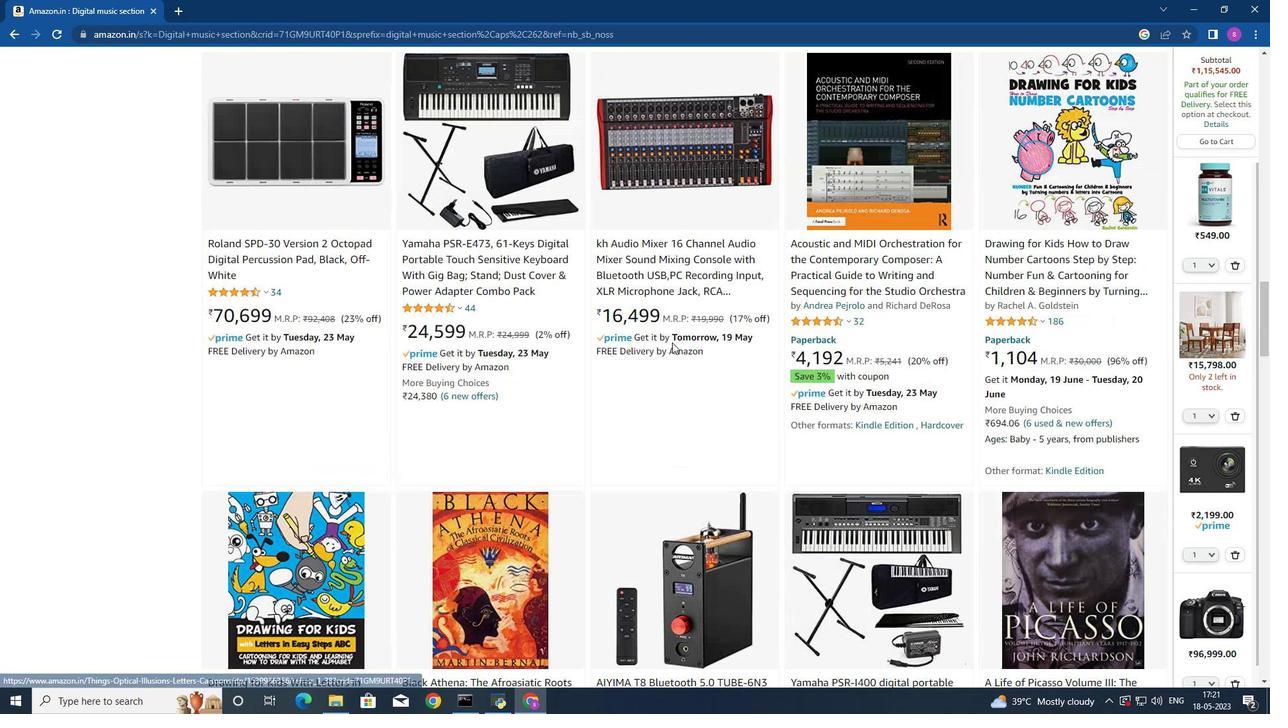 
Action: Mouse scrolled (672, 343) with delta (0, 0)
Screenshot: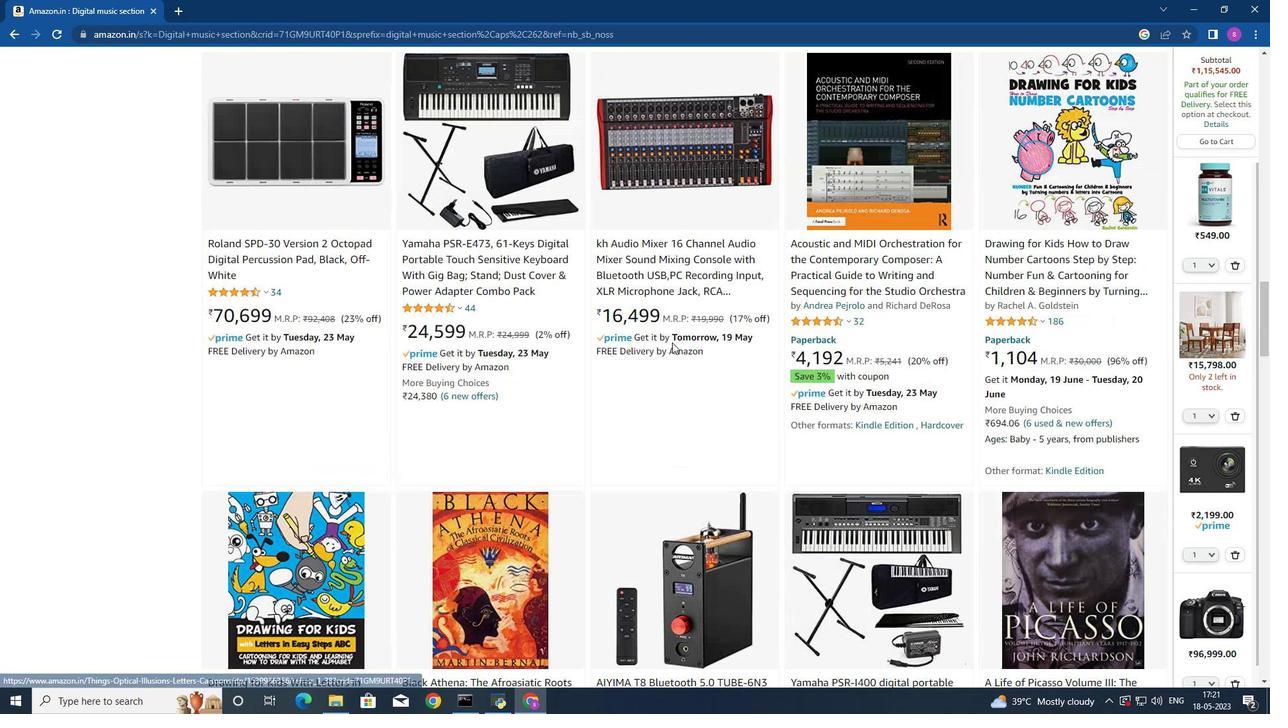 
Action: Mouse scrolled (672, 343) with delta (0, 0)
Screenshot: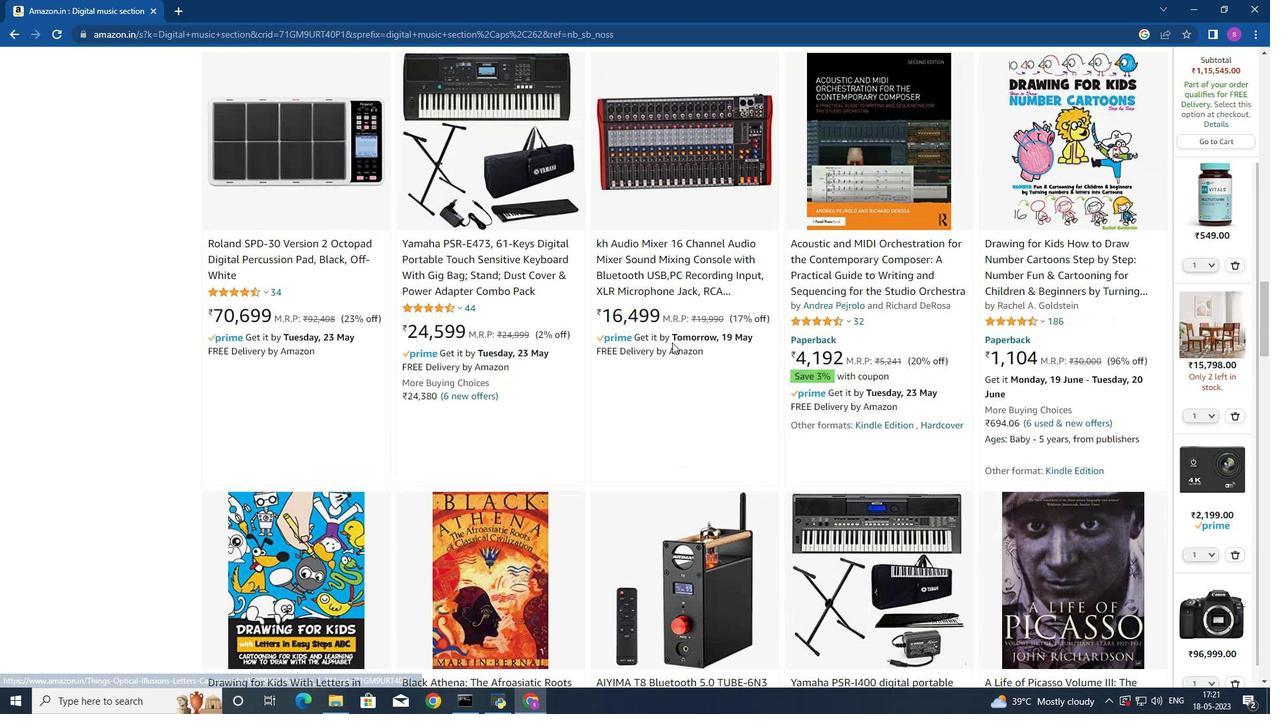 
Action: Mouse moved to (672, 342)
Screenshot: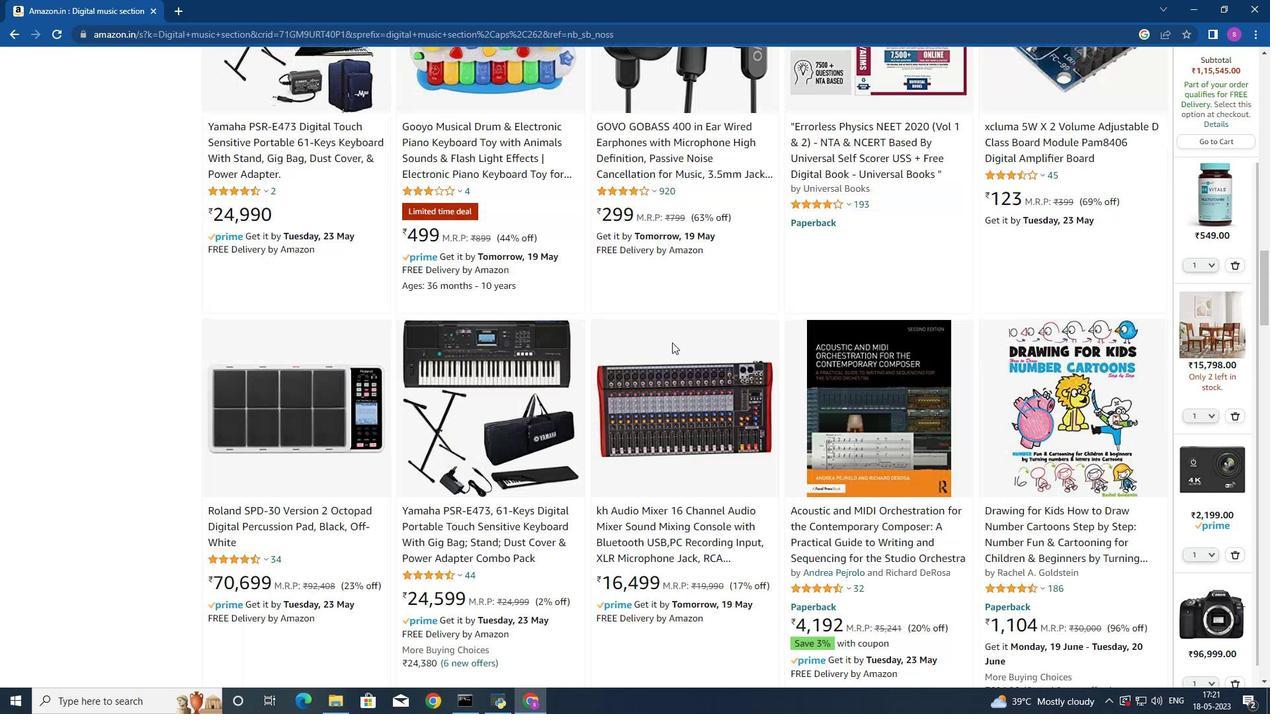 
Action: Mouse scrolled (672, 342) with delta (0, 0)
Screenshot: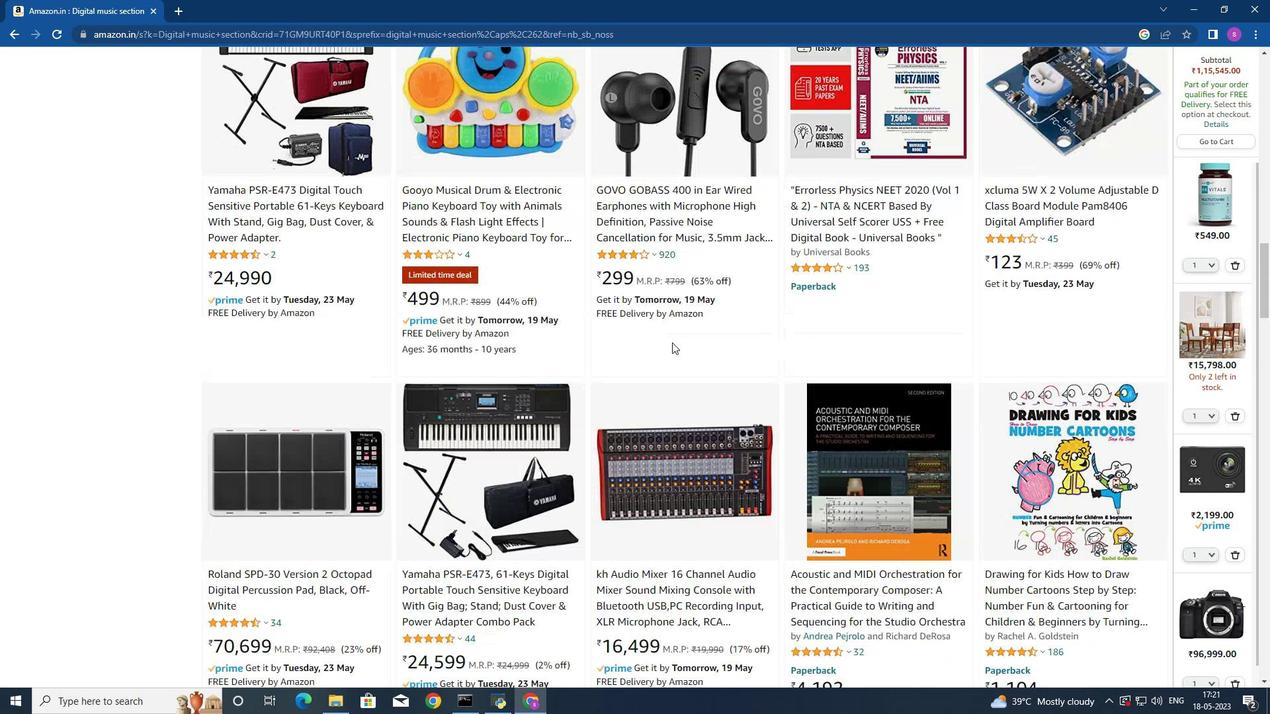 
Action: Mouse scrolled (672, 342) with delta (0, 0)
Screenshot: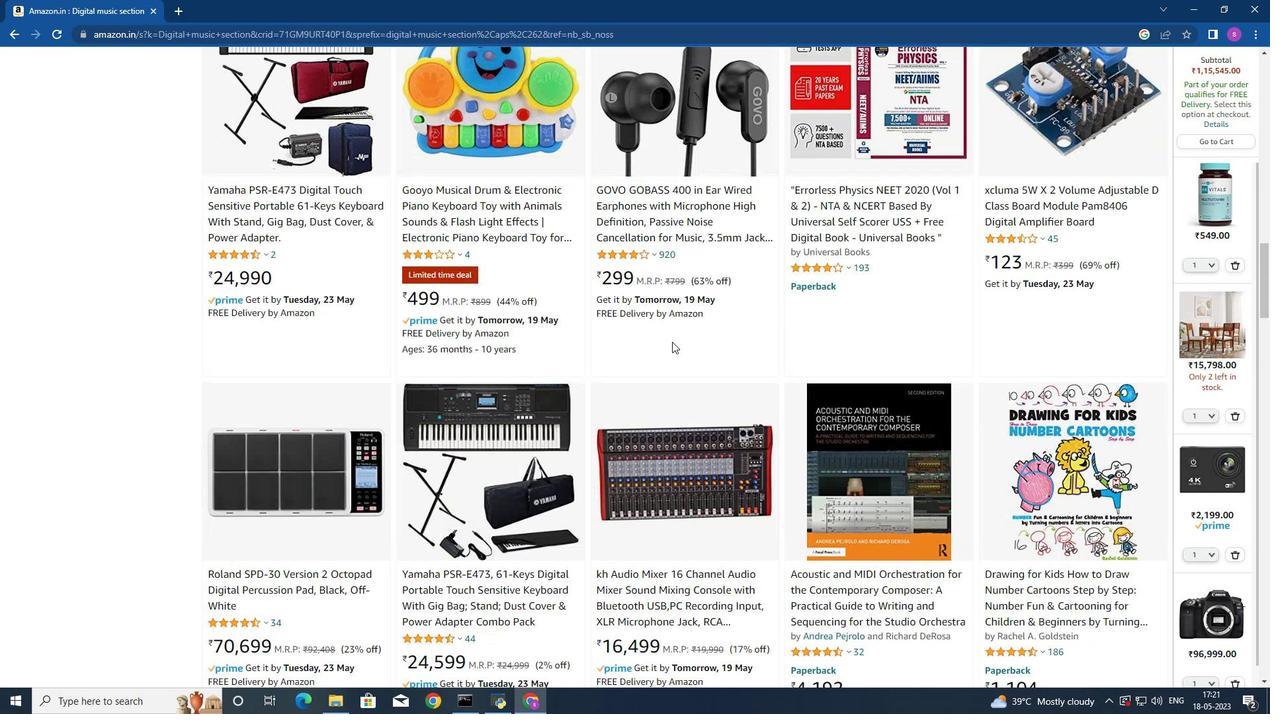 
Action: Mouse scrolled (672, 342) with delta (0, 0)
Screenshot: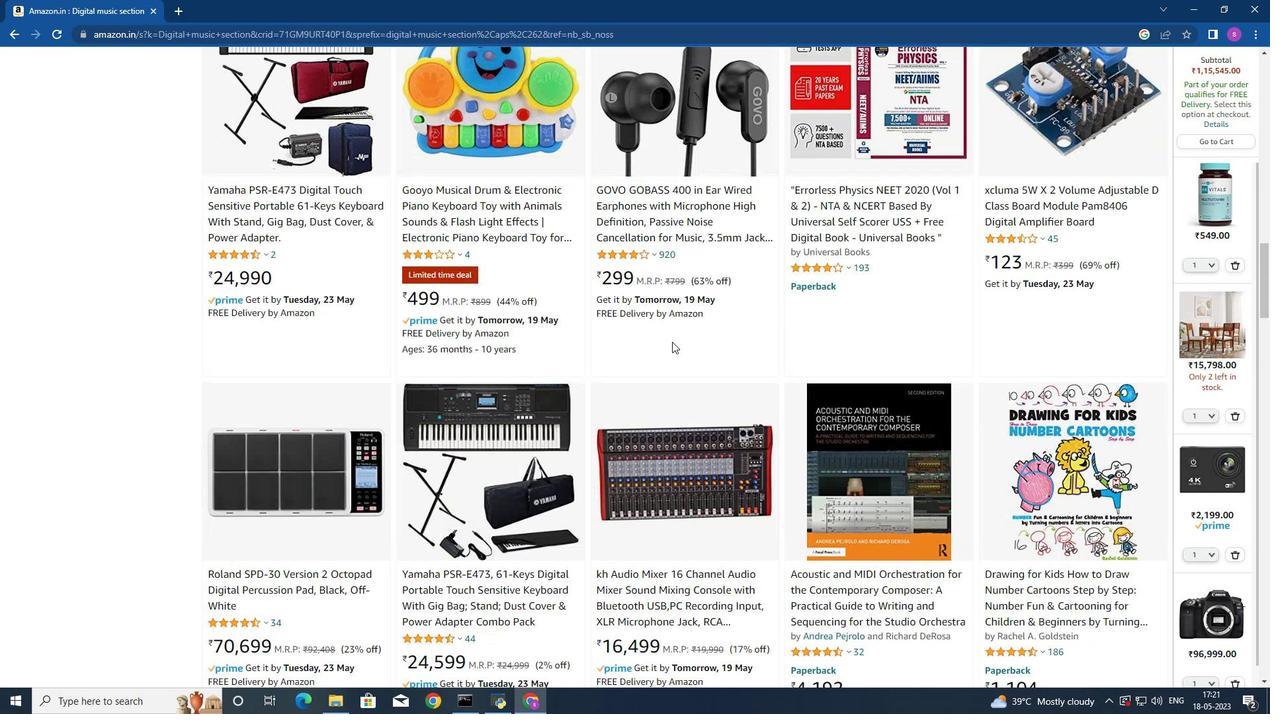 
Action: Mouse scrolled (672, 342) with delta (0, 0)
Screenshot: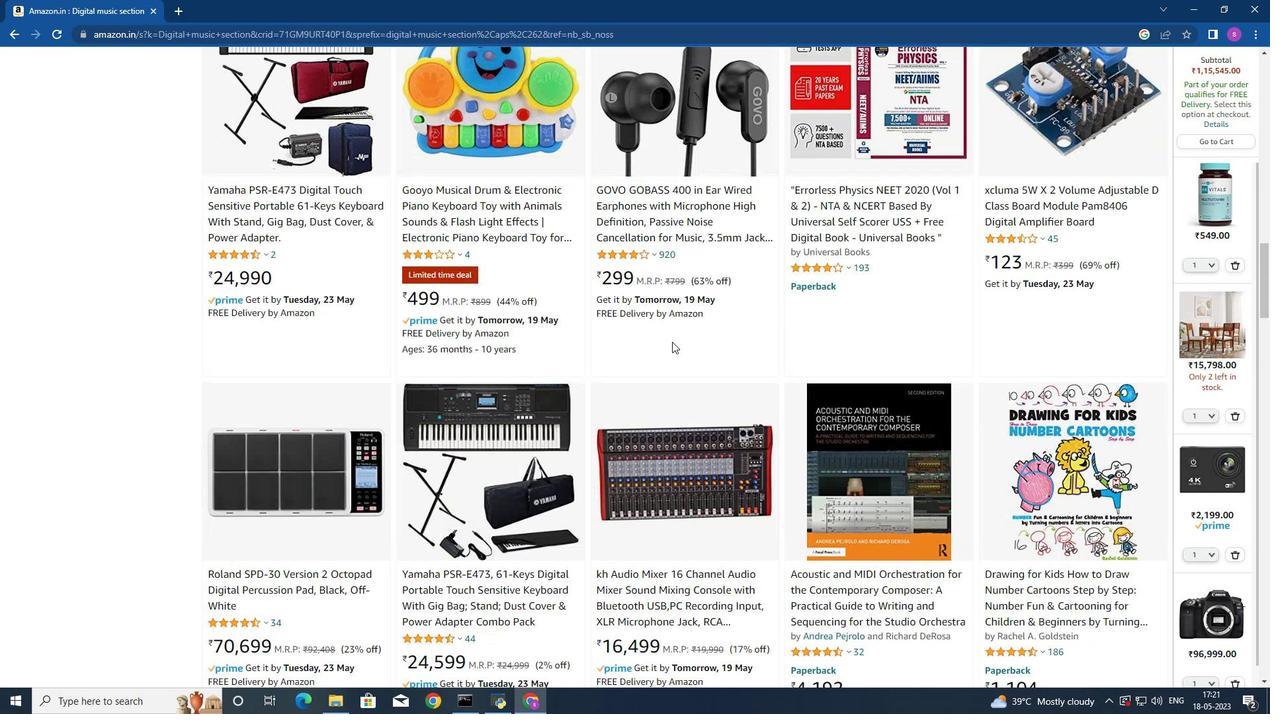 
Action: Mouse scrolled (672, 342) with delta (0, 0)
Screenshot: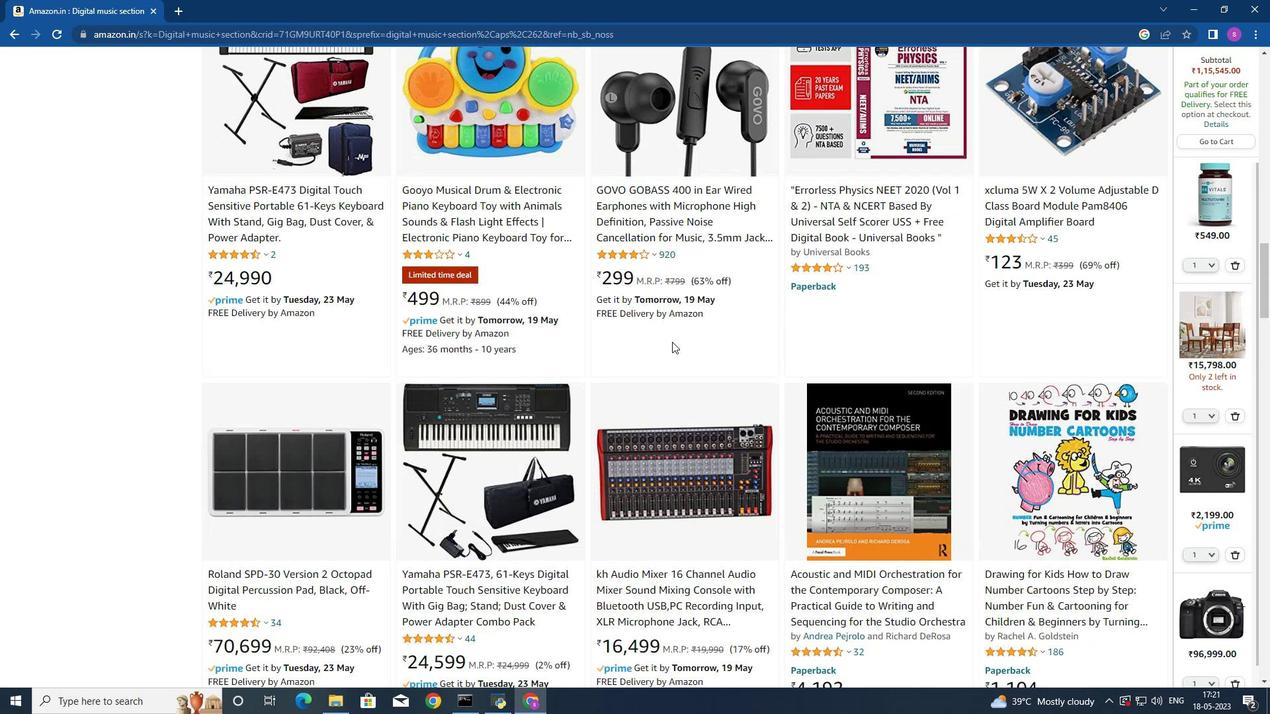 
Action: Mouse scrolled (672, 342) with delta (0, 0)
Screenshot: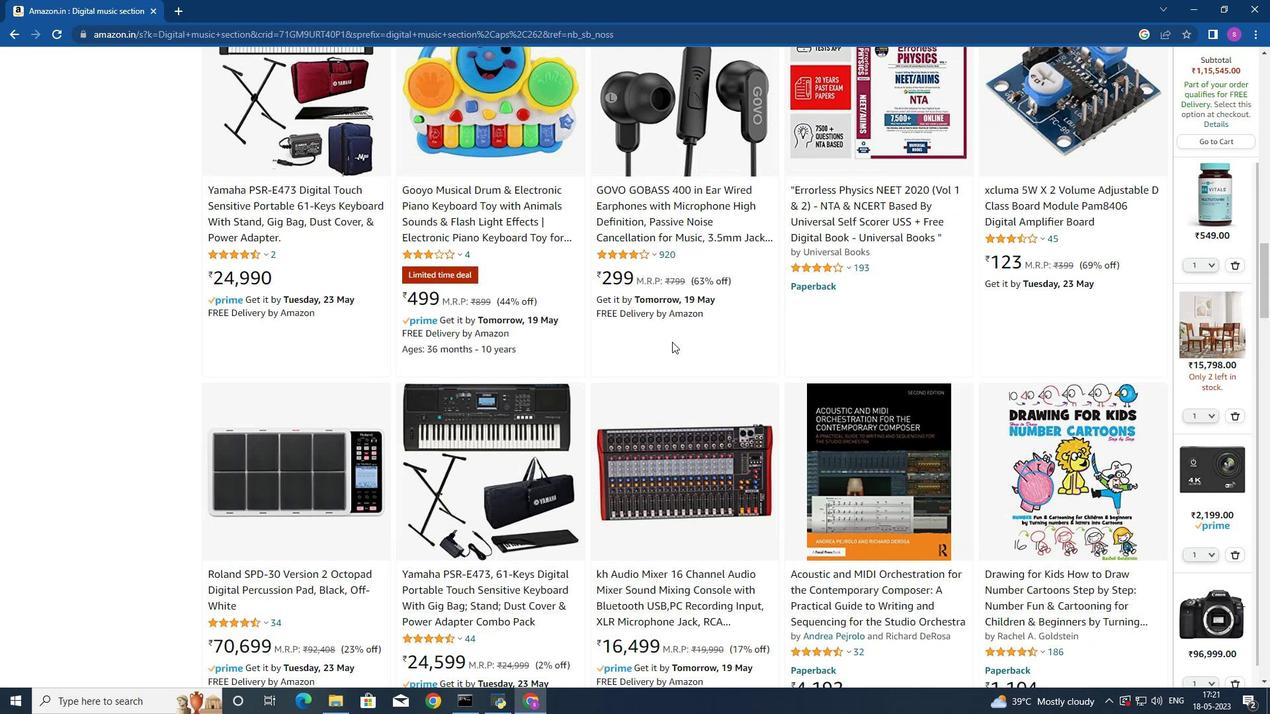 
Action: Mouse scrolled (672, 342) with delta (0, 0)
Screenshot: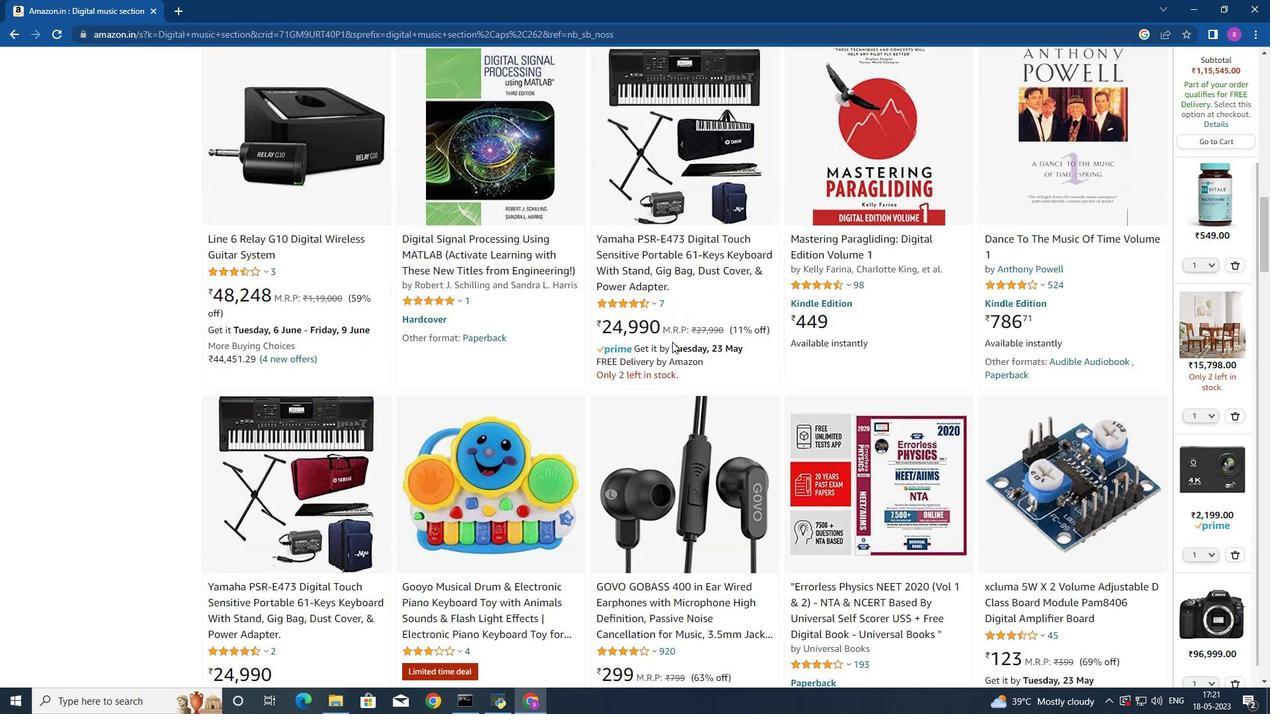 
Action: Mouse scrolled (672, 342) with delta (0, 0)
Screenshot: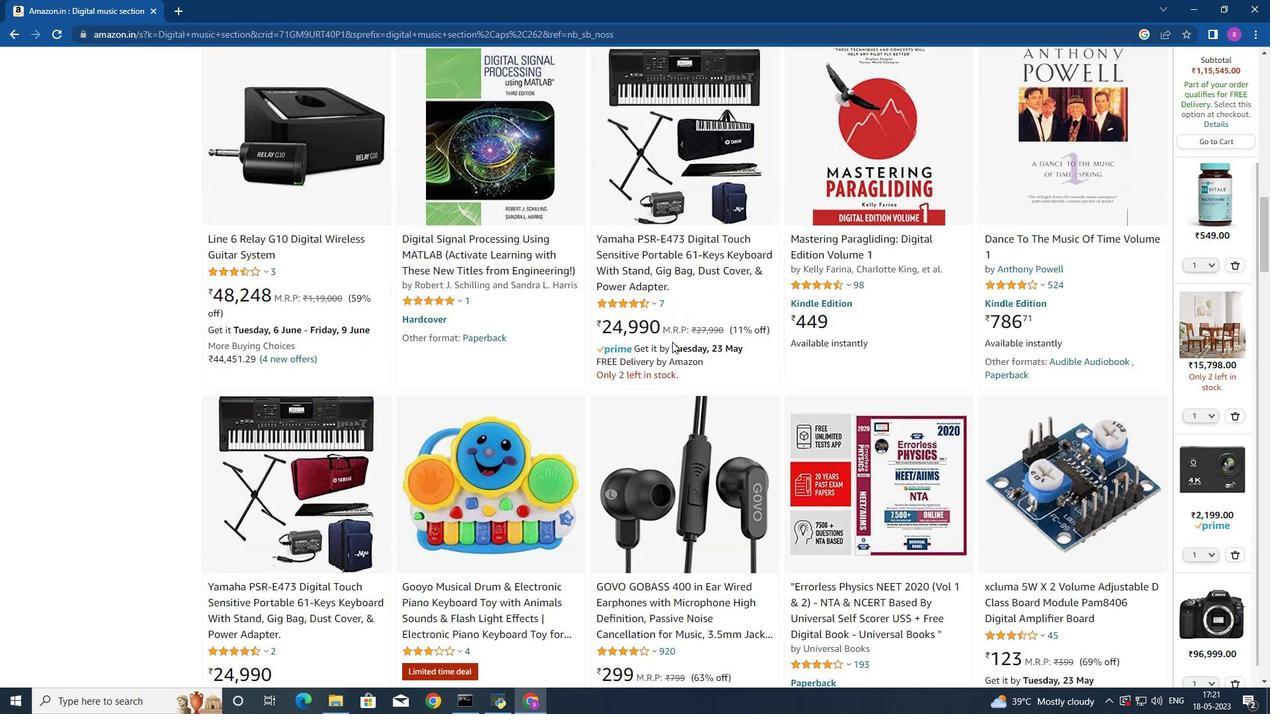 
Action: Mouse scrolled (672, 342) with delta (0, 0)
Screenshot: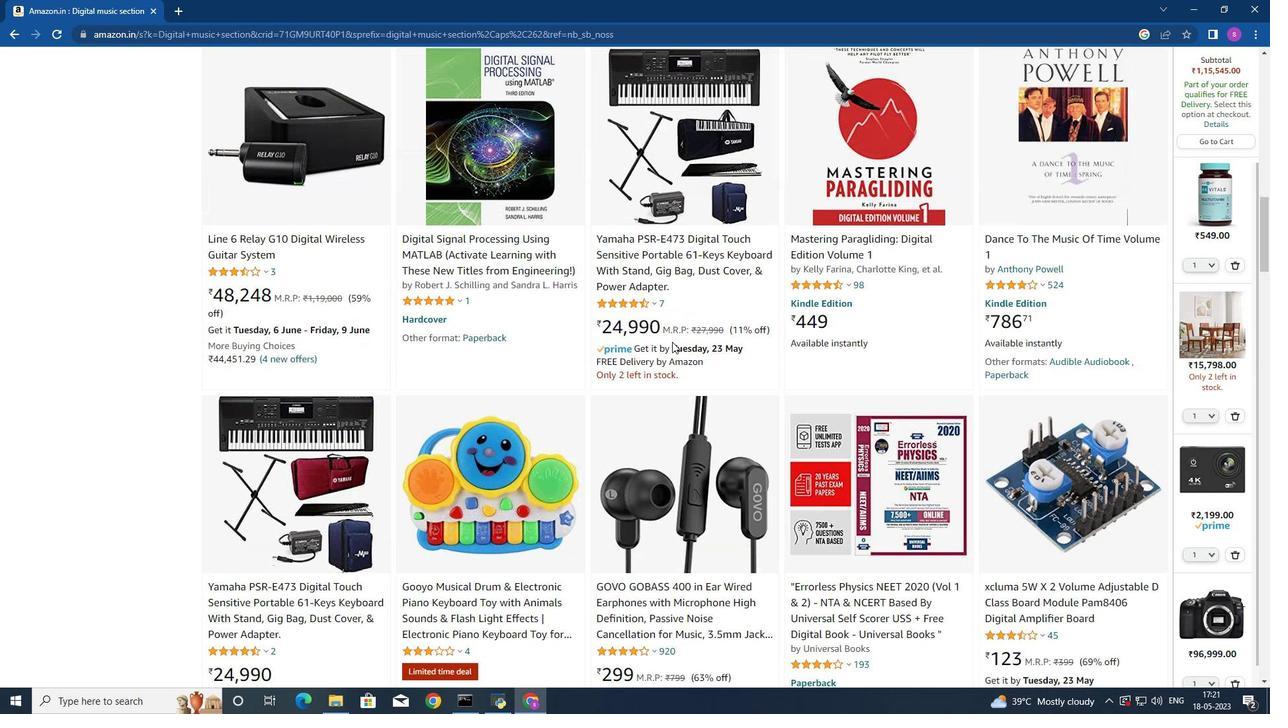 
Action: Mouse scrolled (672, 342) with delta (0, 0)
Screenshot: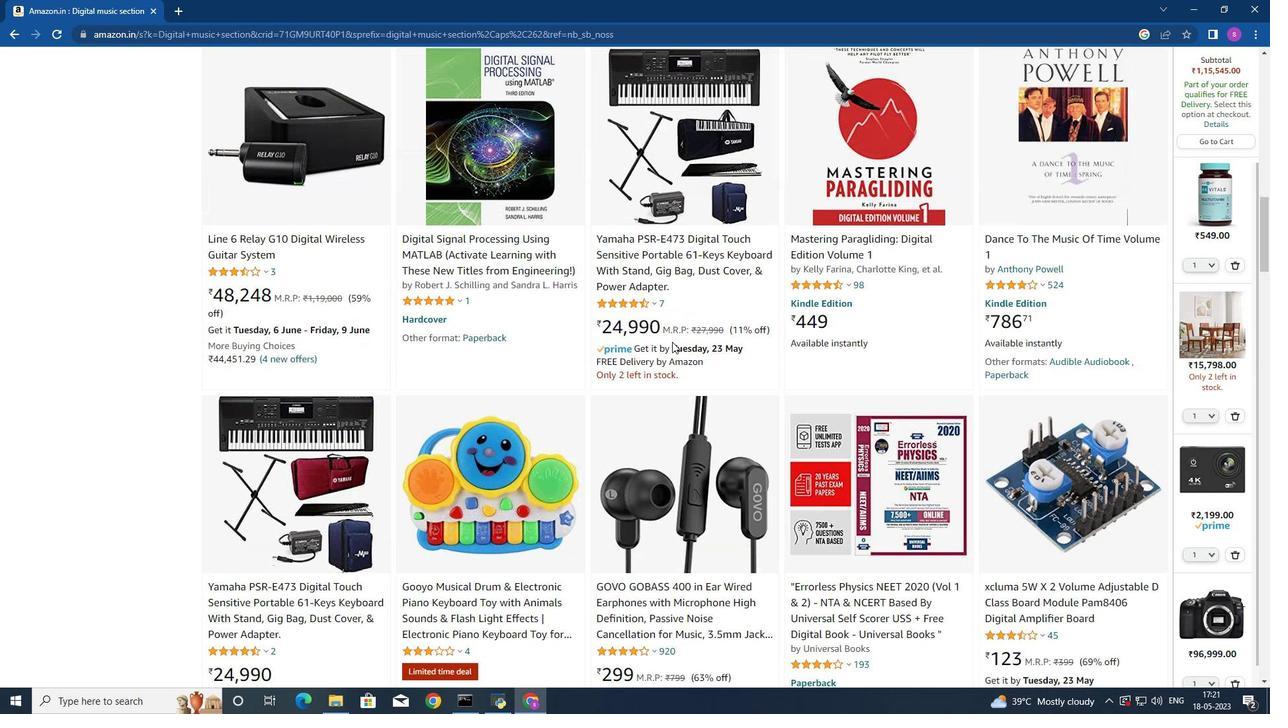 
Action: Mouse scrolled (672, 342) with delta (0, 0)
Screenshot: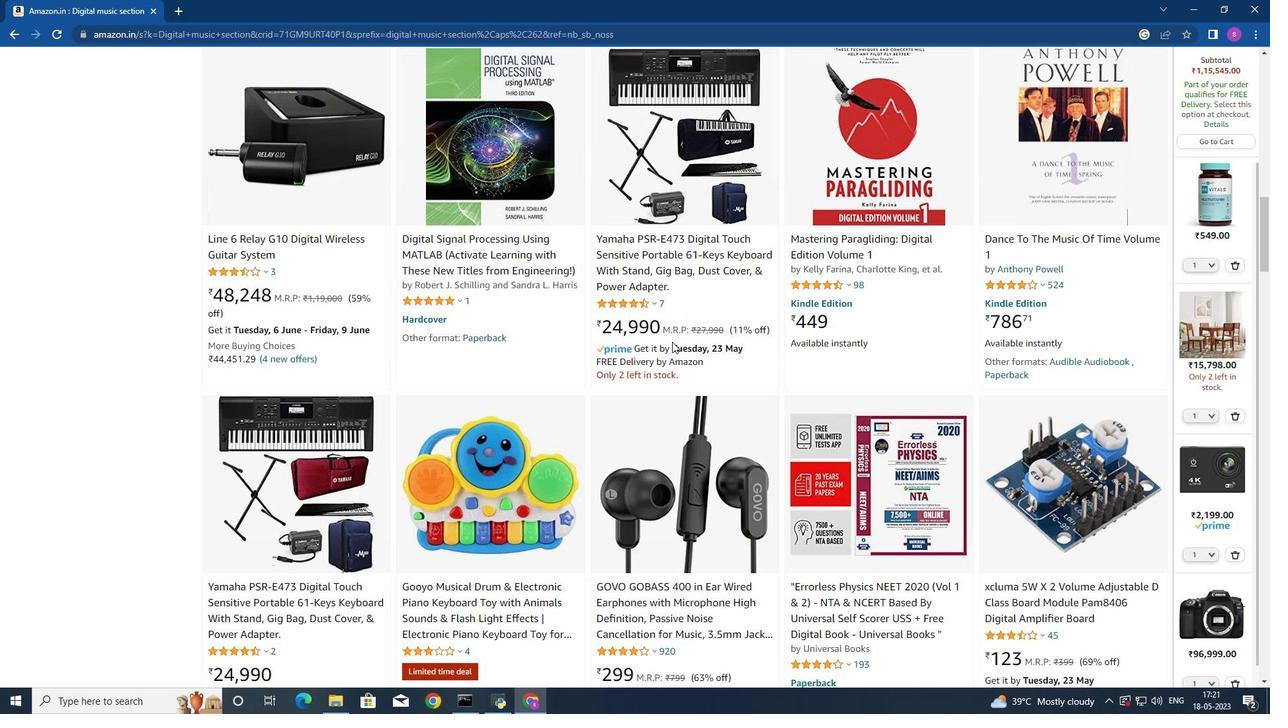 
Action: Mouse moved to (673, 340)
Screenshot: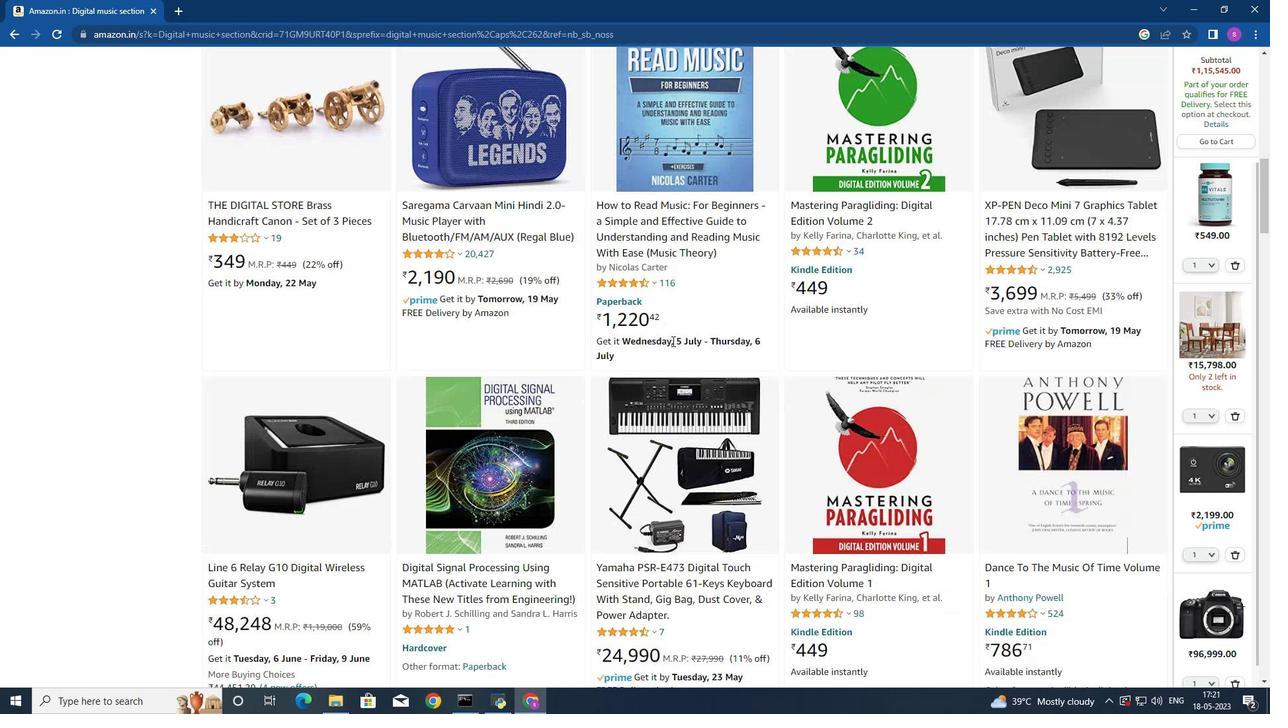 
Action: Mouse scrolled (673, 341) with delta (0, 0)
Screenshot: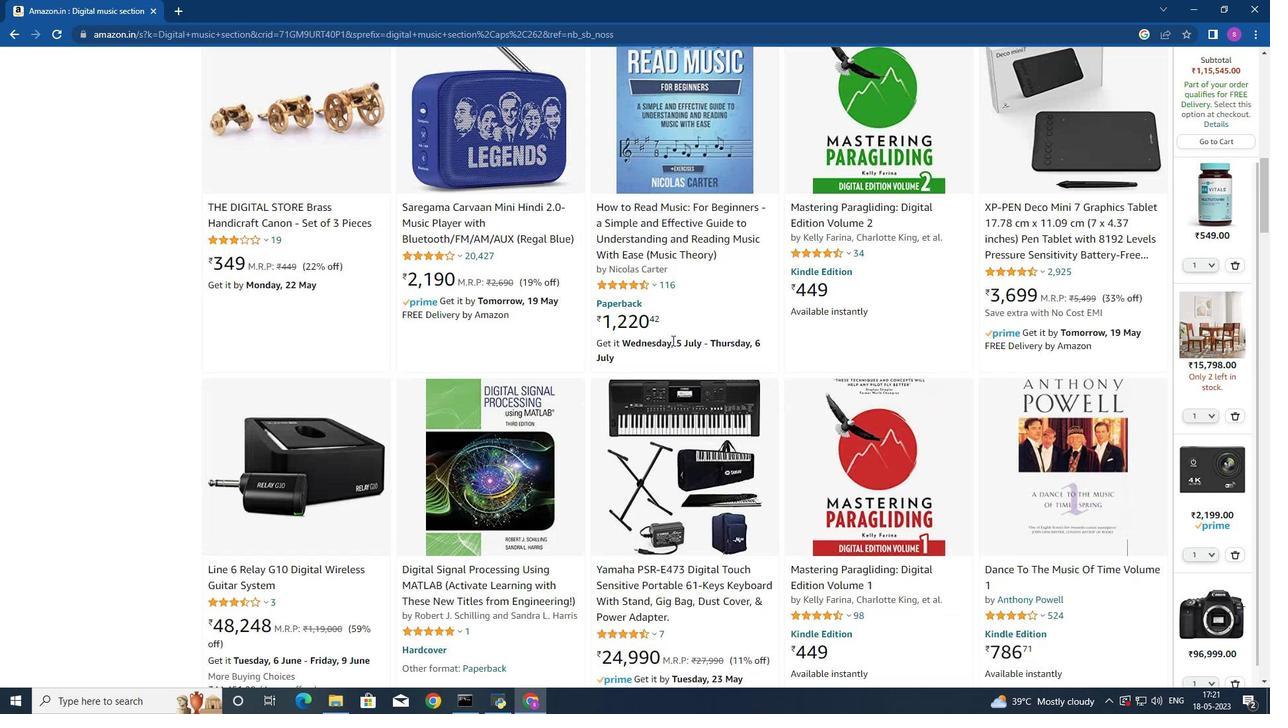 
Action: Mouse scrolled (673, 341) with delta (0, 0)
Screenshot: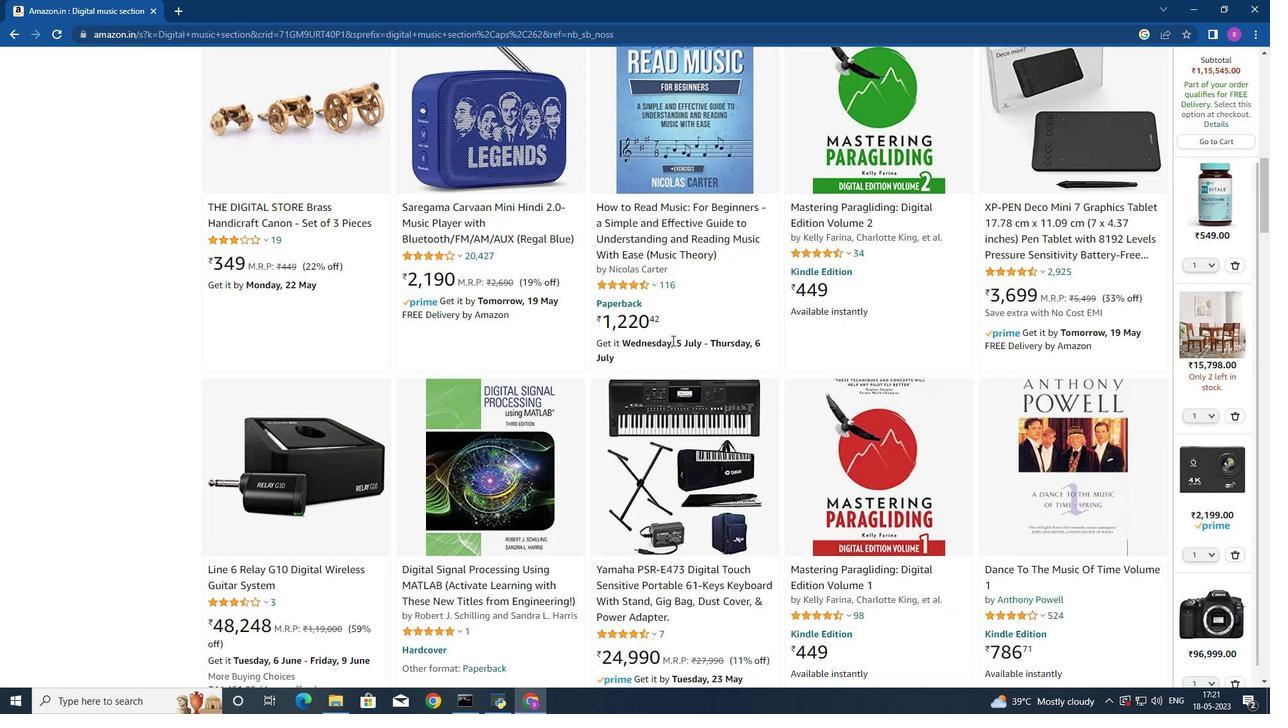 
Action: Mouse scrolled (673, 341) with delta (0, 0)
Screenshot: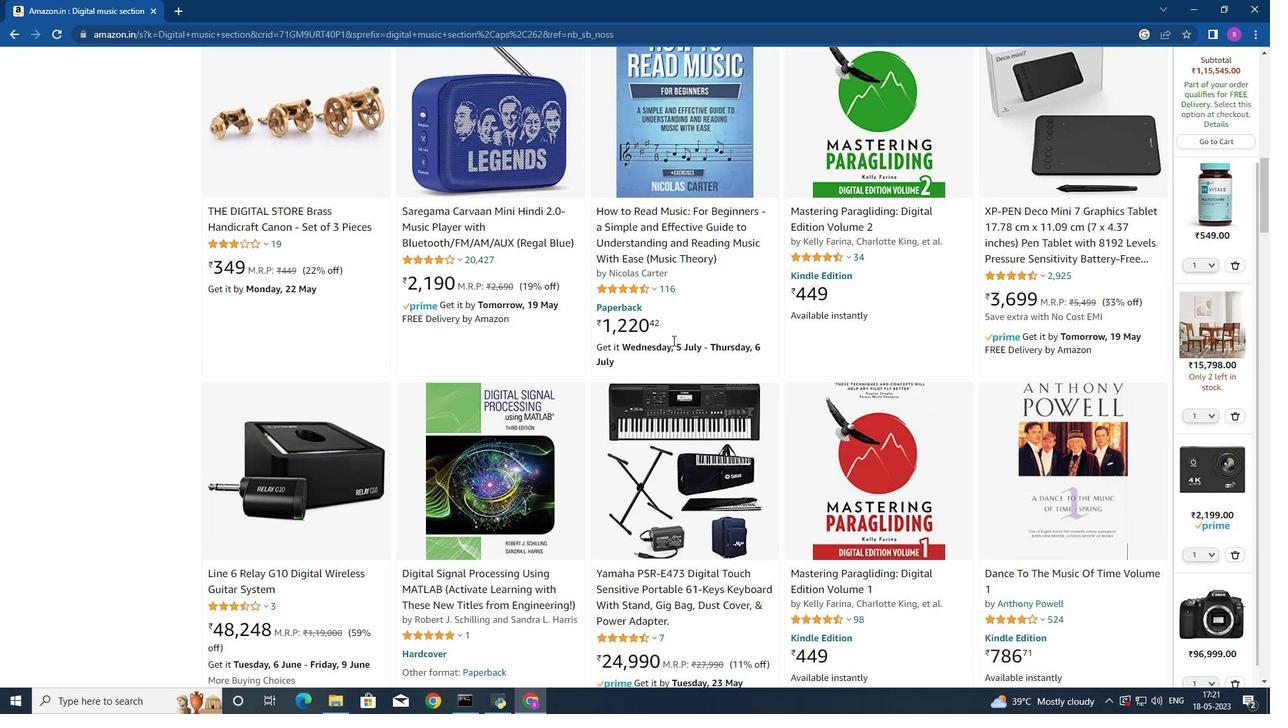 
Action: Mouse scrolled (673, 341) with delta (0, 0)
Screenshot: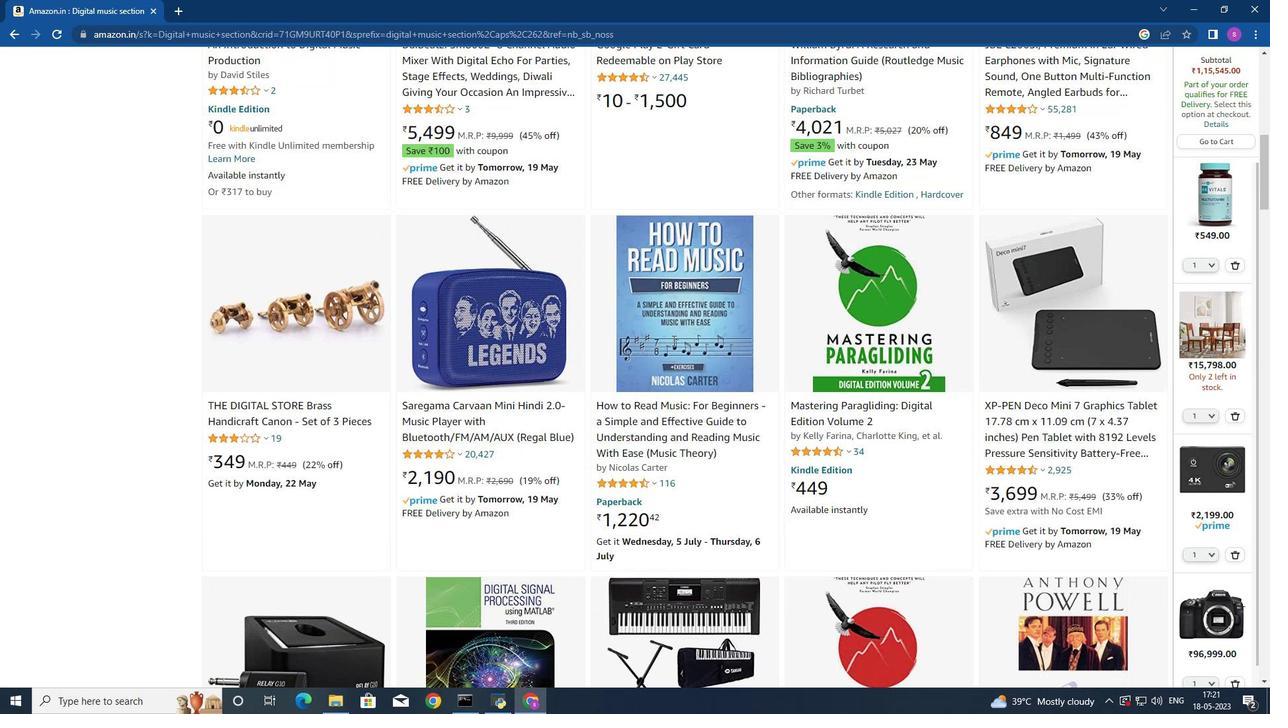 
Action: Mouse moved to (512, 363)
Screenshot: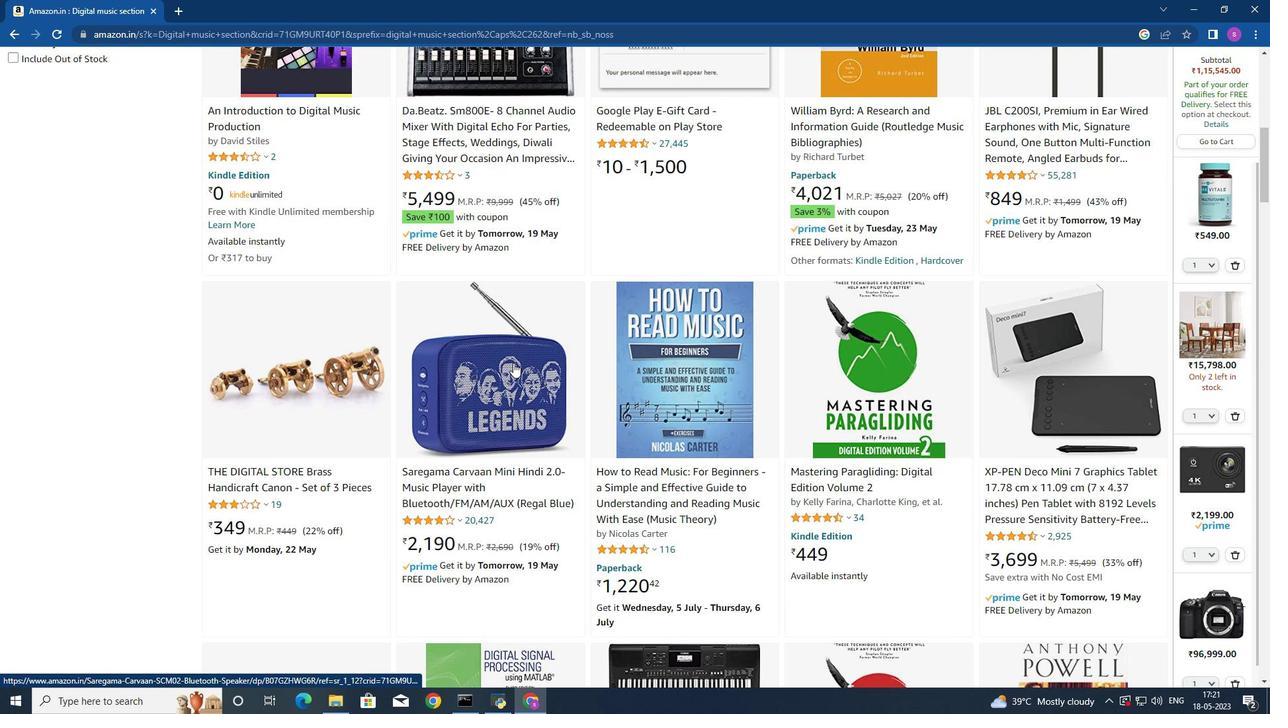 
Action: Mouse pressed left at (512, 363)
Screenshot: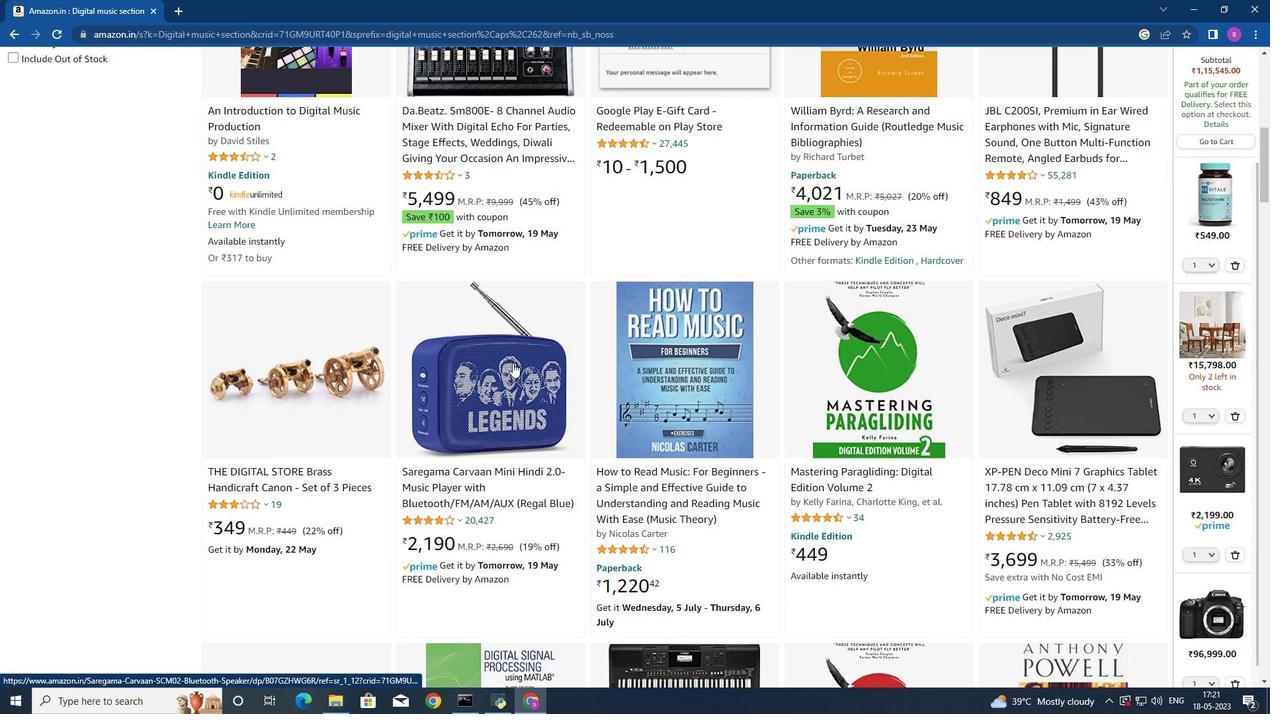 
Action: Mouse moved to (512, 360)
Screenshot: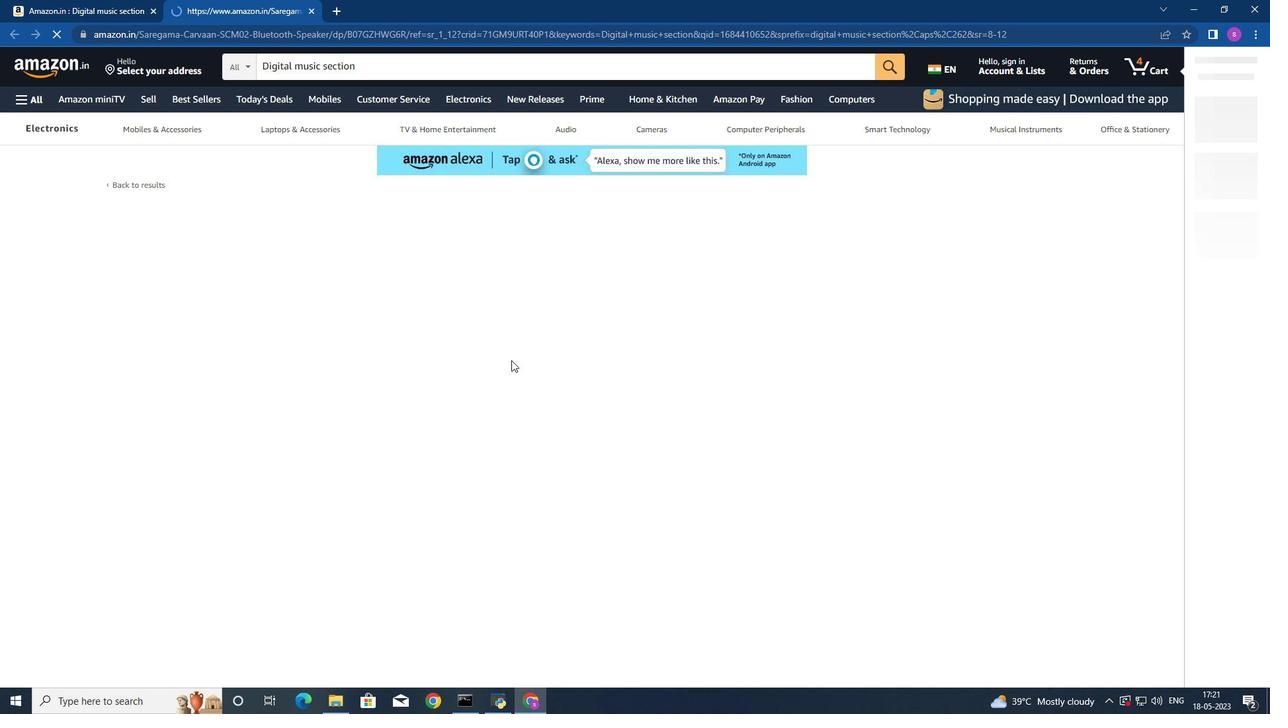 
Action: Mouse scrolled (512, 360) with delta (0, 0)
Screenshot: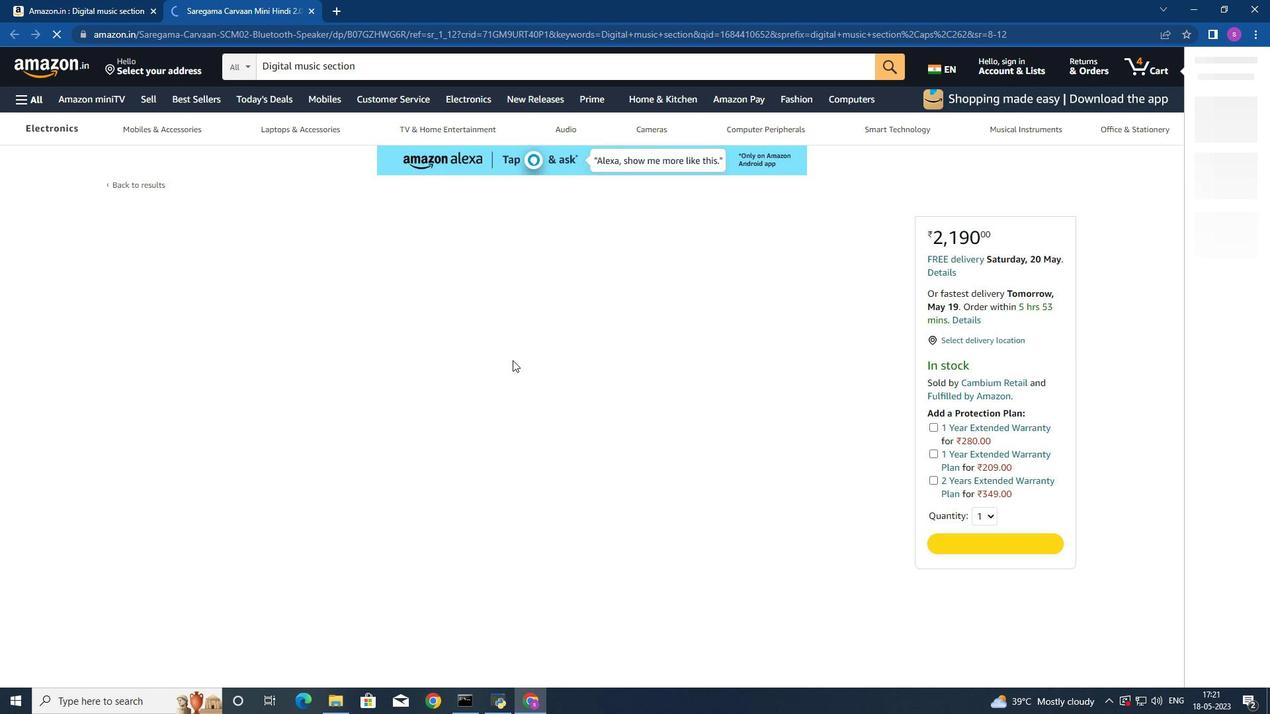 
Action: Mouse scrolled (512, 360) with delta (0, 0)
Screenshot: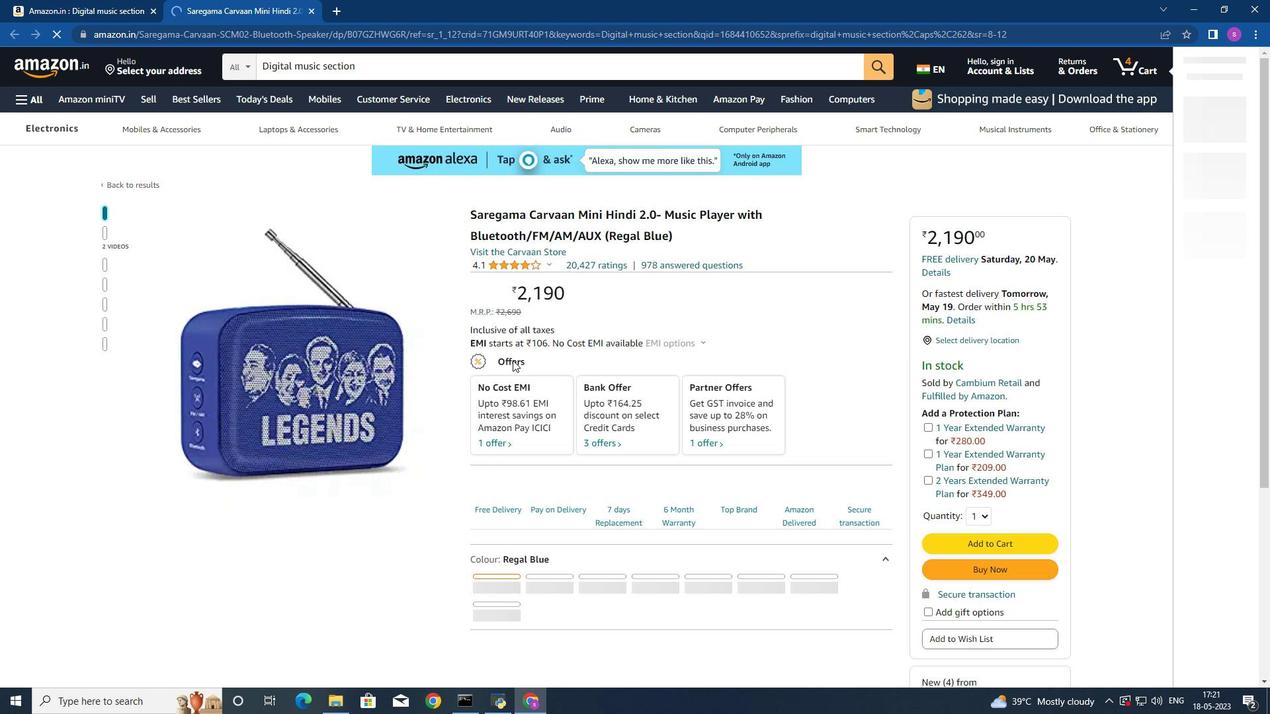 
Action: Mouse scrolled (512, 360) with delta (0, 0)
Screenshot: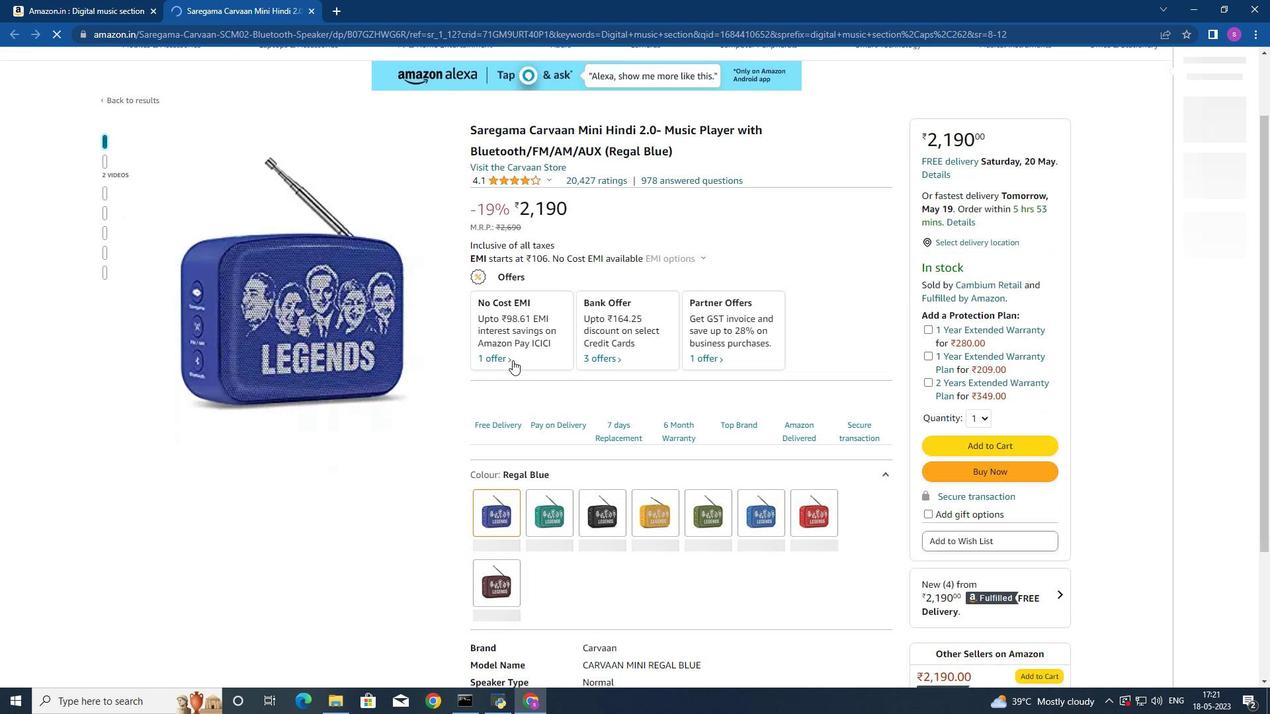 
Action: Mouse scrolled (512, 360) with delta (0, 0)
Screenshot: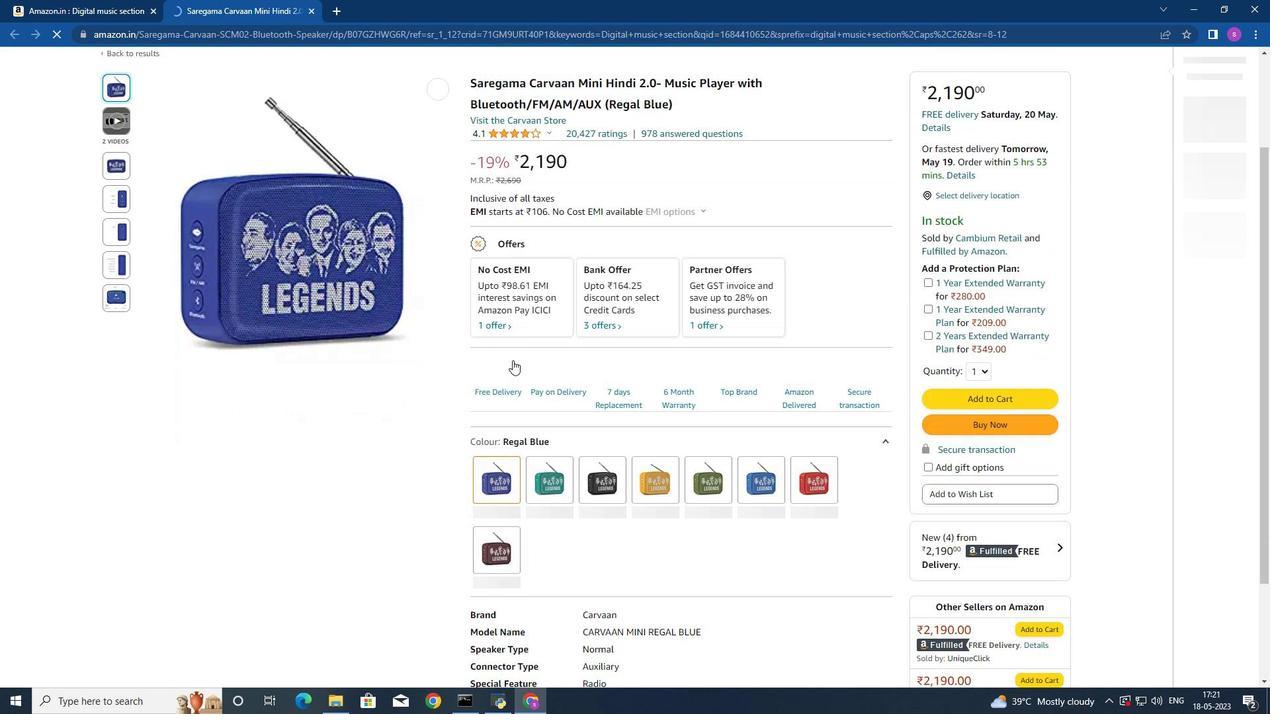 
Action: Mouse moved to (512, 362)
Screenshot: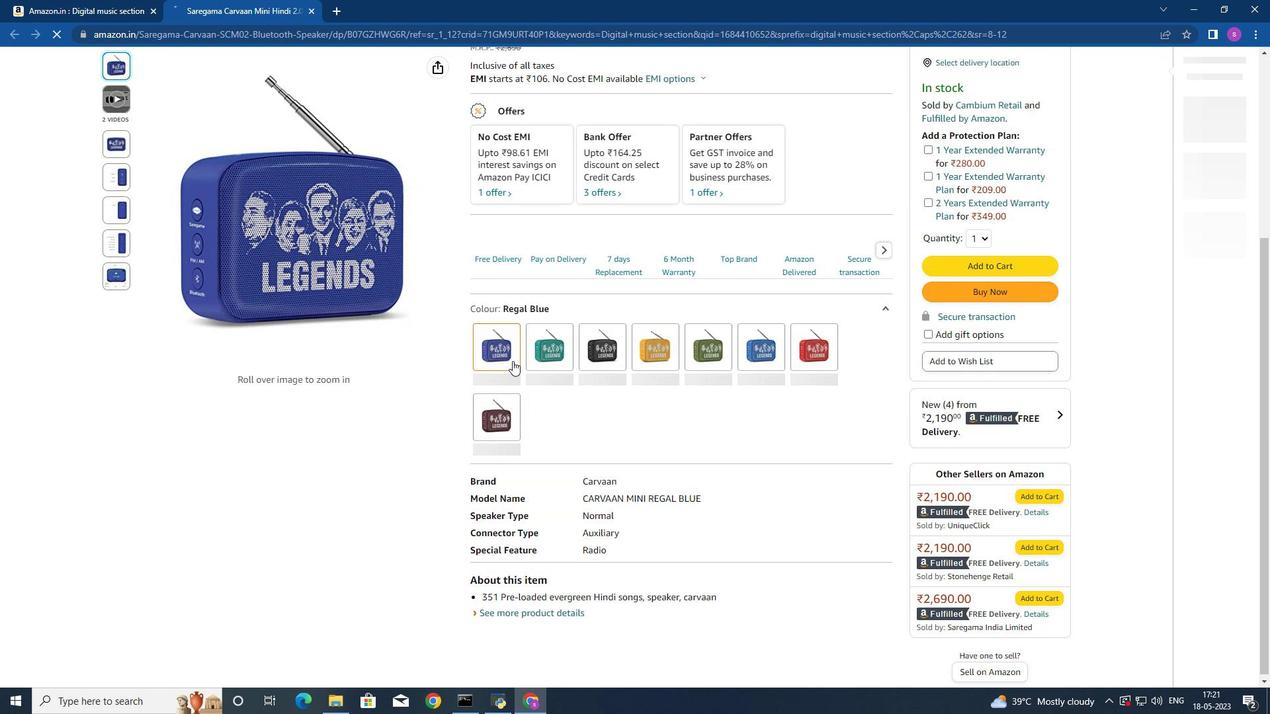 
Action: Mouse scrolled (512, 361) with delta (0, 0)
Screenshot: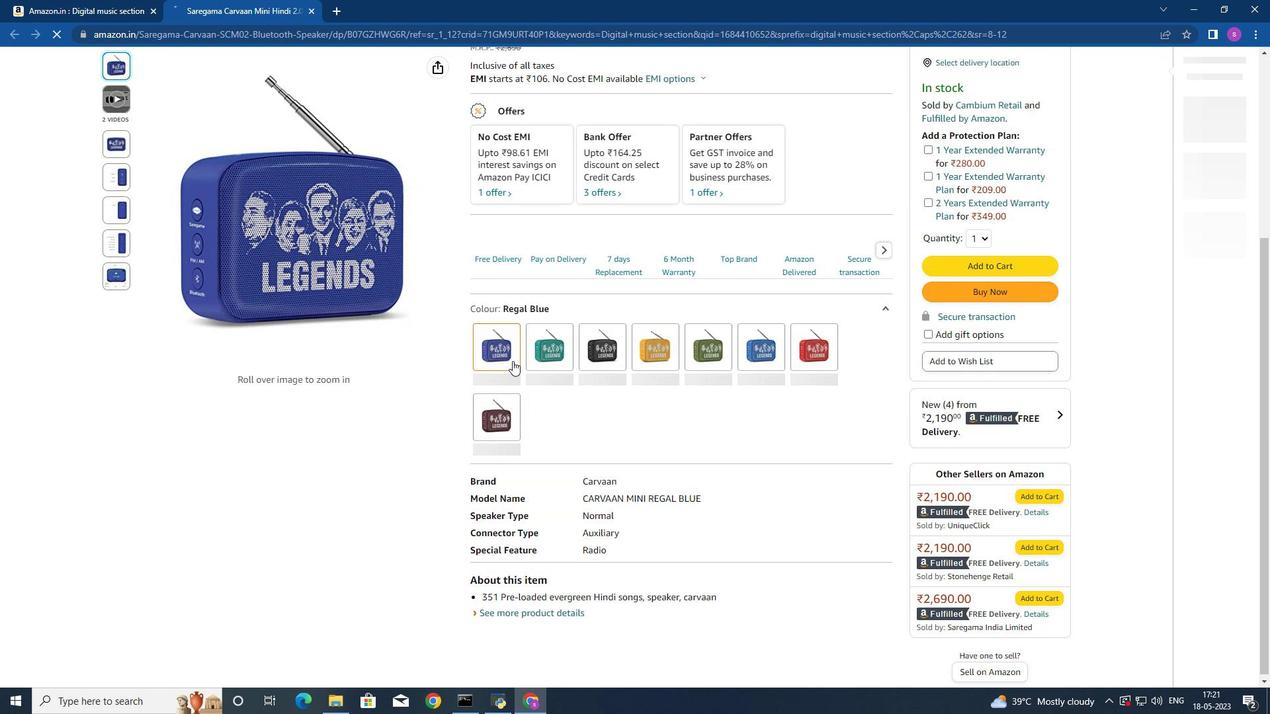 
Action: Mouse scrolled (512, 361) with delta (0, 0)
Screenshot: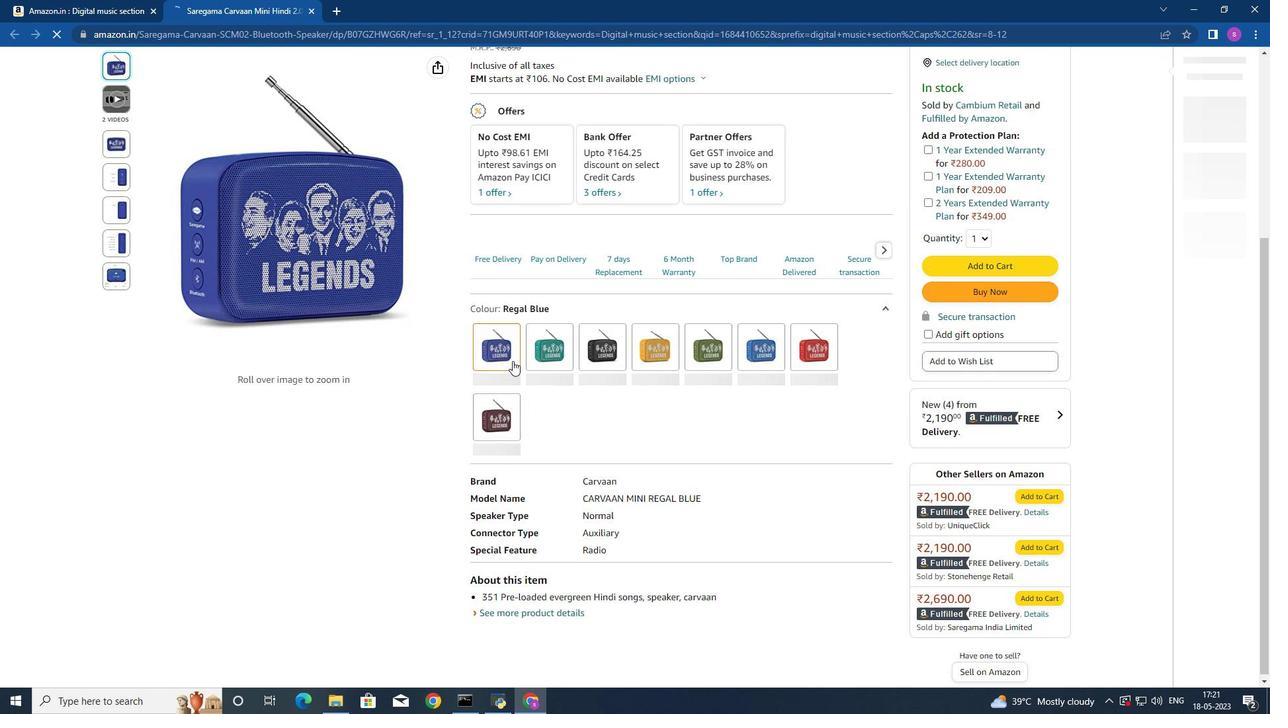 
Action: Mouse moved to (513, 362)
Screenshot: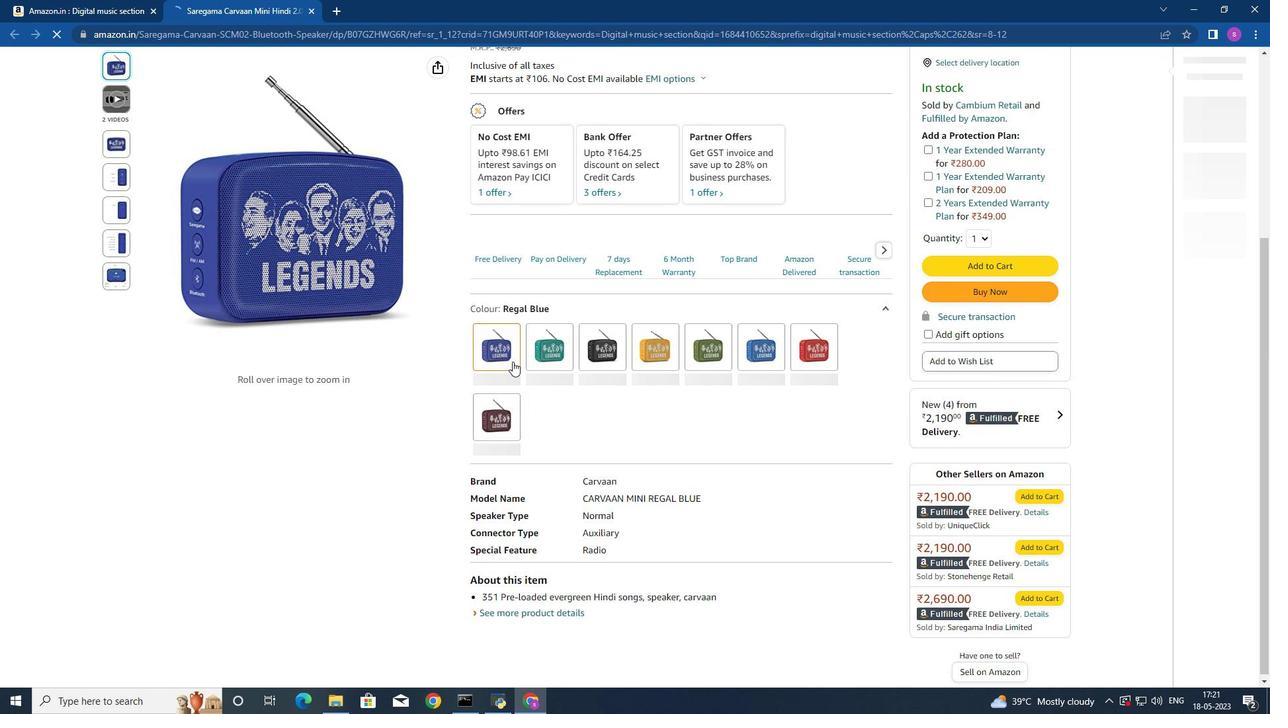 
Action: Mouse scrolled (513, 361) with delta (0, 0)
Screenshot: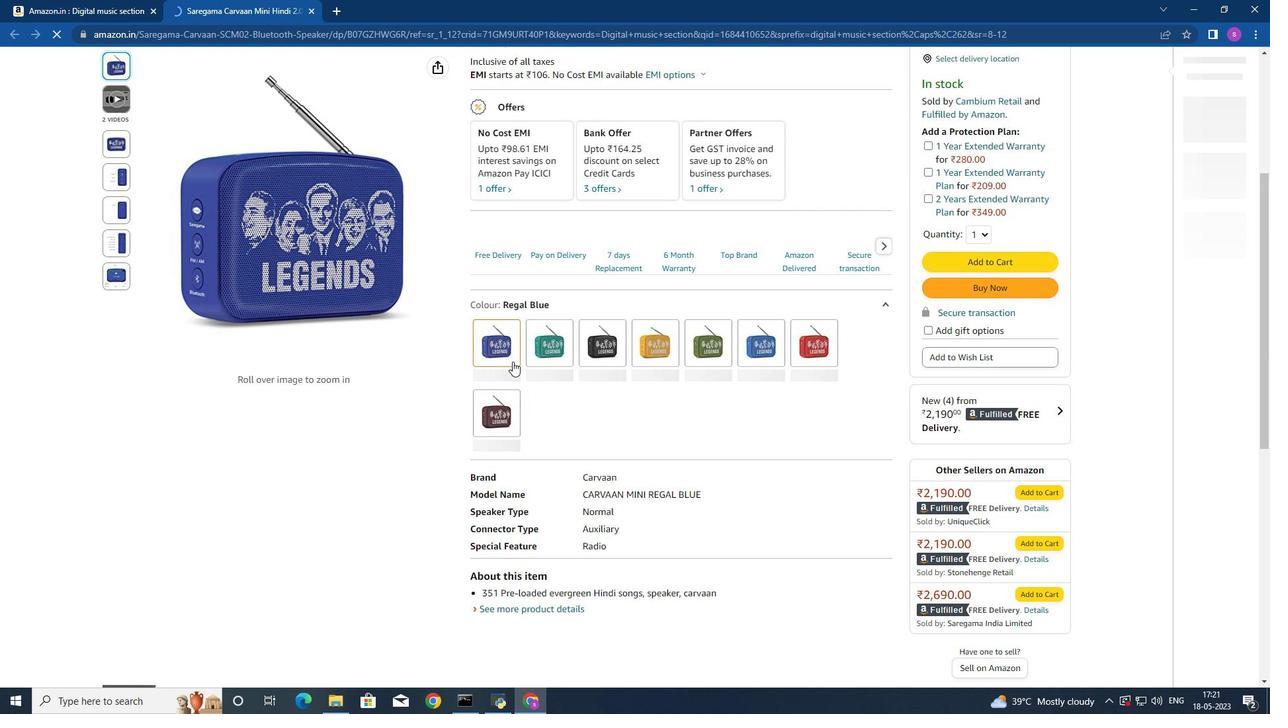 
Action: Mouse moved to (535, 358)
Screenshot: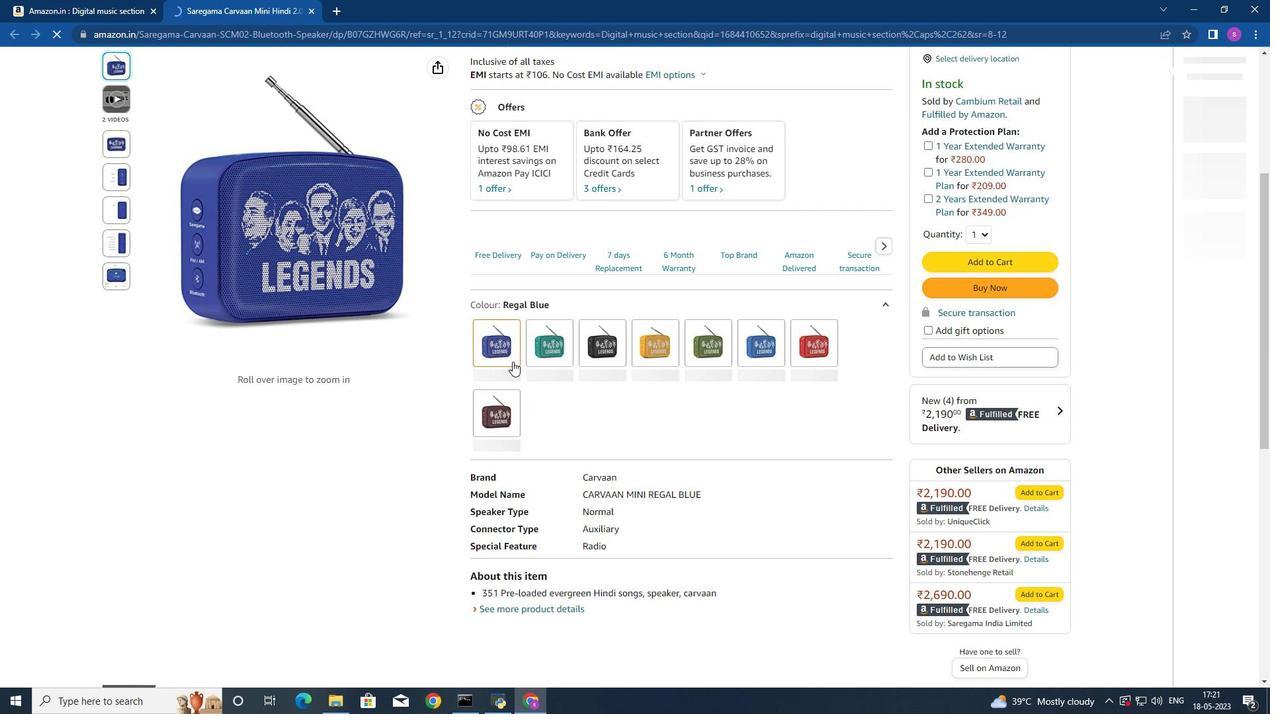 
Action: Mouse scrolled (529, 358) with delta (0, 0)
Screenshot: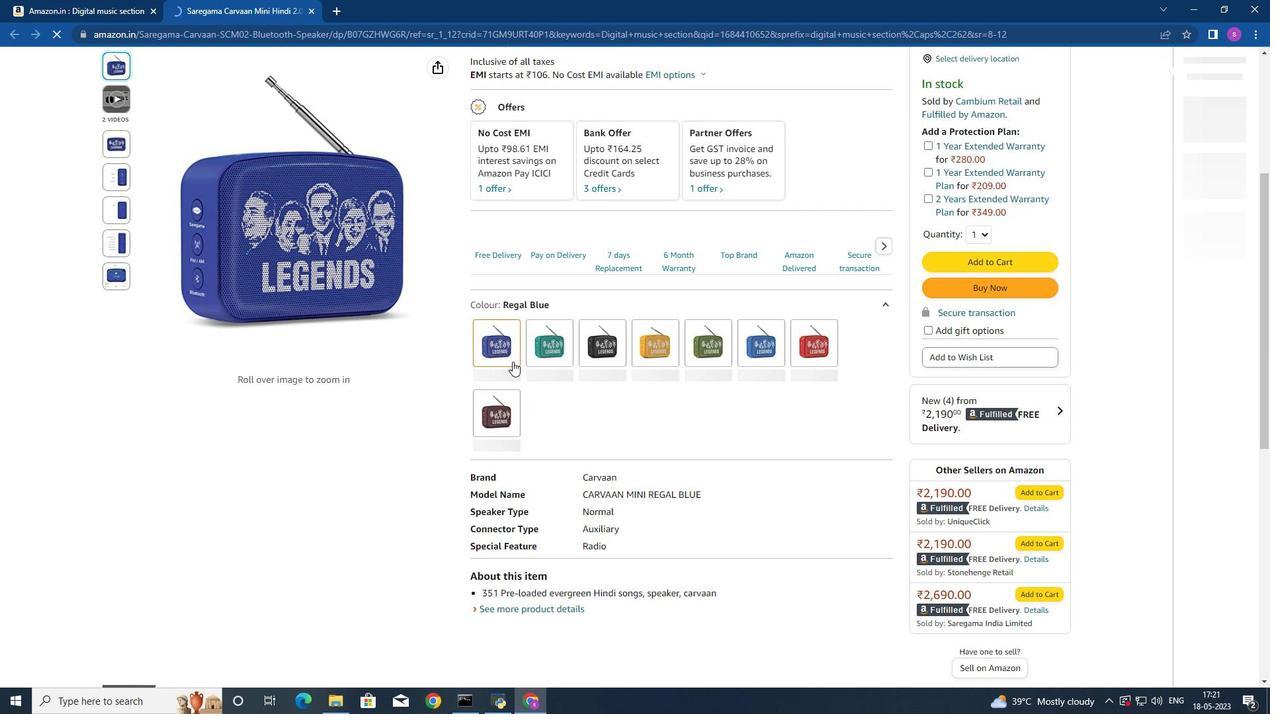 
Action: Mouse moved to (400, 368)
Screenshot: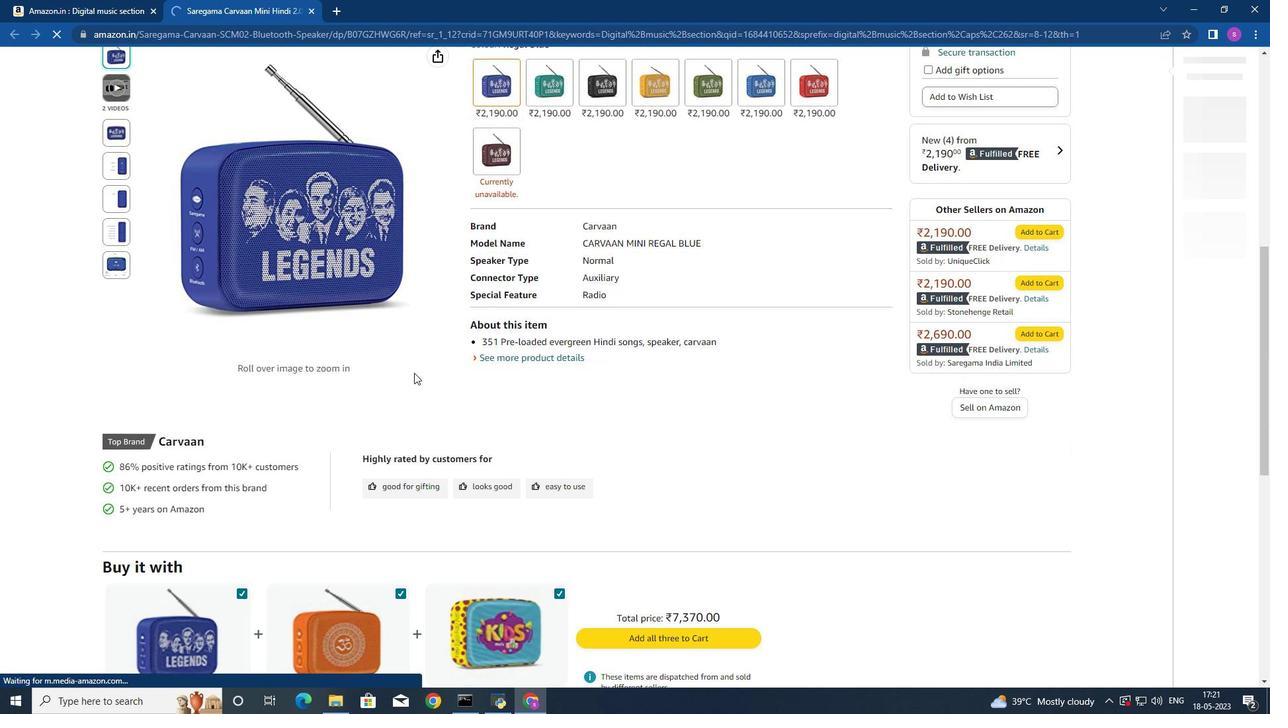 
Action: Mouse scrolled (400, 367) with delta (0, 0)
Screenshot: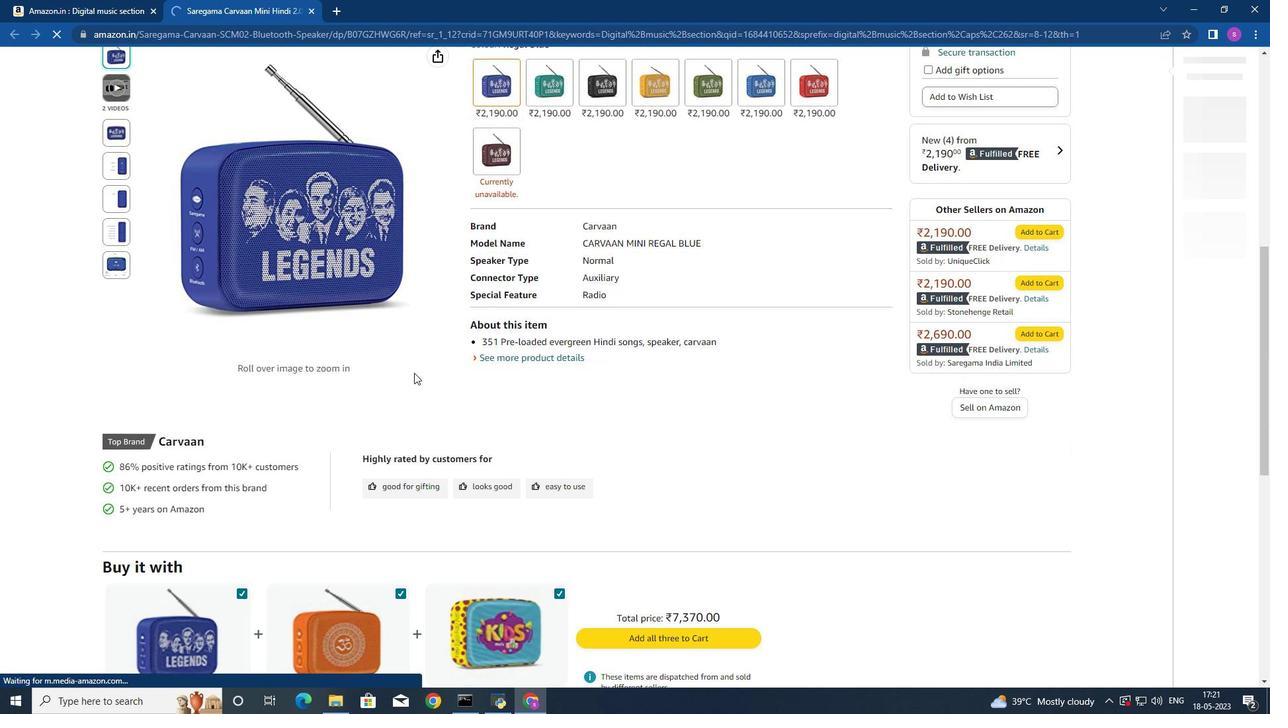 
Action: Mouse moved to (400, 367)
Screenshot: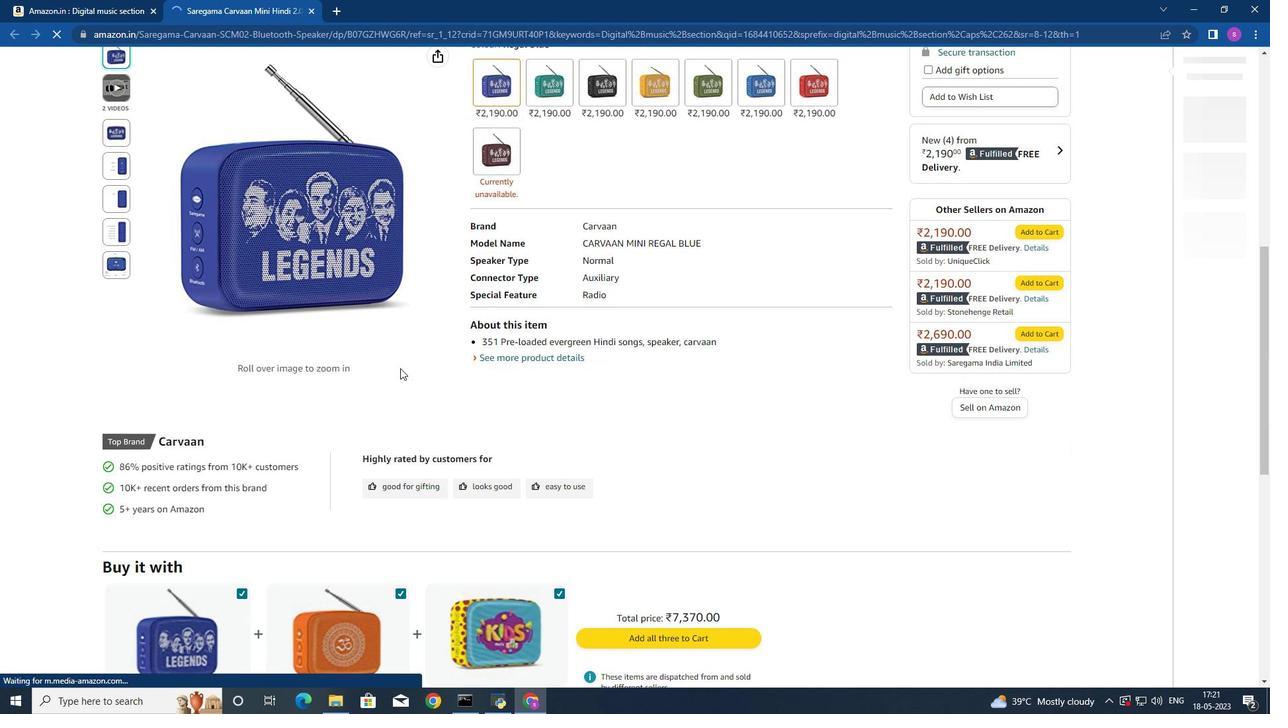 
Action: Mouse scrolled (400, 367) with delta (0, 0)
Screenshot: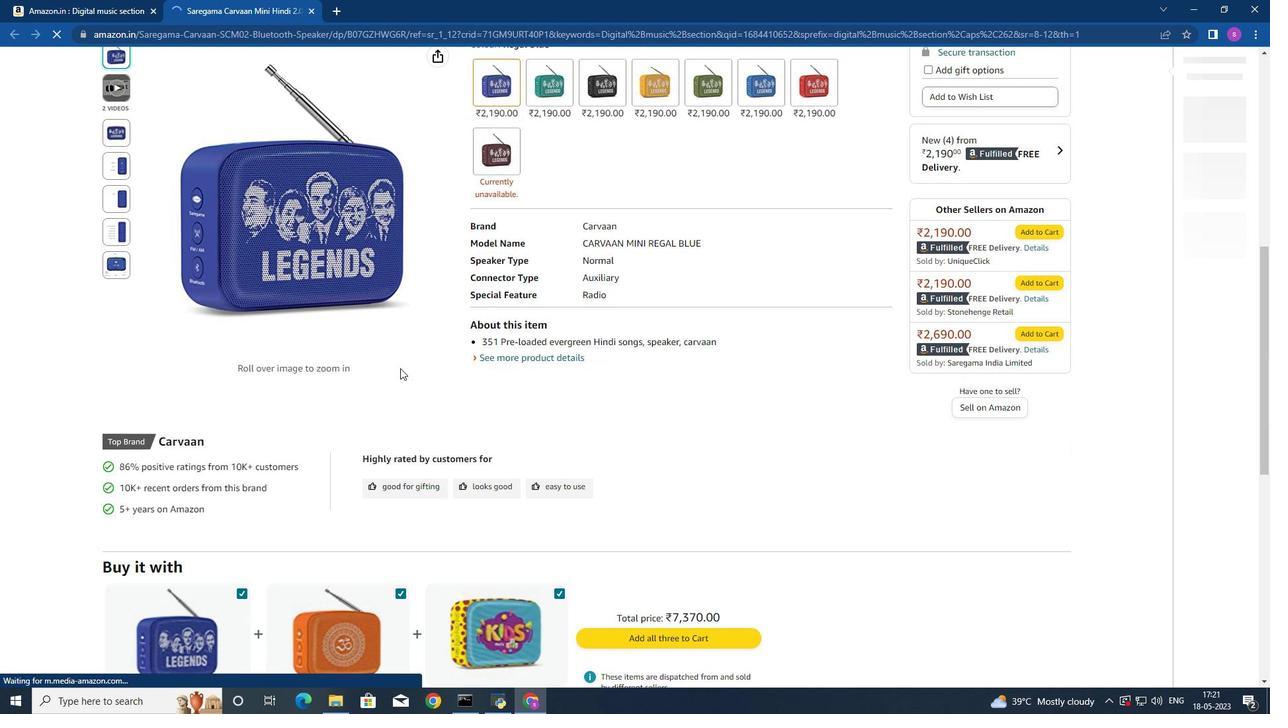 
Action: Mouse moved to (401, 366)
Screenshot: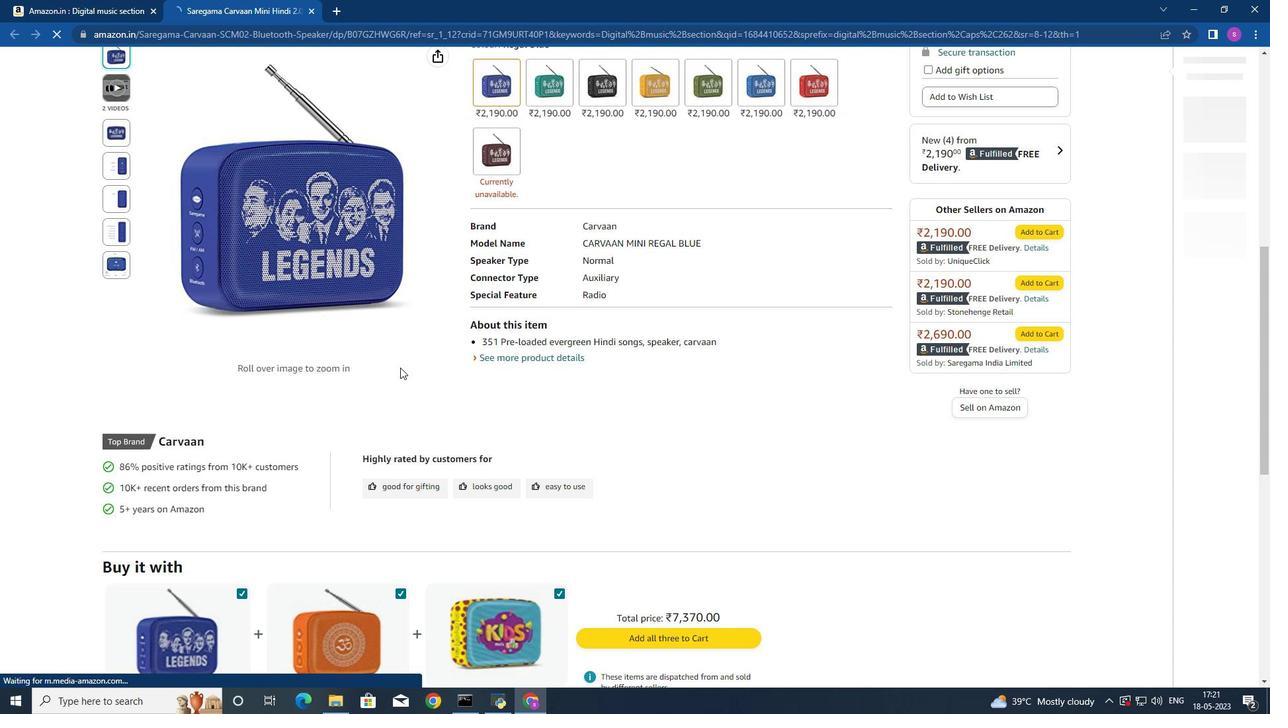 
Action: Mouse scrolled (401, 366) with delta (0, 0)
Screenshot: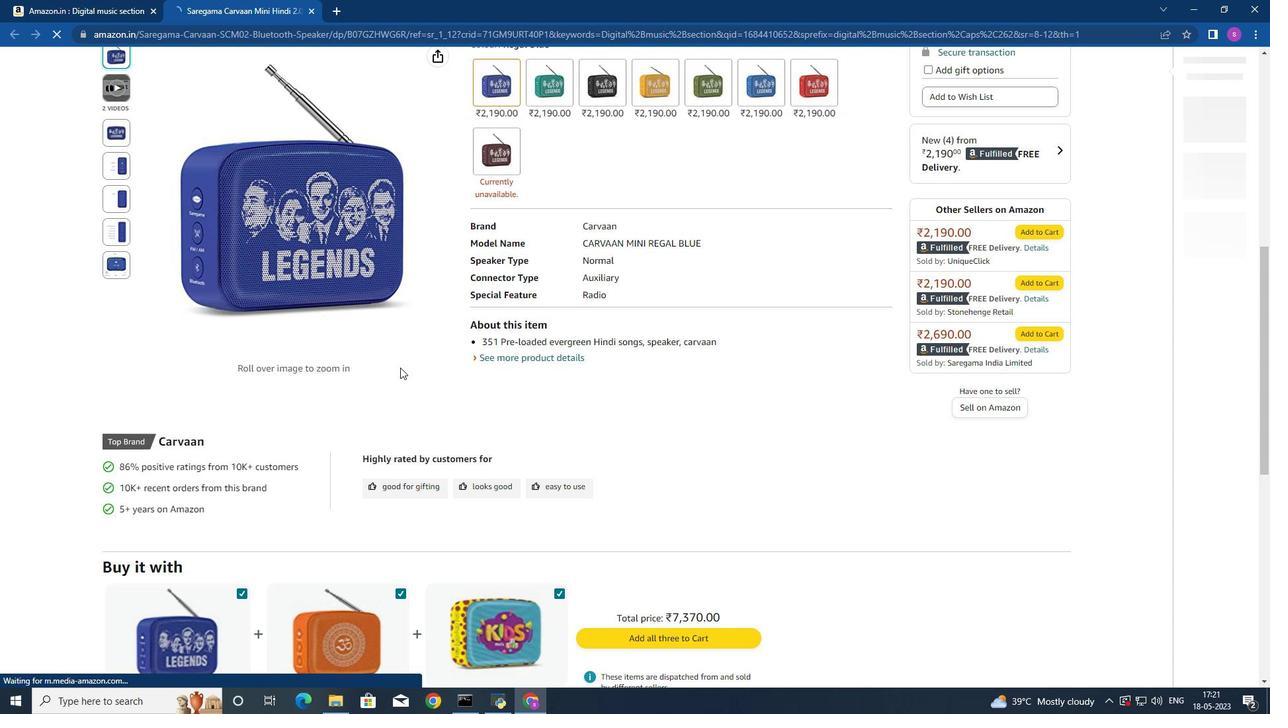 
Action: Mouse moved to (407, 366)
Screenshot: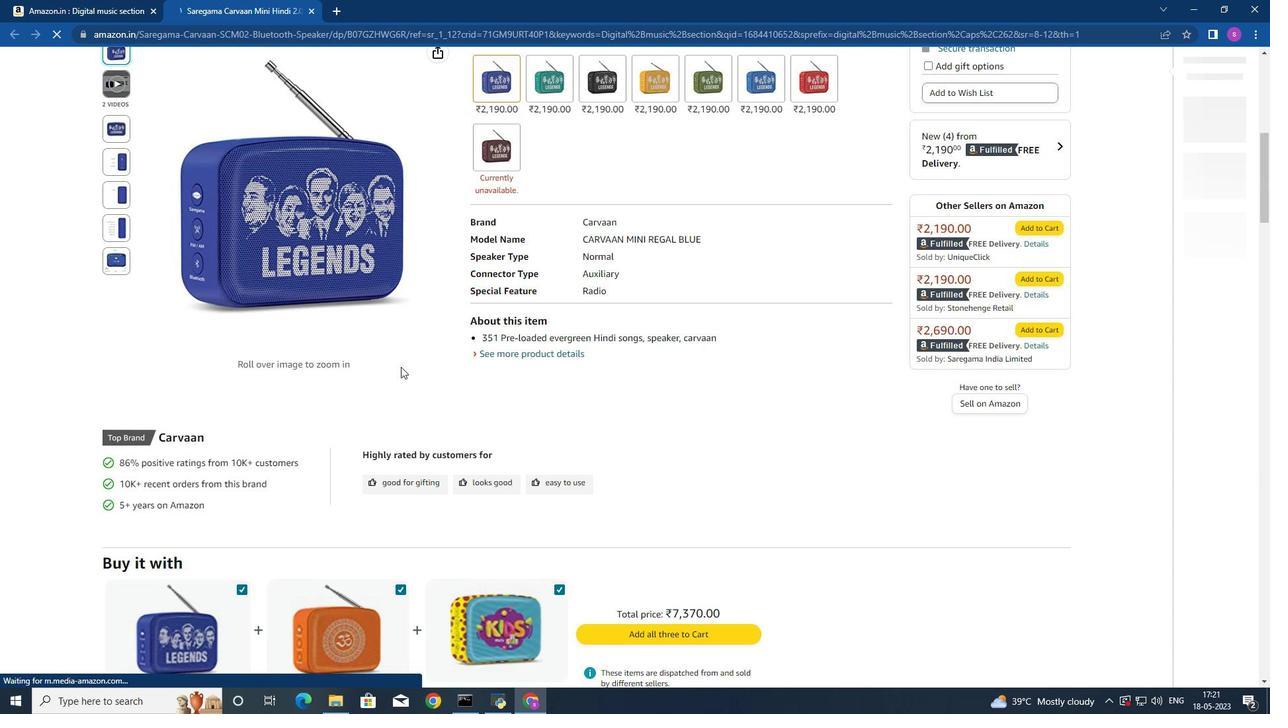 
Action: Mouse scrolled (407, 365) with delta (0, 0)
Screenshot: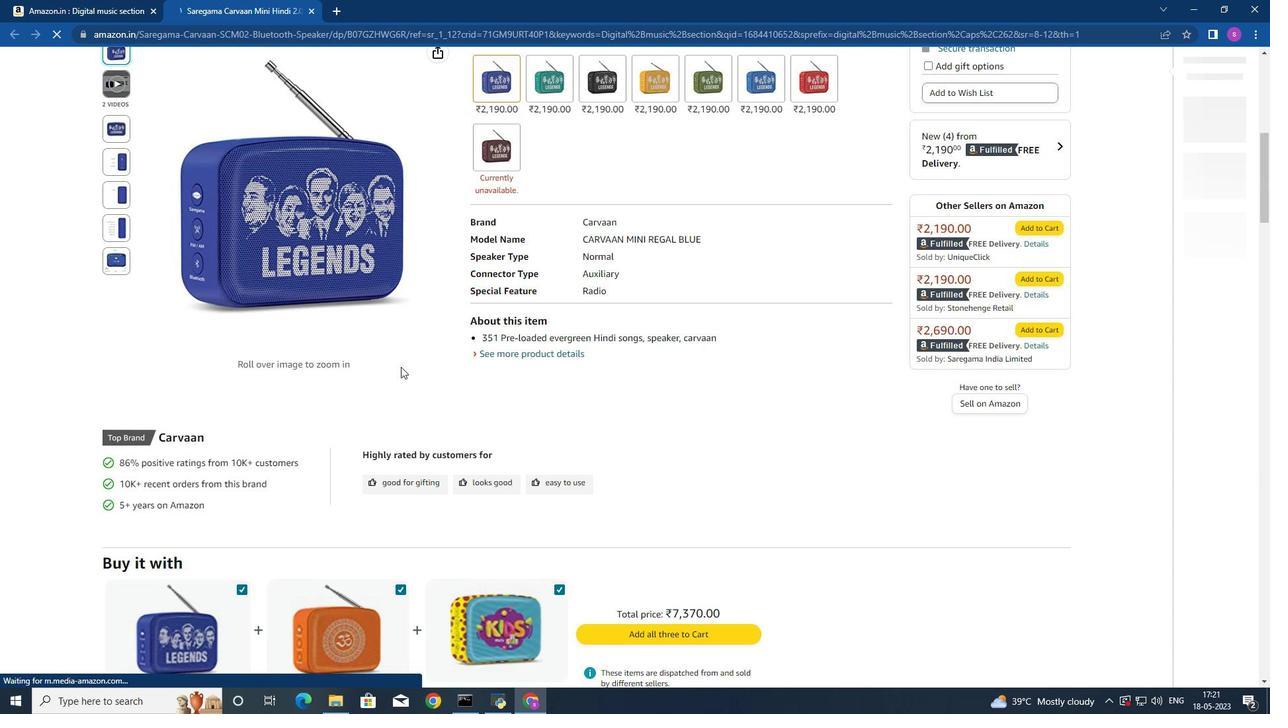
Action: Mouse moved to (436, 367)
Screenshot: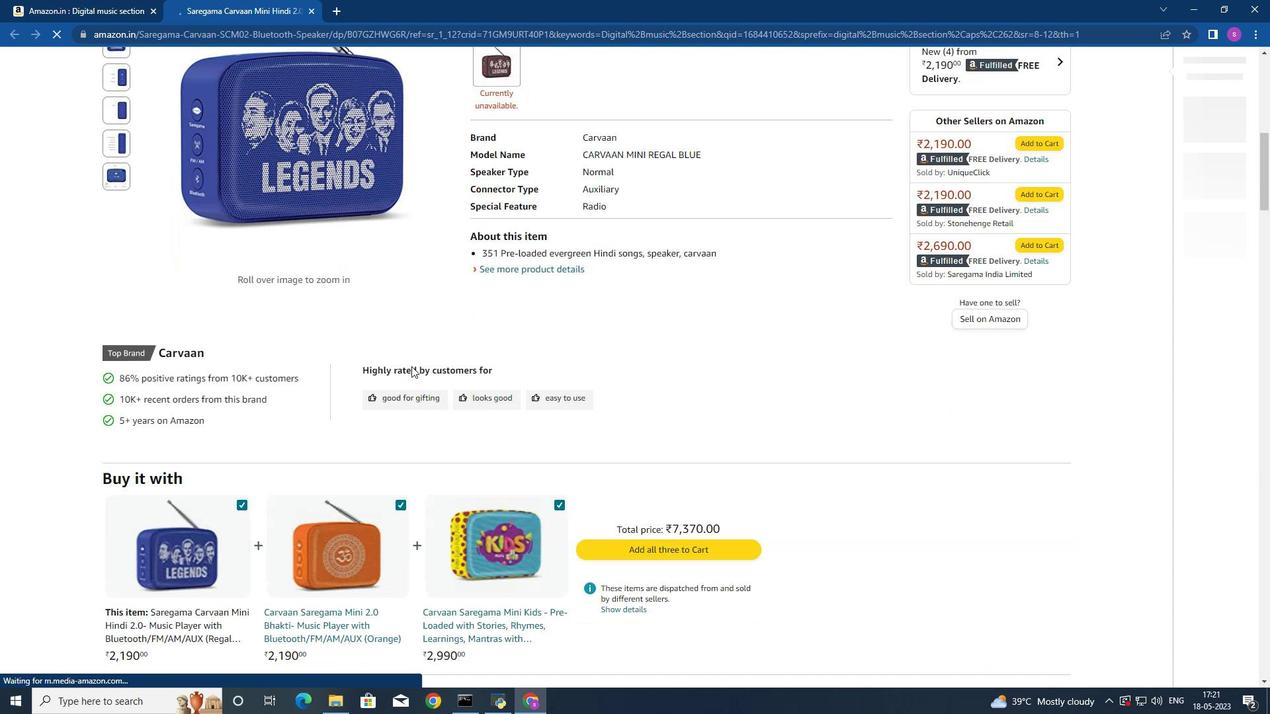 
Action: Mouse scrolled (431, 366) with delta (0, 0)
Screenshot: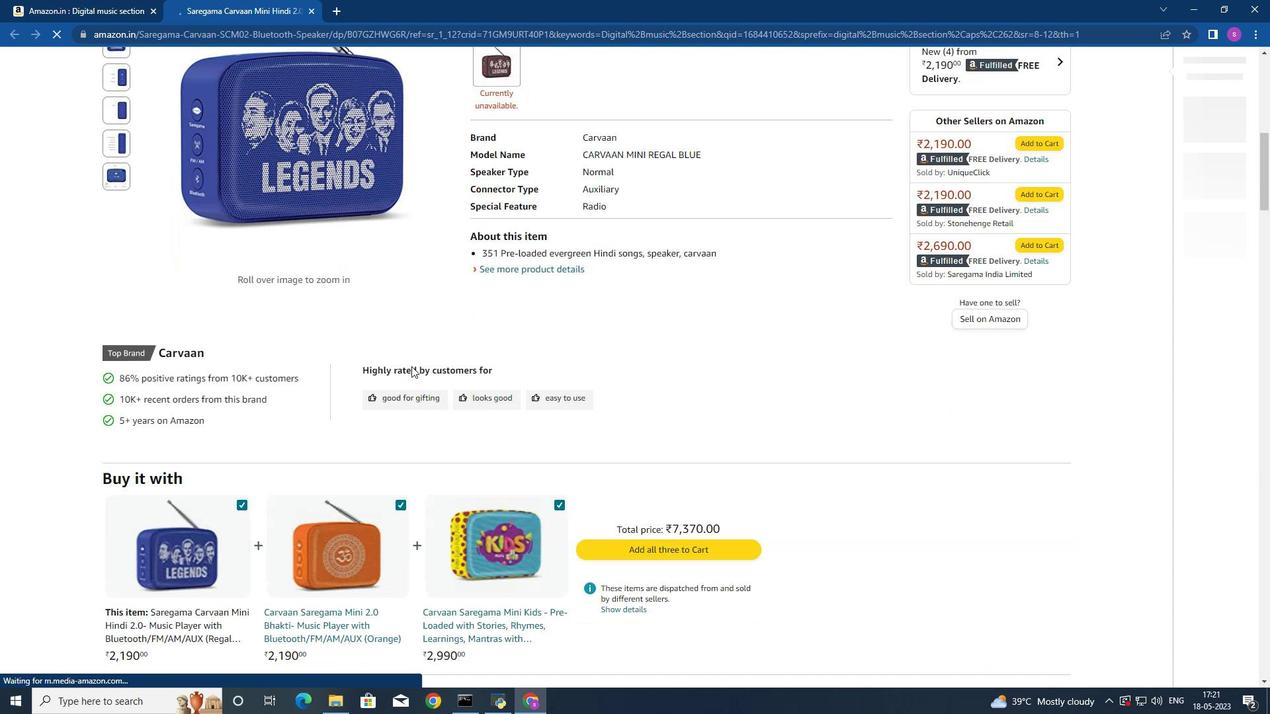 
Action: Mouse moved to (552, 377)
Screenshot: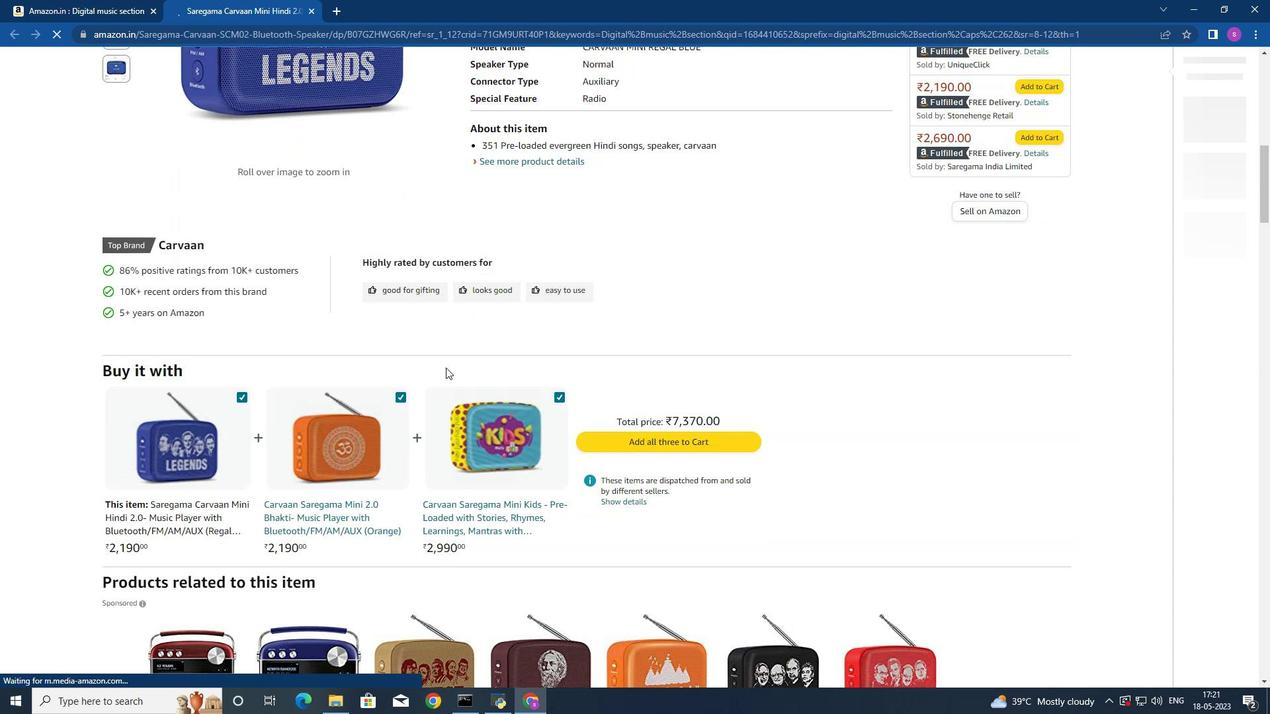 
Action: Mouse scrolled (538, 375) with delta (0, 0)
Screenshot: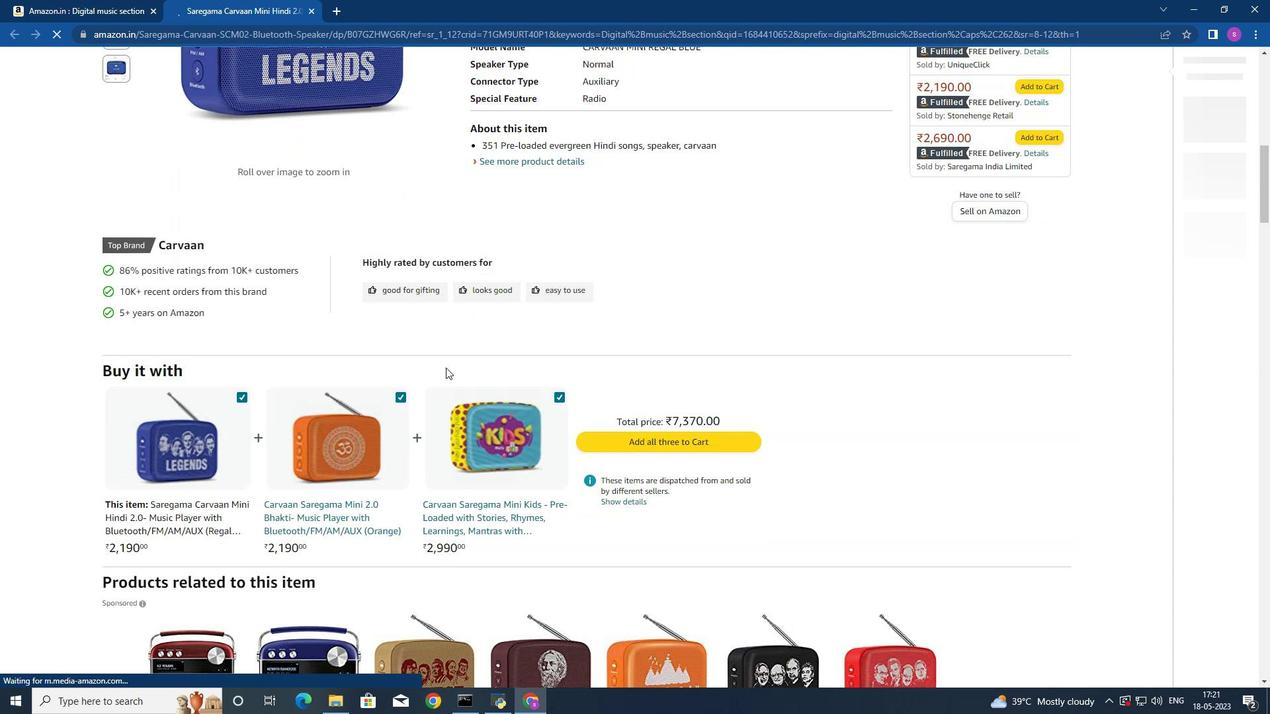 
Action: Mouse moved to (608, 382)
Screenshot: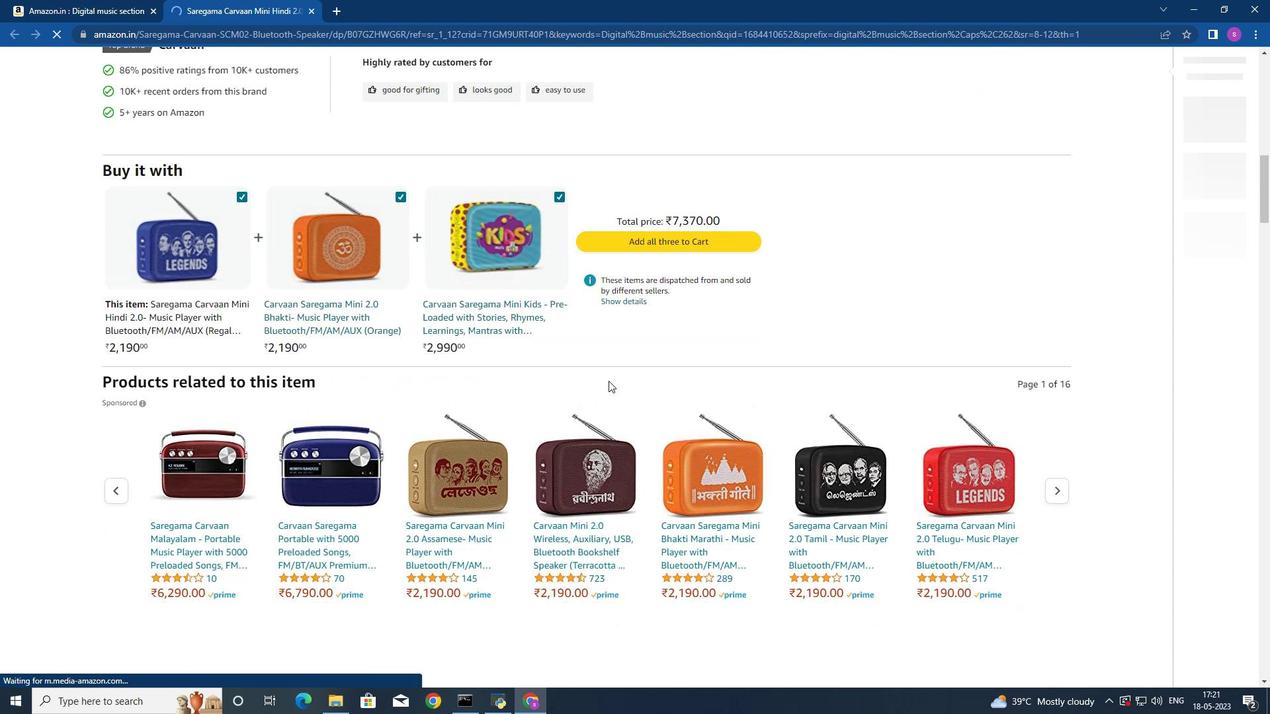 
Action: Mouse scrolled (608, 381) with delta (0, 0)
Screenshot: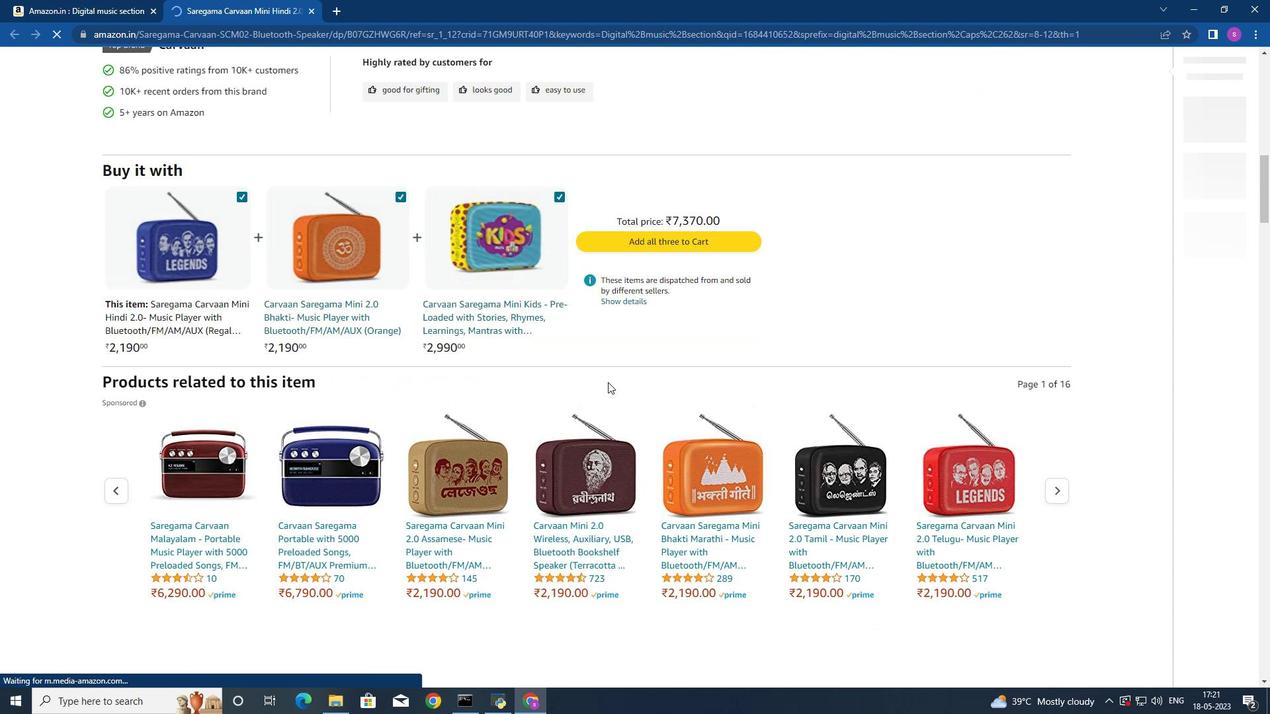 
Action: Mouse scrolled (608, 381) with delta (0, 0)
Screenshot: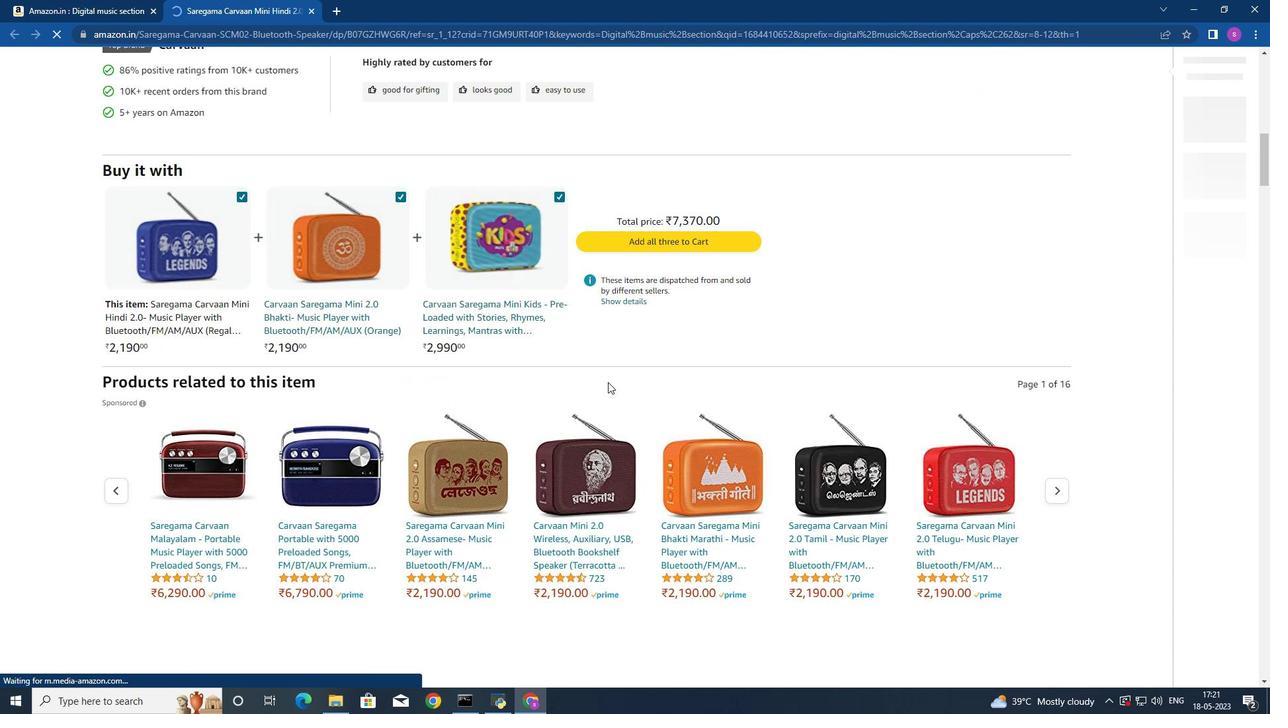 
Action: Mouse scrolled (608, 381) with delta (0, 0)
Screenshot: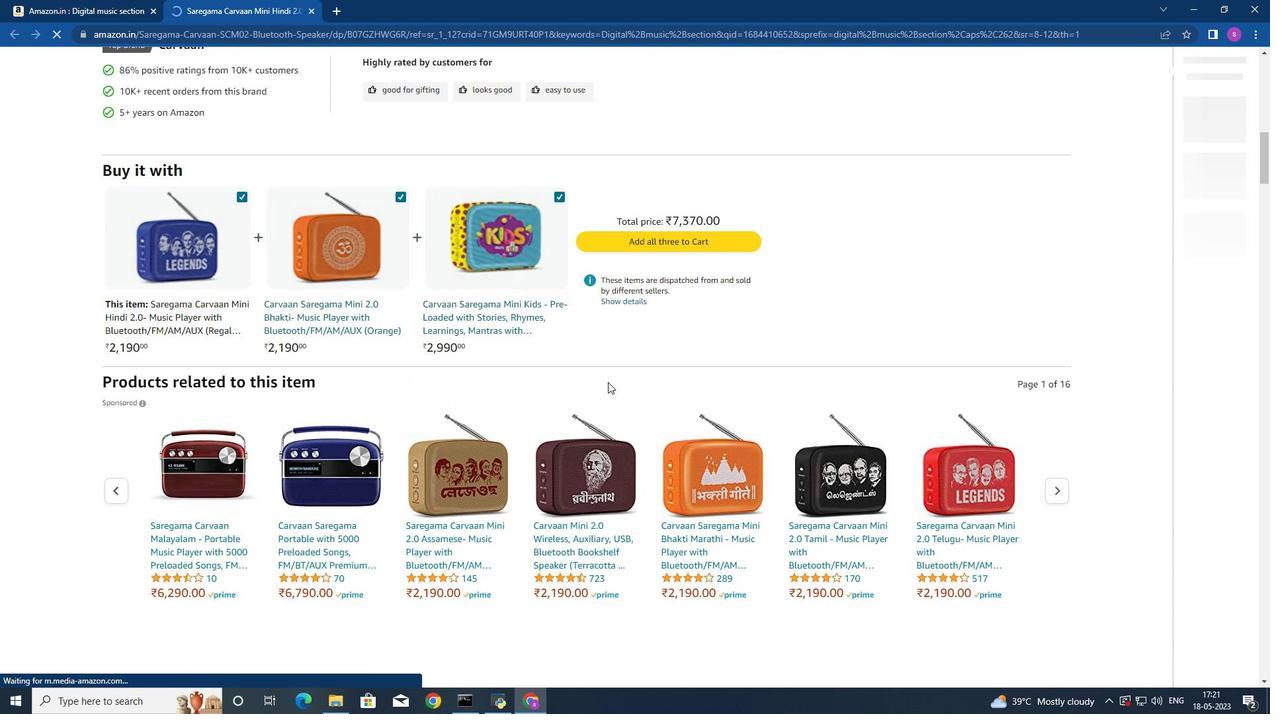 
Action: Mouse scrolled (608, 381) with delta (0, 0)
Screenshot: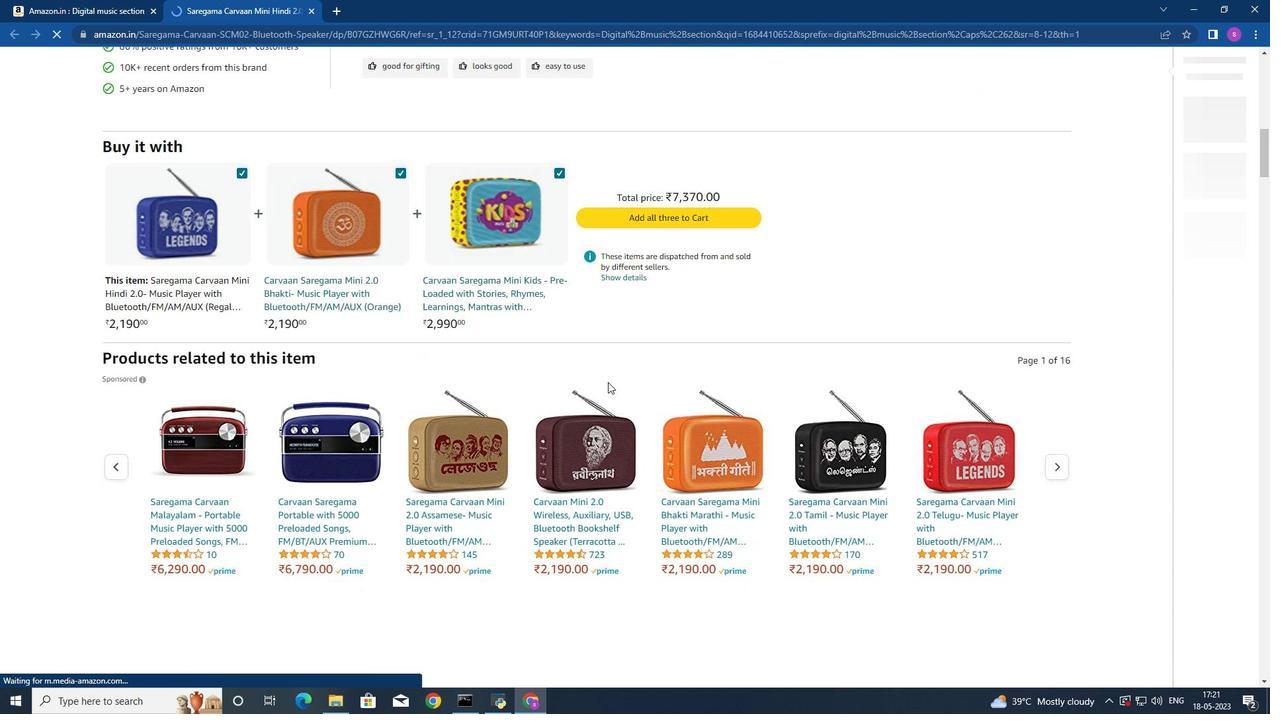 
Action: Mouse scrolled (608, 381) with delta (0, 0)
Screenshot: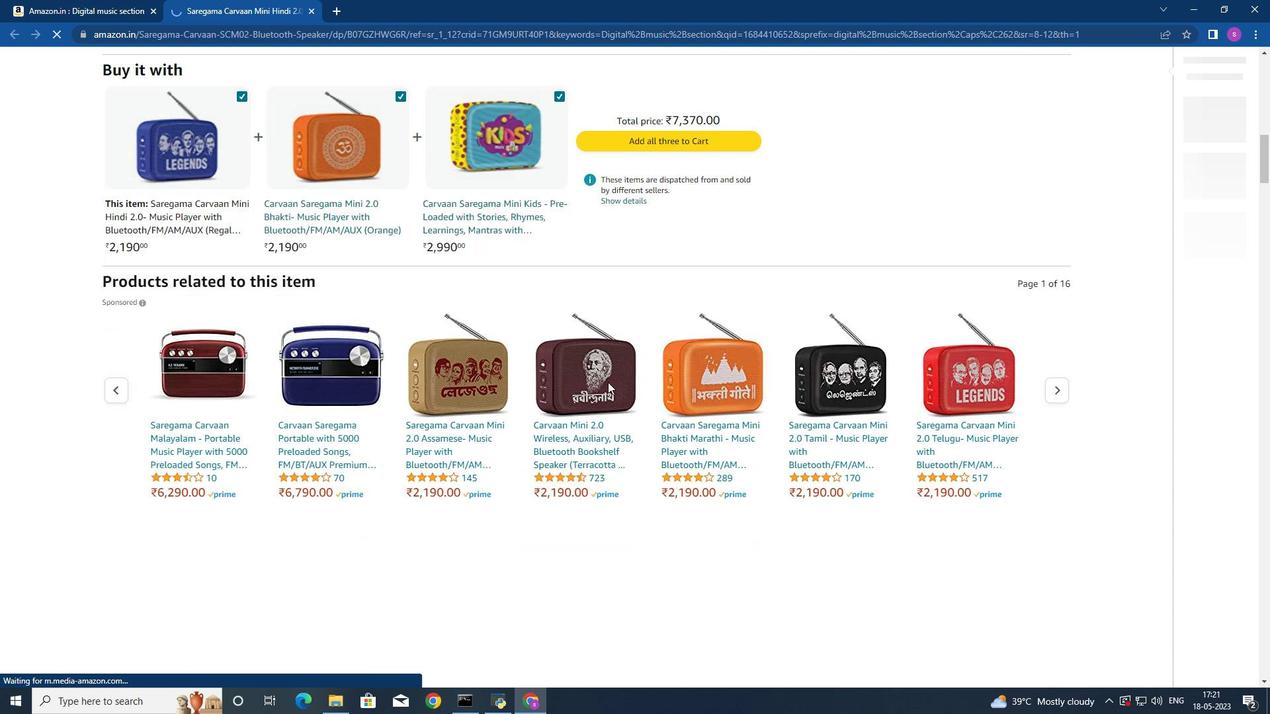 
Action: Mouse scrolled (608, 381) with delta (0, 0)
Screenshot: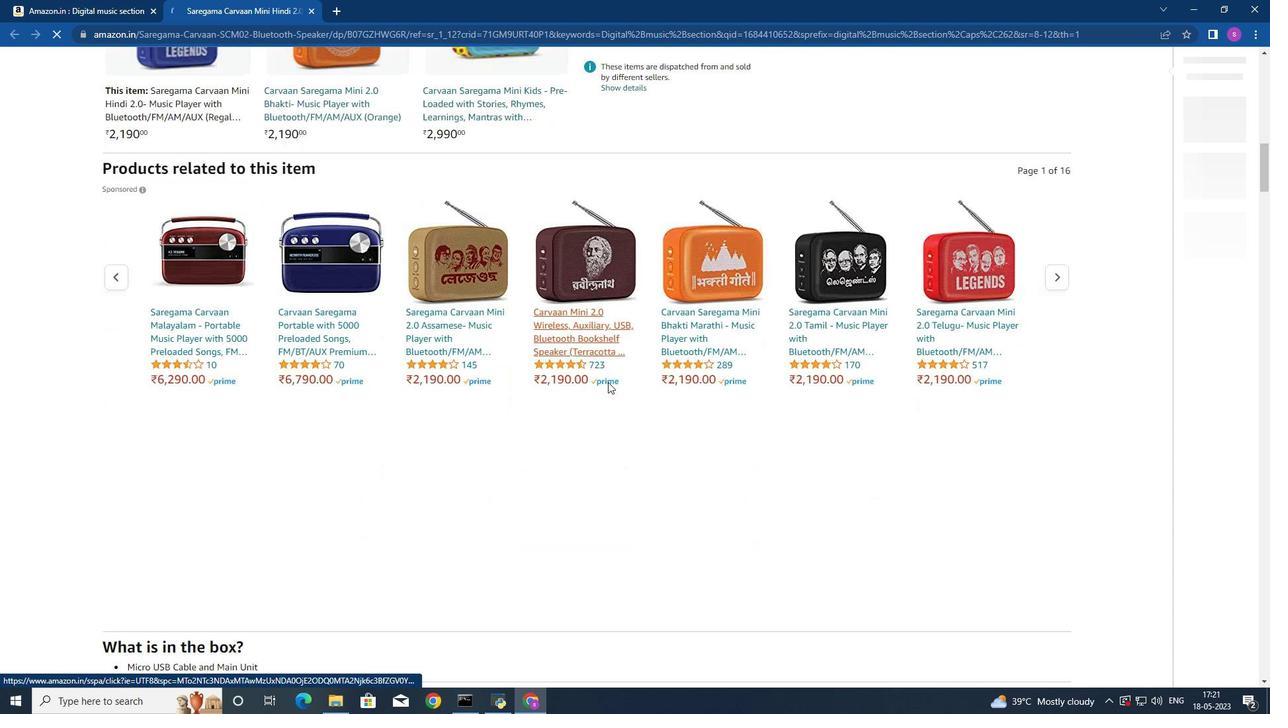 
Action: Mouse moved to (608, 382)
Screenshot: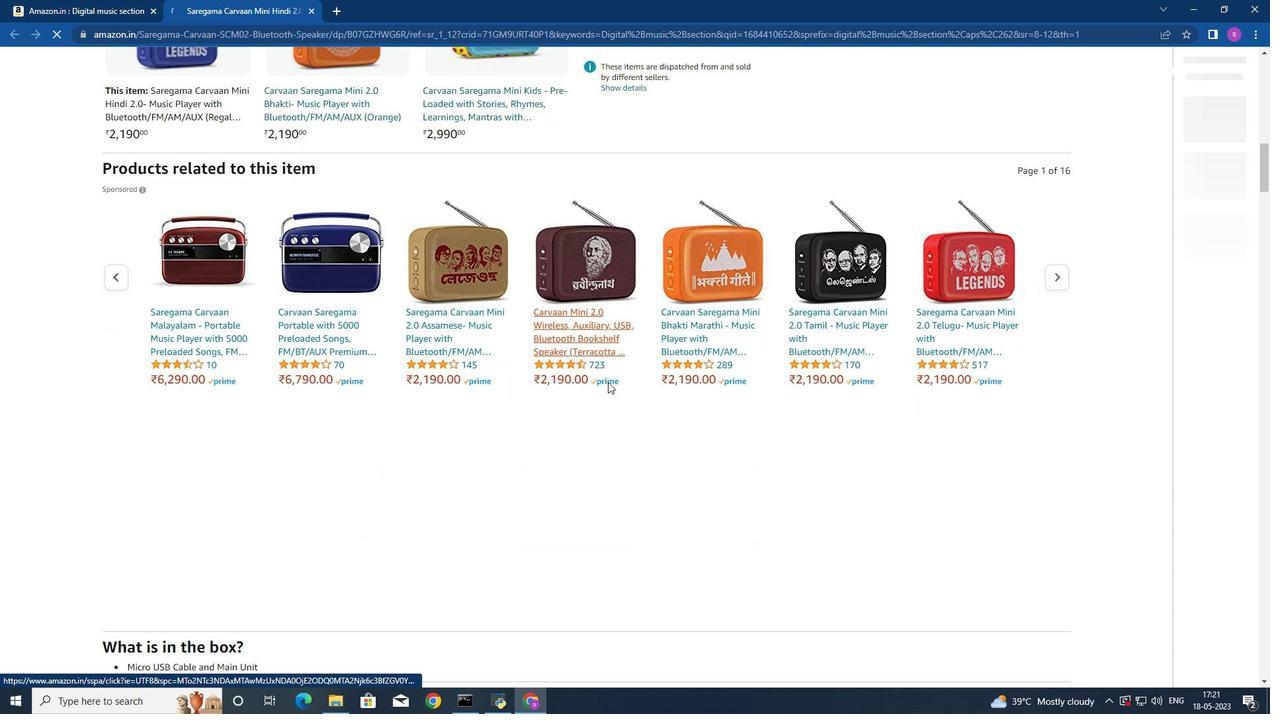 
Action: Mouse scrolled (608, 381) with delta (0, 0)
Screenshot: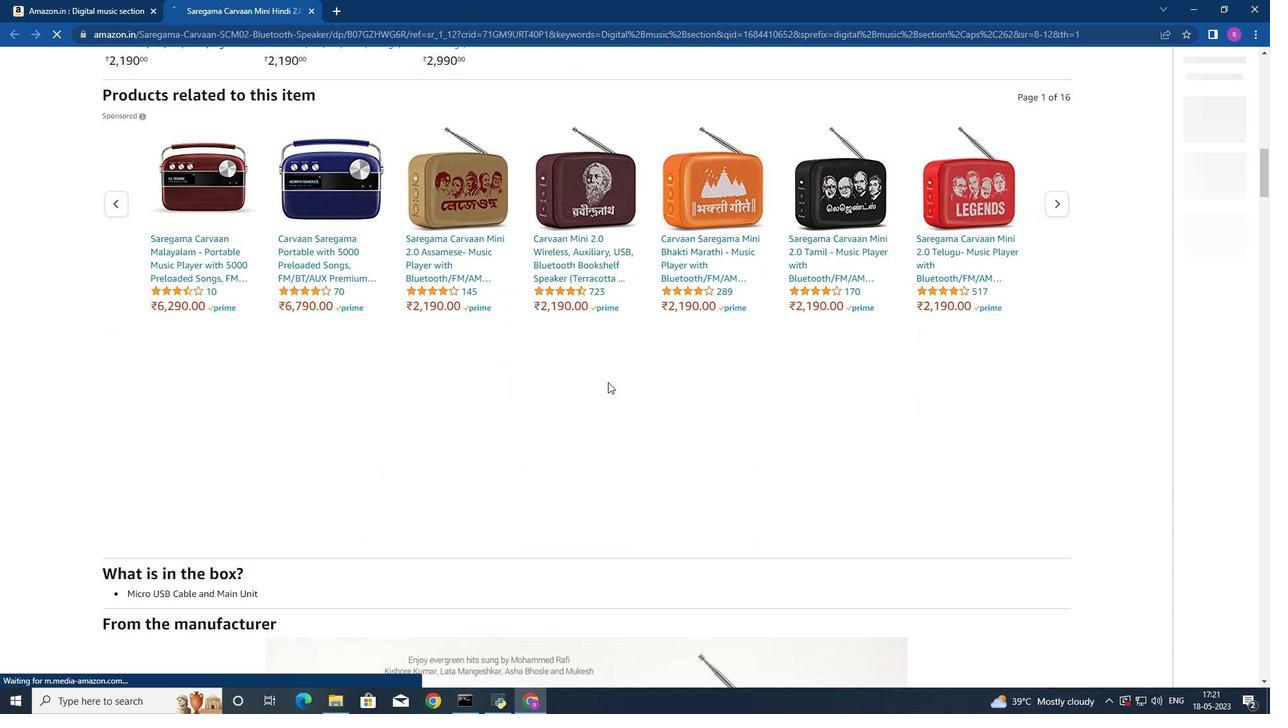 
Action: Mouse moved to (608, 379)
Screenshot: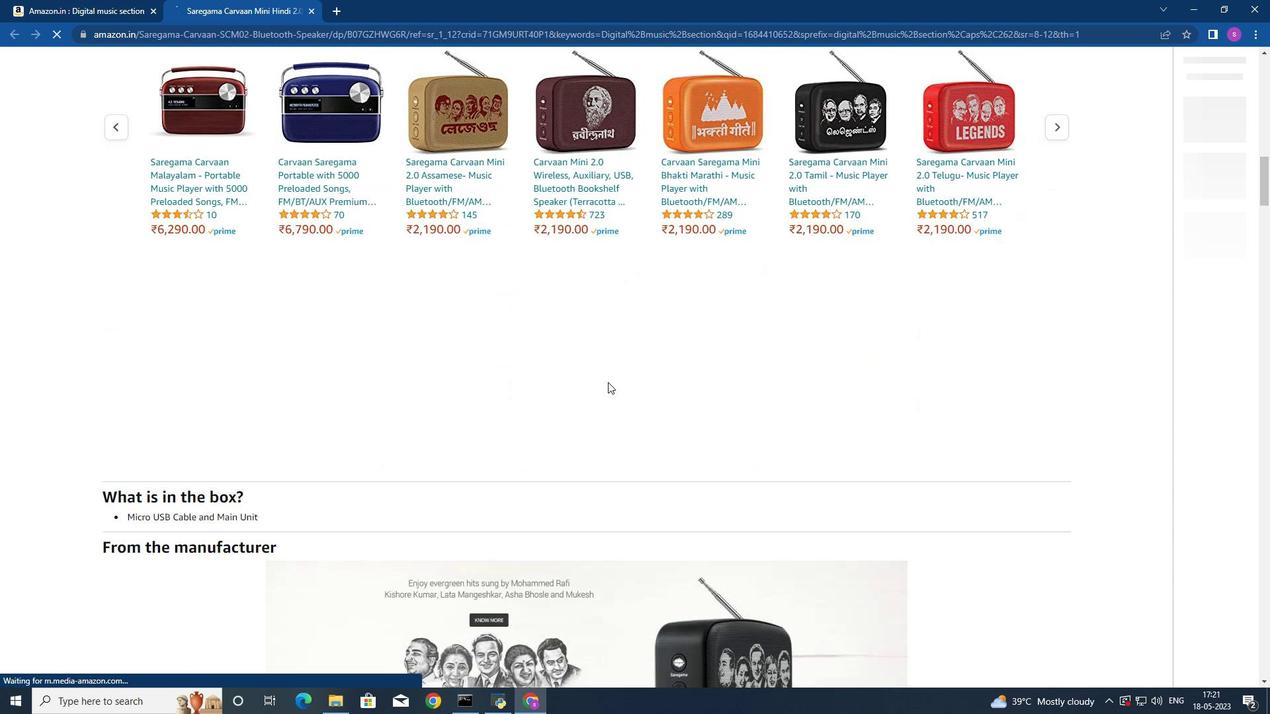 
Action: Mouse scrolled (608, 379) with delta (0, 0)
Screenshot: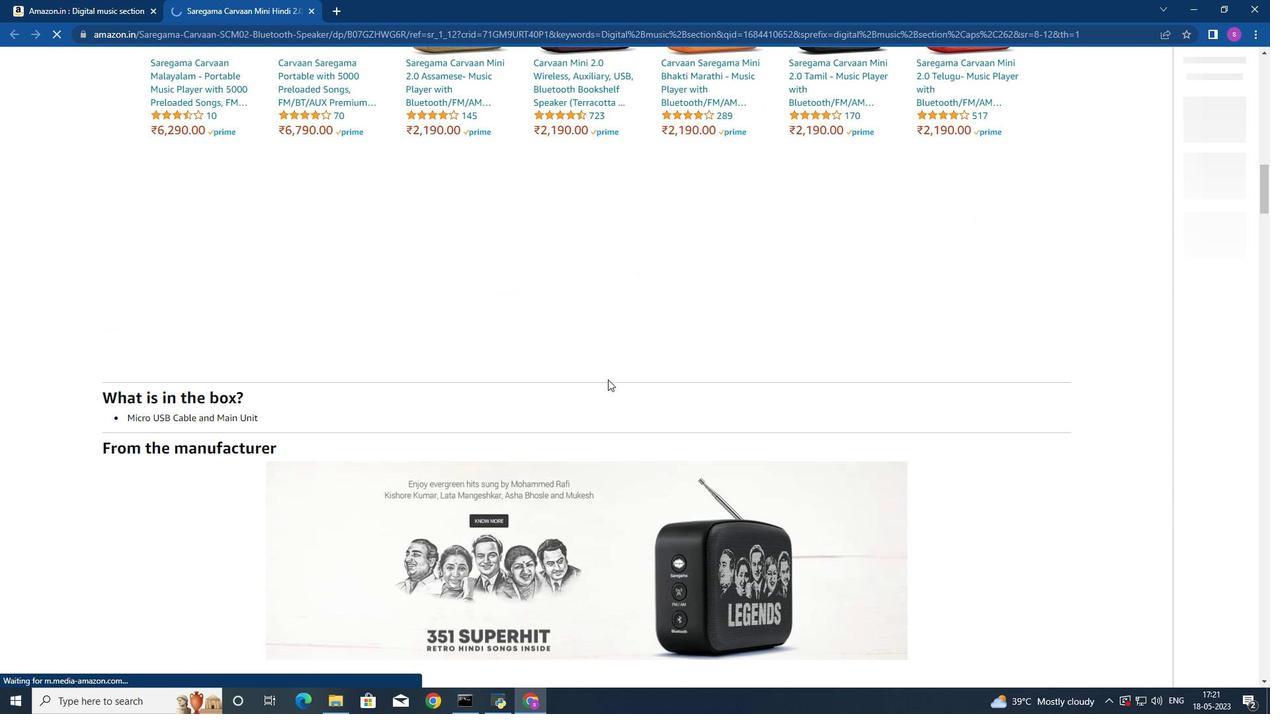 
Action: Mouse scrolled (608, 379) with delta (0, 0)
Screenshot: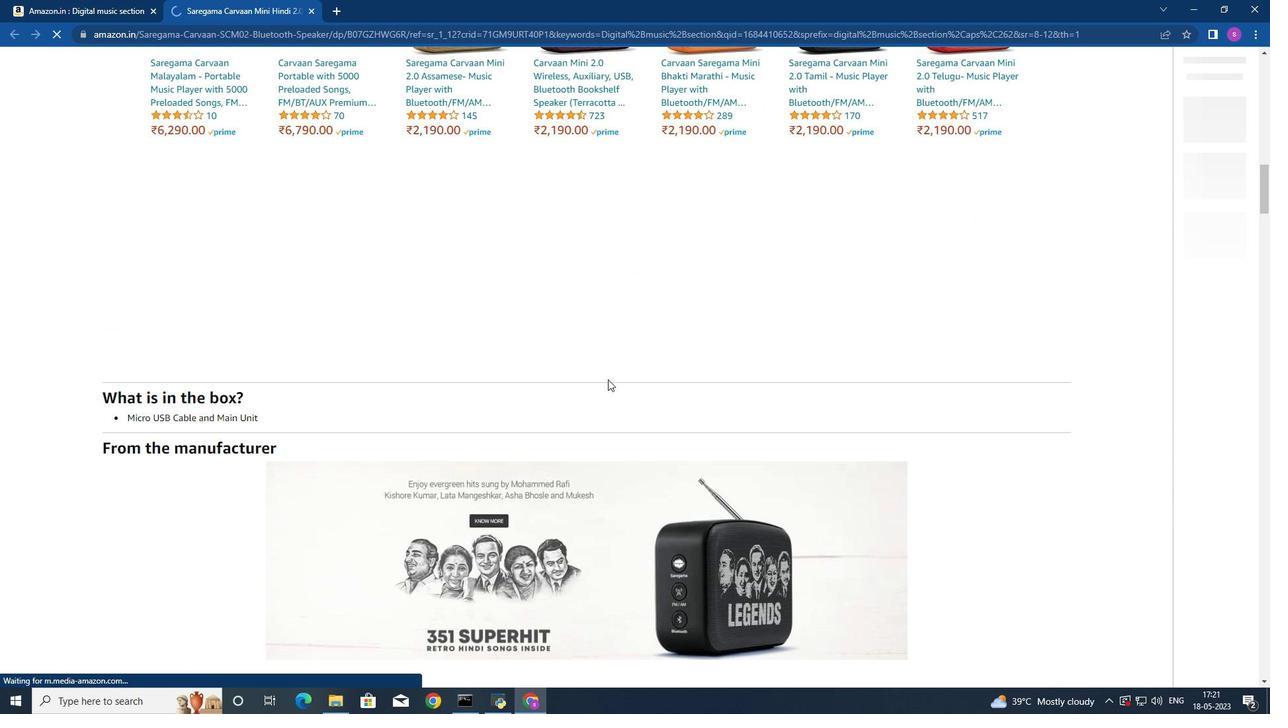 
Action: Mouse moved to (608, 379)
Screenshot: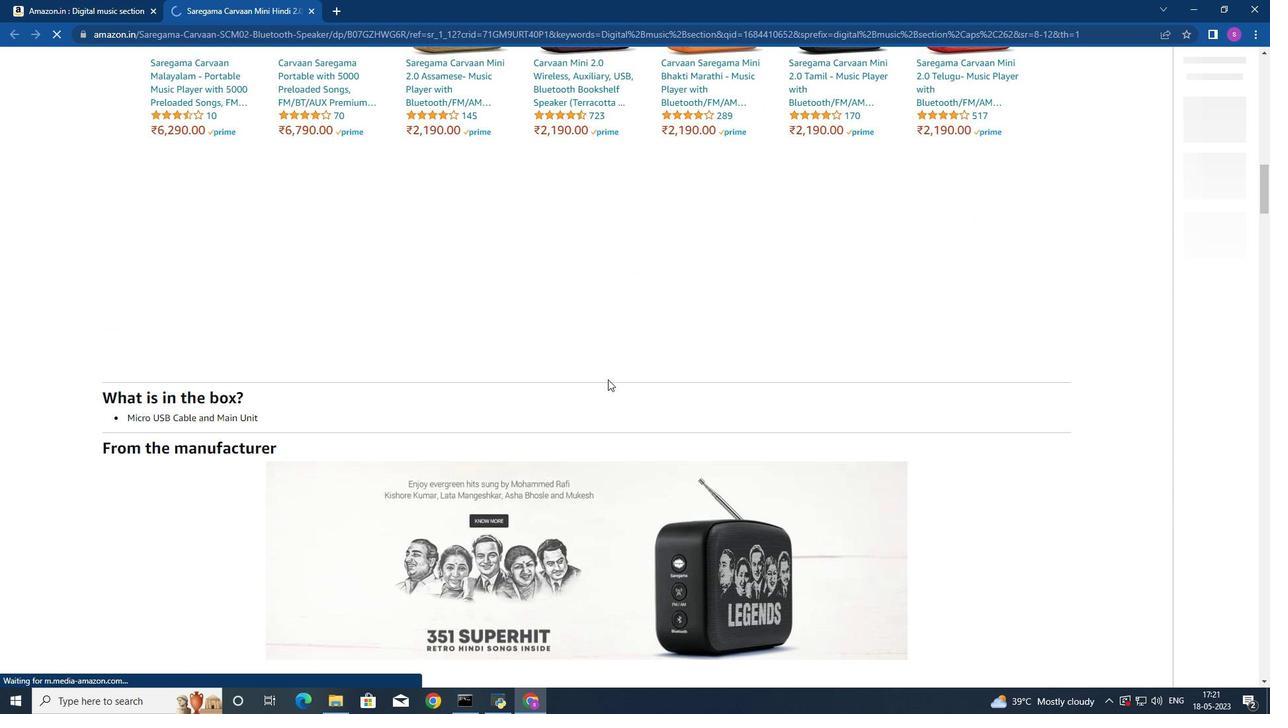 
Action: Mouse scrolled (608, 379) with delta (0, 0)
Screenshot: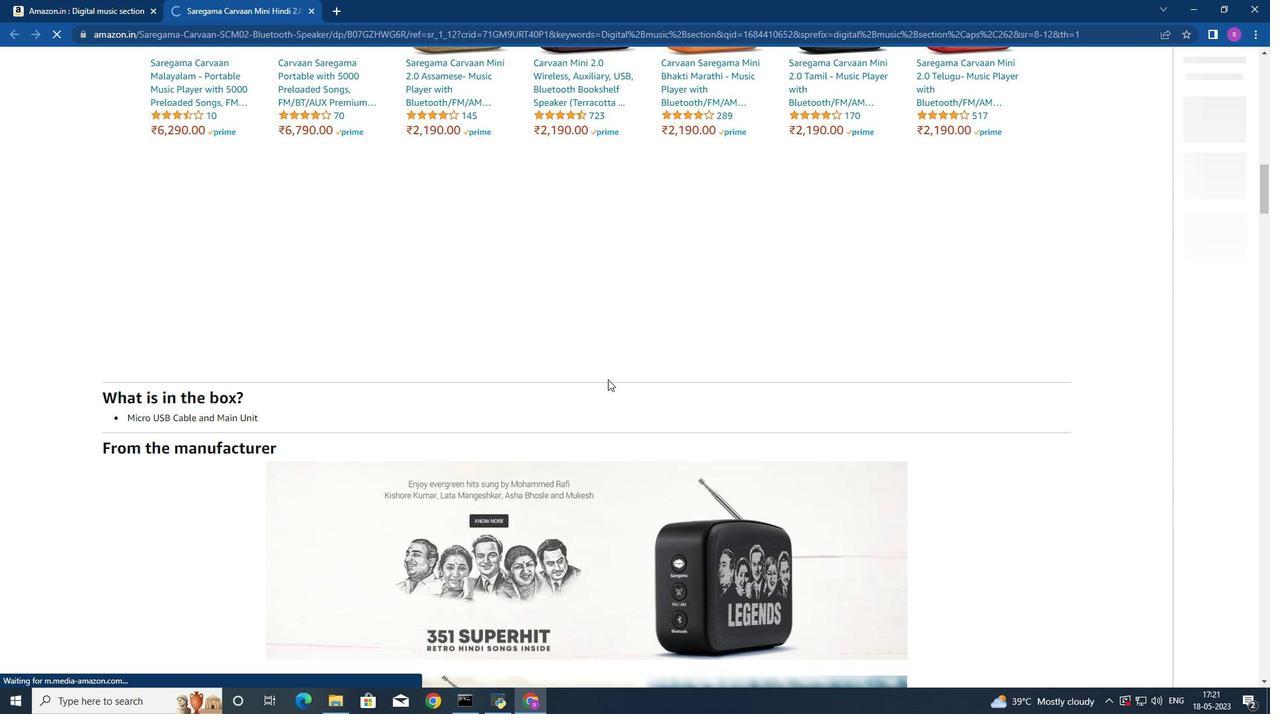 
Action: Mouse moved to (608, 379)
Screenshot: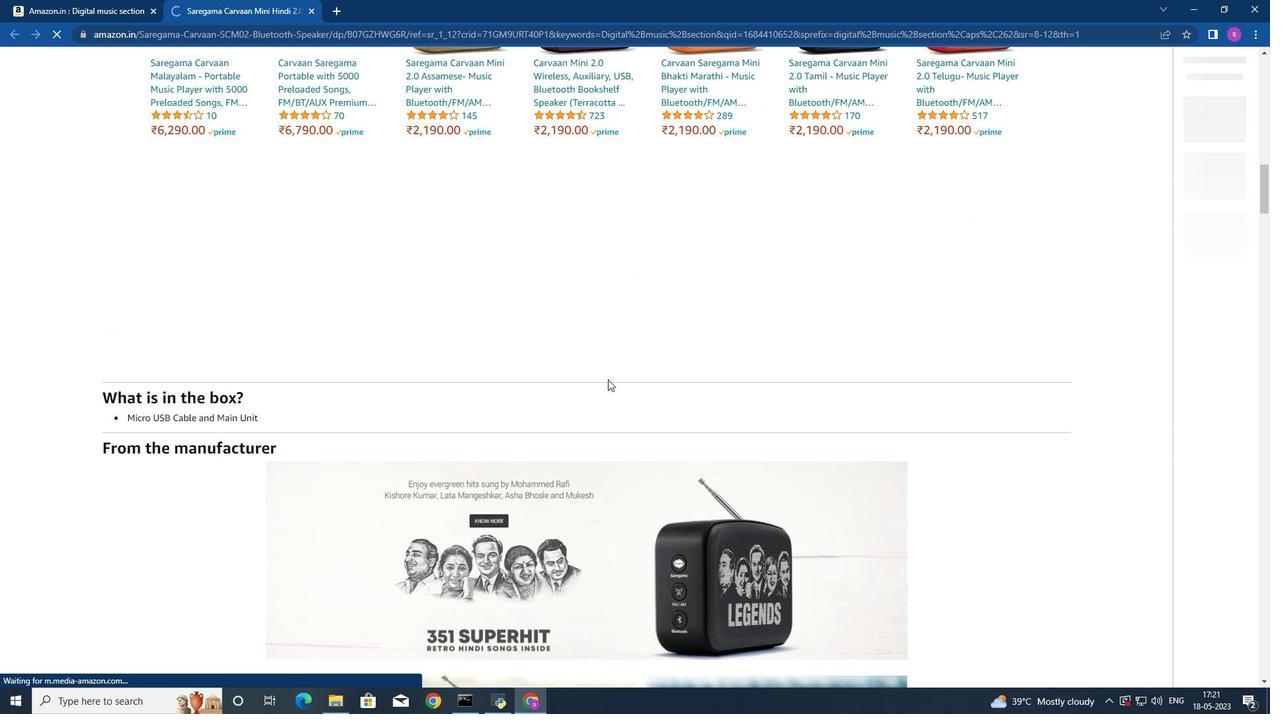 
Action: Mouse scrolled (608, 379) with delta (0, 0)
Screenshot: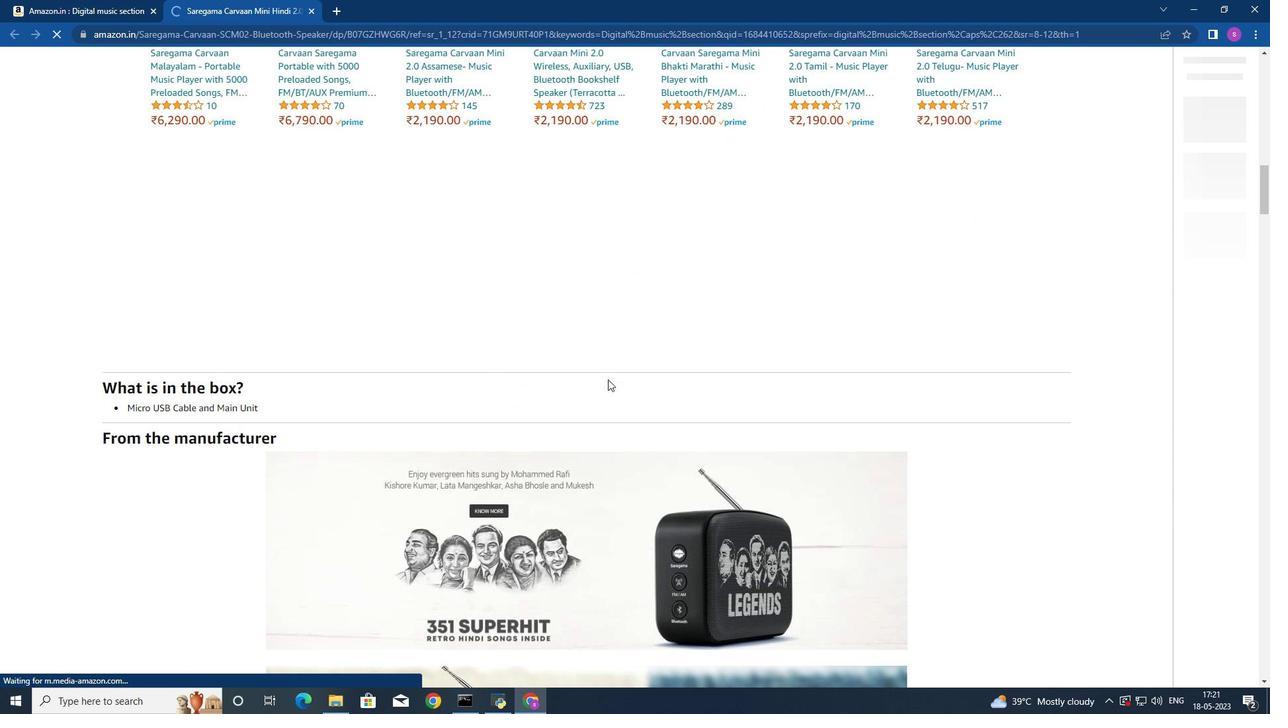 
Action: Mouse scrolled (608, 379) with delta (0, 0)
Screenshot: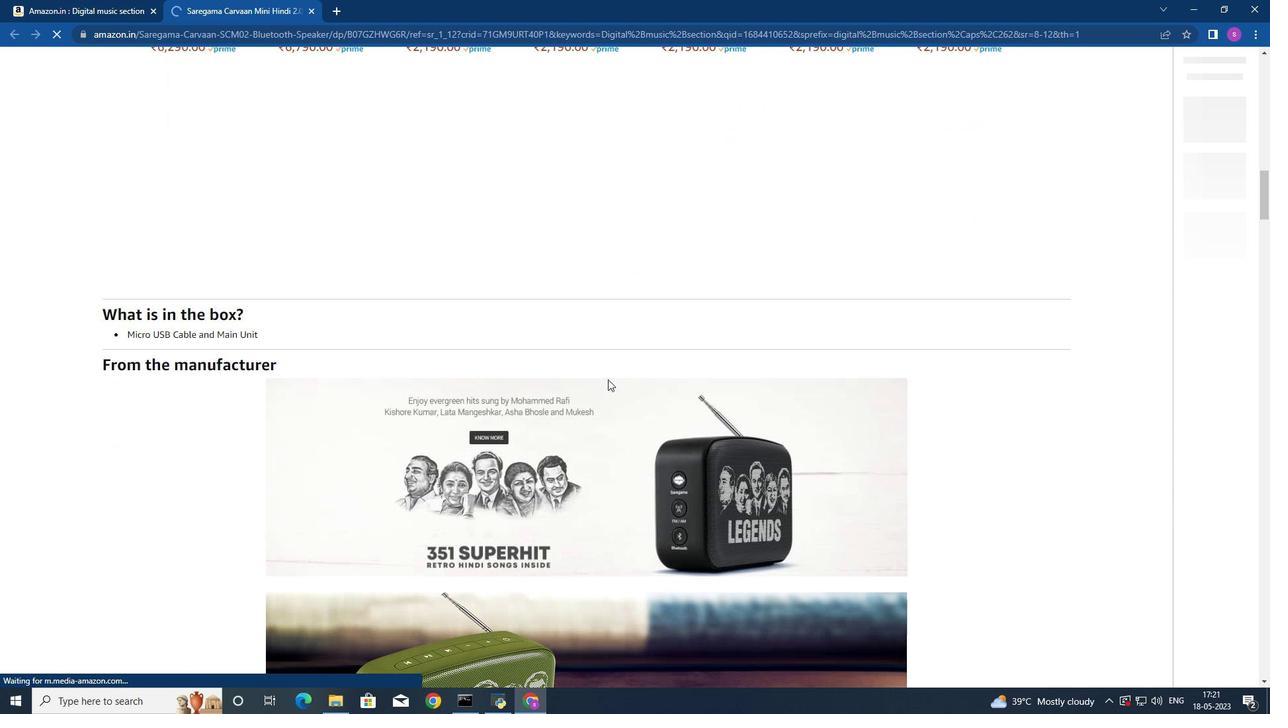 
Action: Mouse scrolled (608, 379) with delta (0, 0)
Screenshot: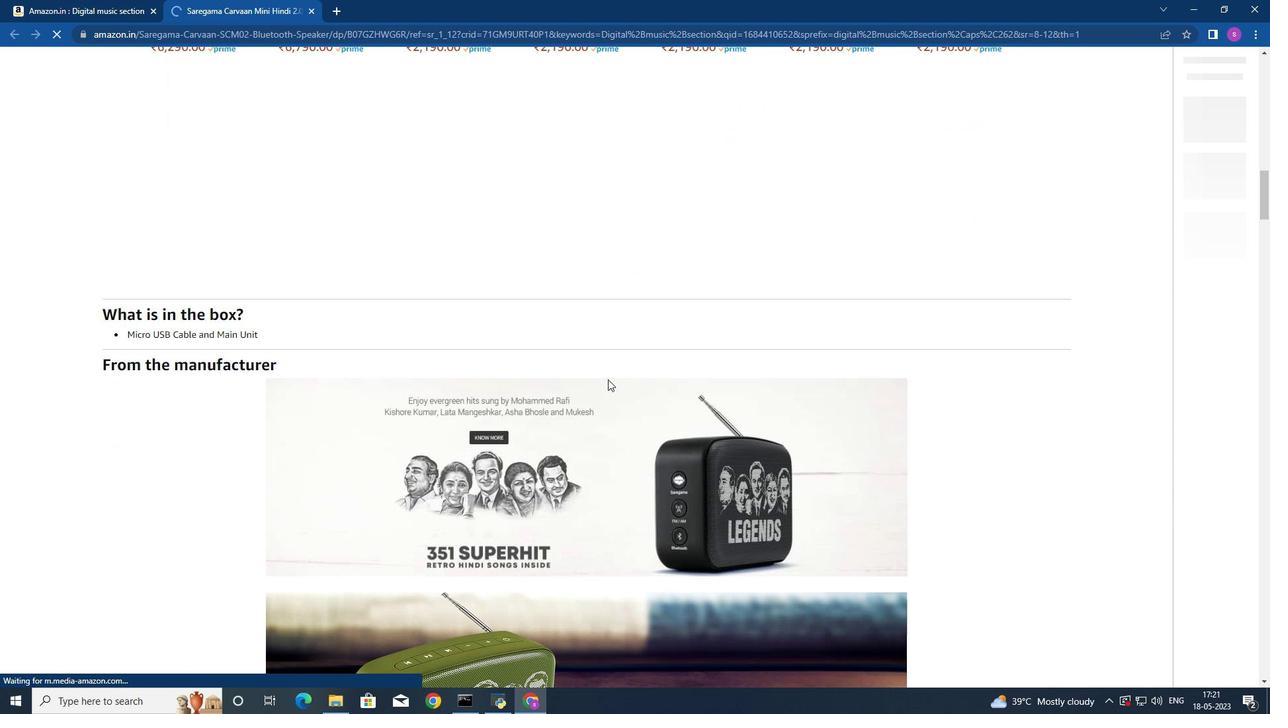 
Action: Mouse scrolled (608, 379) with delta (0, 0)
Screenshot: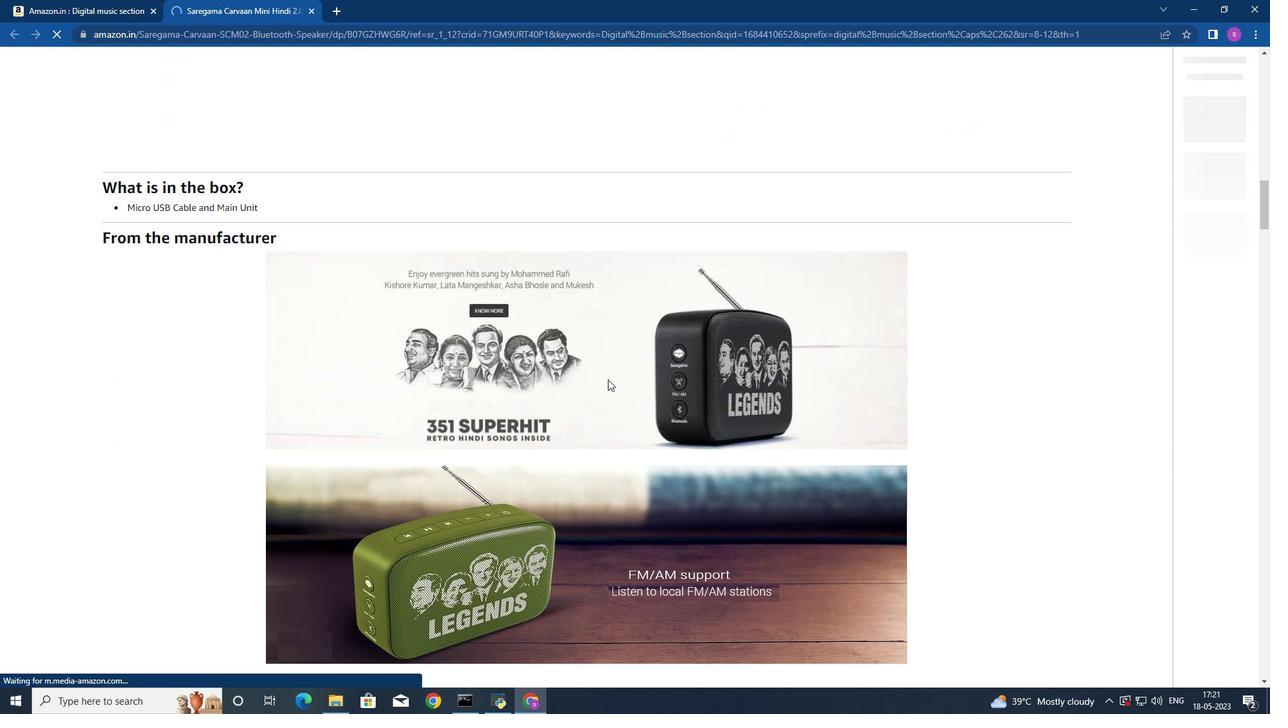 
Action: Mouse moved to (608, 379)
Screenshot: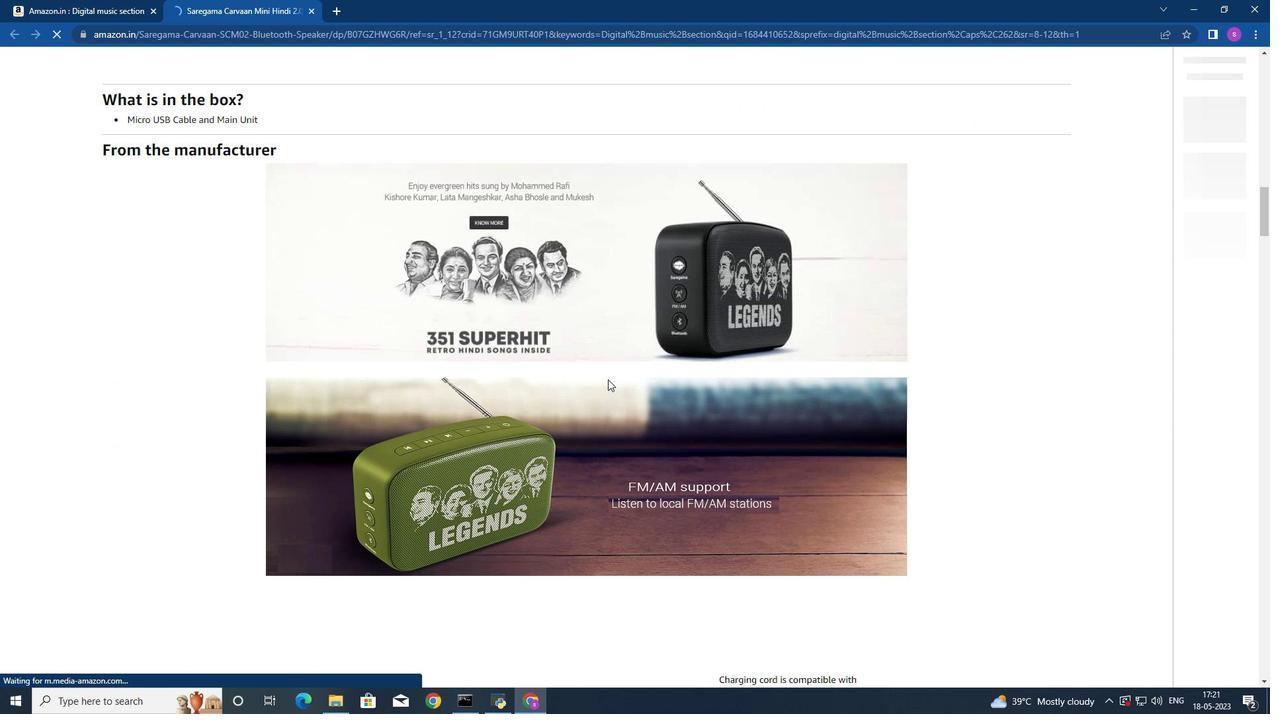 
Action: Mouse scrolled (608, 378) with delta (0, 0)
Screenshot: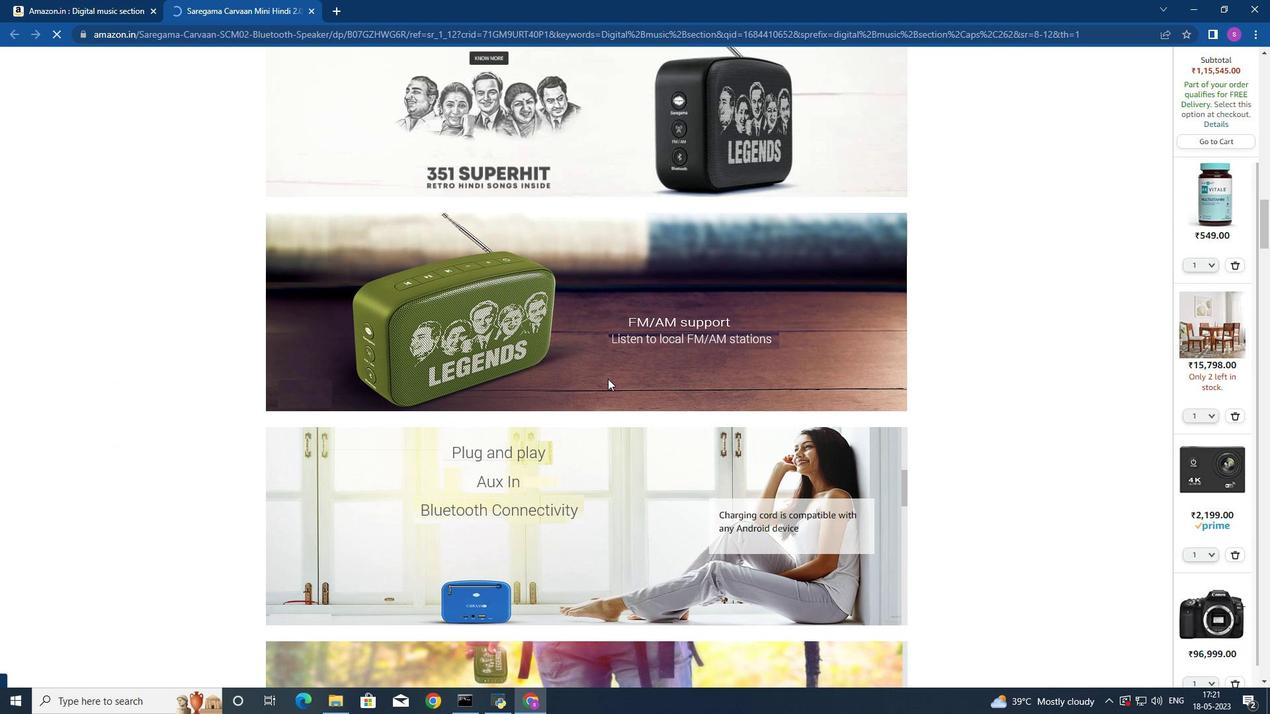 
Action: Mouse scrolled (608, 378) with delta (0, 0)
Screenshot: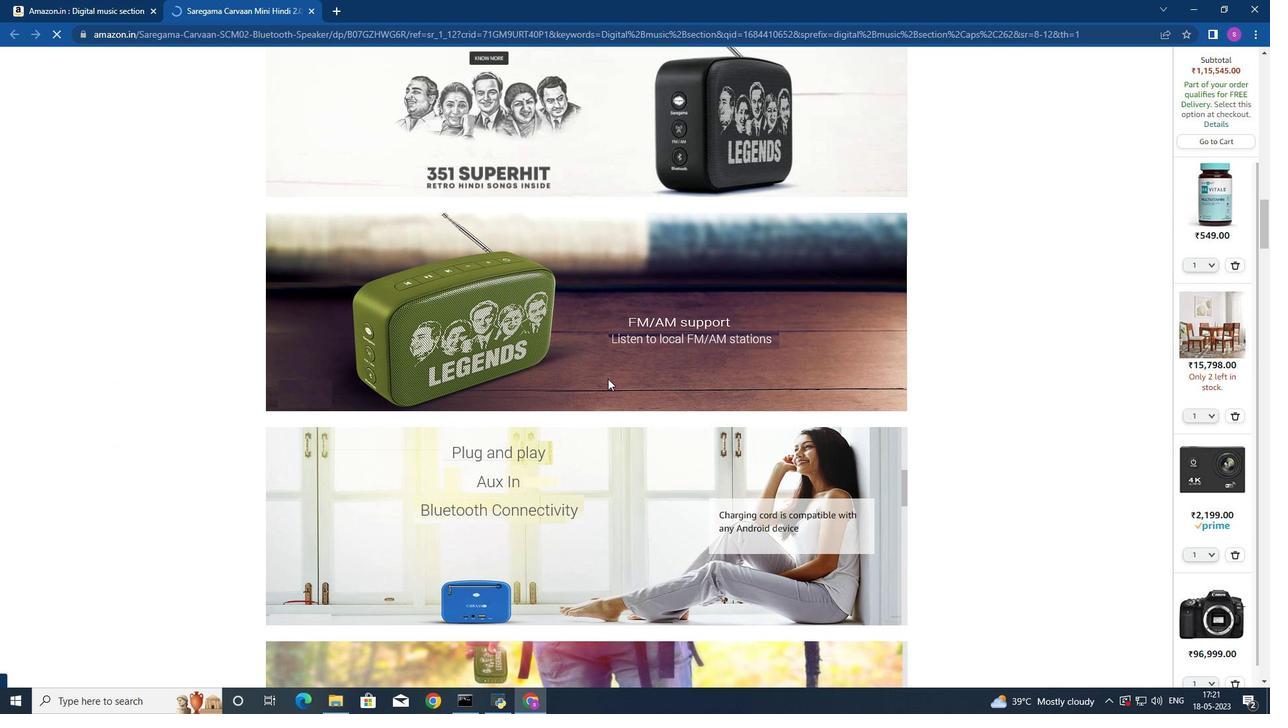 
Action: Mouse scrolled (608, 378) with delta (0, 0)
Screenshot: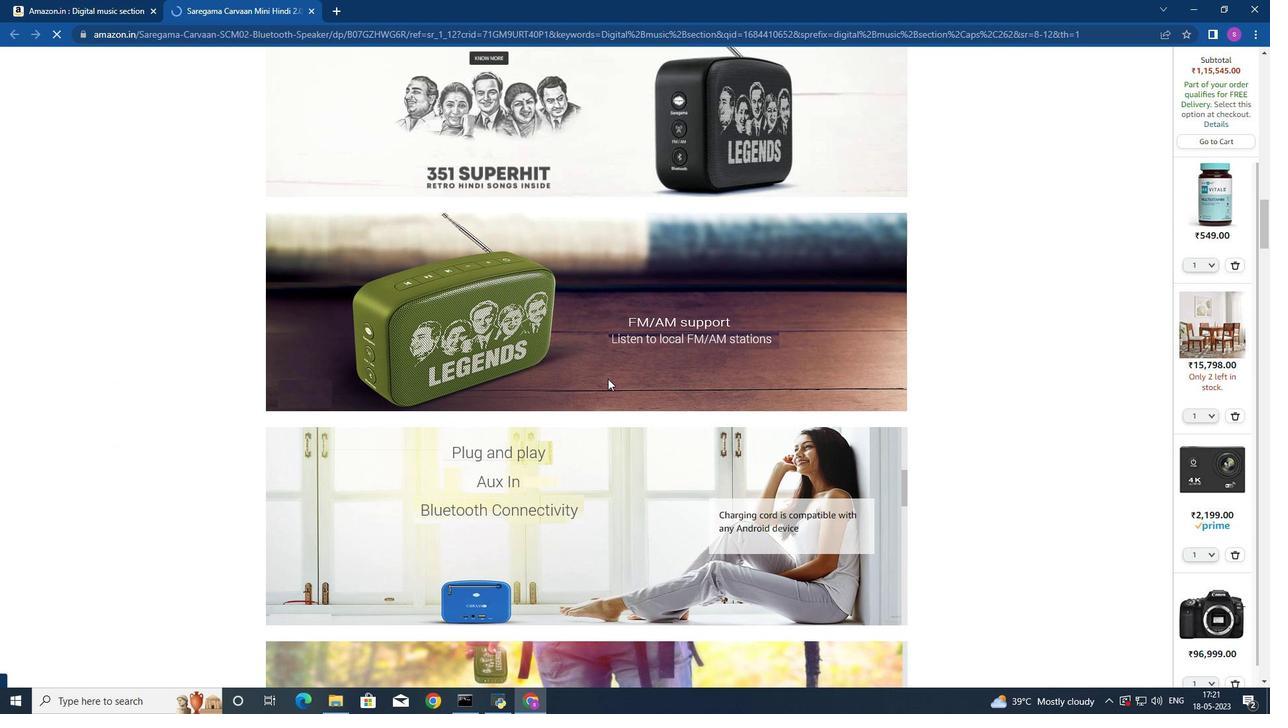 
Action: Mouse scrolled (608, 378) with delta (0, 0)
Screenshot: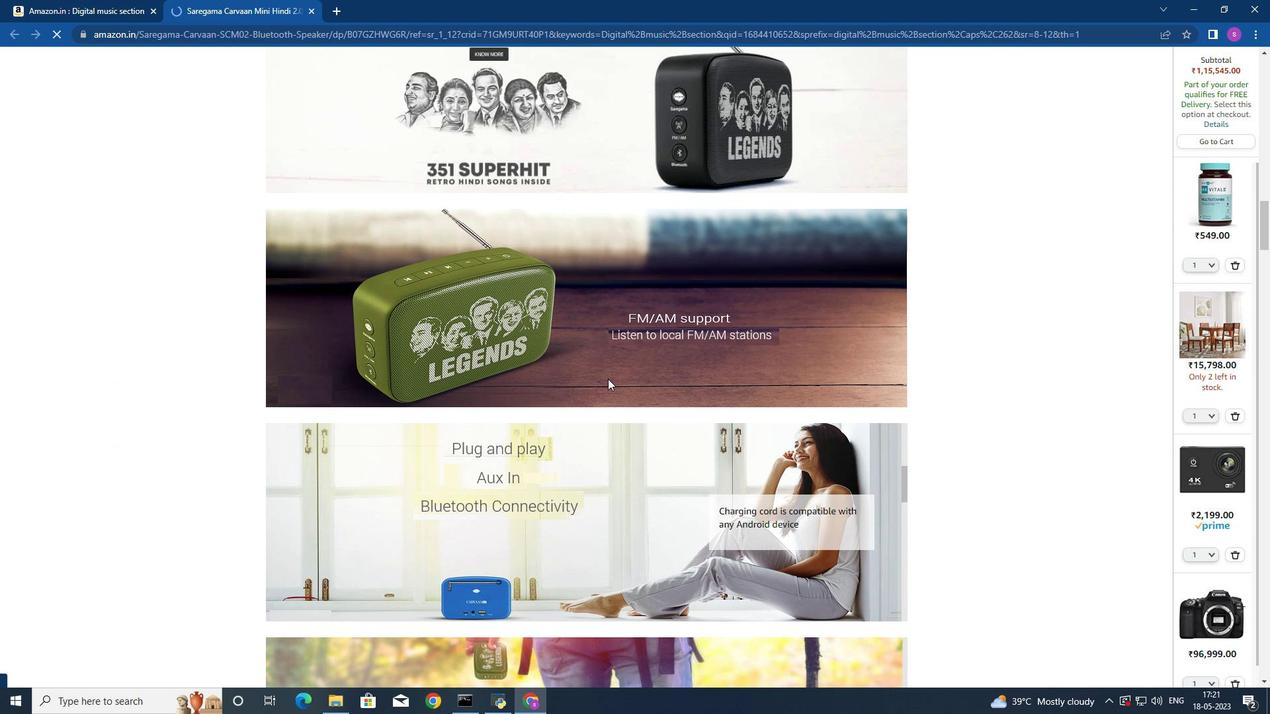 
Action: Mouse scrolled (608, 378) with delta (0, 0)
Screenshot: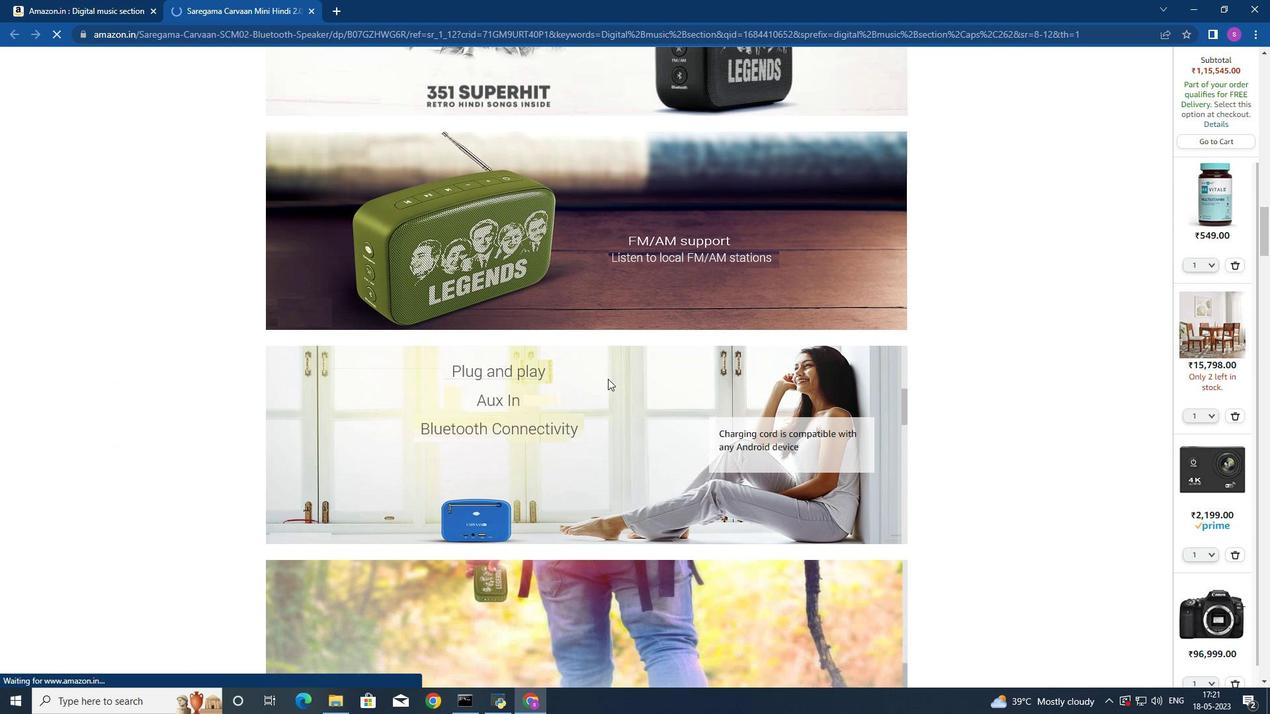
Action: Mouse moved to (607, 378)
Screenshot: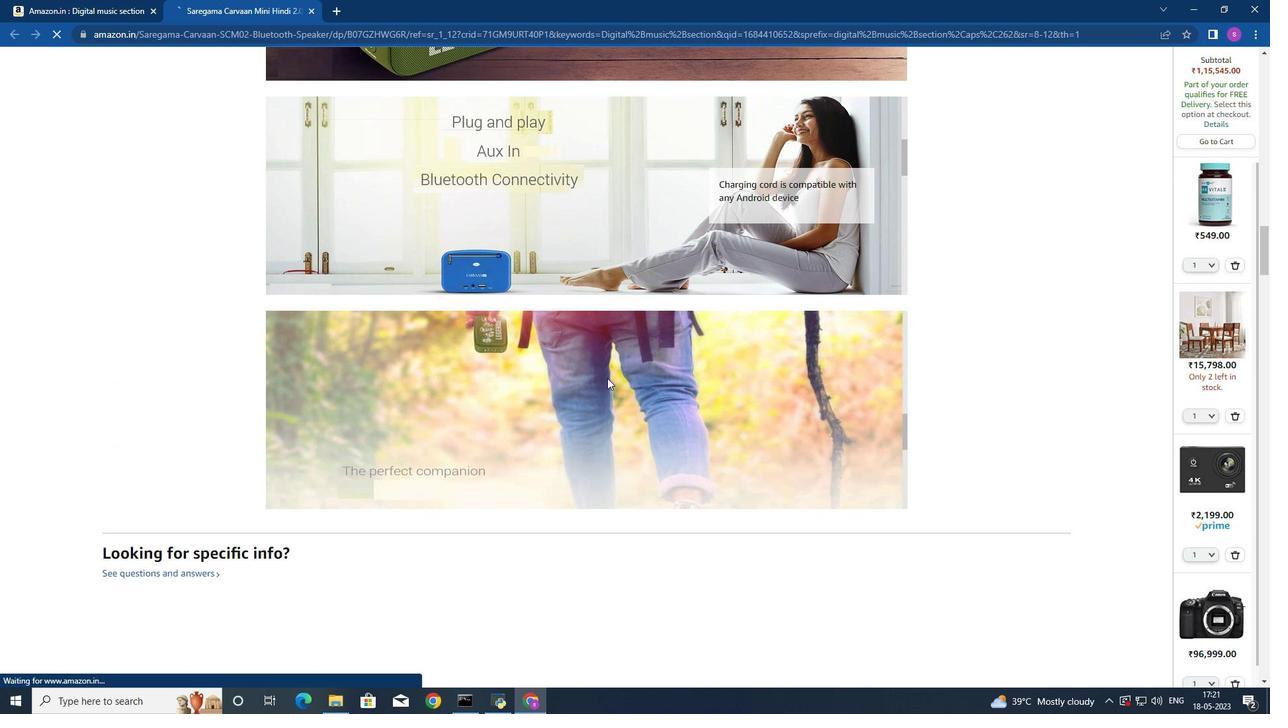 
Action: Mouse scrolled (607, 377) with delta (0, 0)
Screenshot: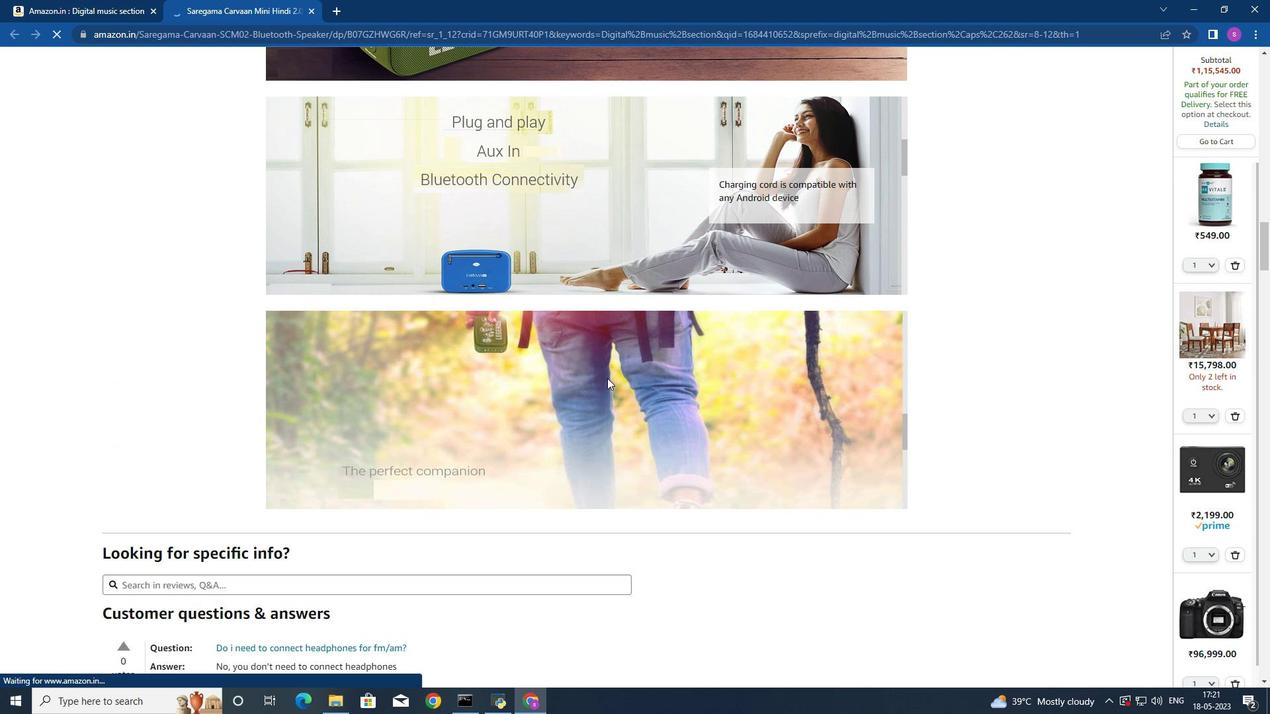 
Action: Mouse moved to (607, 378)
Screenshot: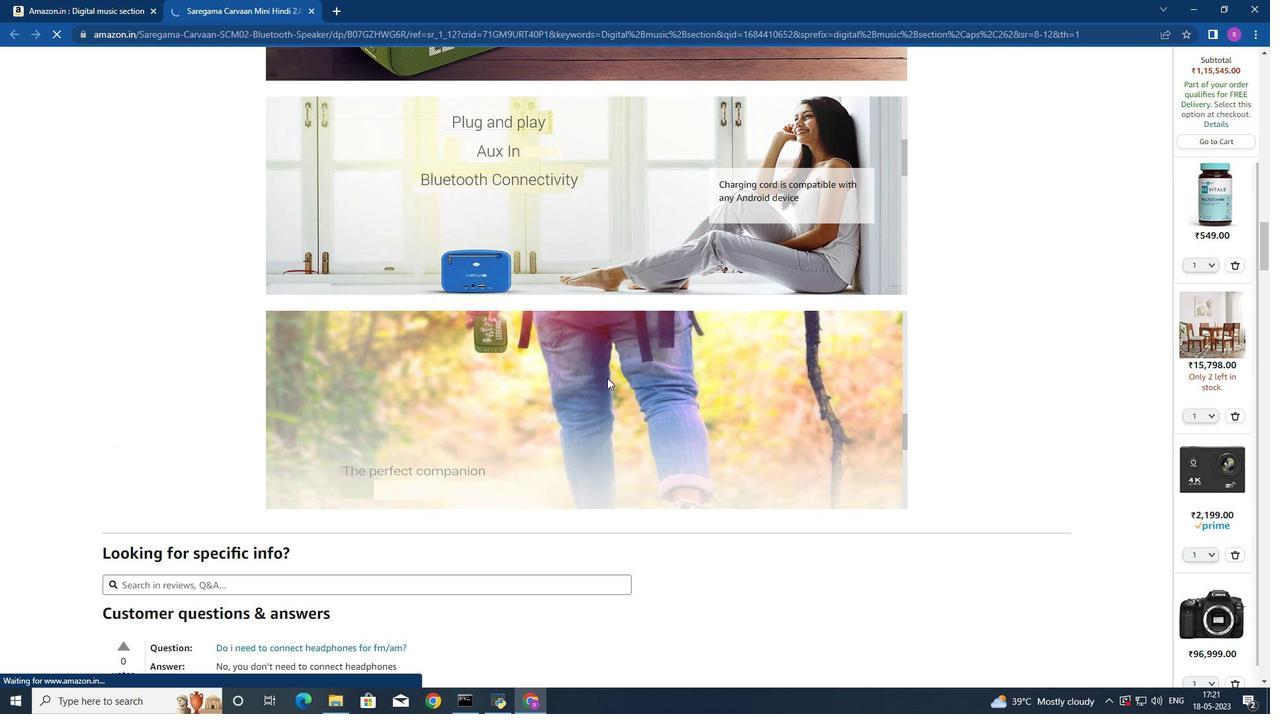 
Action: Mouse scrolled (607, 377) with delta (0, 0)
Screenshot: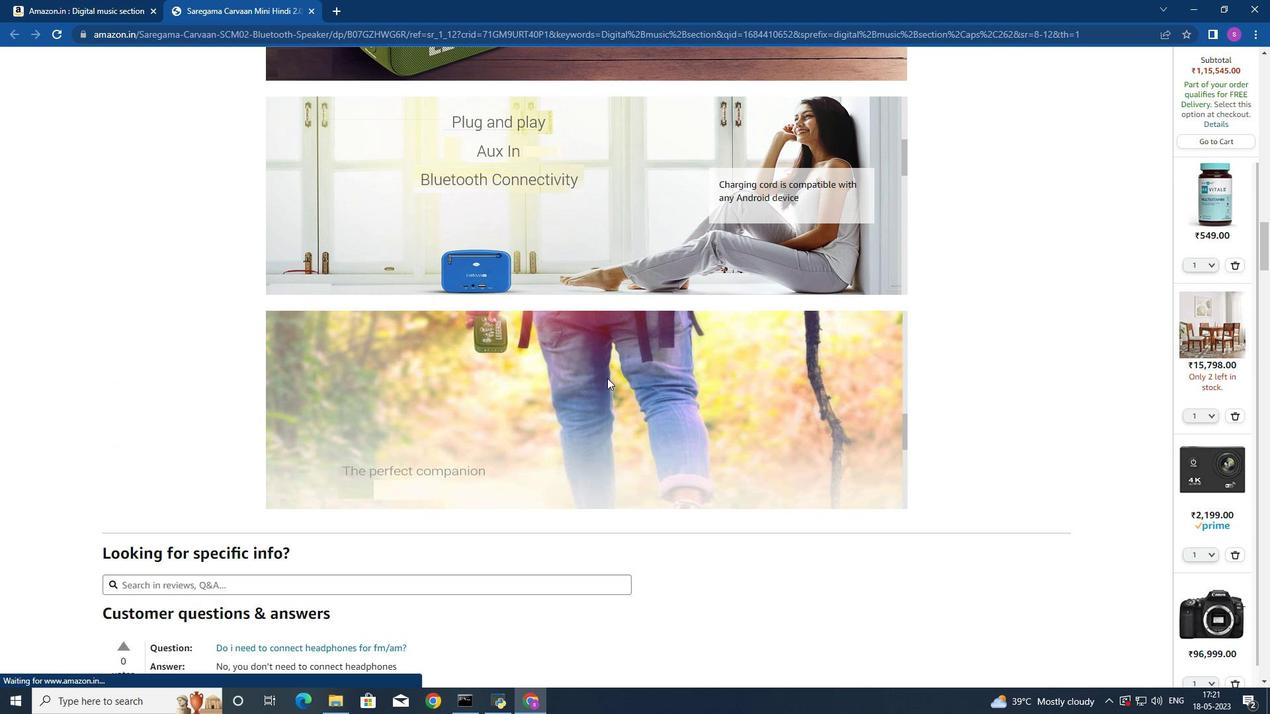 
Action: Mouse scrolled (607, 377) with delta (0, 0)
Screenshot: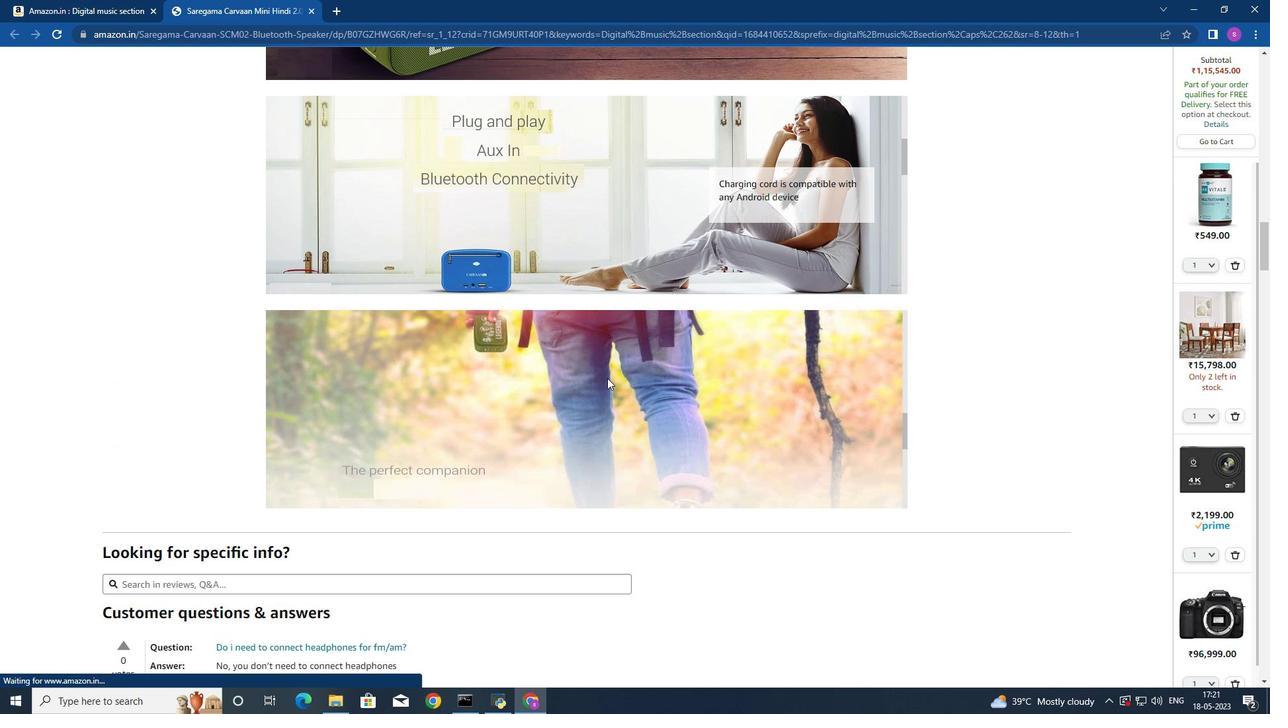 
Action: Mouse scrolled (607, 377) with delta (0, 0)
Screenshot: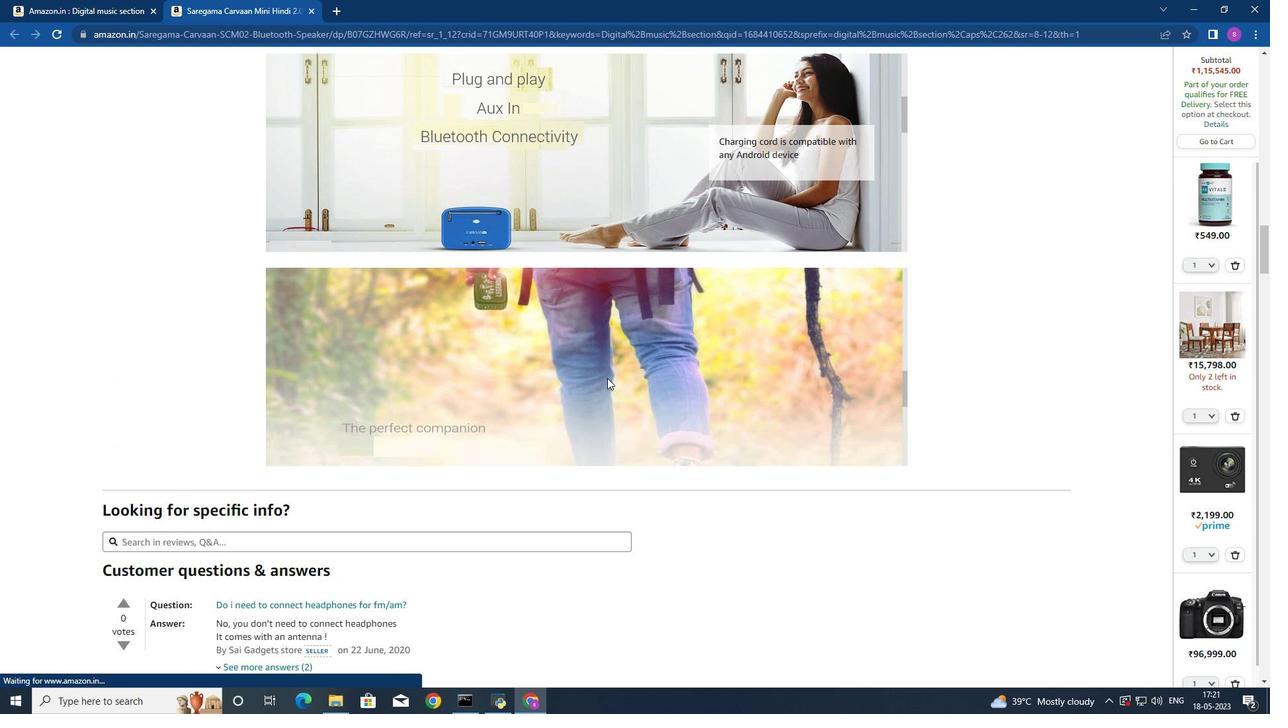
Action: Mouse scrolled (607, 377) with delta (0, 0)
Screenshot: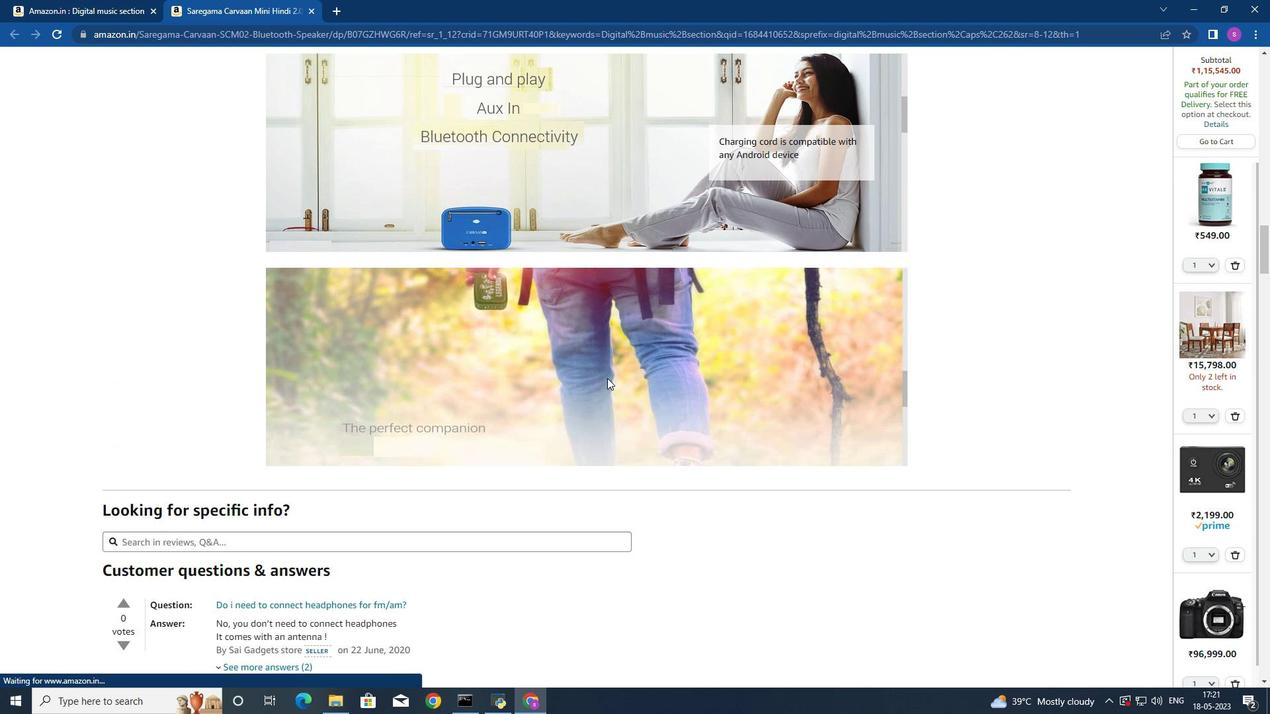 
Action: Mouse scrolled (607, 377) with delta (0, 0)
Screenshot: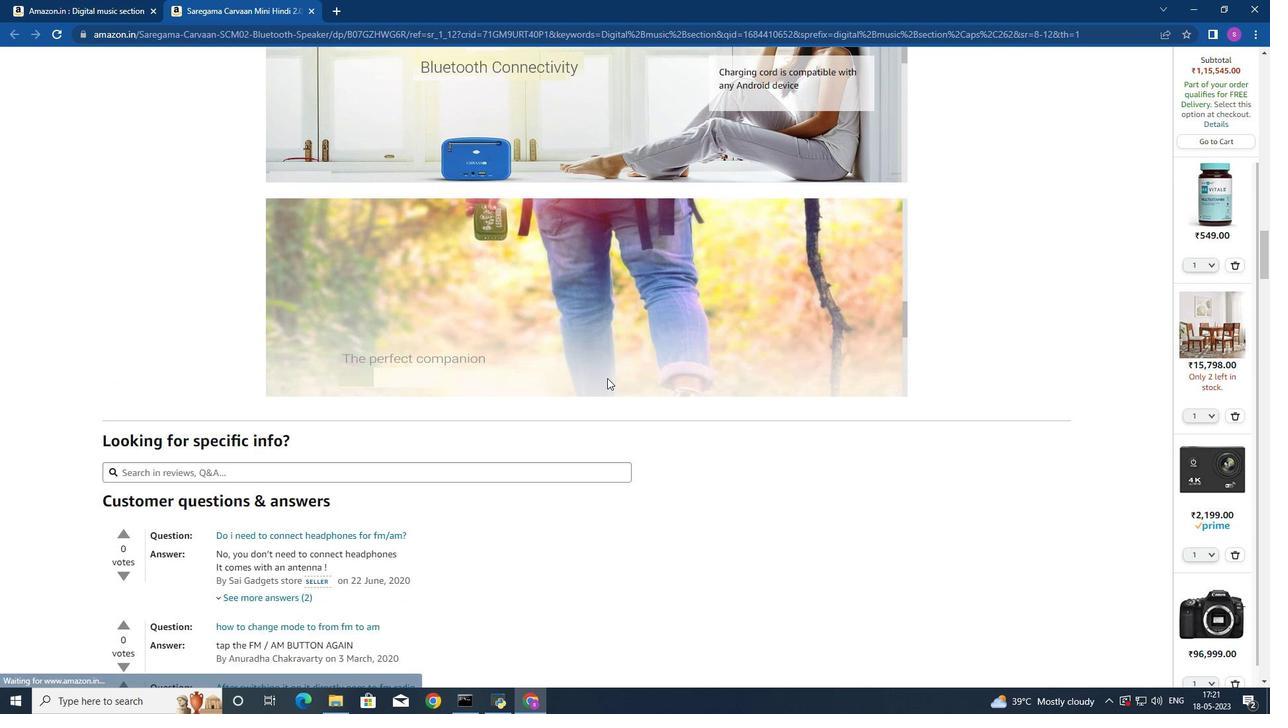 
Action: Mouse moved to (607, 378)
Screenshot: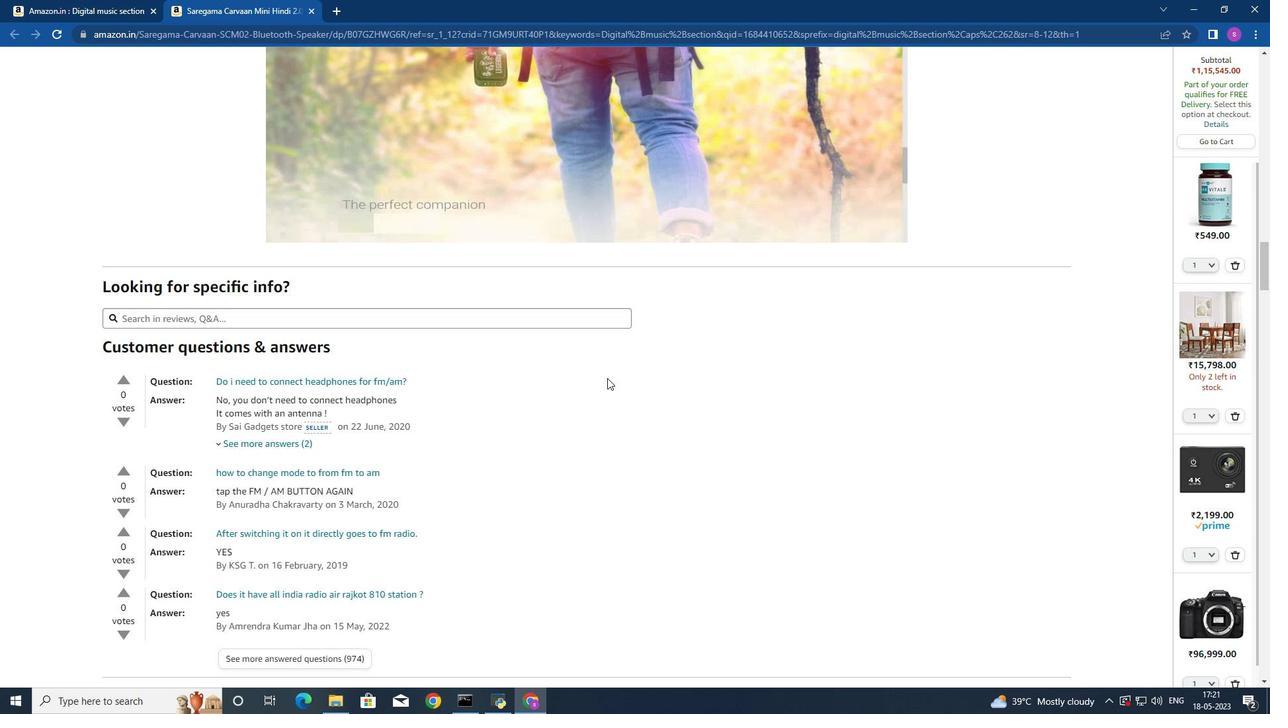 
Action: Mouse scrolled (607, 377) with delta (0, 0)
Screenshot: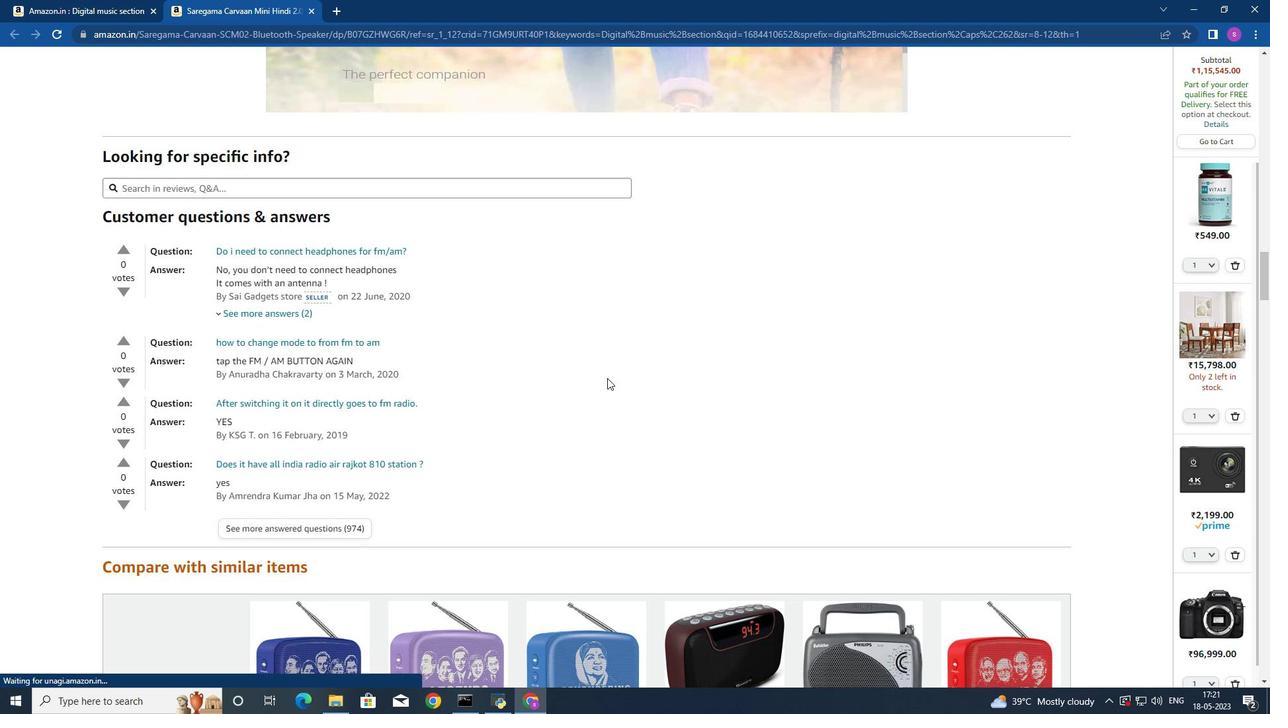 
Action: Mouse moved to (607, 378)
Screenshot: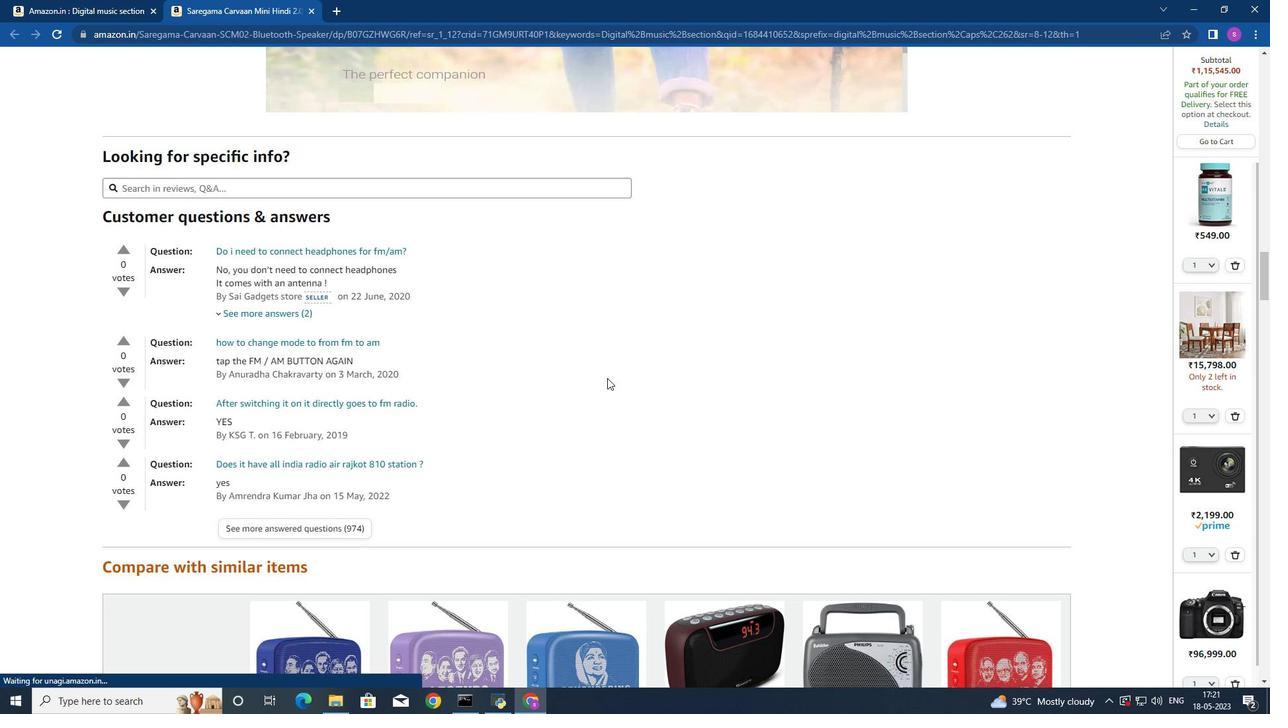 
Action: Mouse scrolled (607, 377) with delta (0, 0)
Screenshot: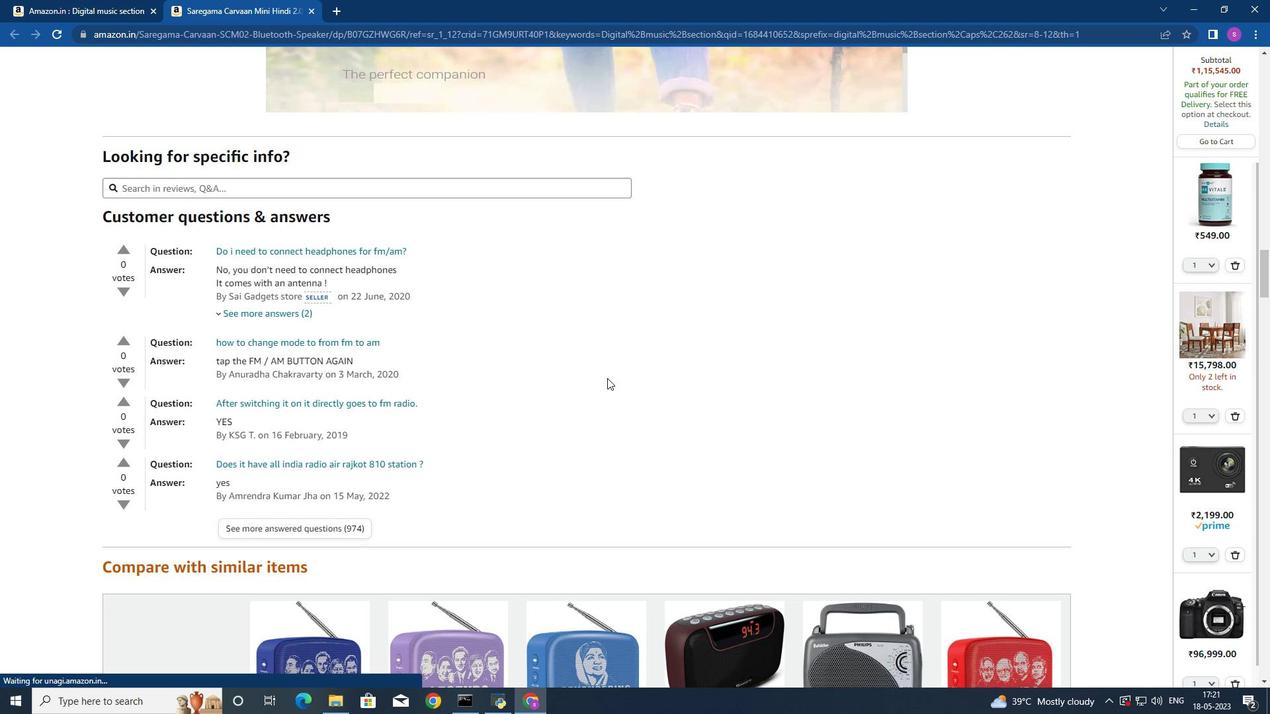
Action: Mouse scrolled (607, 377) with delta (0, 0)
Screenshot: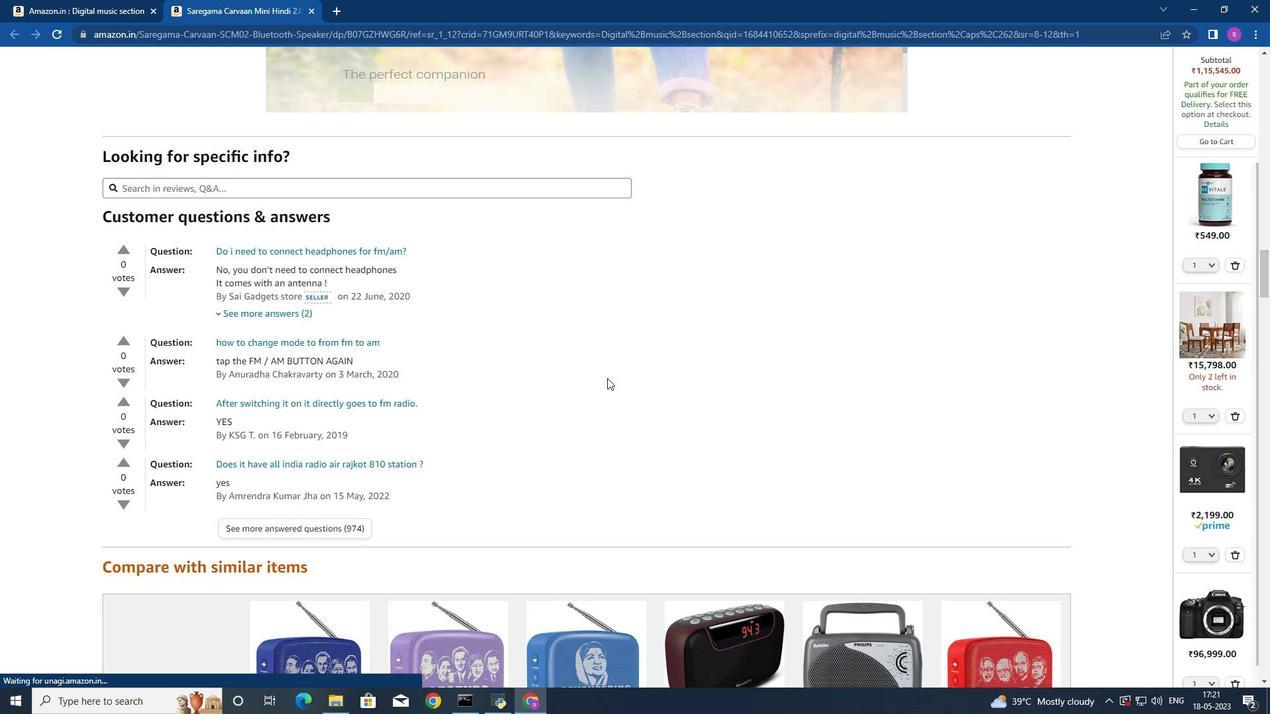 
Action: Mouse scrolled (607, 377) with delta (0, 0)
Screenshot: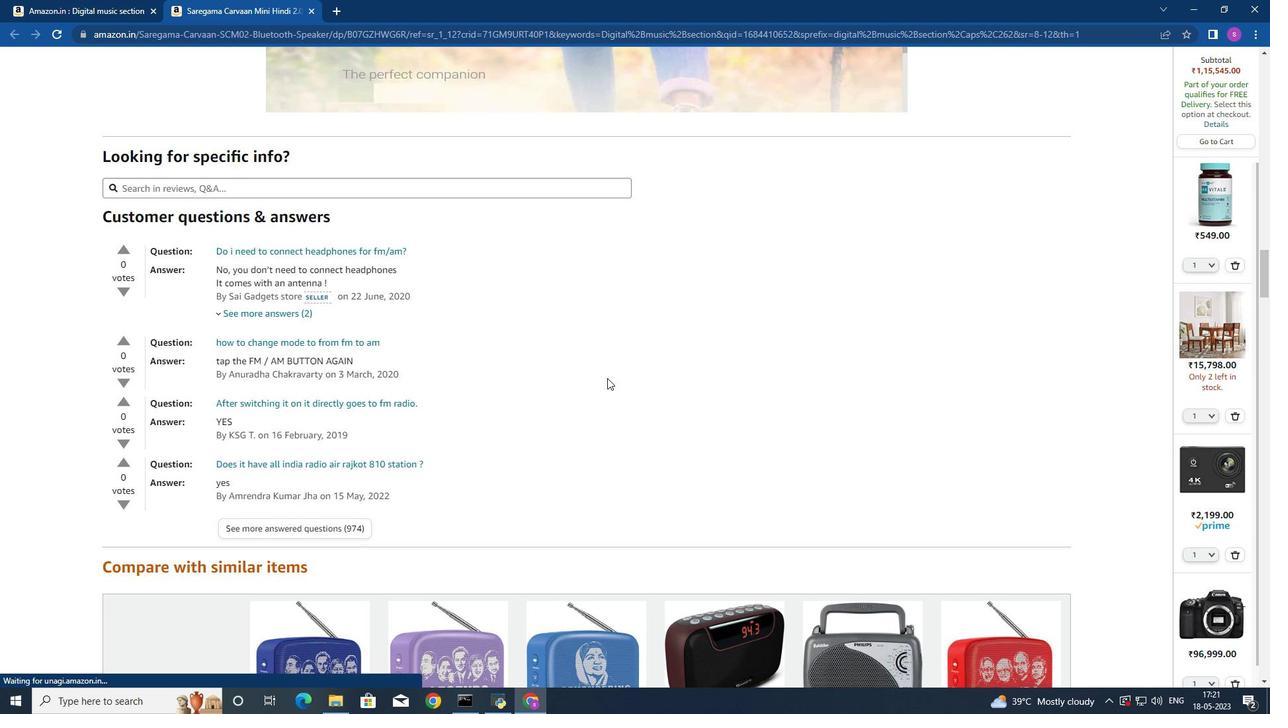 
Action: Mouse scrolled (607, 377) with delta (0, 0)
Screenshot: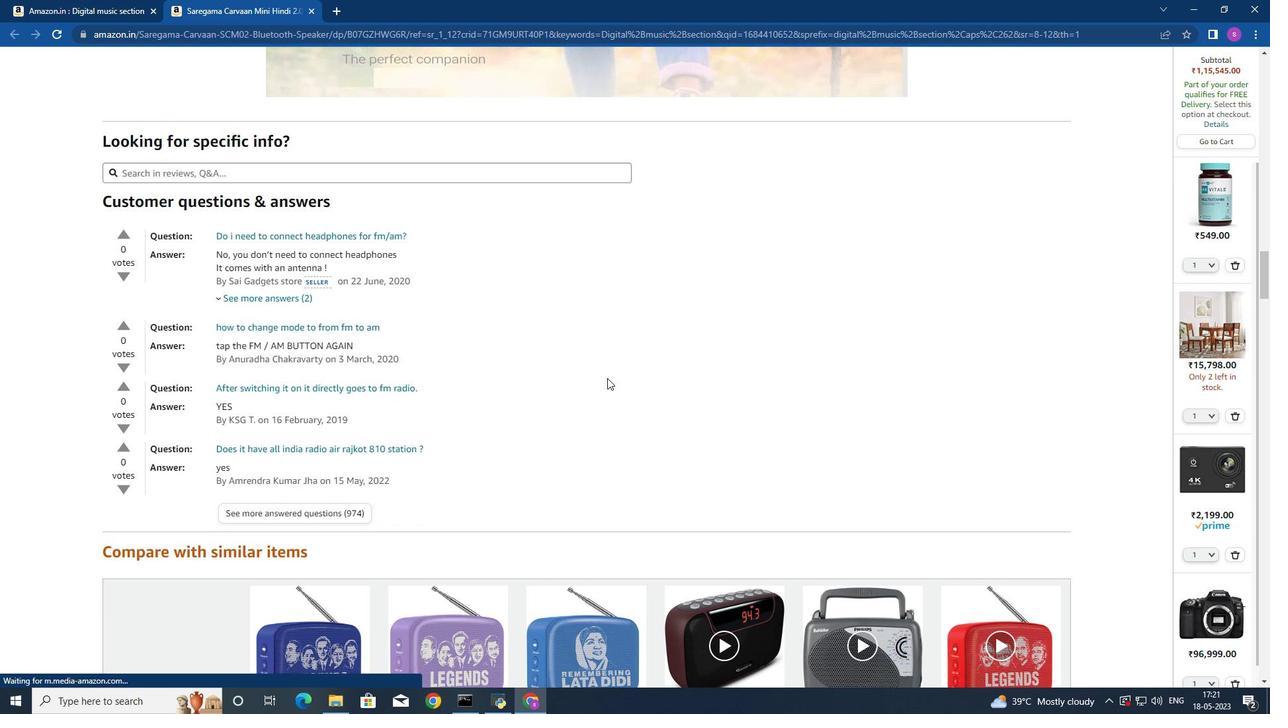 
Action: Mouse moved to (659, 385)
Screenshot: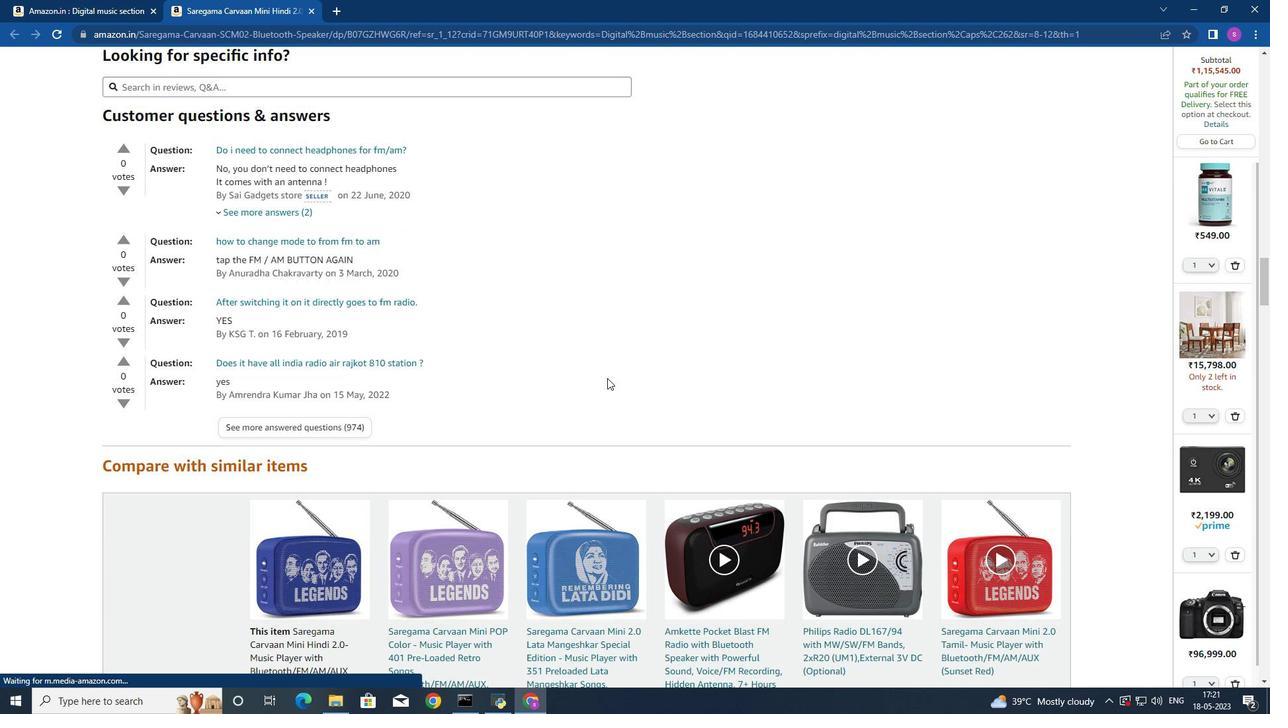
Action: Mouse scrolled (630, 379) with delta (0, 0)
Screenshot: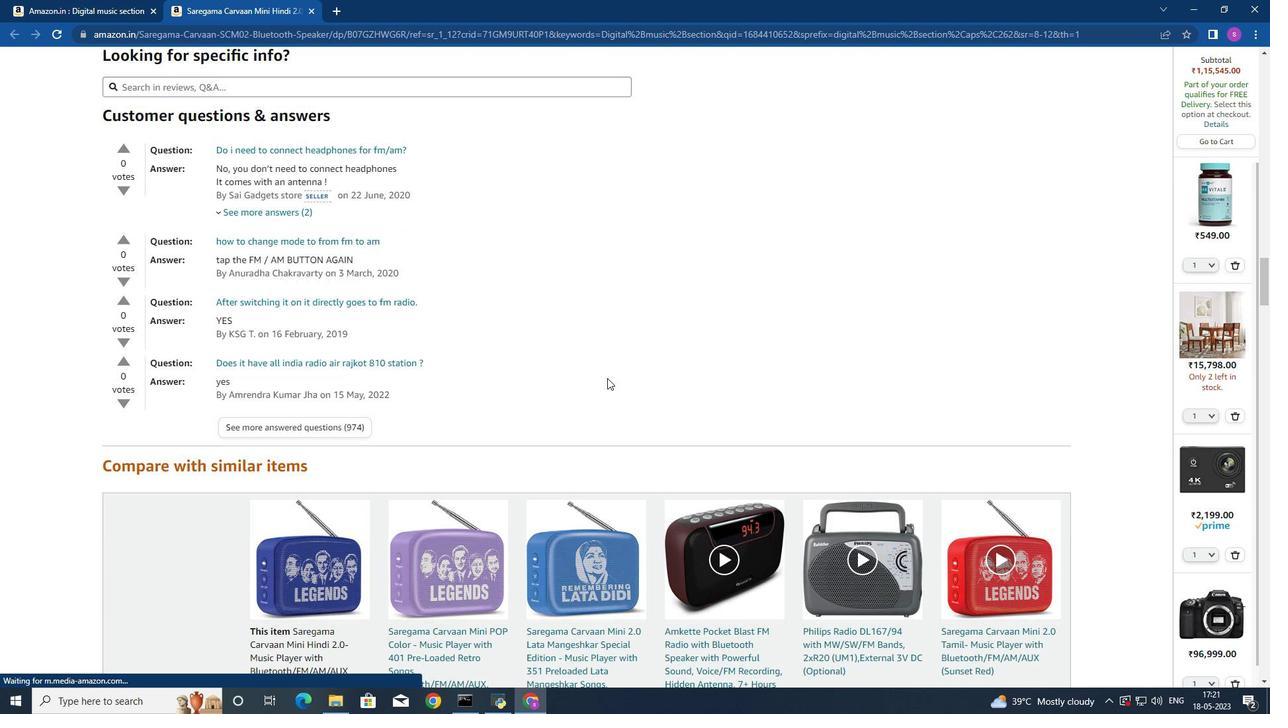 
Action: Mouse moved to (801, 405)
Screenshot: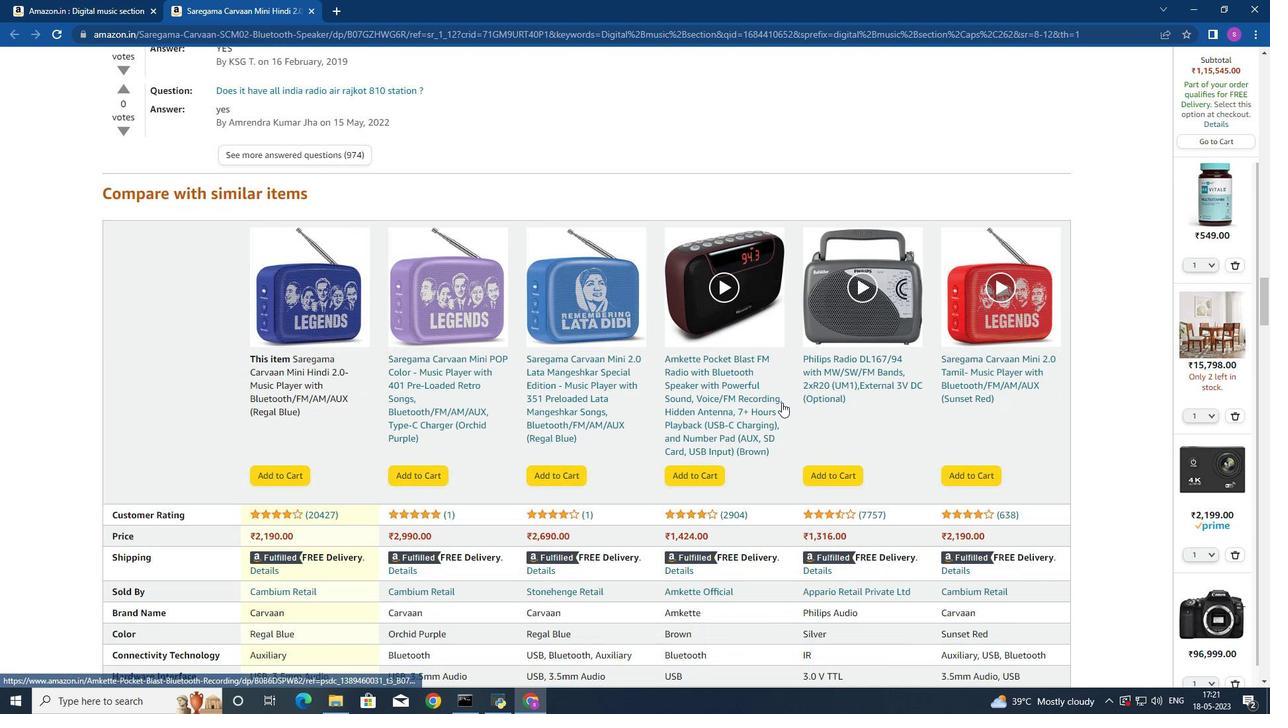 
Action: Mouse scrolled (801, 405) with delta (0, 0)
Screenshot: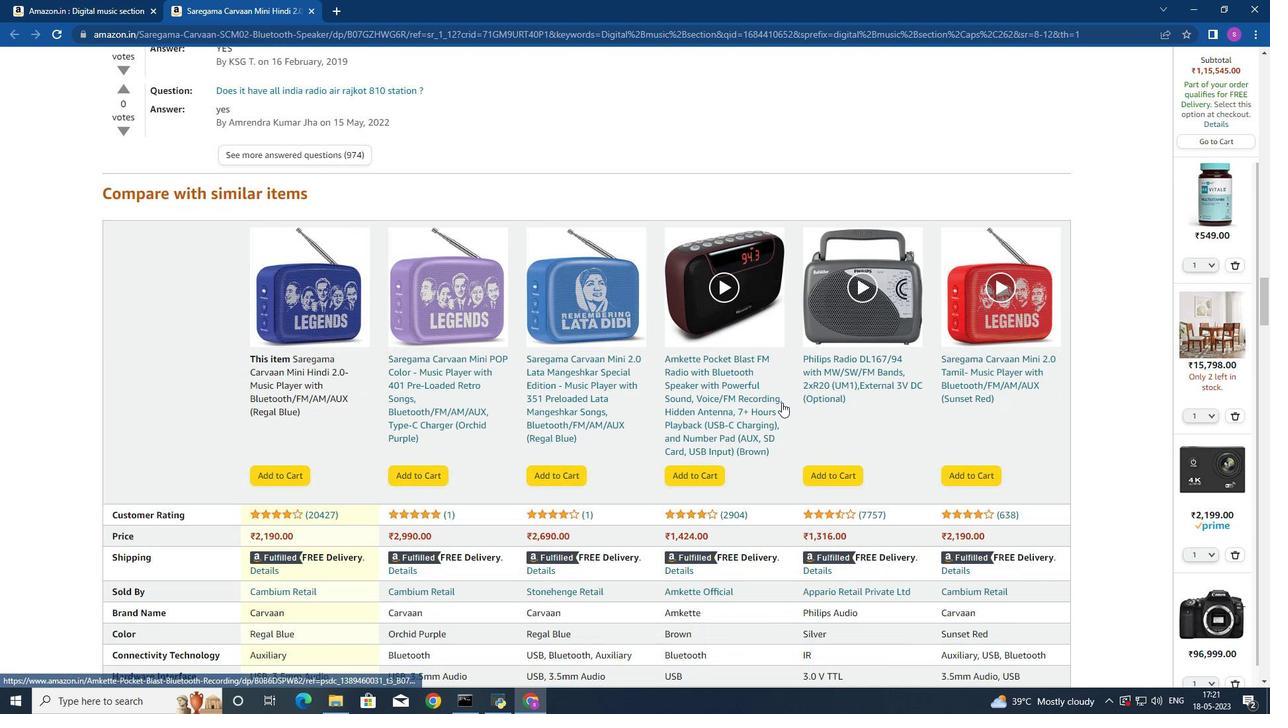 
Action: Mouse moved to (788, 410)
Screenshot: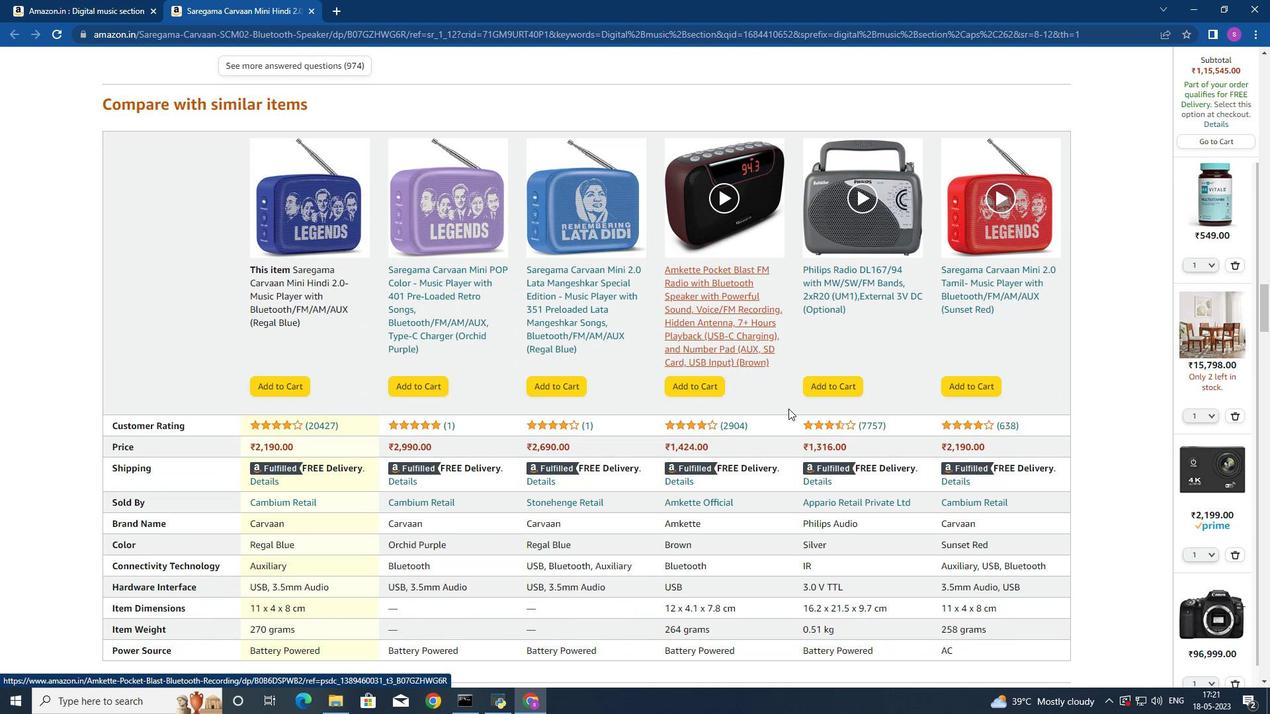 
Action: Mouse scrolled (788, 409) with delta (0, 0)
Screenshot: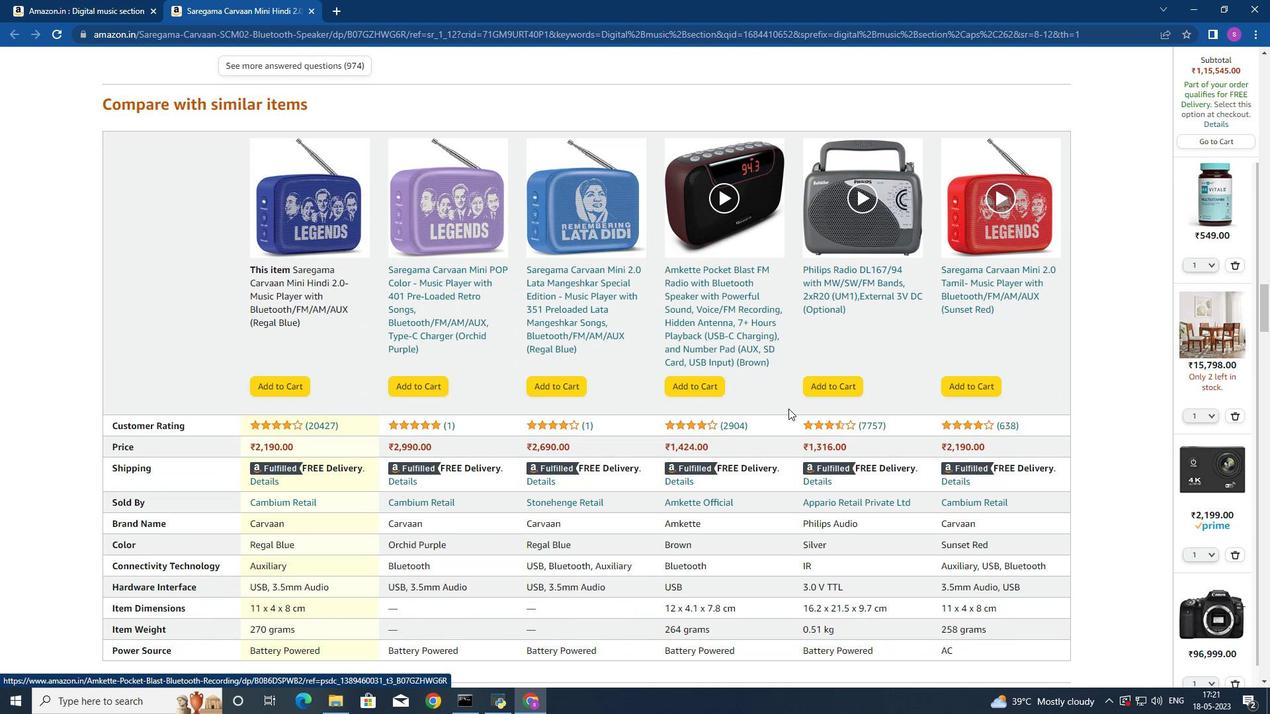 
Action: Mouse scrolled (788, 409) with delta (0, 0)
Screenshot: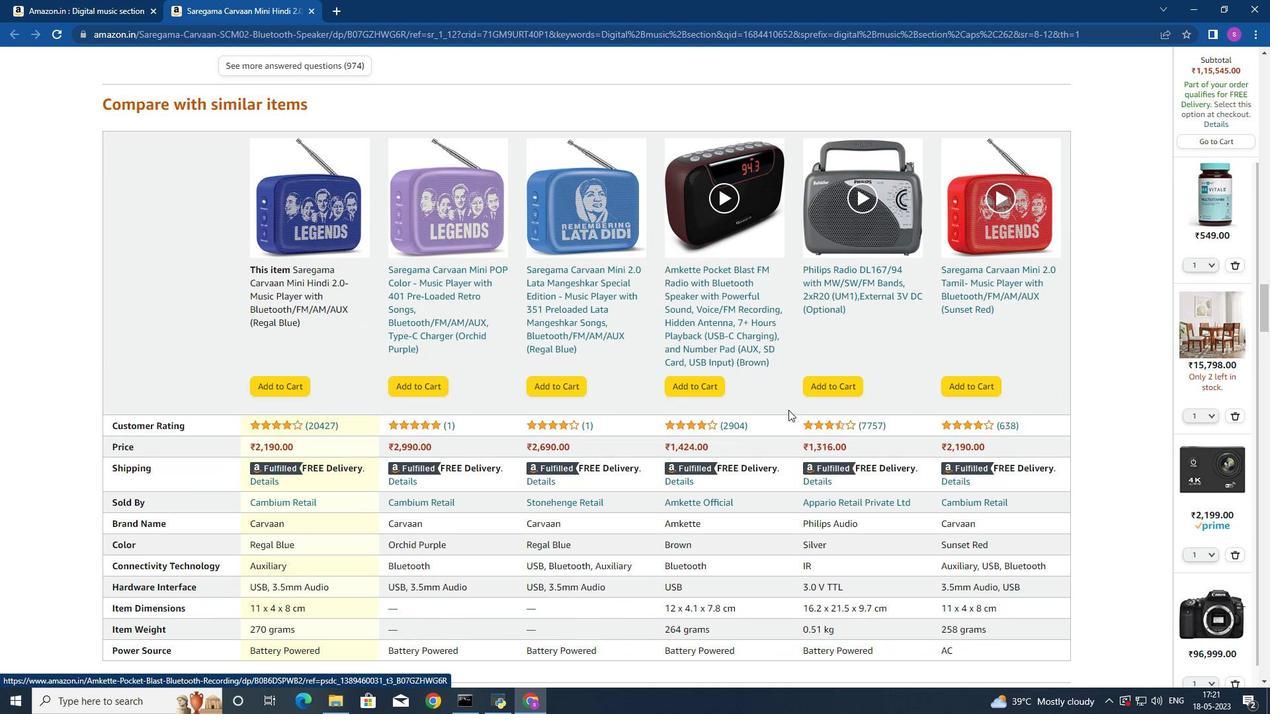 
Action: Mouse moved to (788, 410)
Screenshot: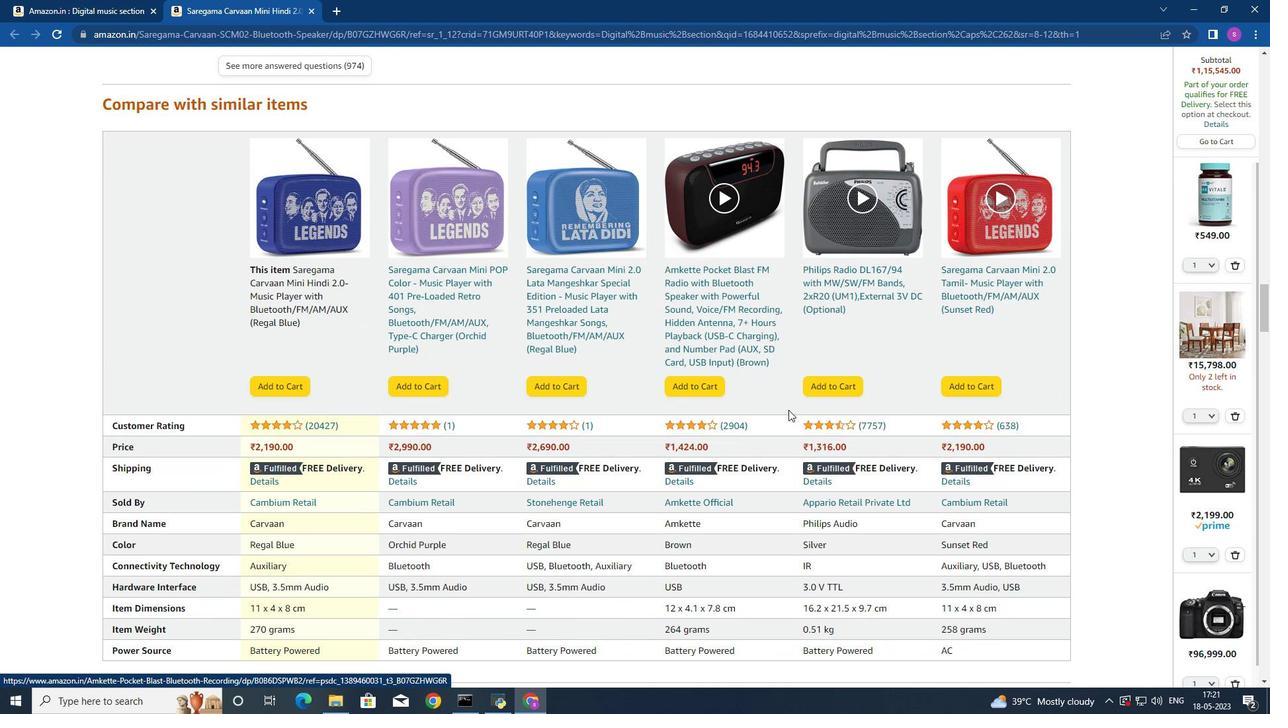 
Action: Mouse scrolled (788, 409) with delta (0, 0)
Screenshot: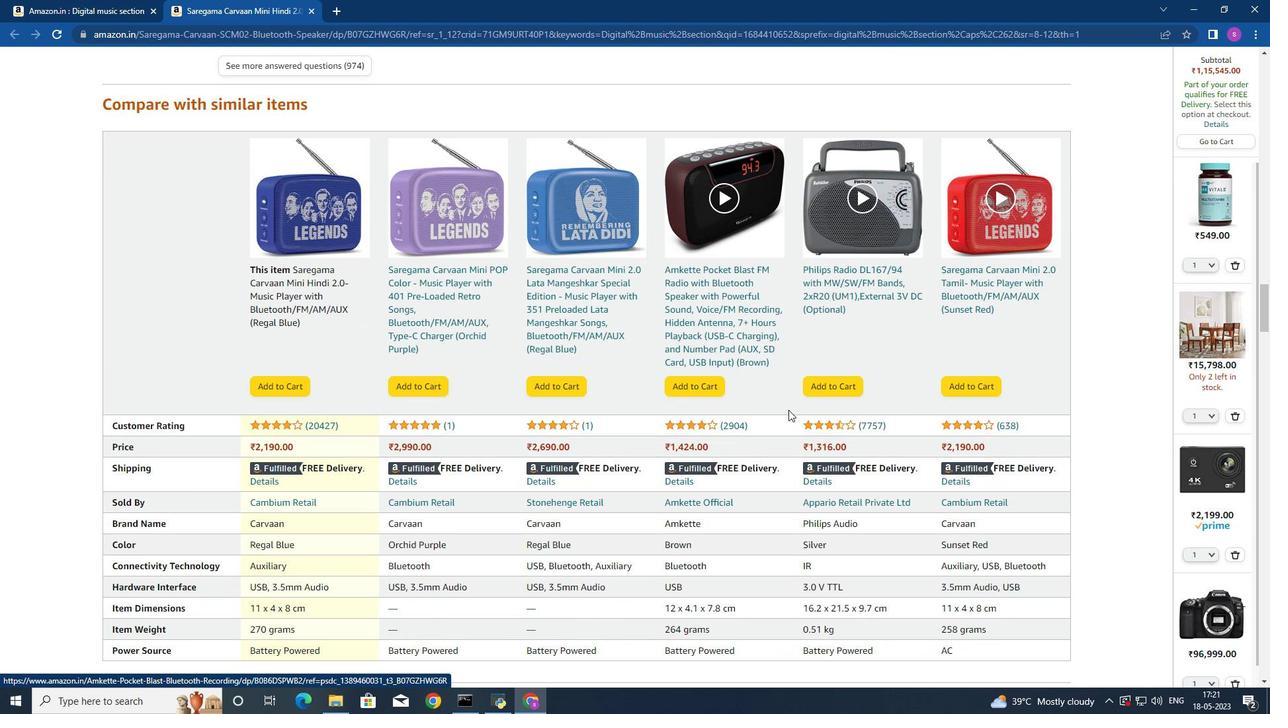 
Action: Mouse scrolled (788, 409) with delta (0, 0)
Screenshot: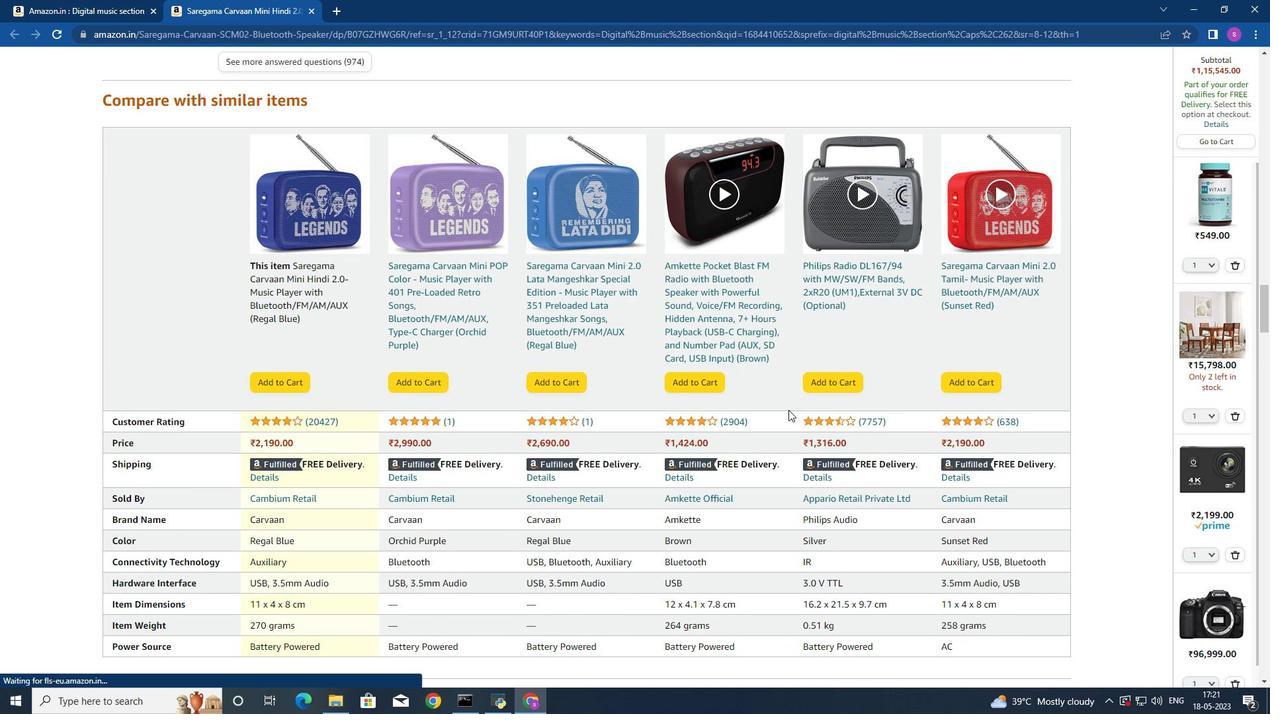 
Action: Mouse scrolled (788, 409) with delta (0, 0)
Screenshot: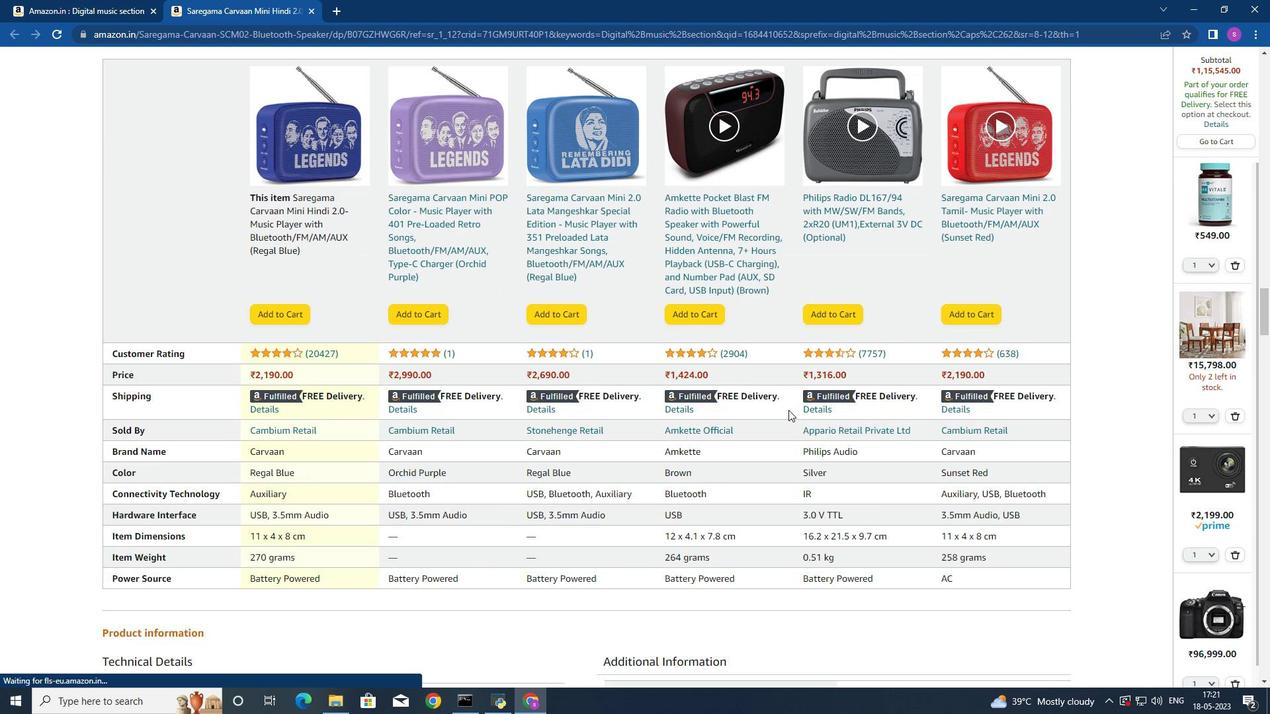 
Action: Mouse scrolled (788, 409) with delta (0, 0)
Screenshot: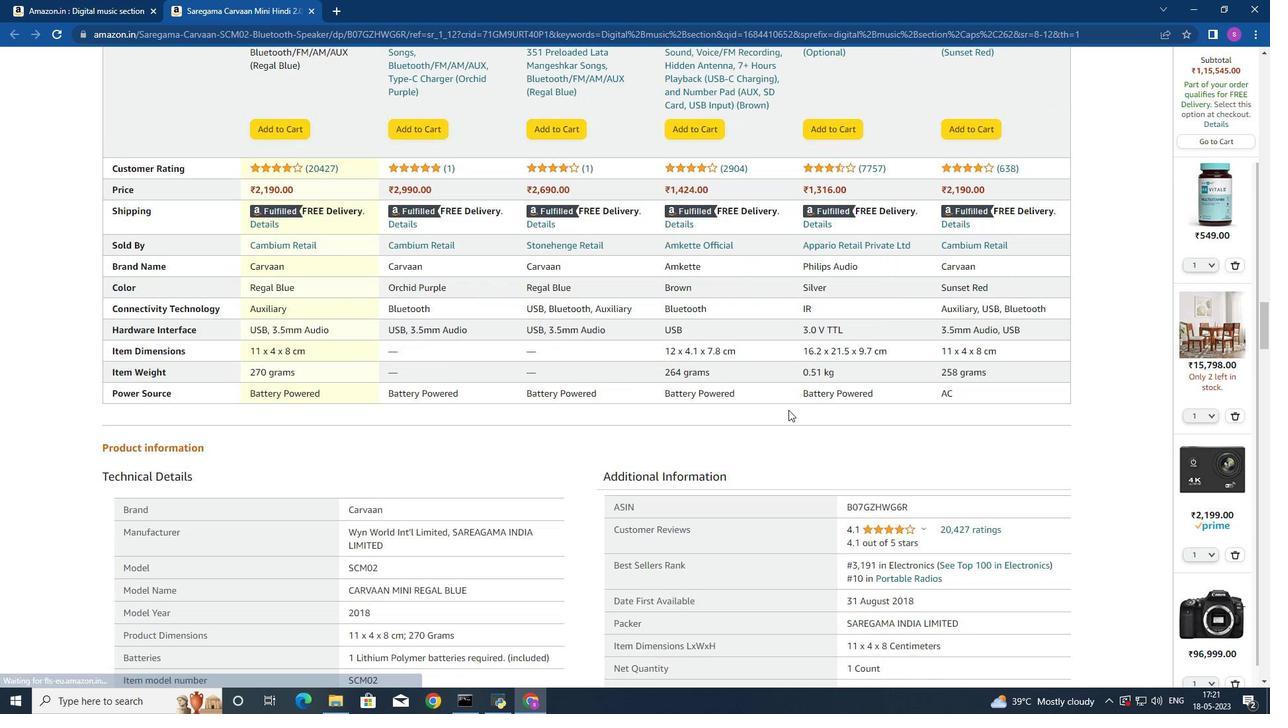 
Action: Mouse moved to (788, 410)
Screenshot: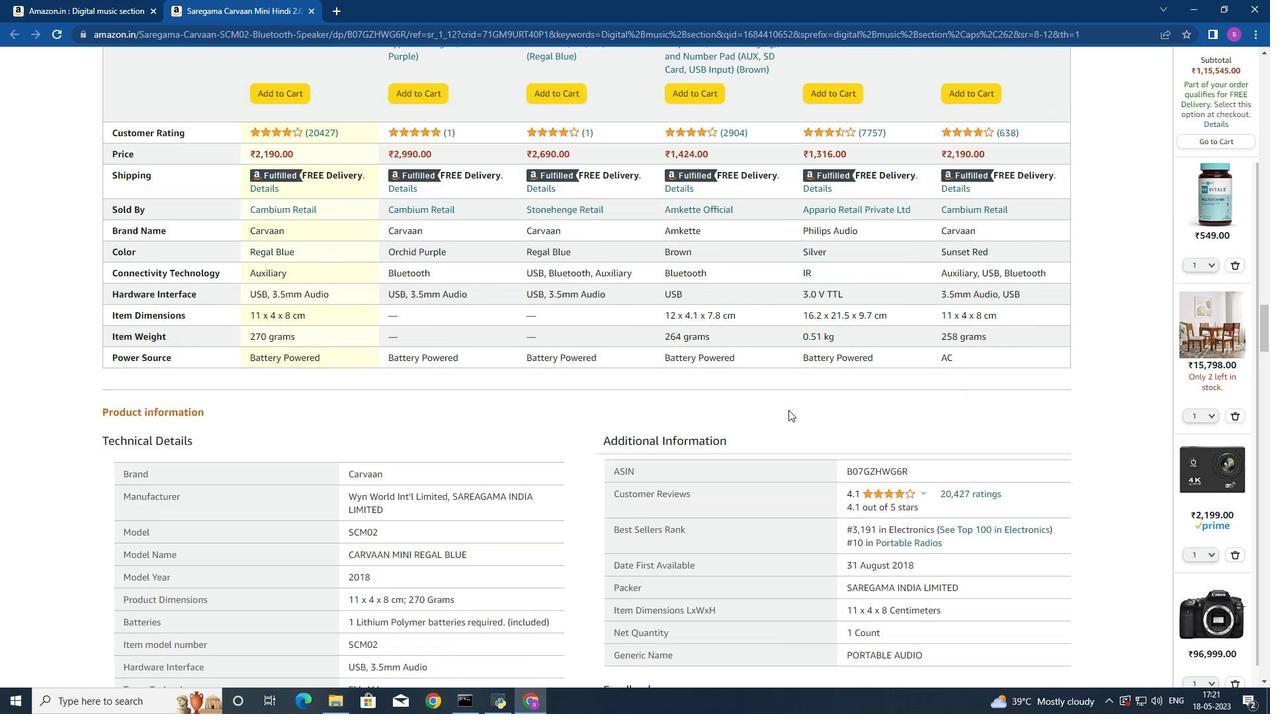 
Action: Mouse scrolled (788, 409) with delta (0, 0)
Screenshot: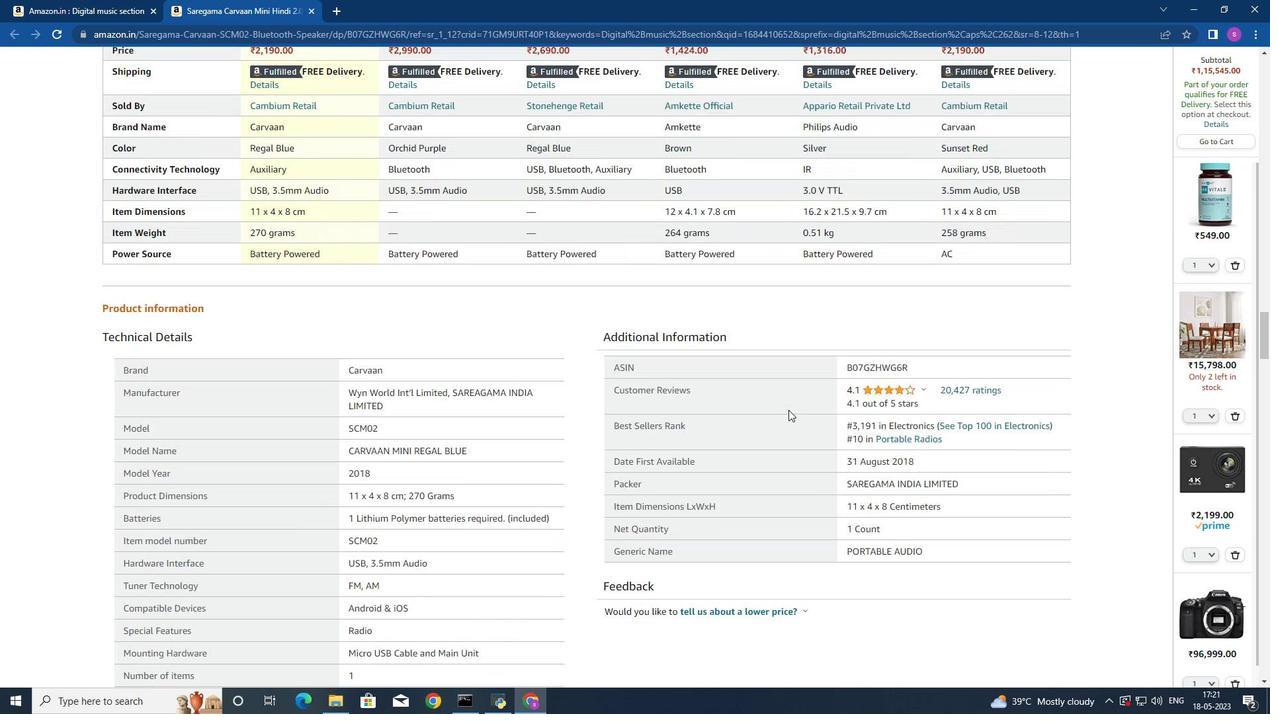 
Action: Mouse moved to (790, 410)
Screenshot: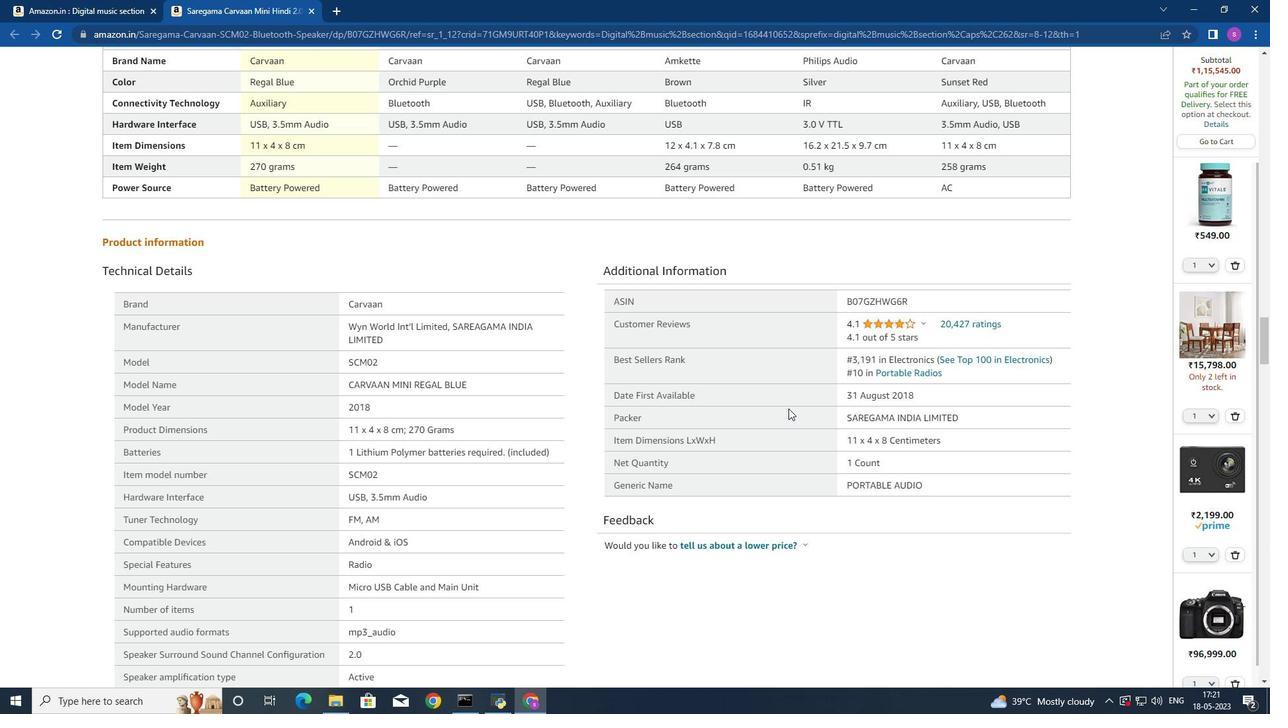 
Action: Mouse scrolled (790, 409) with delta (0, 0)
Screenshot: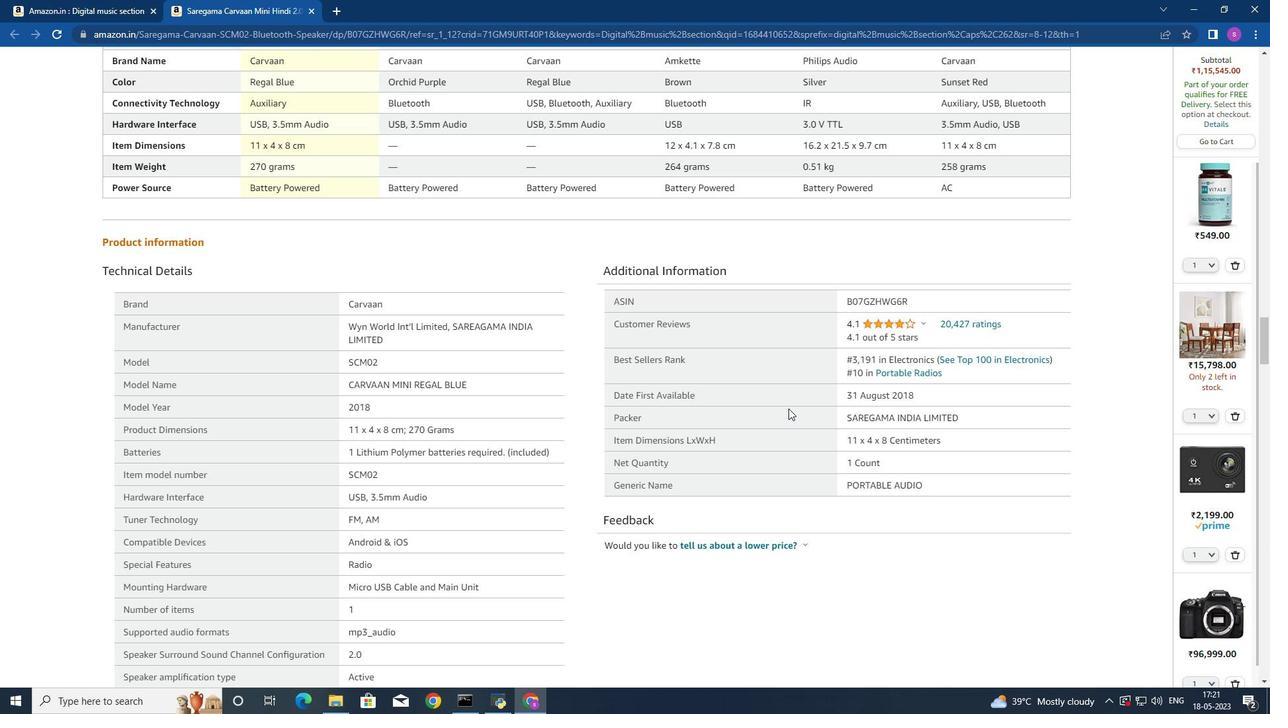 
Action: Mouse scrolled (790, 409) with delta (0, 0)
